 Task: Utilize Redfin to search for luxury apartments in Dallas.
Action: Mouse moved to (332, 224)
Screenshot: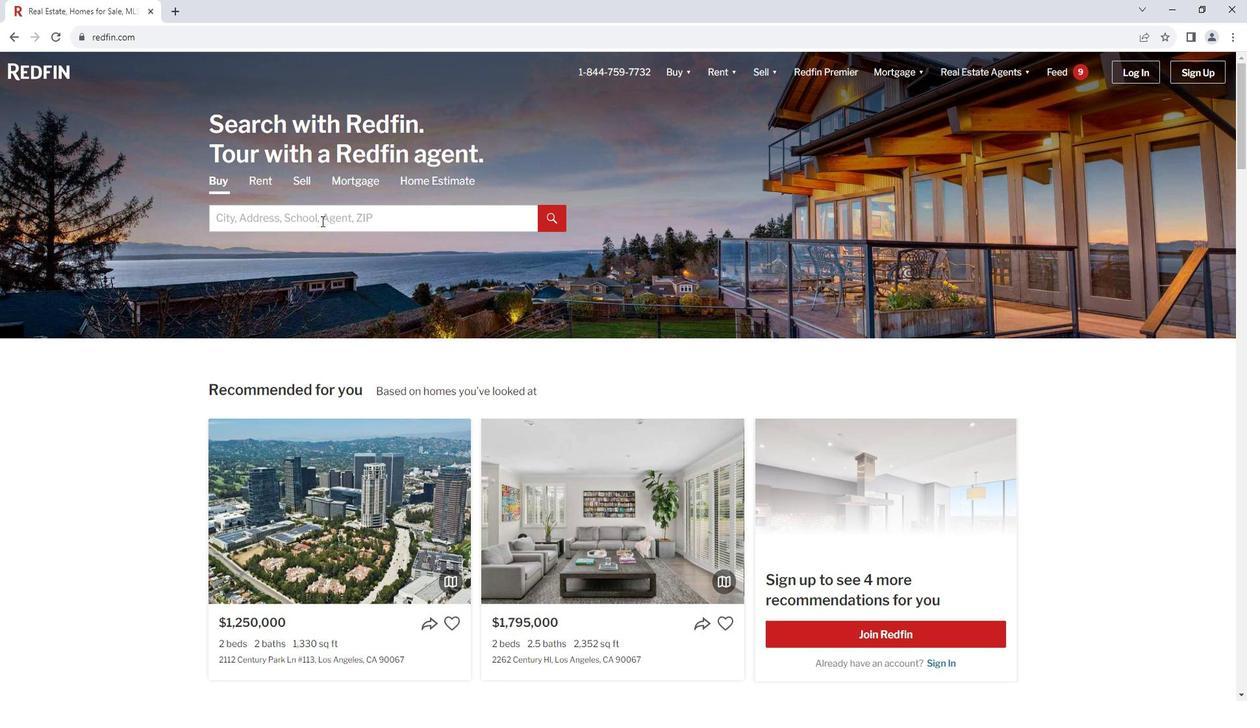 
Action: Mouse pressed left at (332, 224)
Screenshot: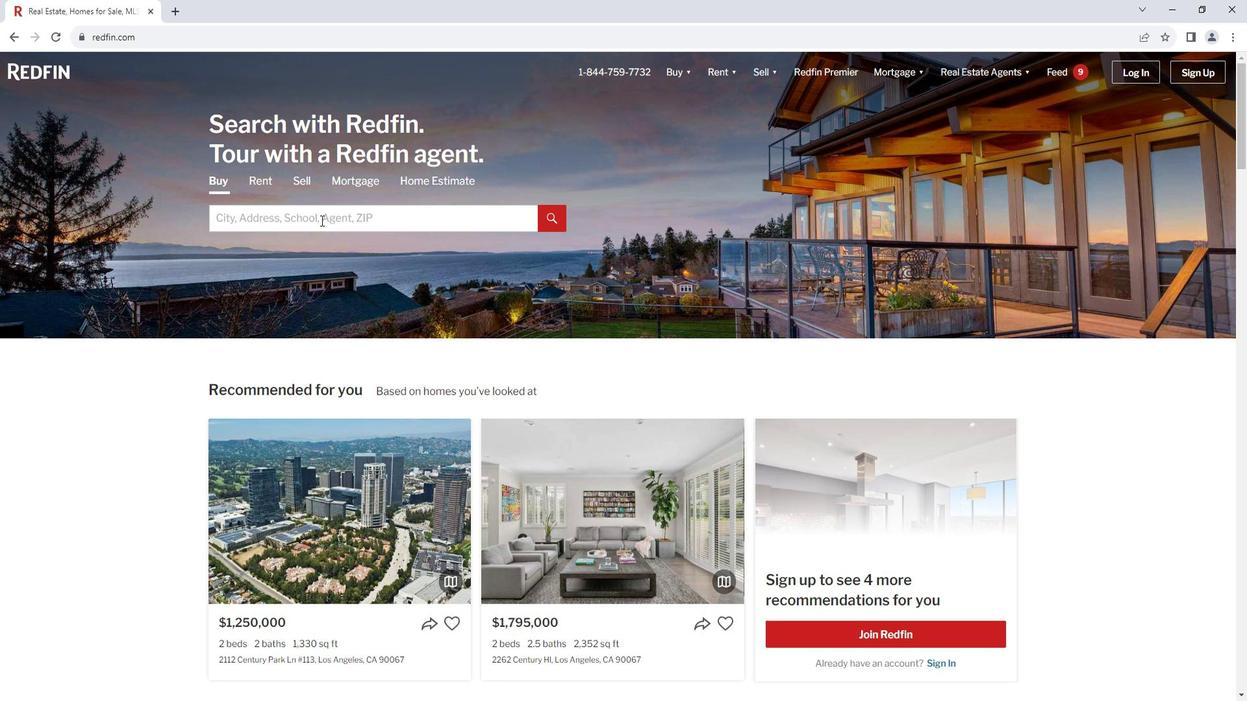 
Action: Key pressed <Key.shift><Key.shift><Key.shift>Dall
Screenshot: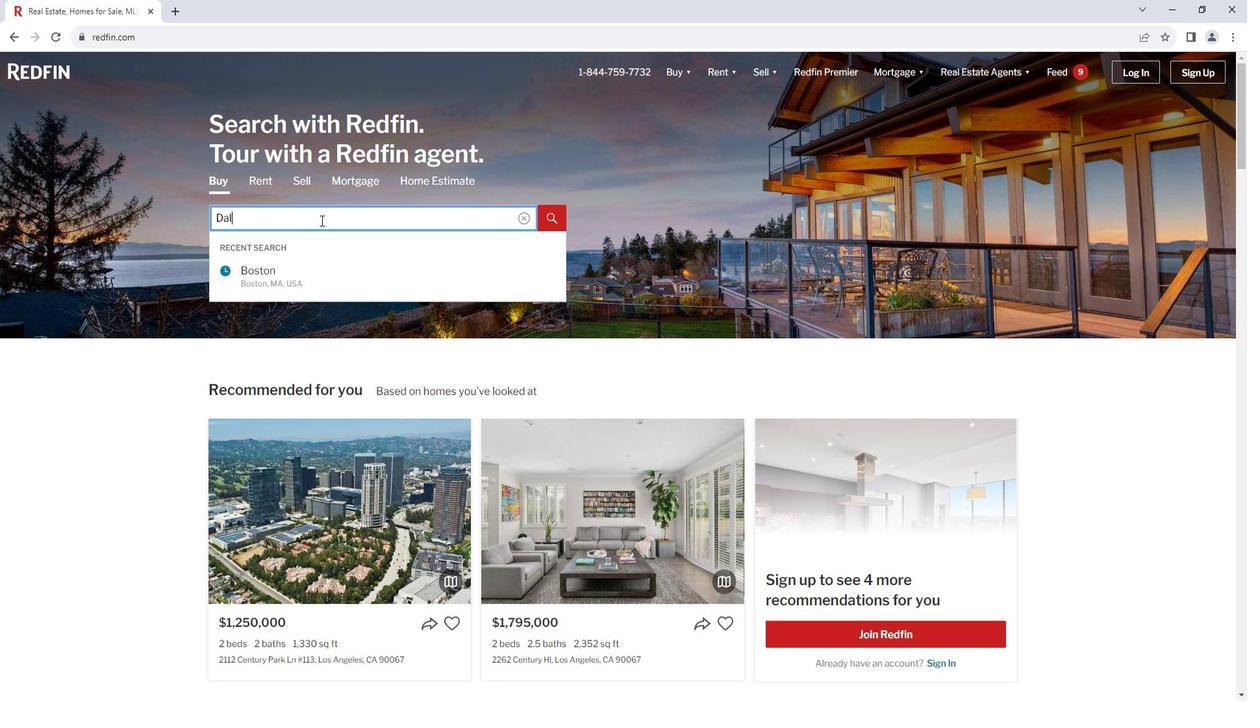 
Action: Mouse moved to (252, 279)
Screenshot: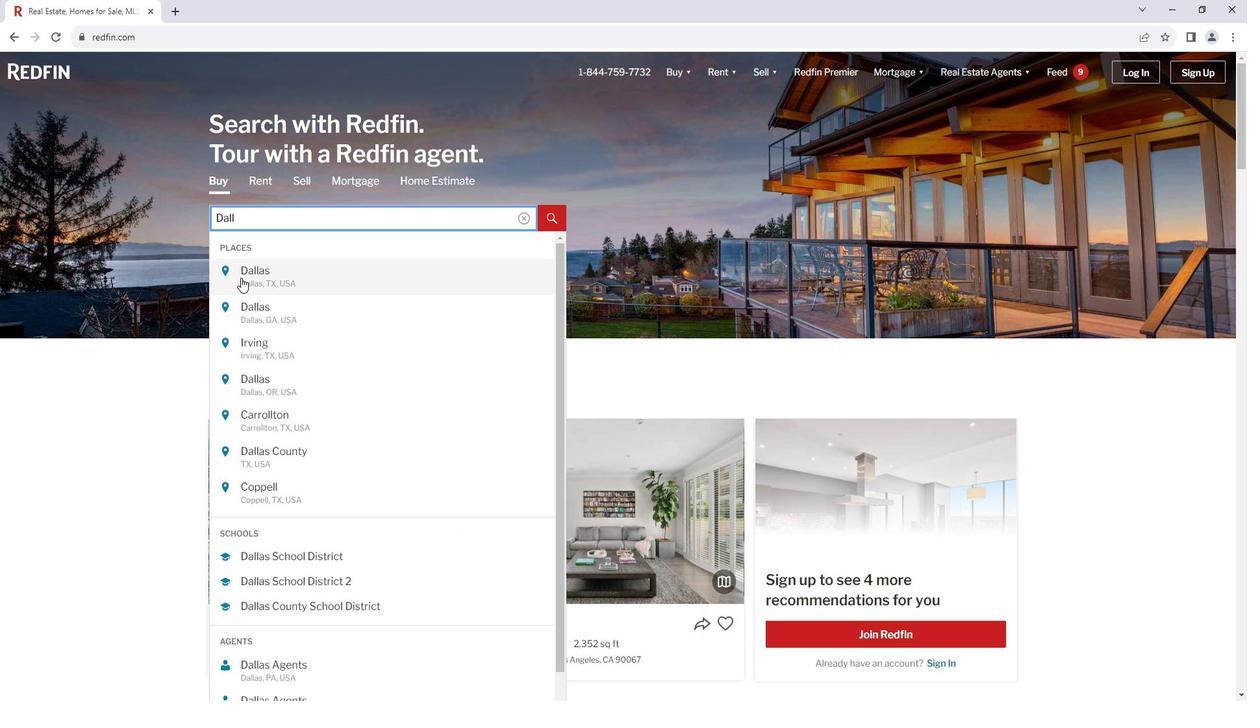 
Action: Mouse pressed left at (252, 279)
Screenshot: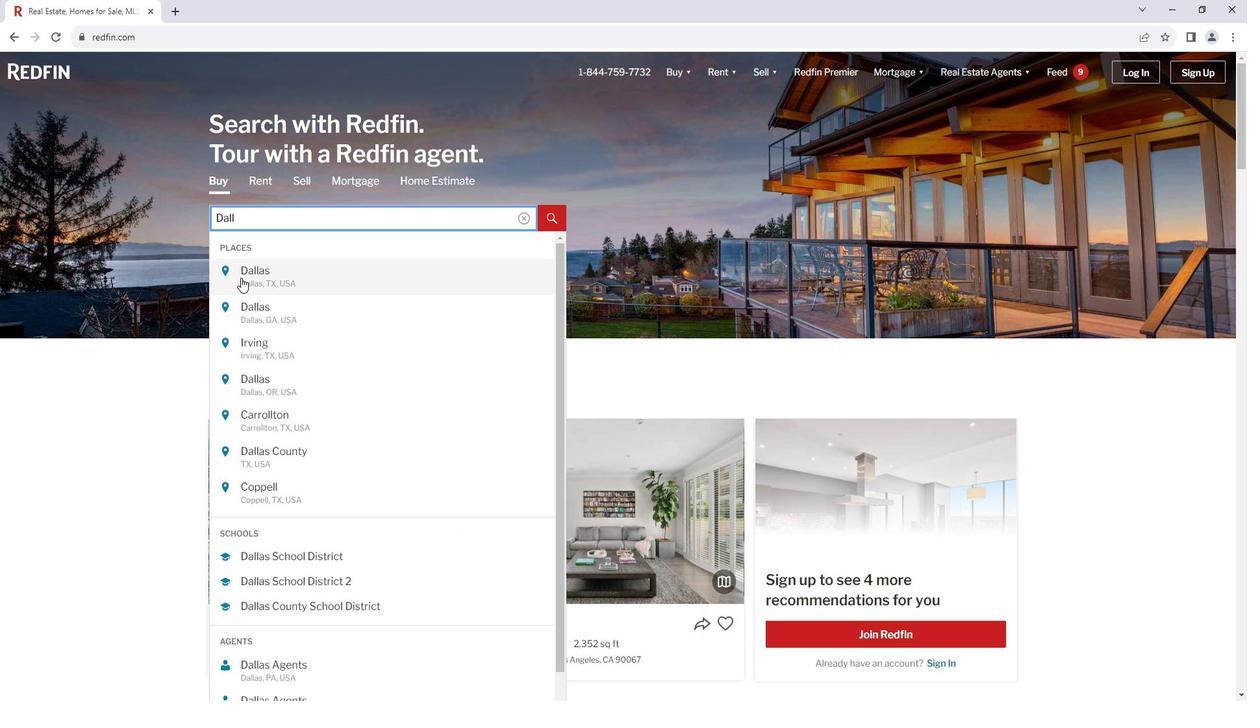 
Action: Mouse moved to (1117, 167)
Screenshot: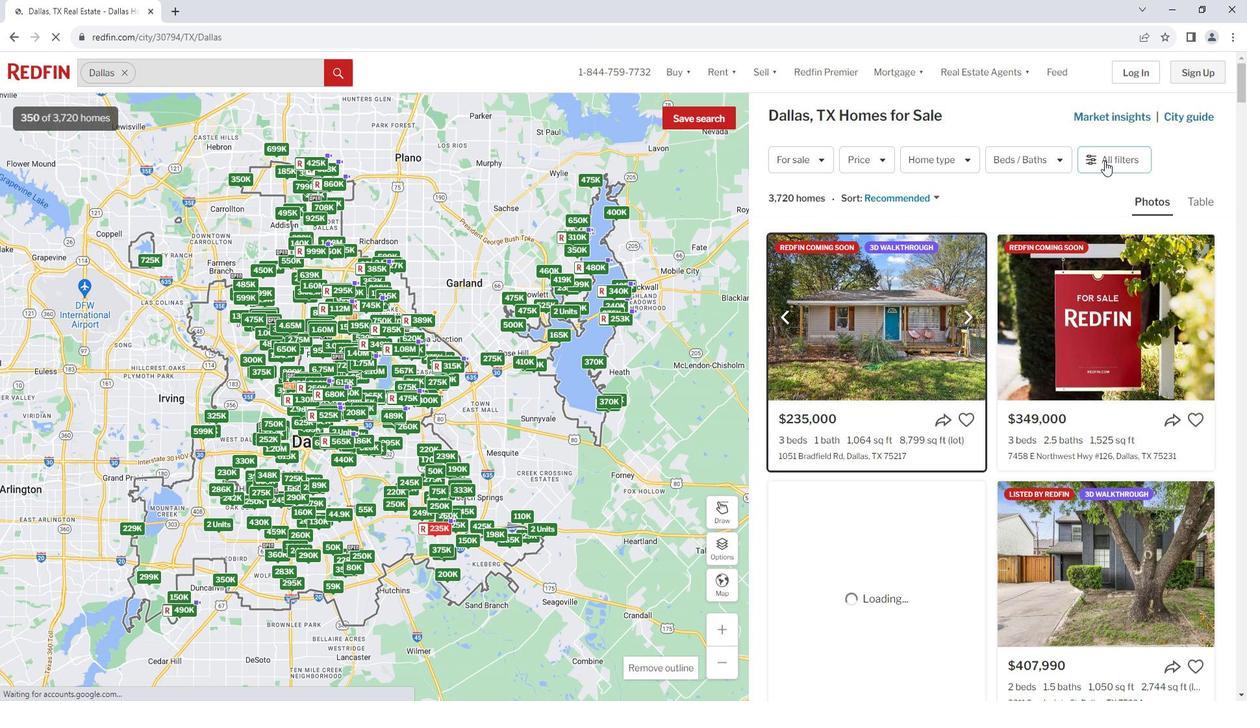 
Action: Mouse pressed left at (1117, 167)
Screenshot: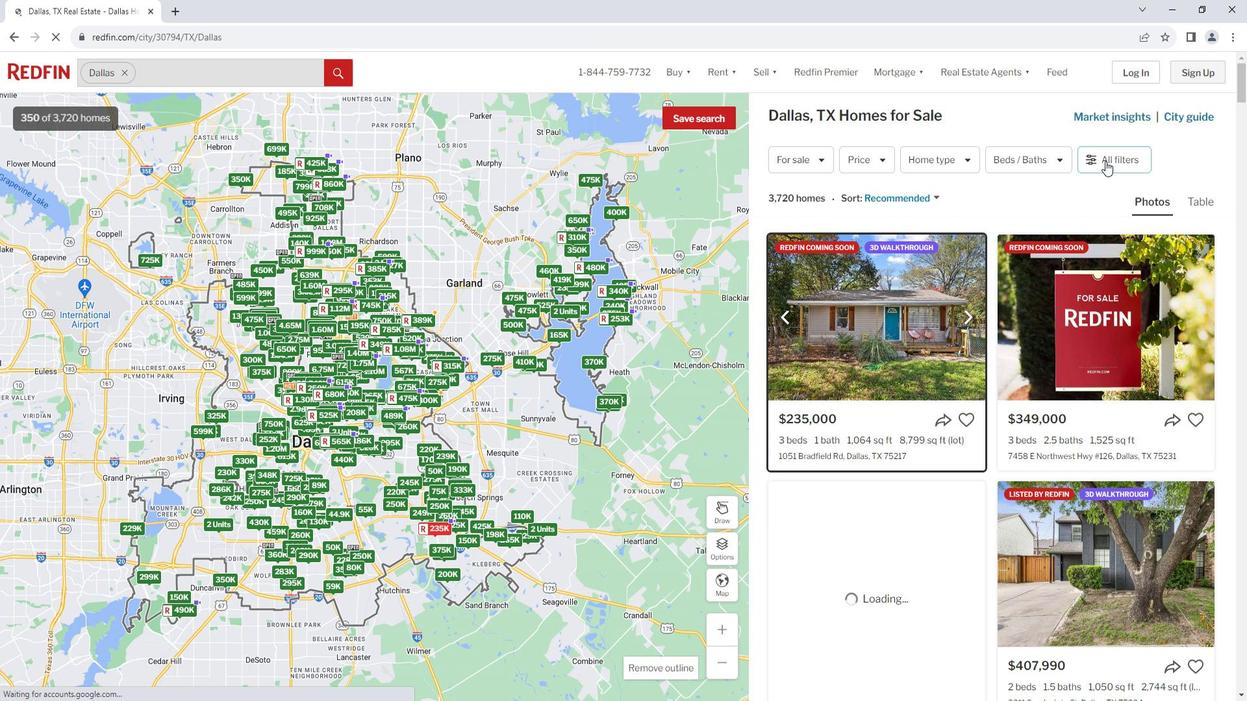 
Action: Mouse moved to (1118, 167)
Screenshot: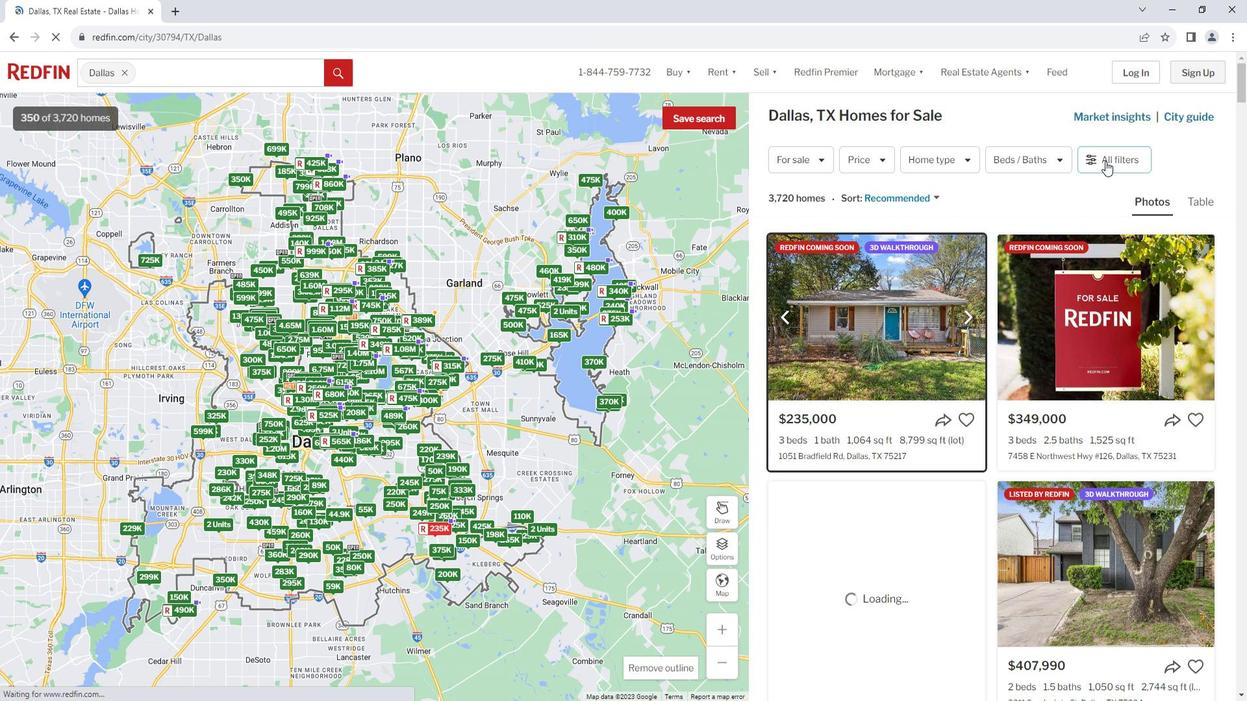 
Action: Mouse pressed left at (1118, 167)
Screenshot: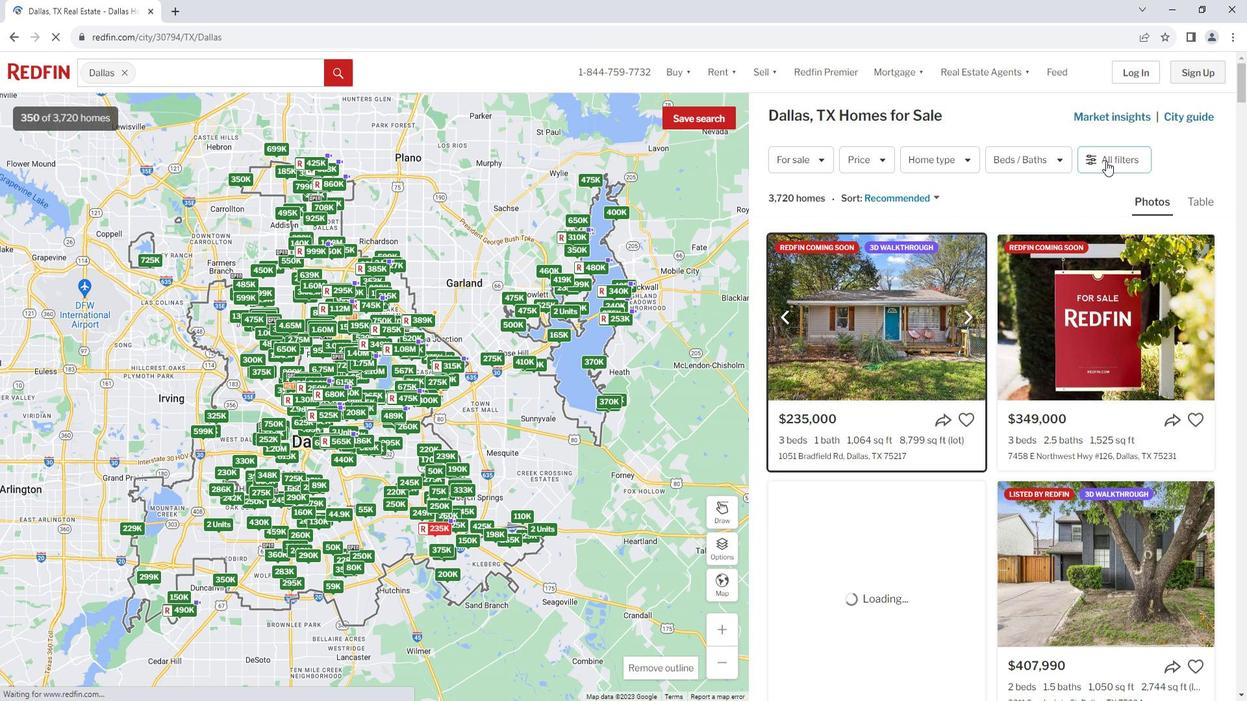 
Action: Mouse moved to (1119, 165)
Screenshot: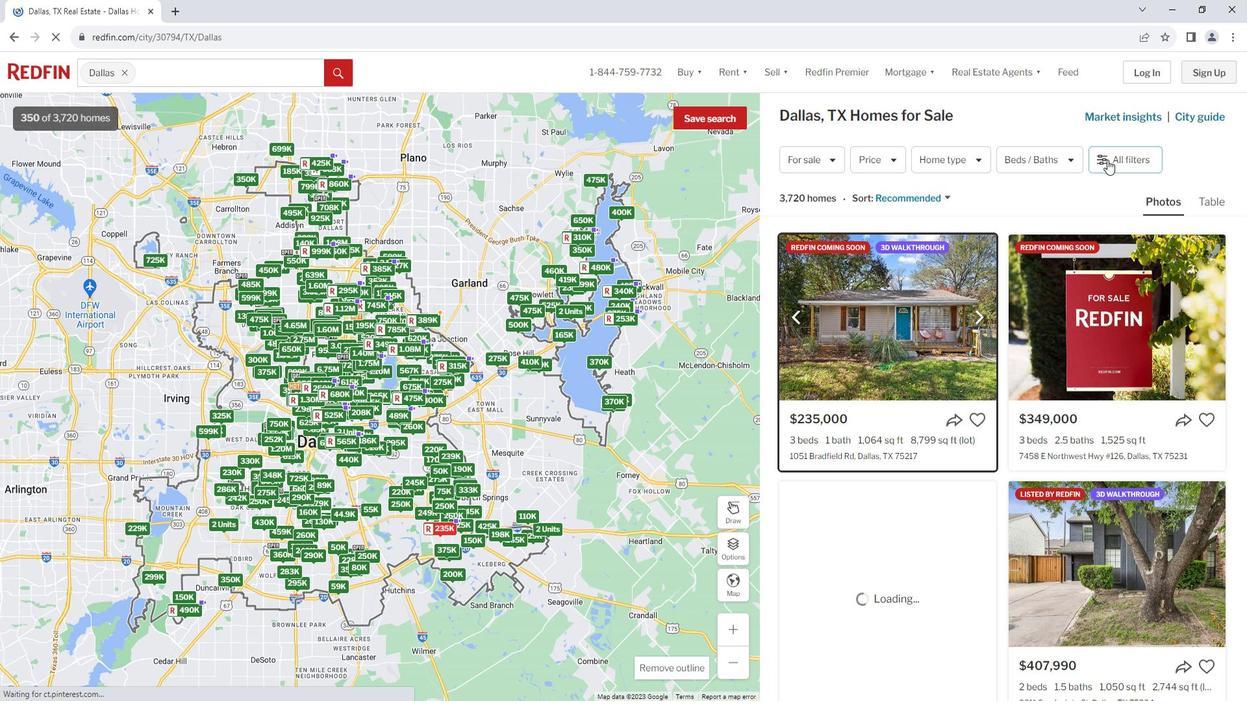 
Action: Mouse pressed left at (1119, 165)
Screenshot: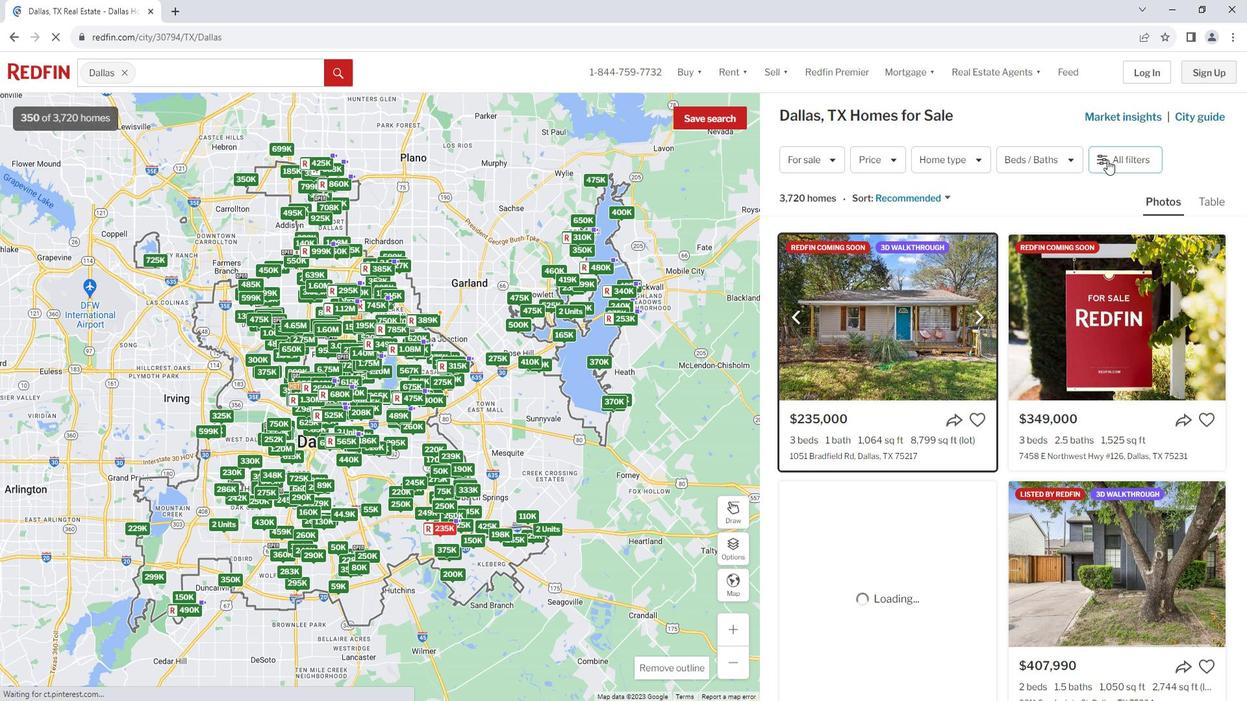 
Action: Mouse moved to (1136, 165)
Screenshot: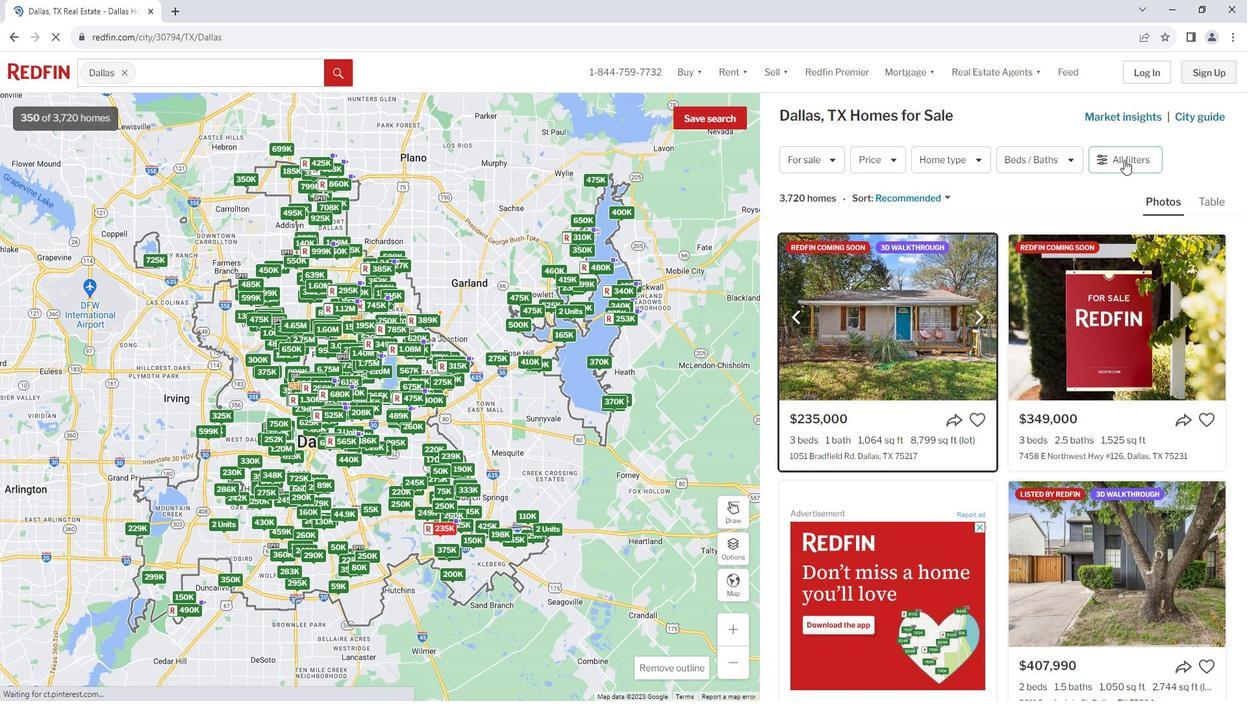 
Action: Mouse pressed left at (1136, 165)
Screenshot: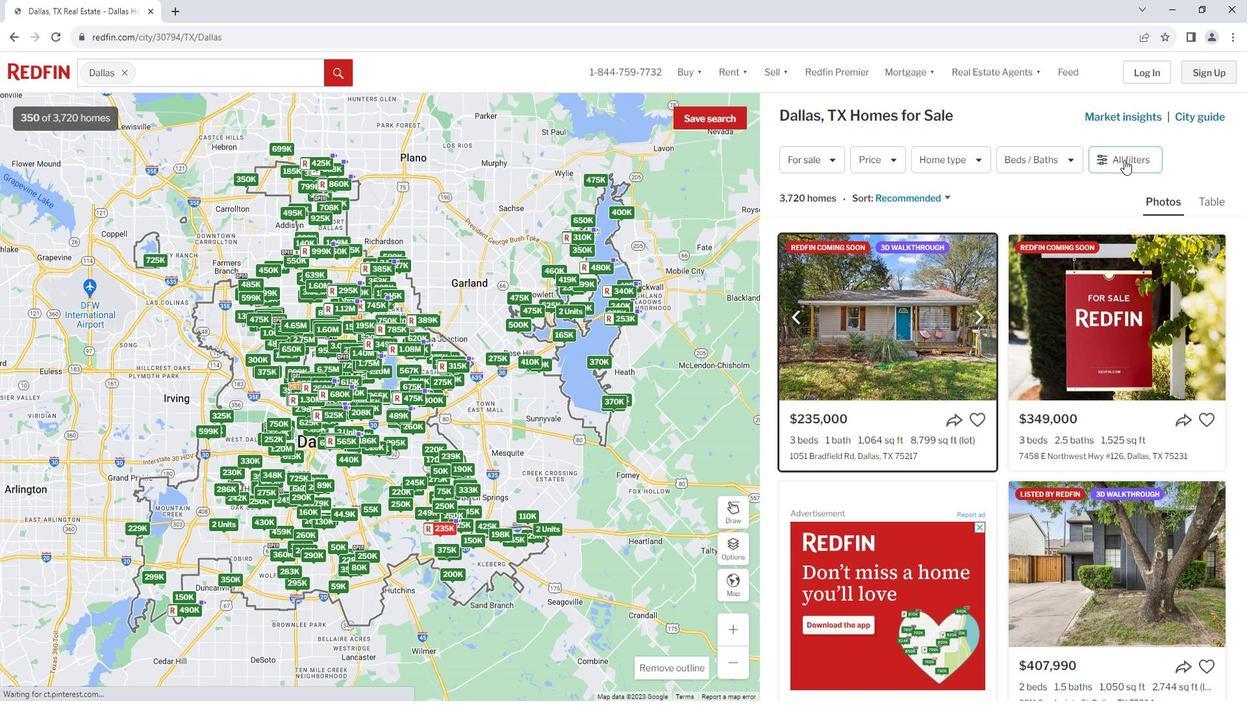 
Action: Mouse moved to (991, 377)
Screenshot: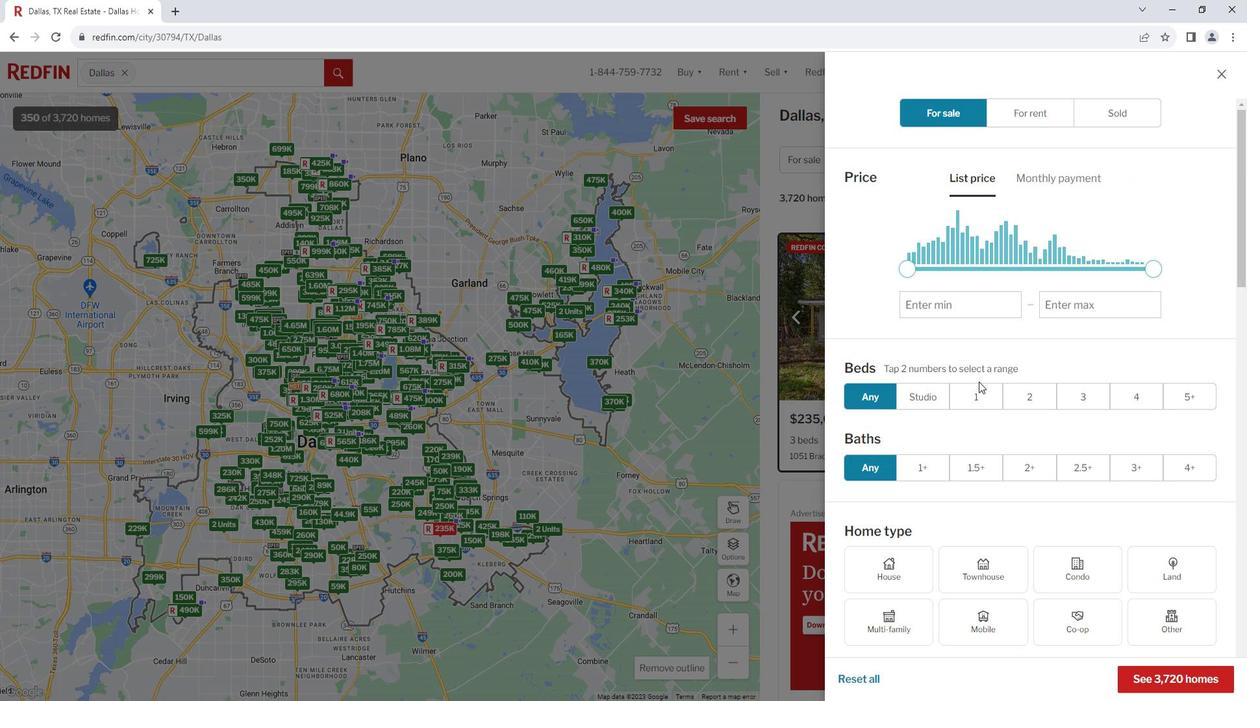 
Action: Mouse scrolled (991, 376) with delta (0, 0)
Screenshot: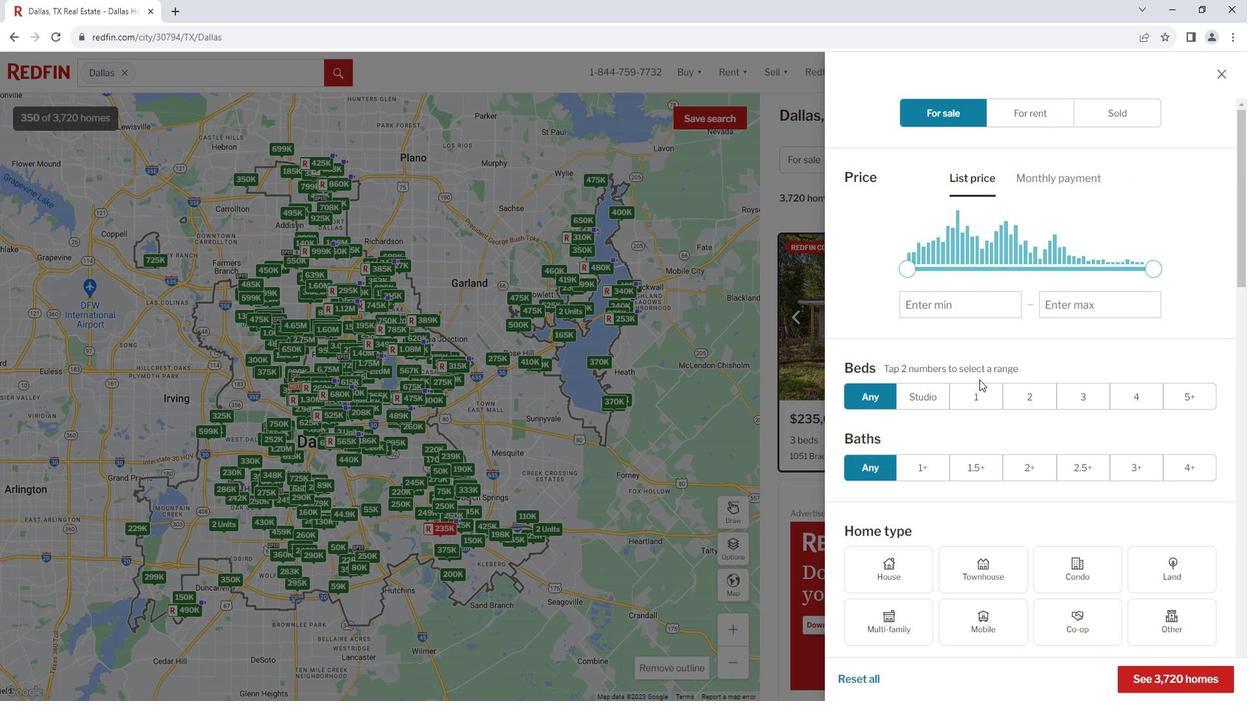
Action: Mouse moved to (991, 377)
Screenshot: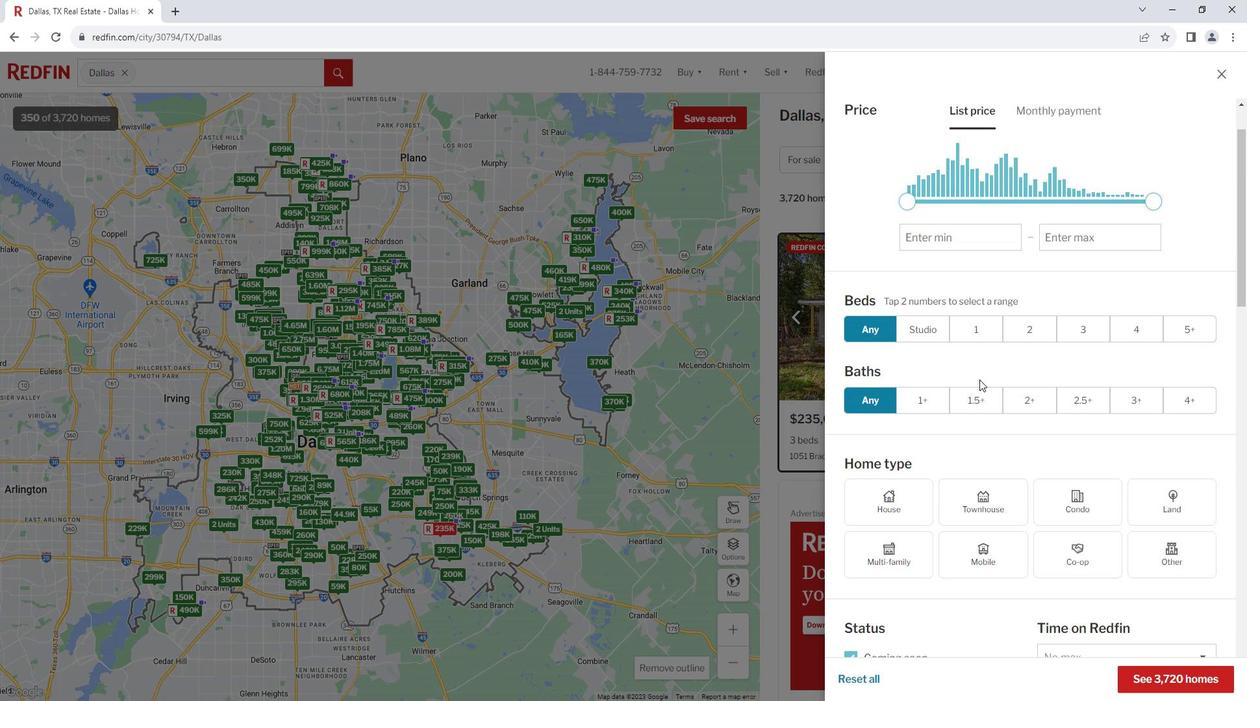 
Action: Mouse scrolled (991, 376) with delta (0, 0)
Screenshot: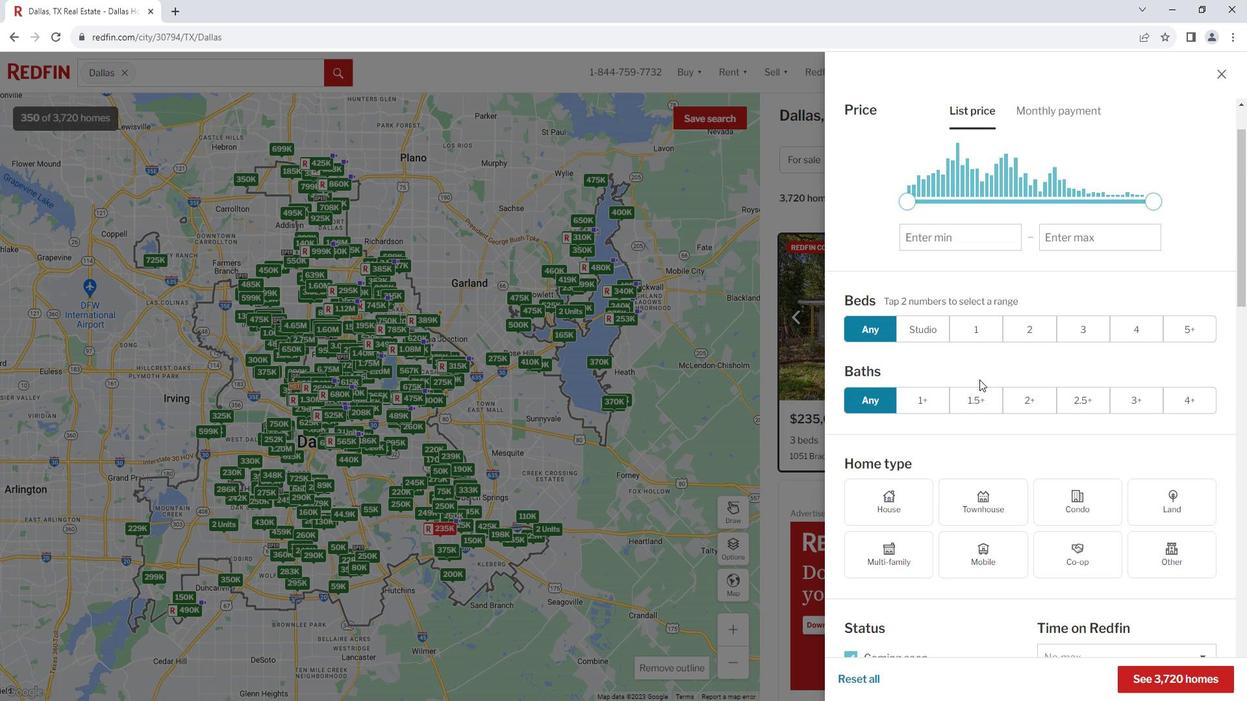 
Action: Mouse moved to (991, 377)
Screenshot: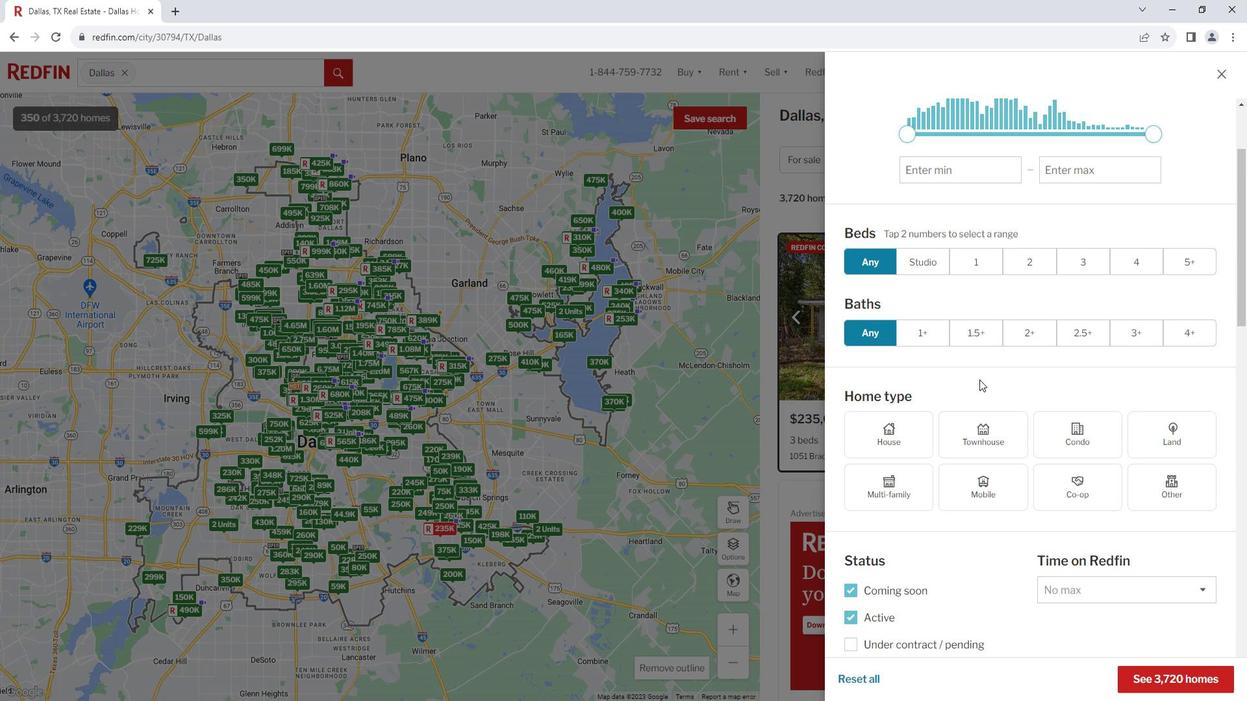 
Action: Mouse scrolled (991, 376) with delta (0, 0)
Screenshot: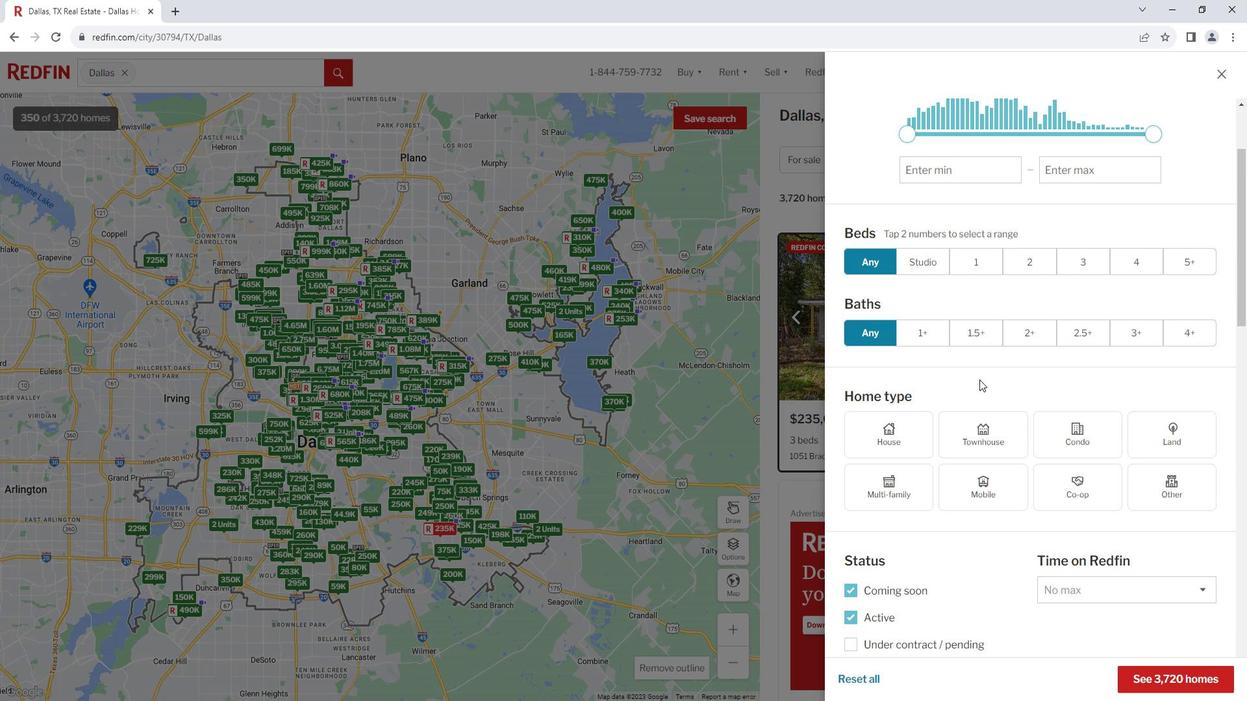 
Action: Mouse scrolled (991, 376) with delta (0, 0)
Screenshot: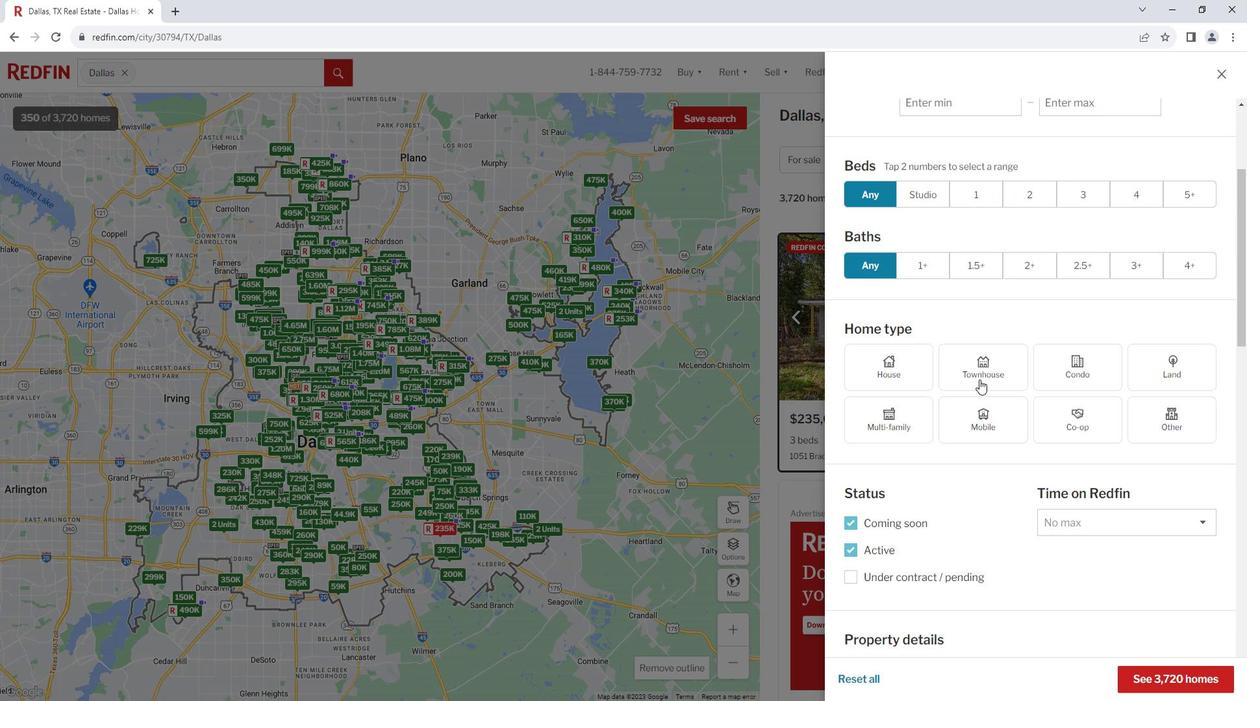 
Action: Mouse scrolled (991, 376) with delta (0, 0)
Screenshot: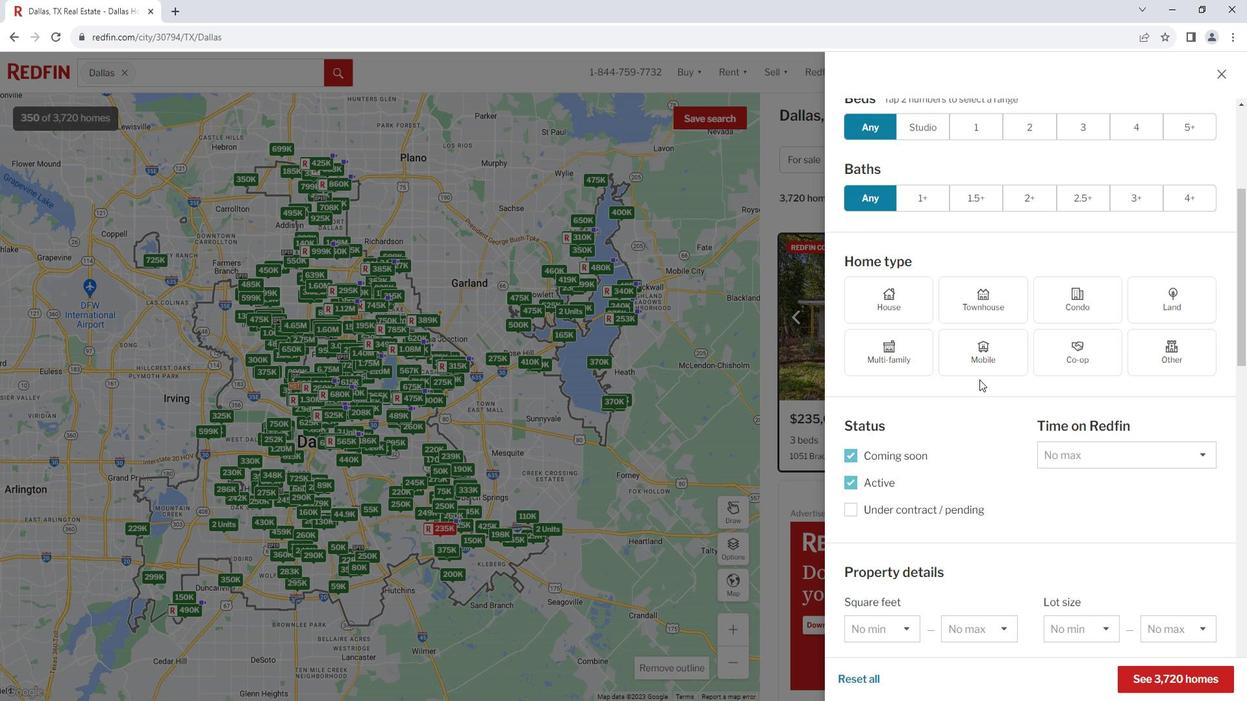 
Action: Mouse scrolled (991, 376) with delta (0, 0)
Screenshot: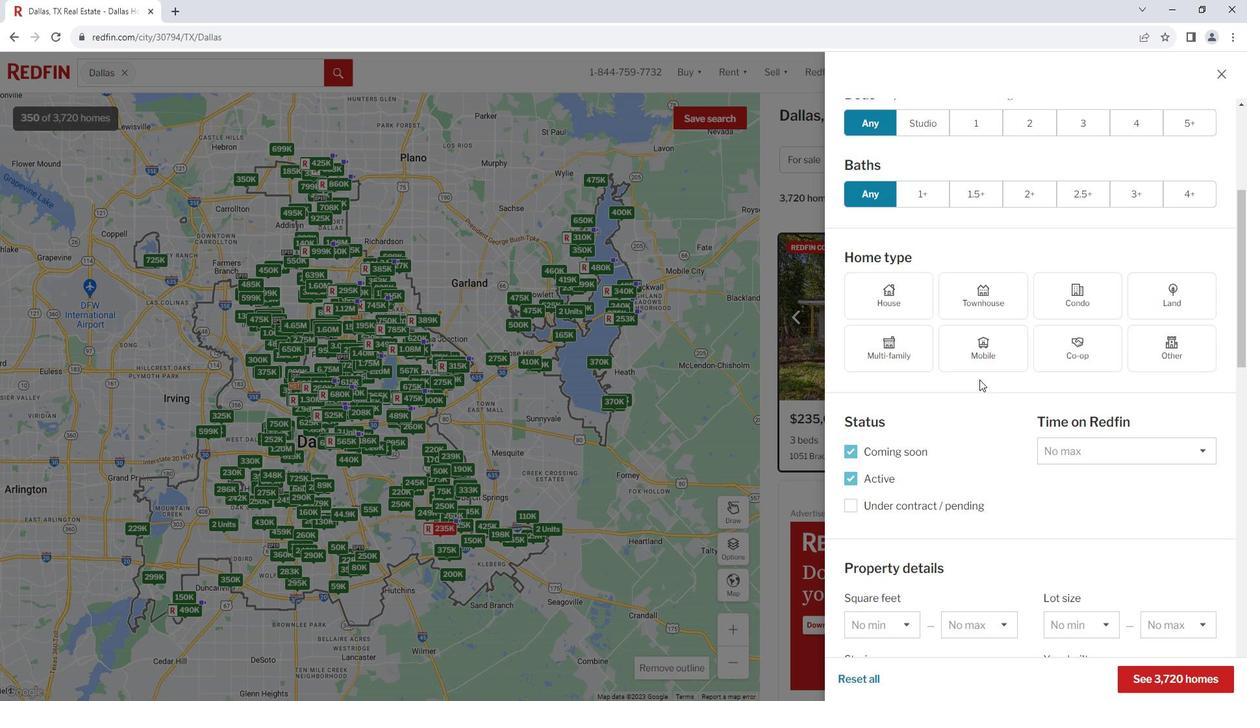 
Action: Mouse moved to (991, 374)
Screenshot: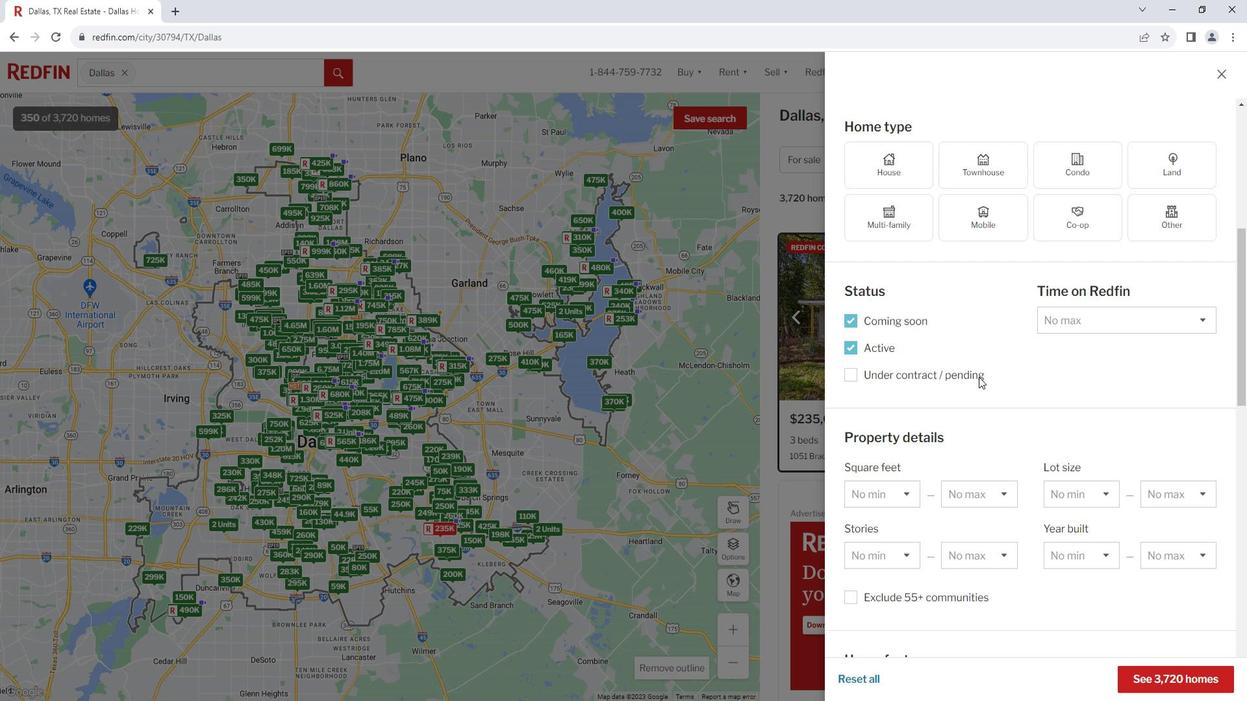 
Action: Mouse scrolled (991, 374) with delta (0, 0)
Screenshot: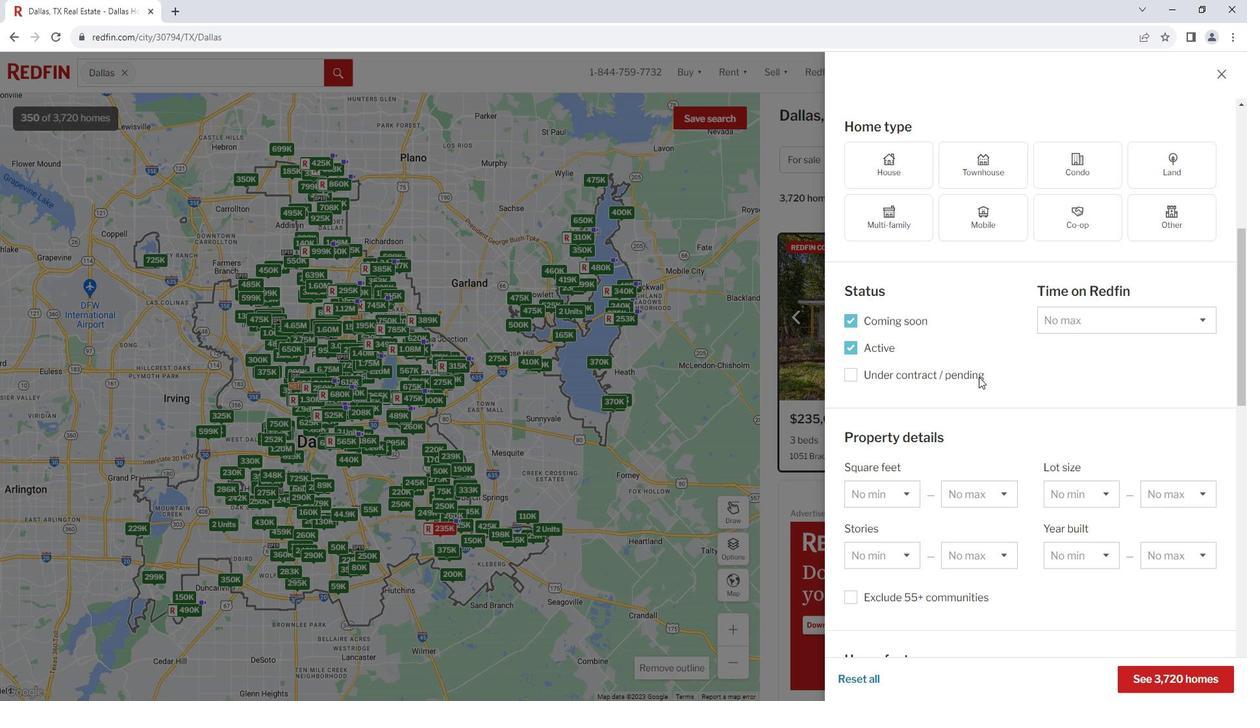 
Action: Mouse scrolled (991, 374) with delta (0, 0)
Screenshot: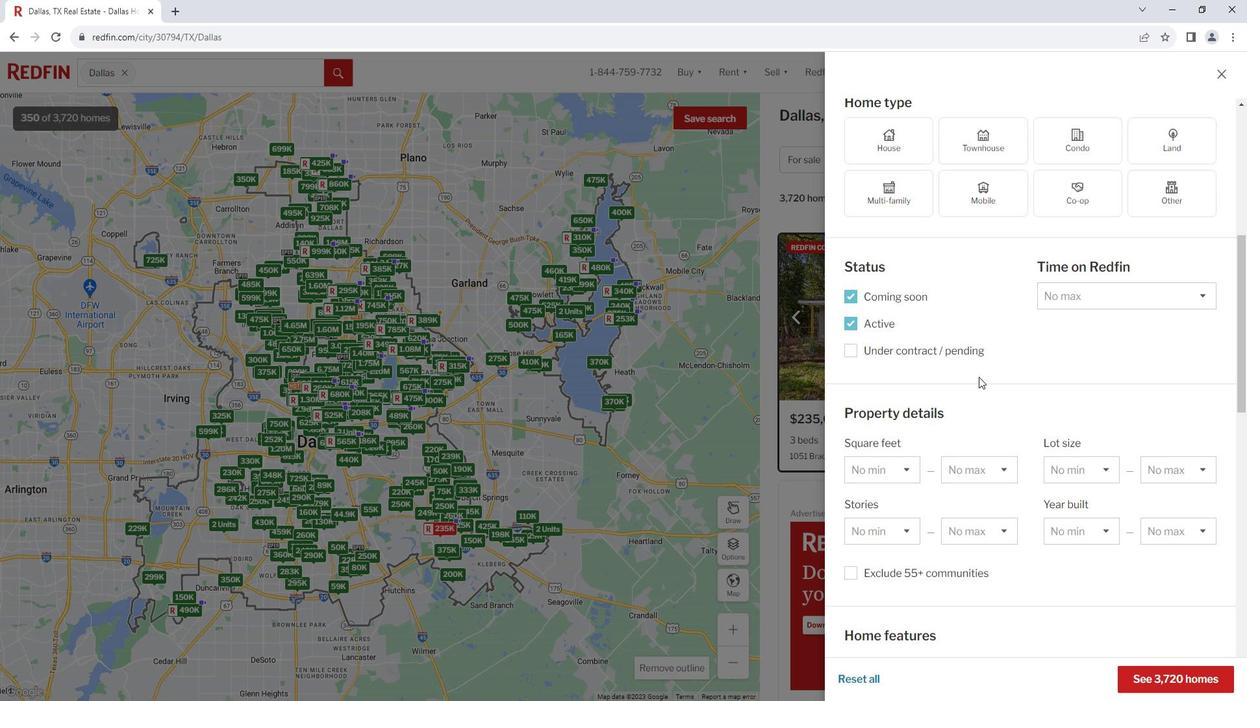 
Action: Mouse moved to (992, 373)
Screenshot: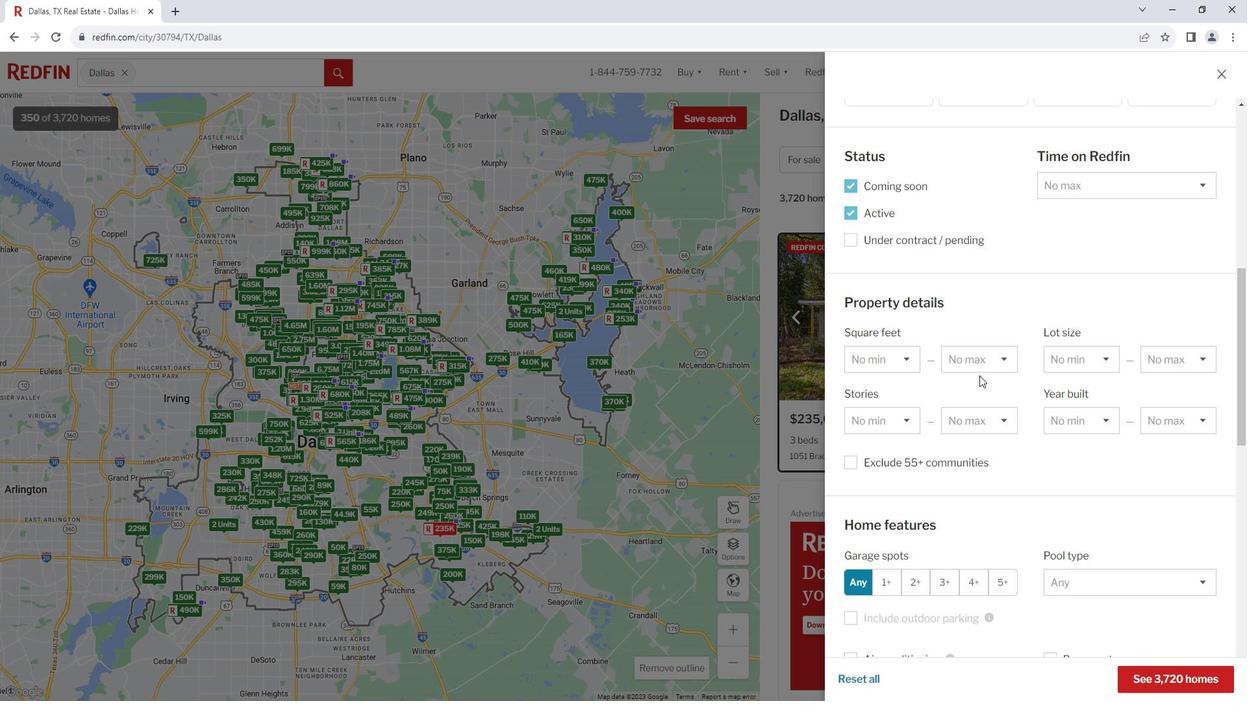 
Action: Mouse scrolled (992, 373) with delta (0, 0)
Screenshot: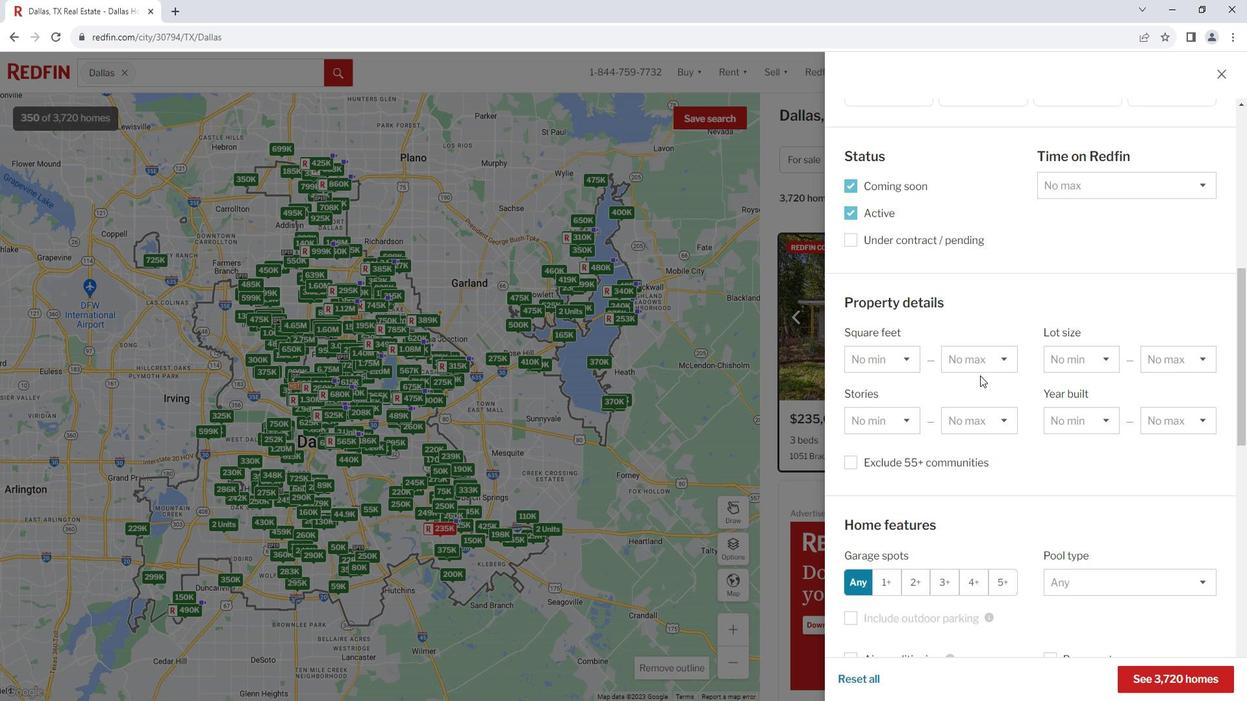 
Action: Mouse scrolled (992, 373) with delta (0, 0)
Screenshot: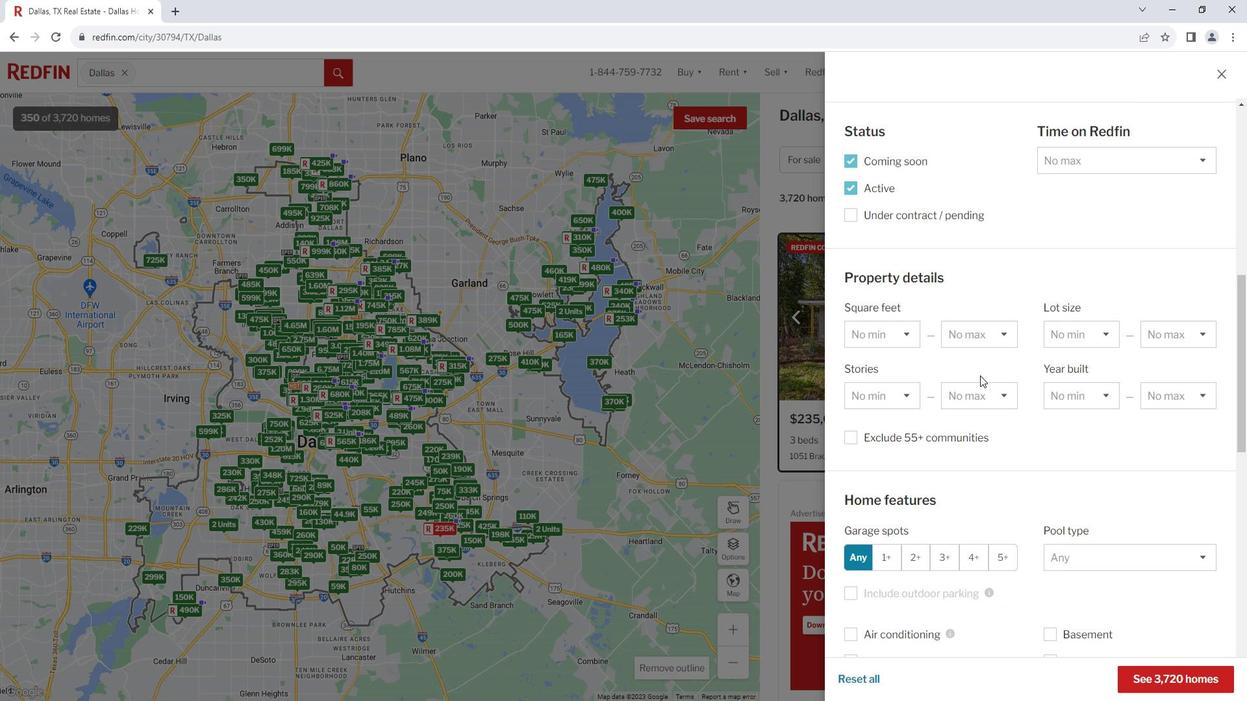 
Action: Mouse moved to (996, 372)
Screenshot: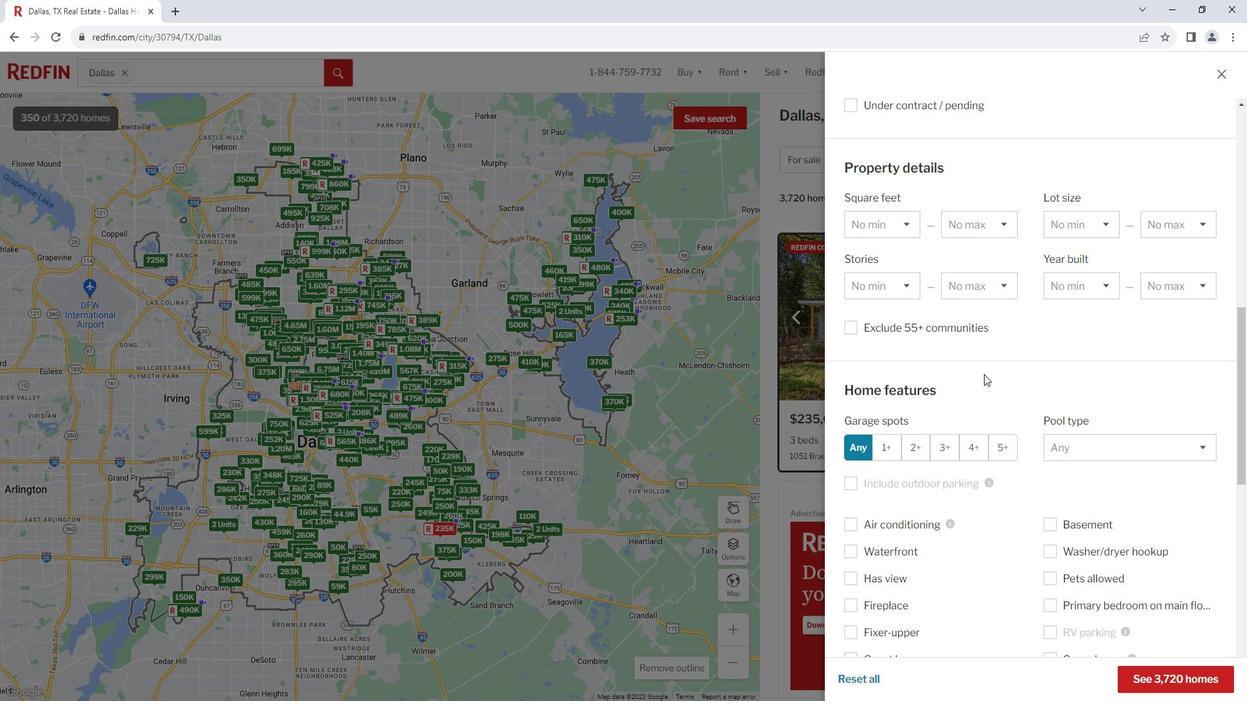 
Action: Mouse scrolled (996, 371) with delta (0, 0)
Screenshot: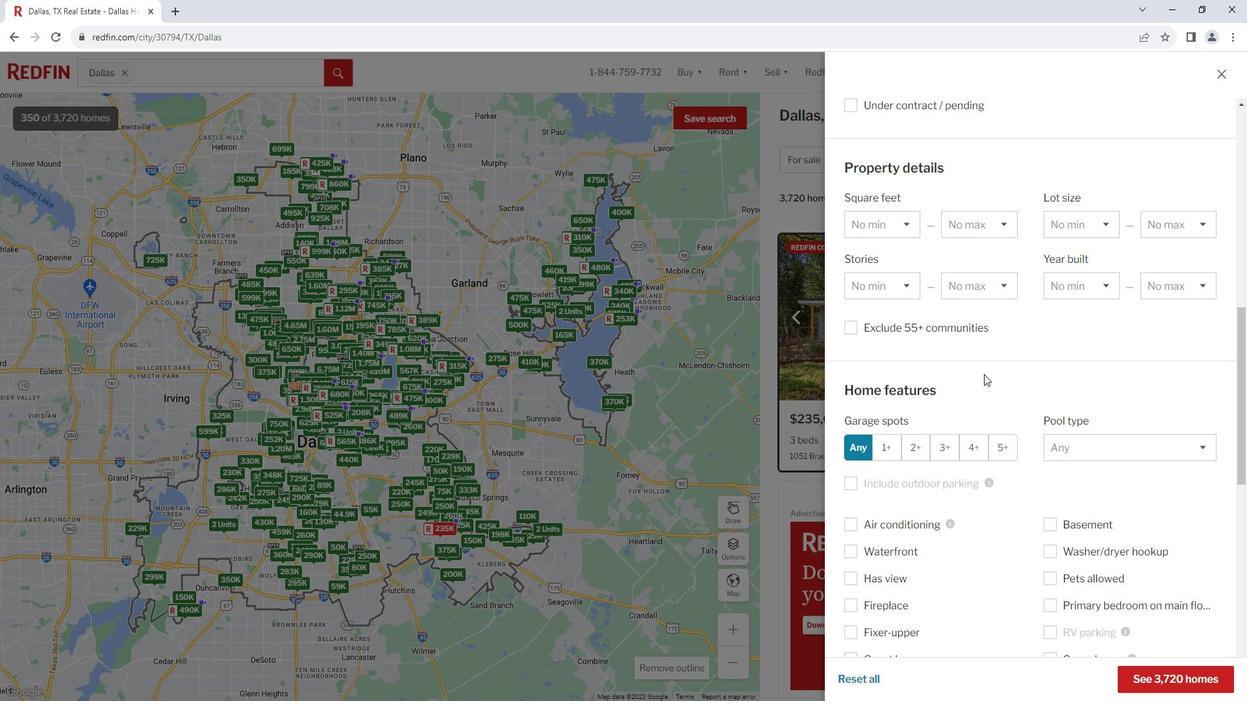 
Action: Mouse scrolled (996, 371) with delta (0, 0)
Screenshot: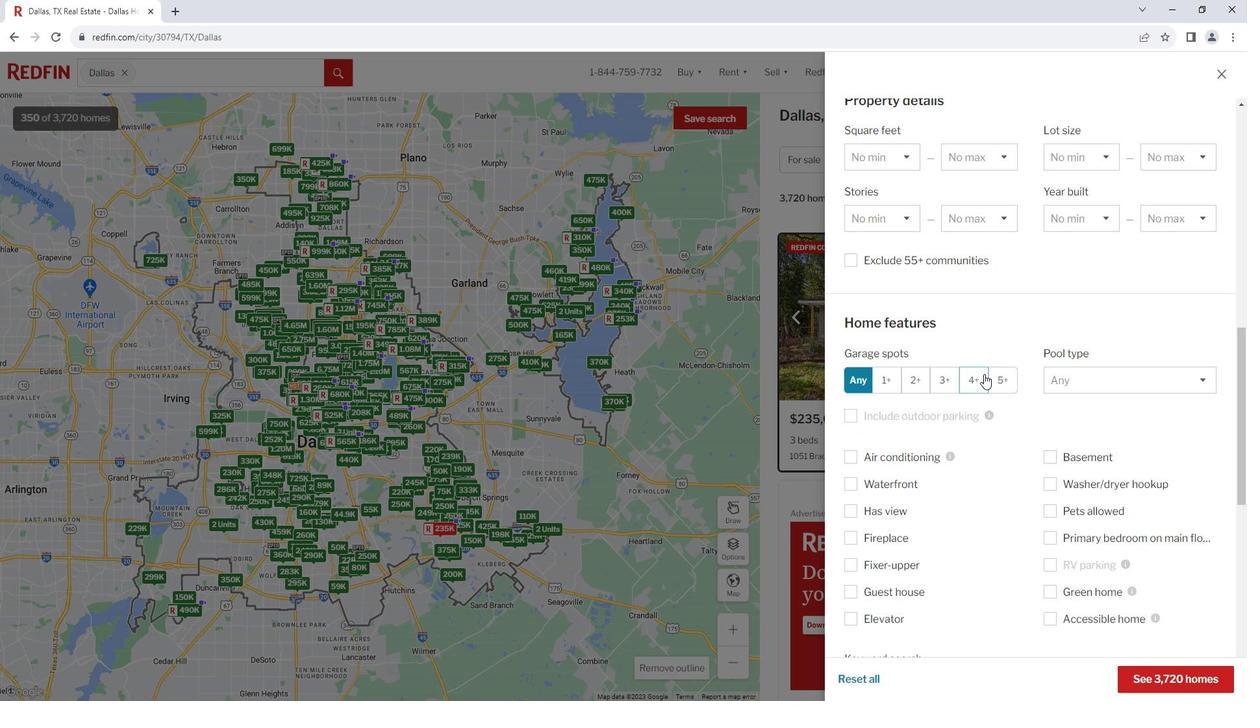 
Action: Mouse scrolled (996, 371) with delta (0, 0)
Screenshot: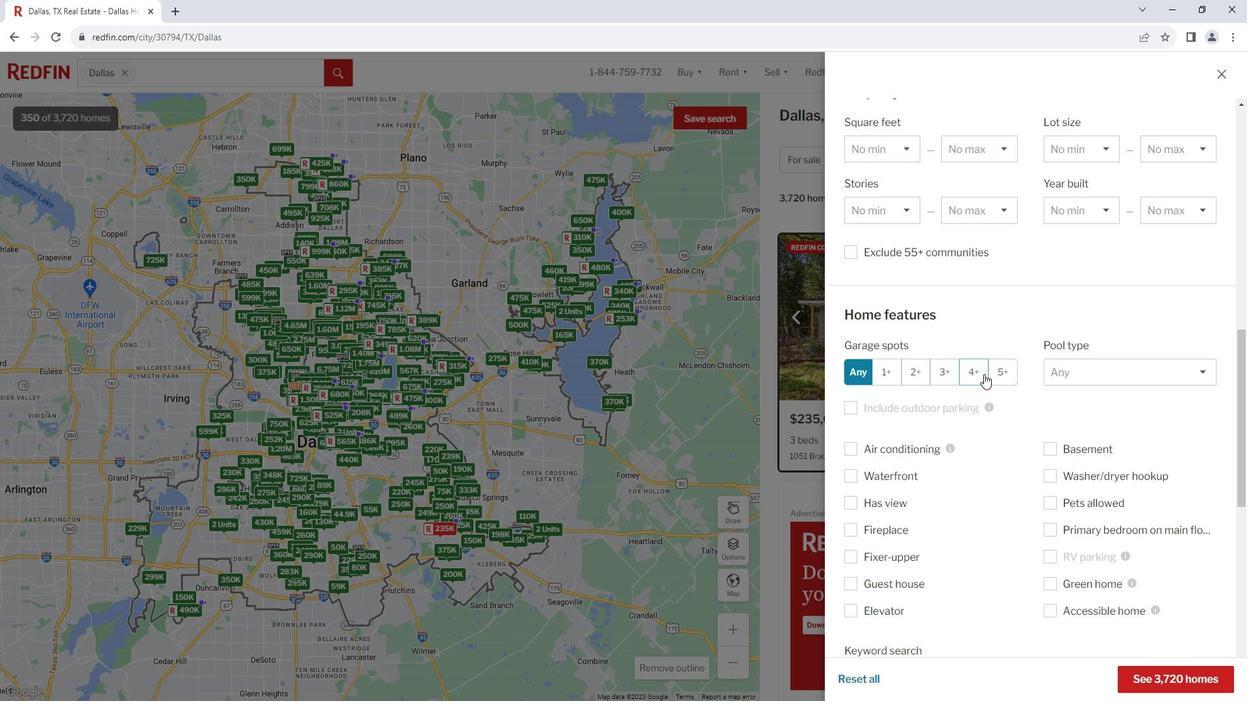 
Action: Mouse scrolled (996, 371) with delta (0, 0)
Screenshot: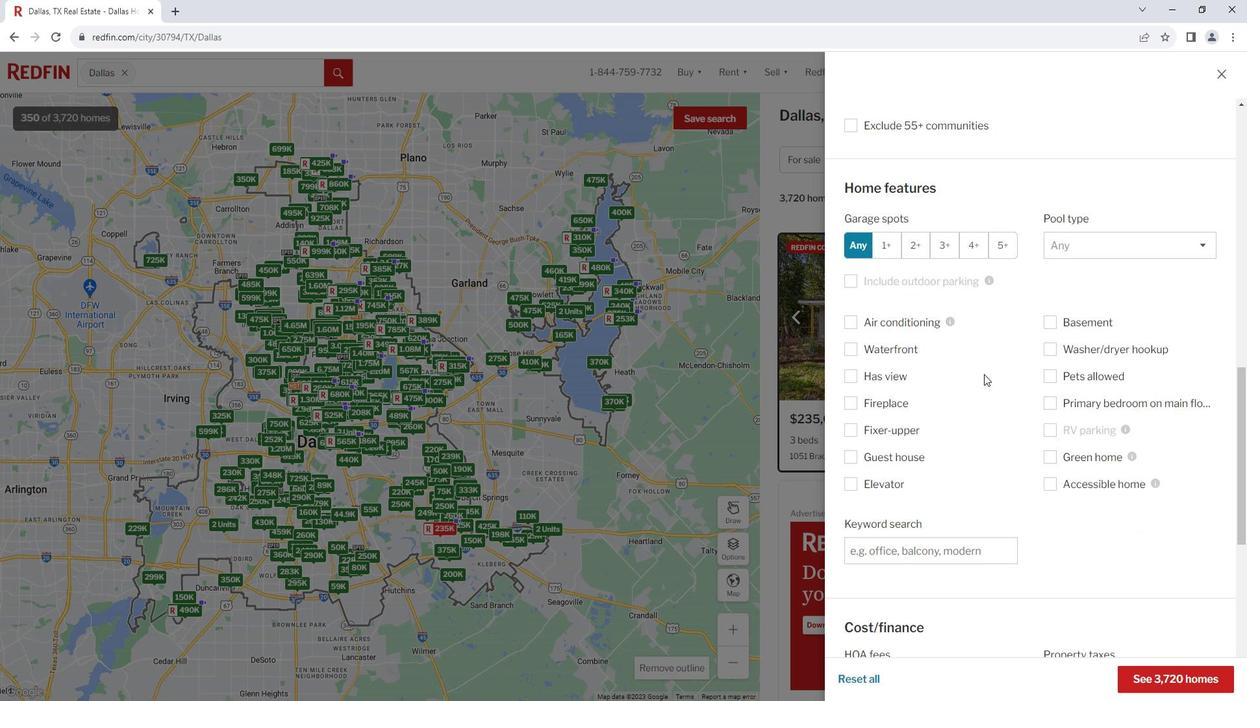 
Action: Mouse scrolled (996, 371) with delta (0, 0)
Screenshot: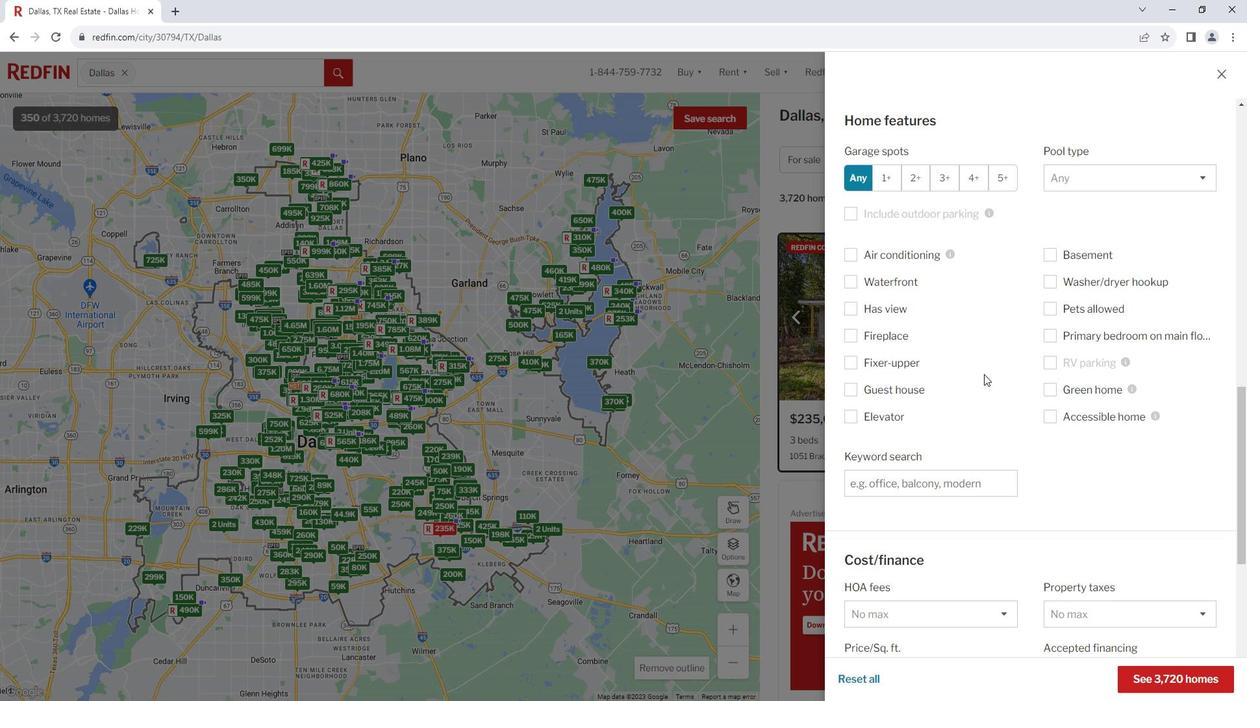 
Action: Mouse moved to (917, 417)
Screenshot: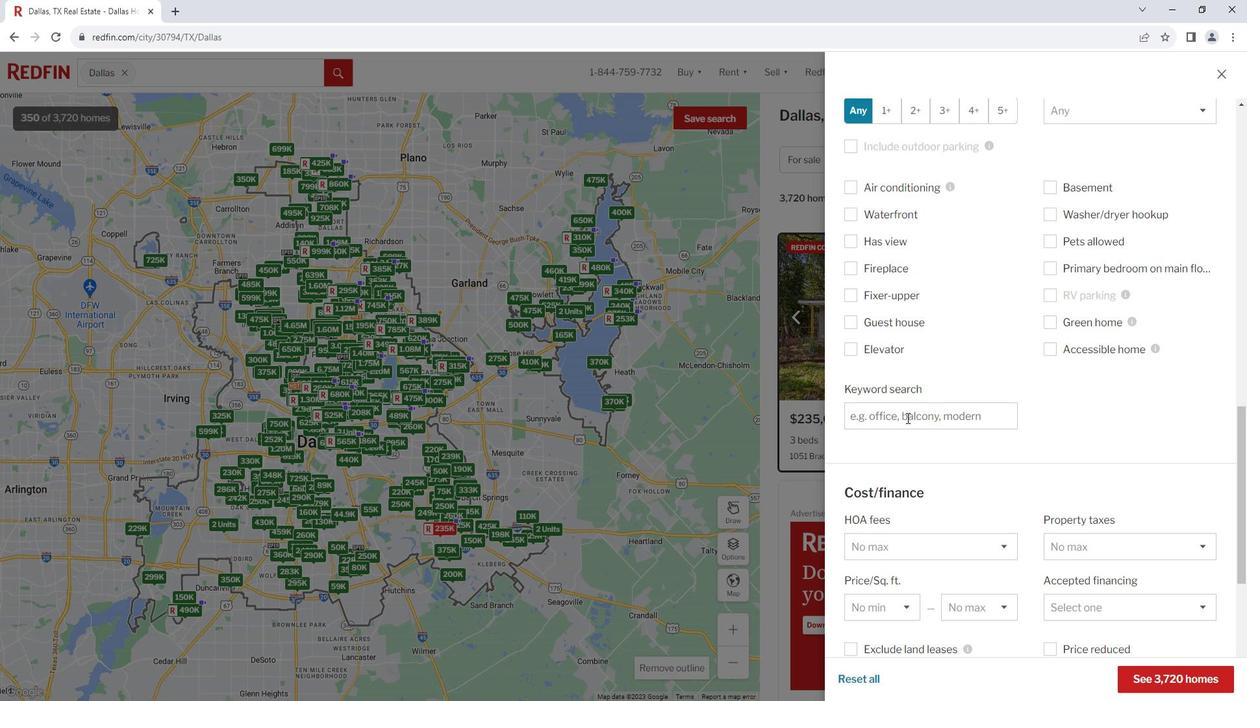 
Action: Mouse pressed left at (917, 417)
Screenshot: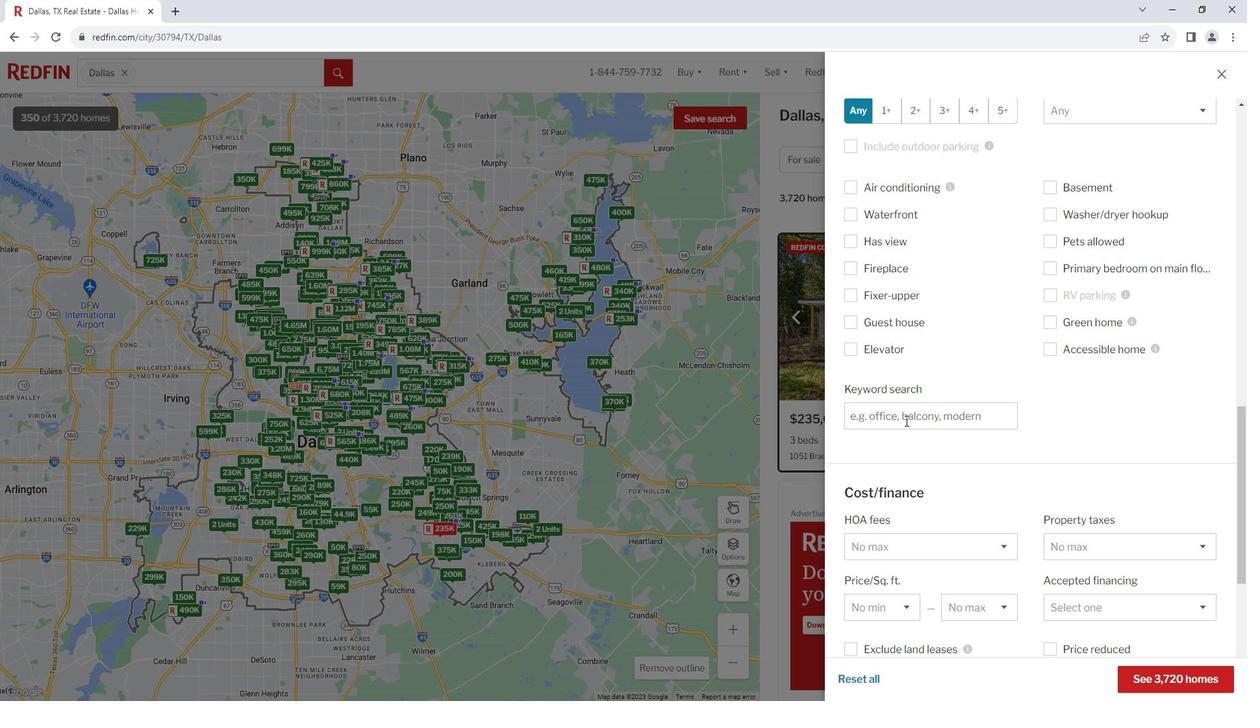 
Action: Key pressed luxury<Key.space>apartment
Screenshot: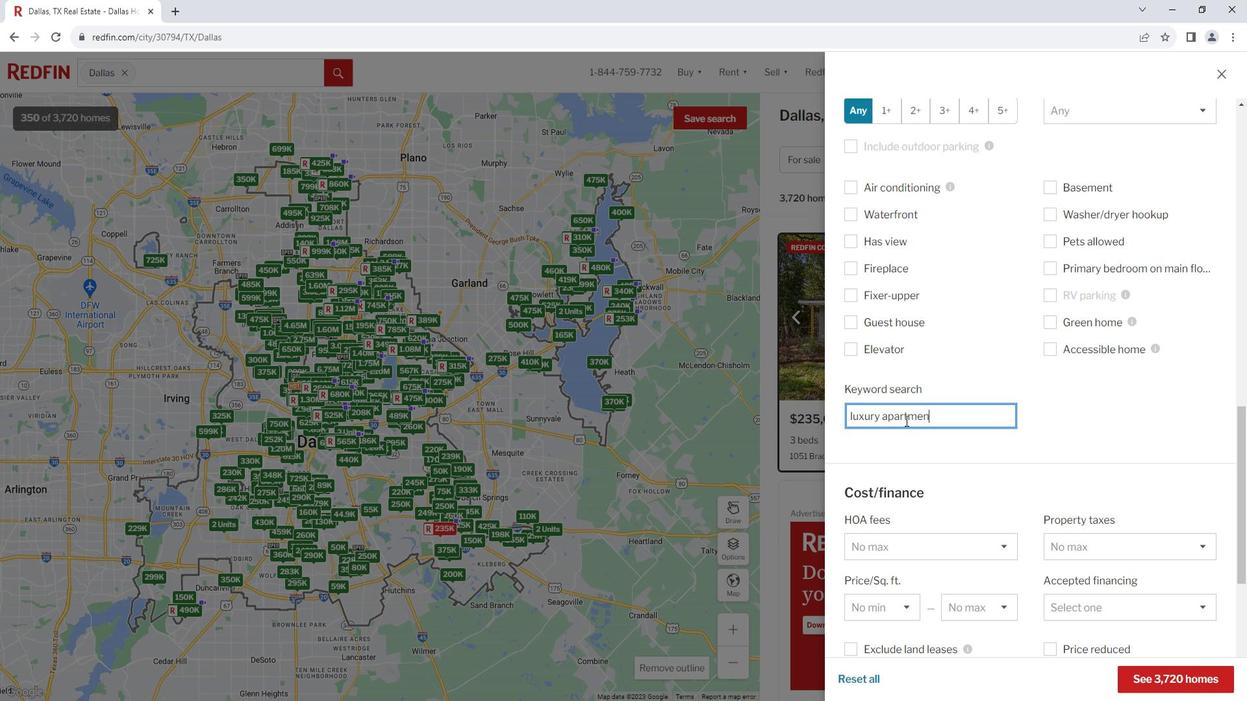 
Action: Mouse moved to (1028, 485)
Screenshot: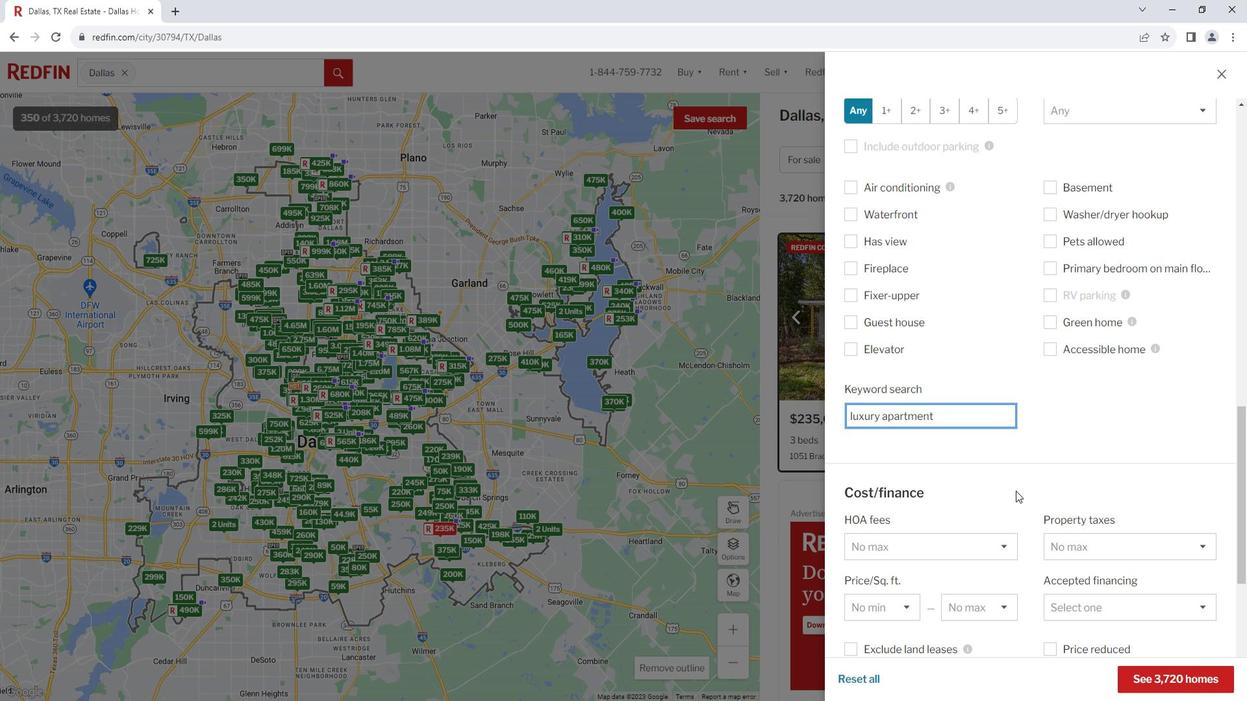 
Action: Mouse scrolled (1028, 484) with delta (0, 0)
Screenshot: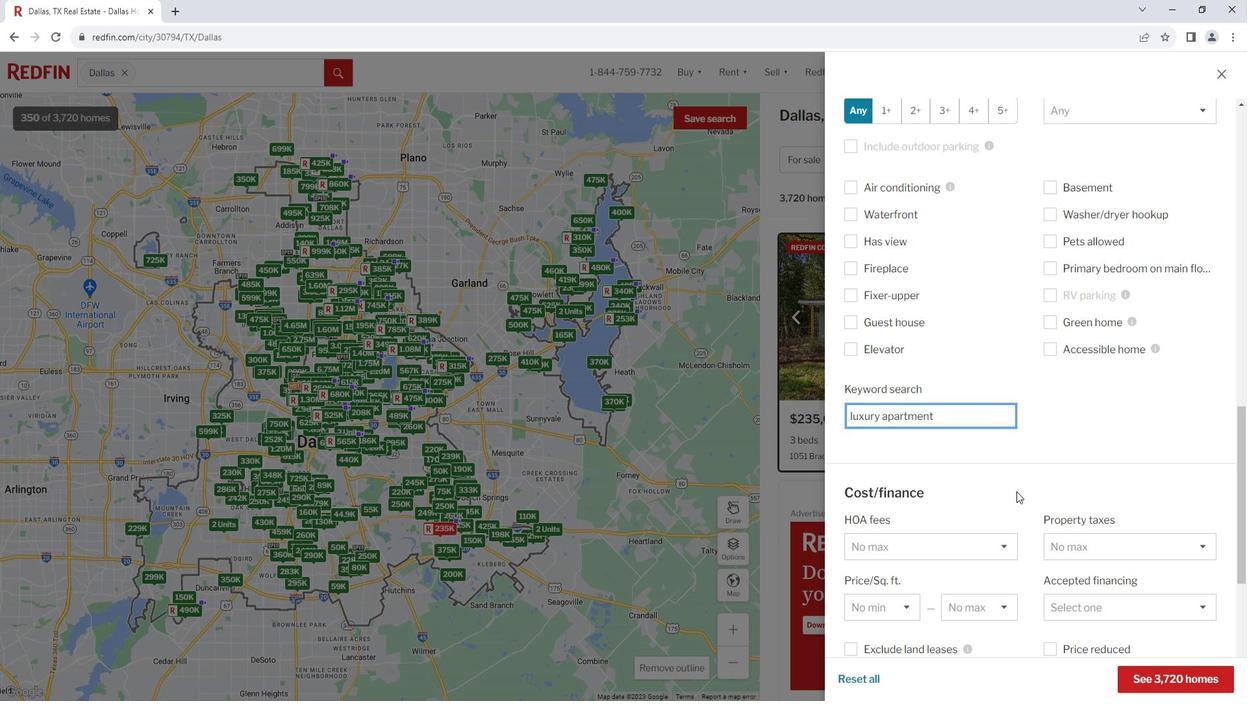 
Action: Mouse moved to (1178, 663)
Screenshot: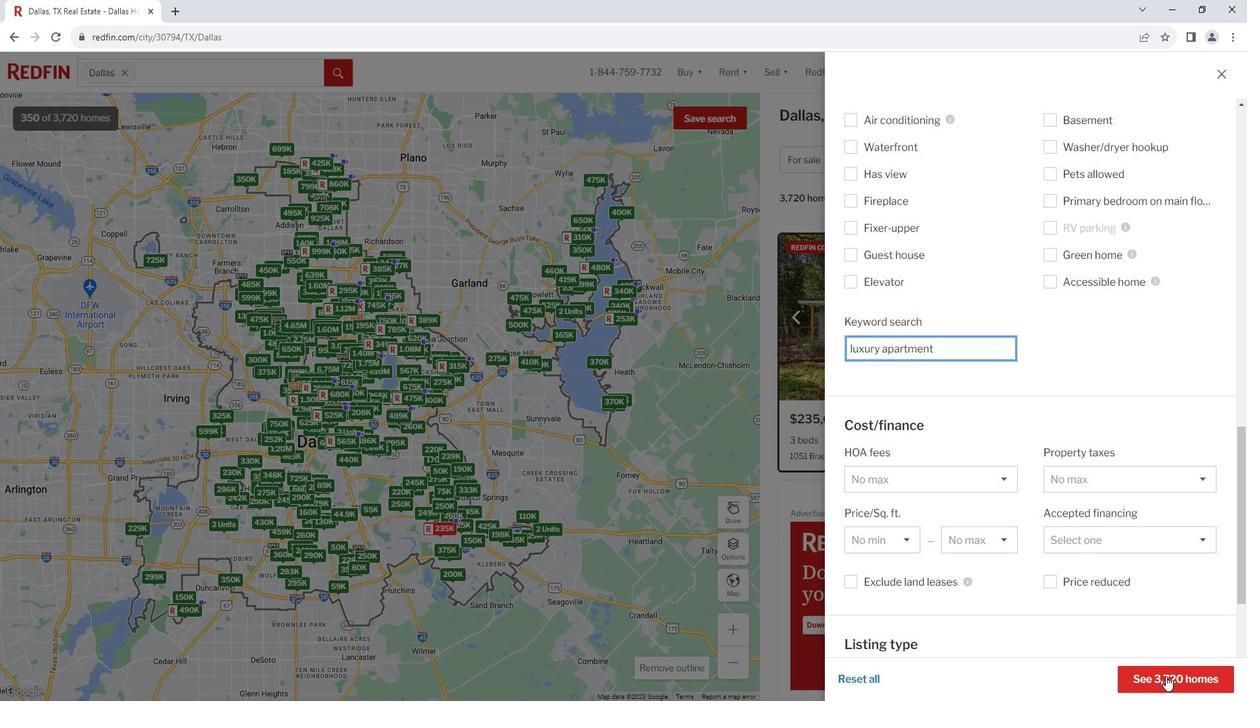 
Action: Mouse pressed left at (1178, 663)
Screenshot: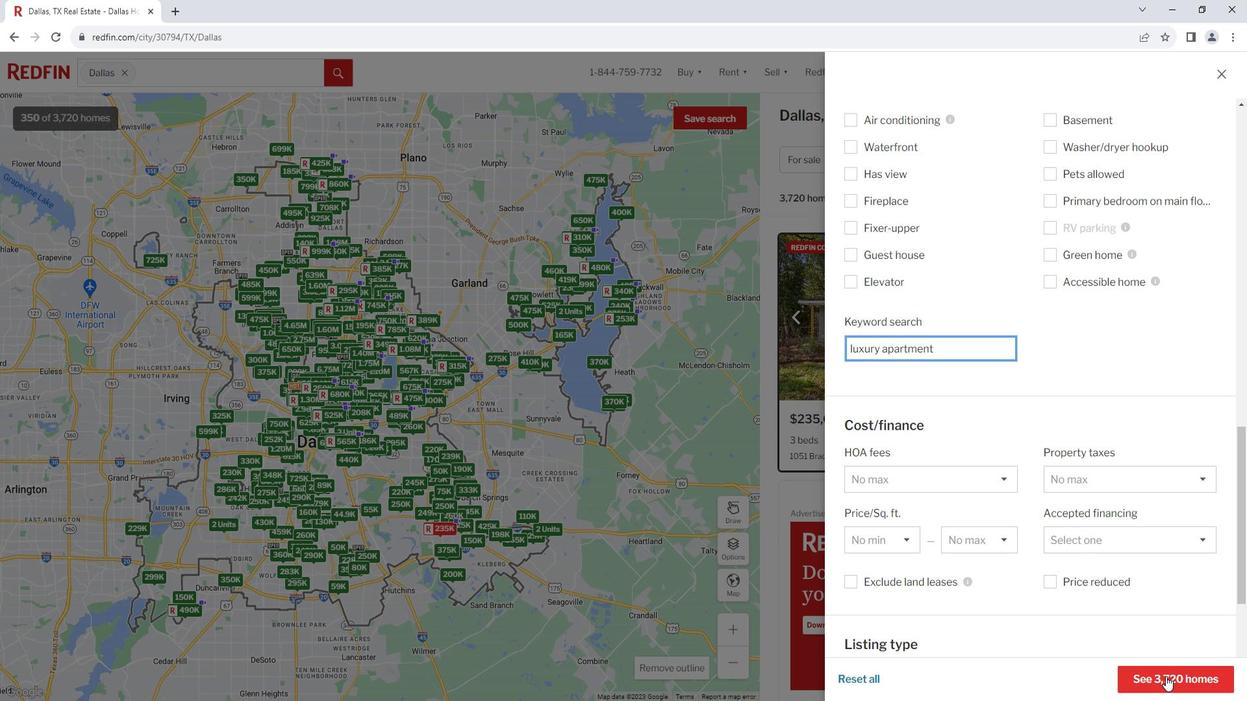 
Action: Mouse moved to (1093, 429)
Screenshot: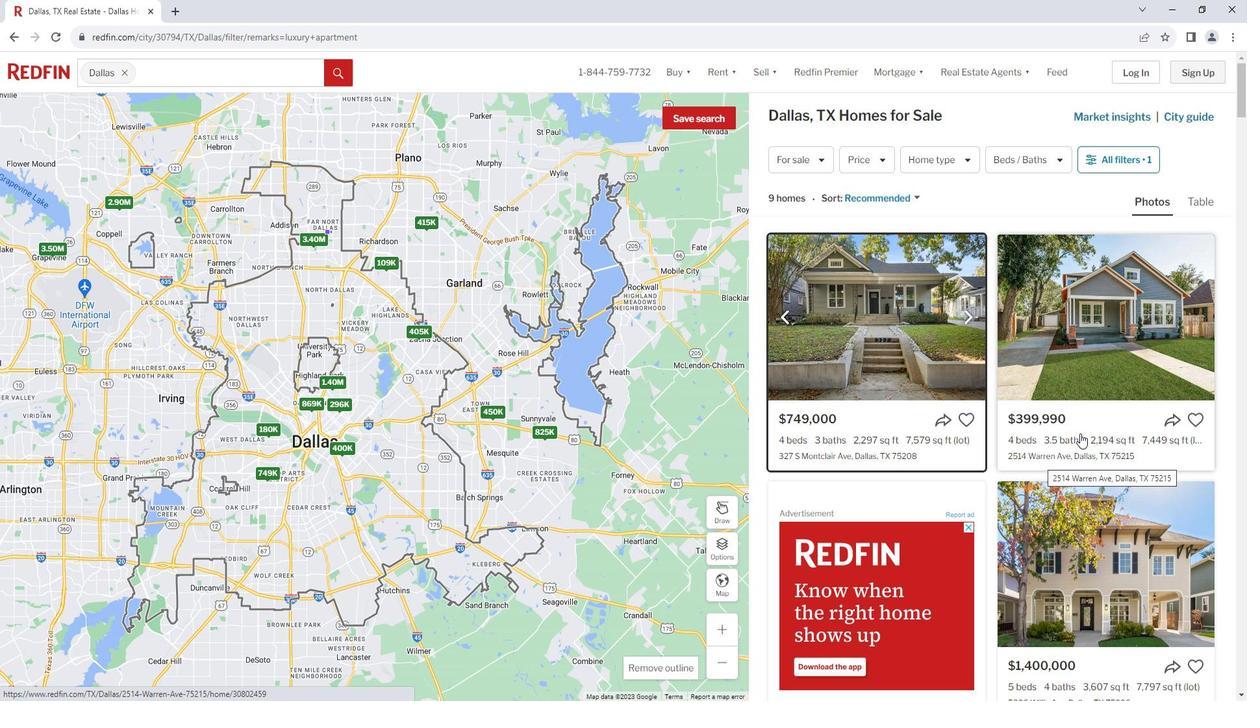 
Action: Mouse scrolled (1093, 428) with delta (0, 0)
Screenshot: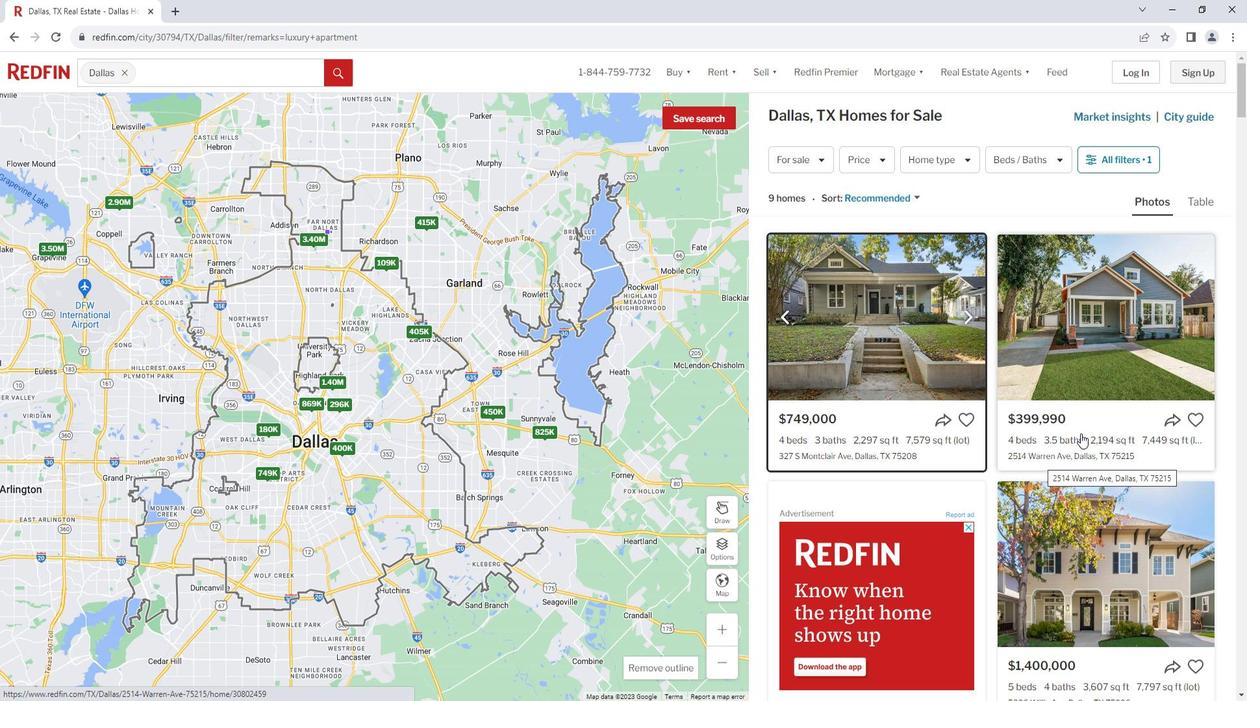 
Action: Mouse moved to (1134, 532)
Screenshot: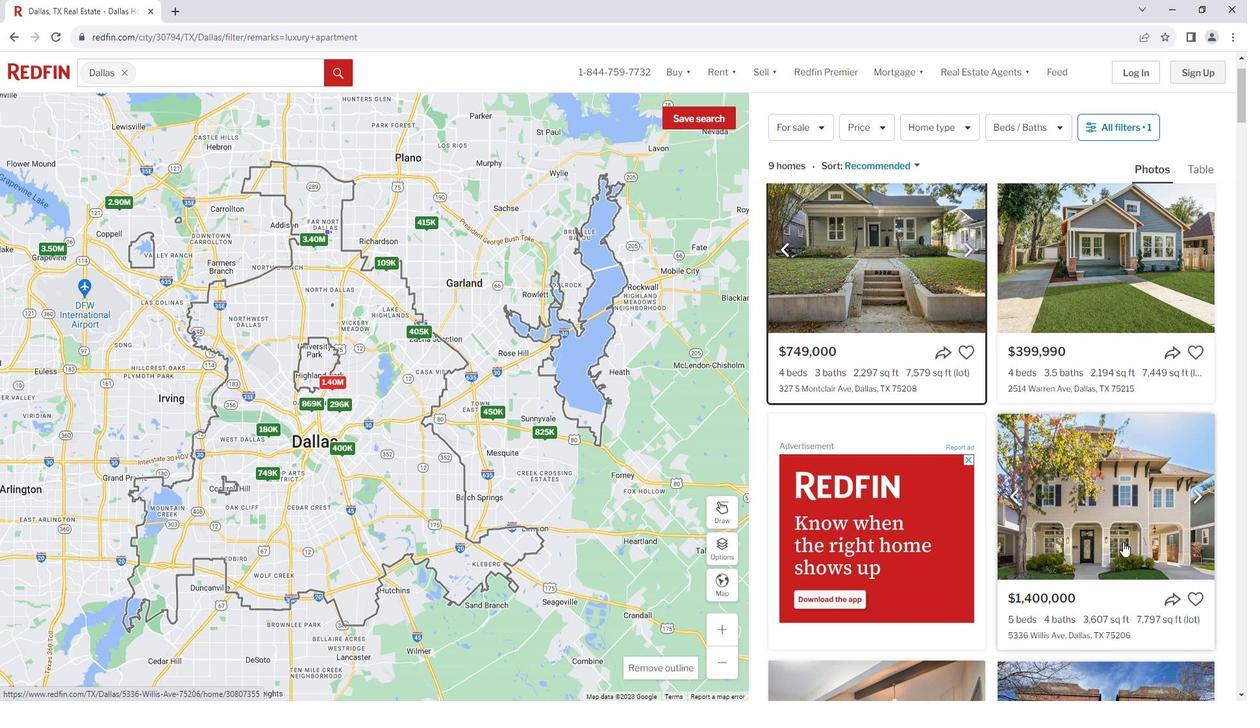 
Action: Mouse pressed left at (1134, 532)
Screenshot: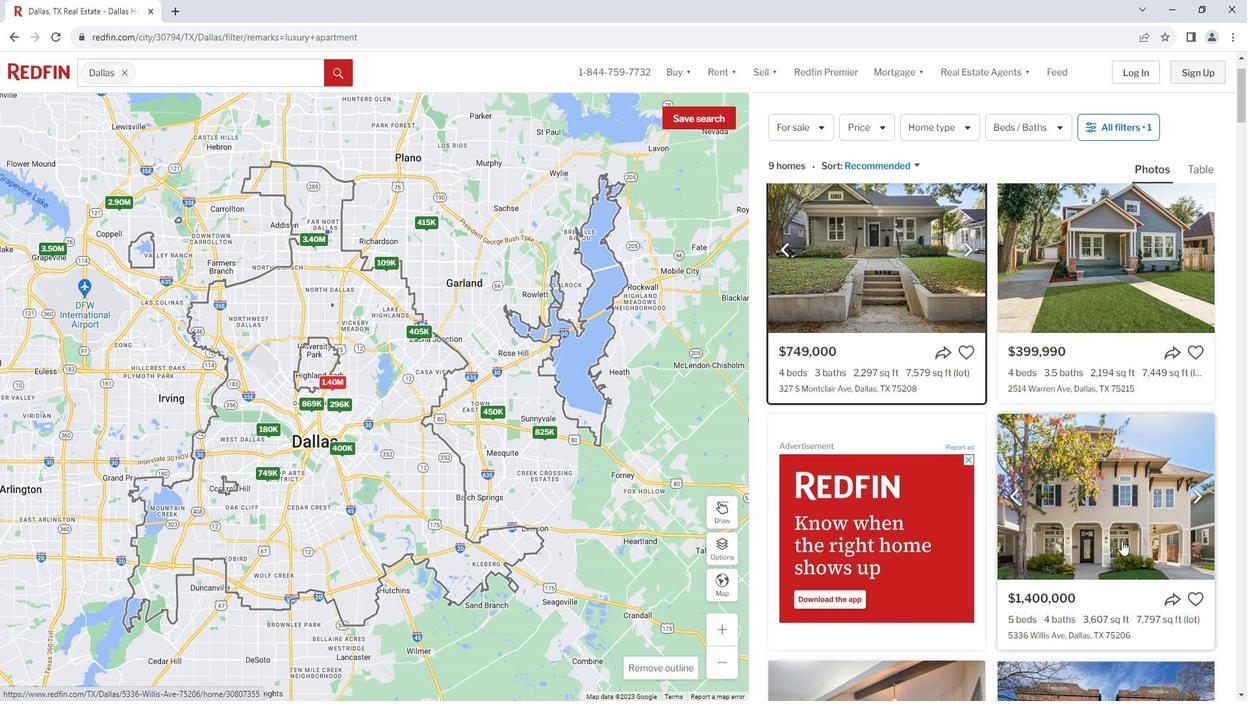 
Action: Mouse moved to (938, 423)
Screenshot: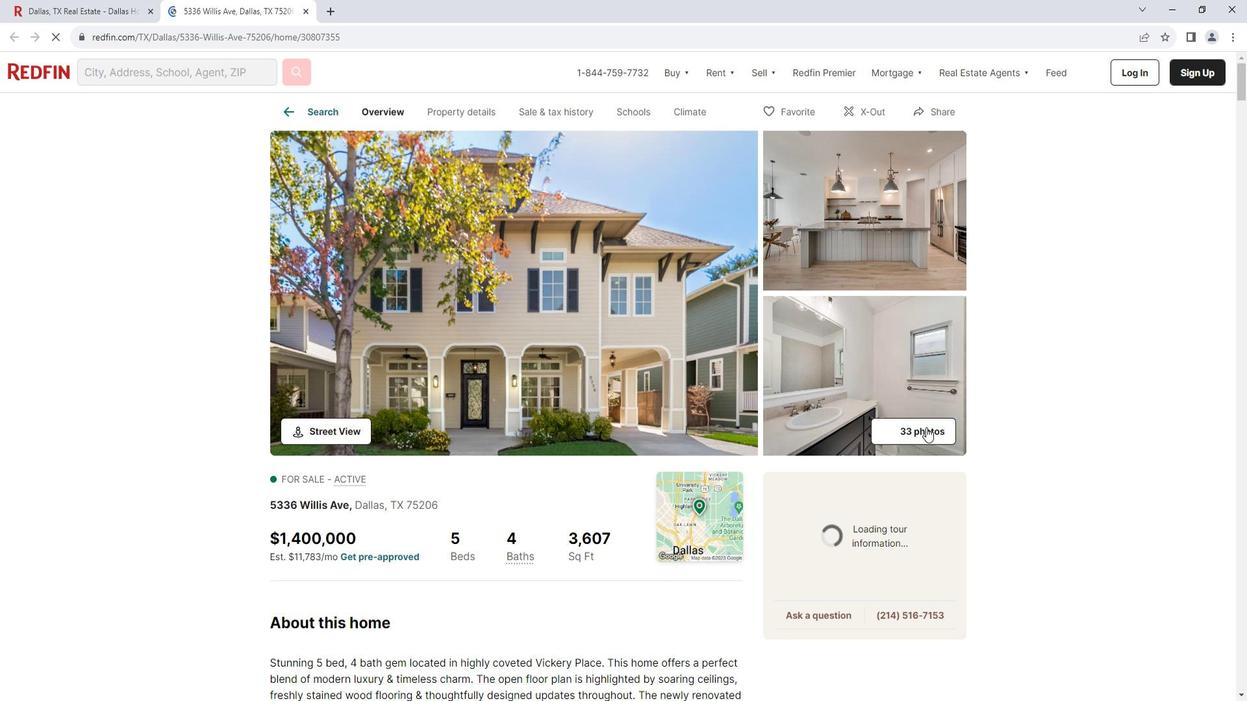 
Action: Mouse pressed left at (938, 423)
Screenshot: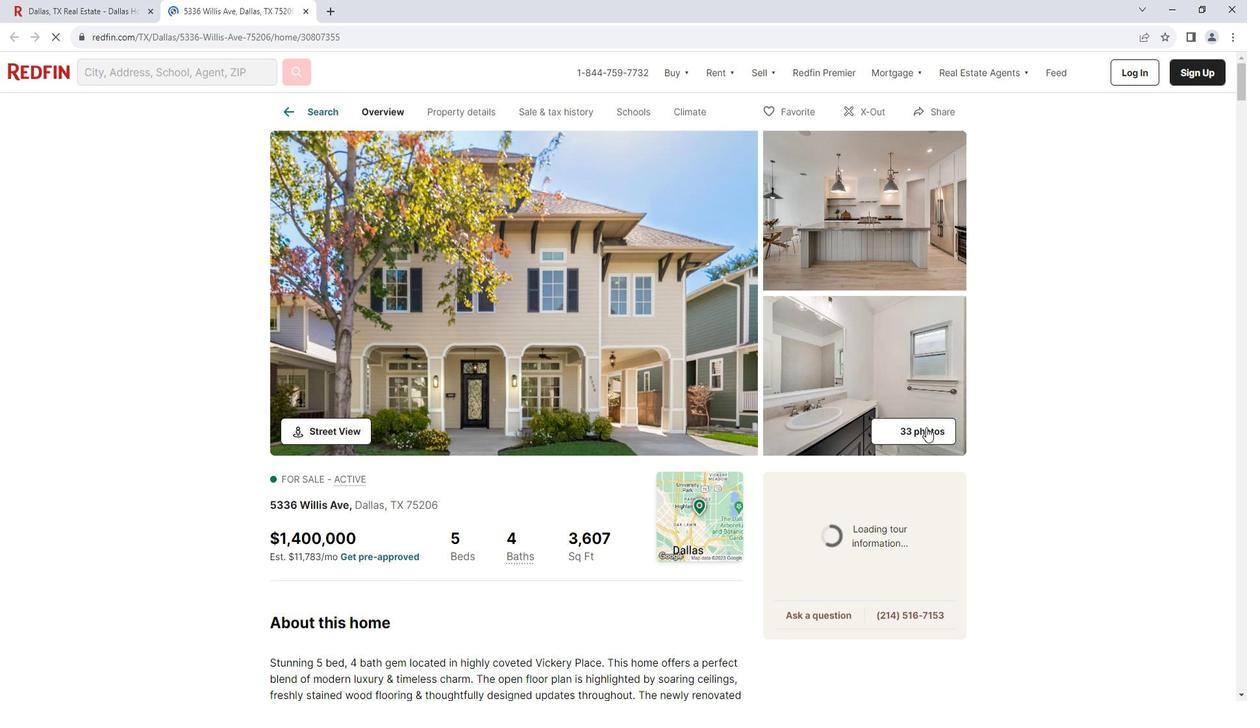 
Action: Mouse moved to (1176, 376)
Screenshot: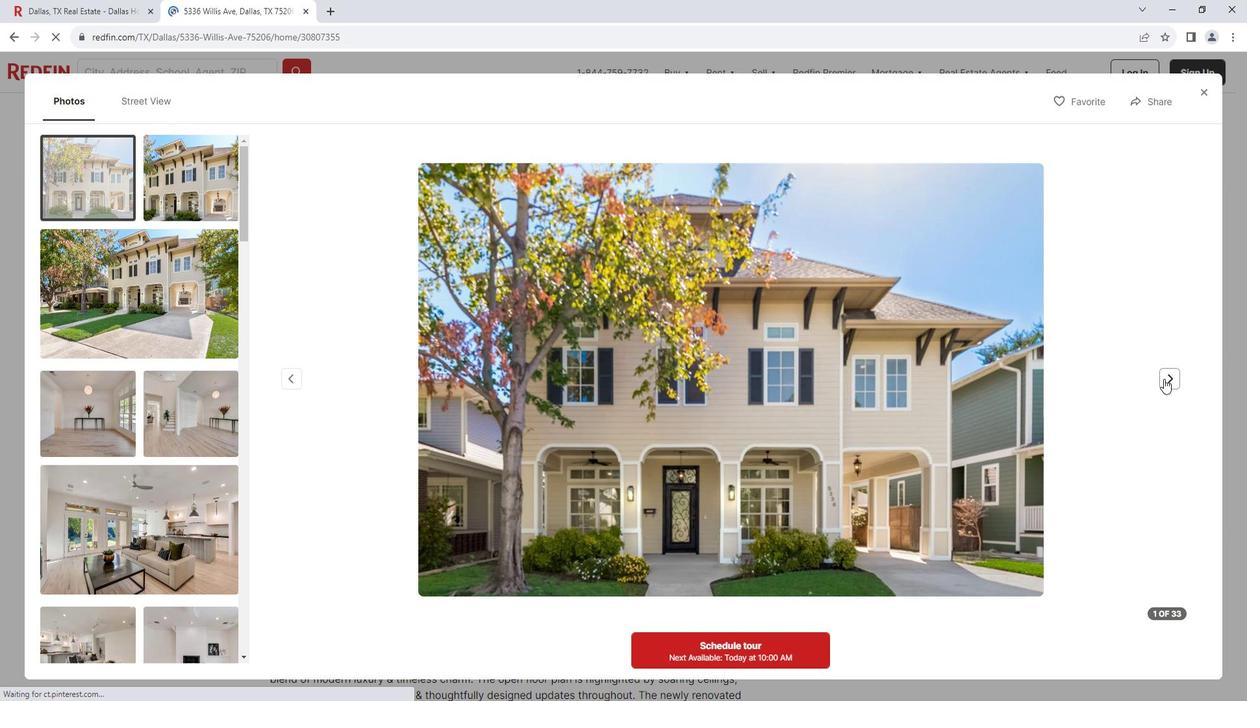 
Action: Mouse pressed left at (1176, 376)
Screenshot: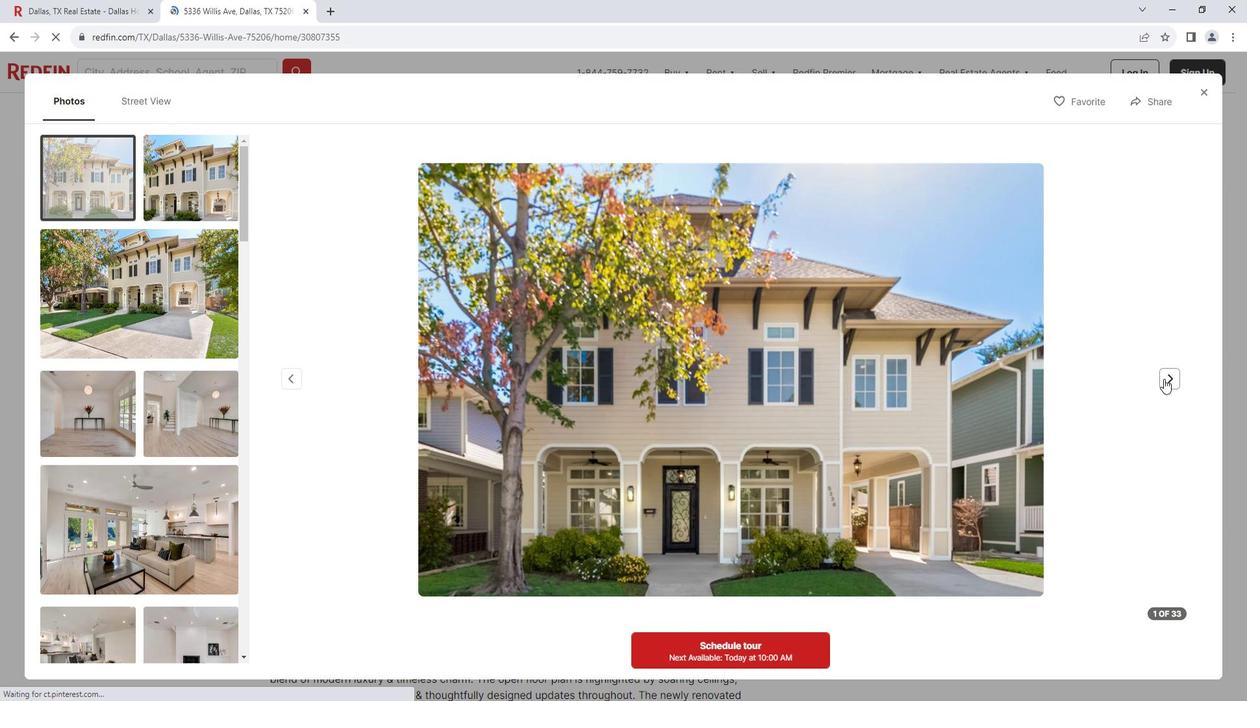 
Action: Mouse pressed left at (1176, 376)
Screenshot: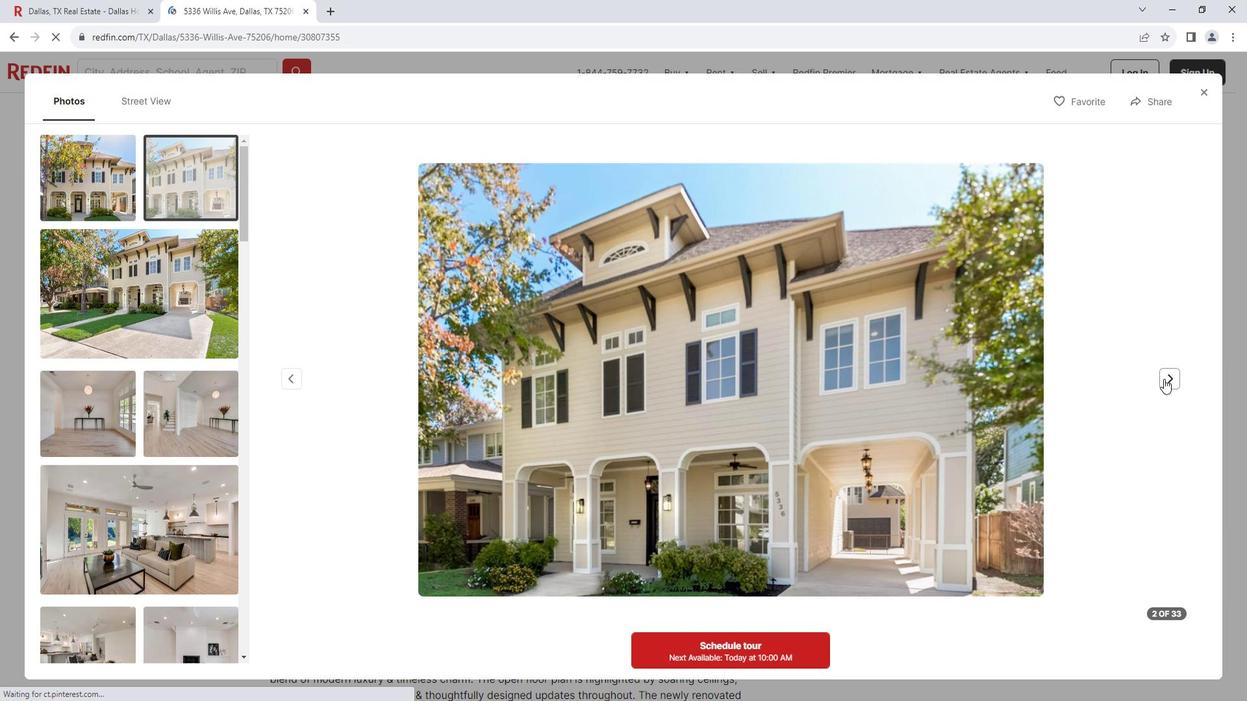 
Action: Mouse pressed left at (1176, 376)
Screenshot: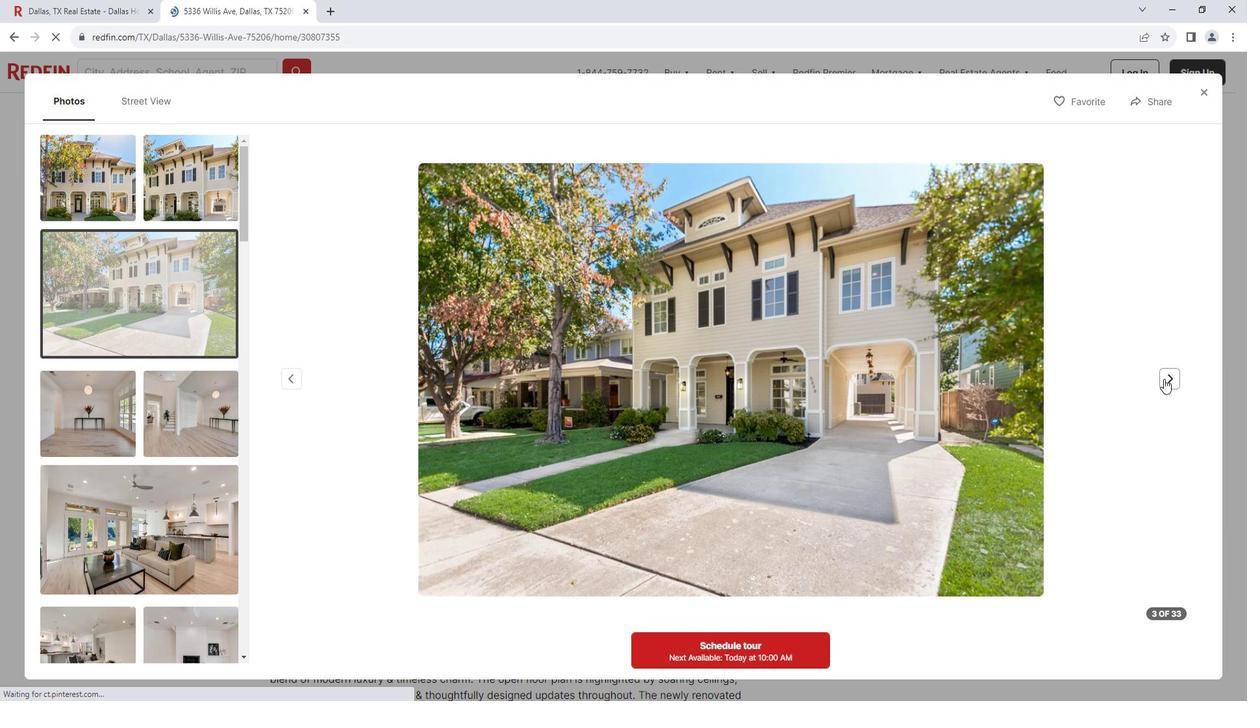 
Action: Mouse pressed left at (1176, 376)
Screenshot: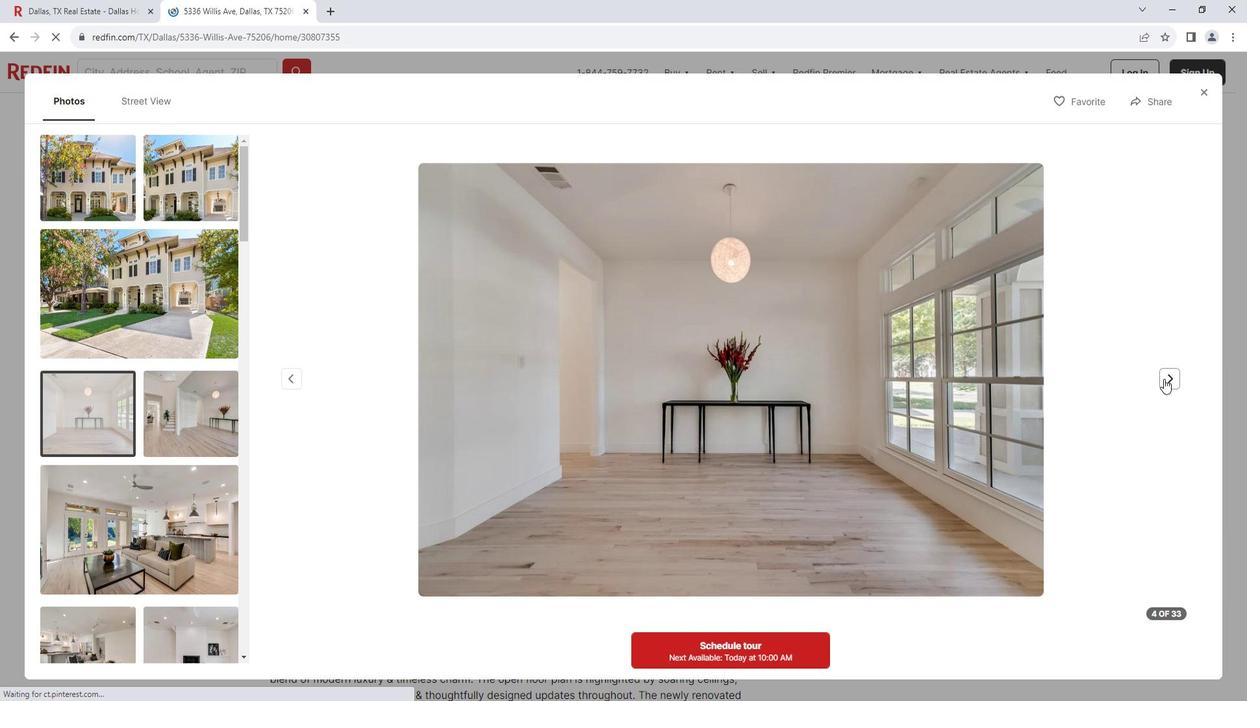 
Action: Mouse pressed left at (1176, 376)
Screenshot: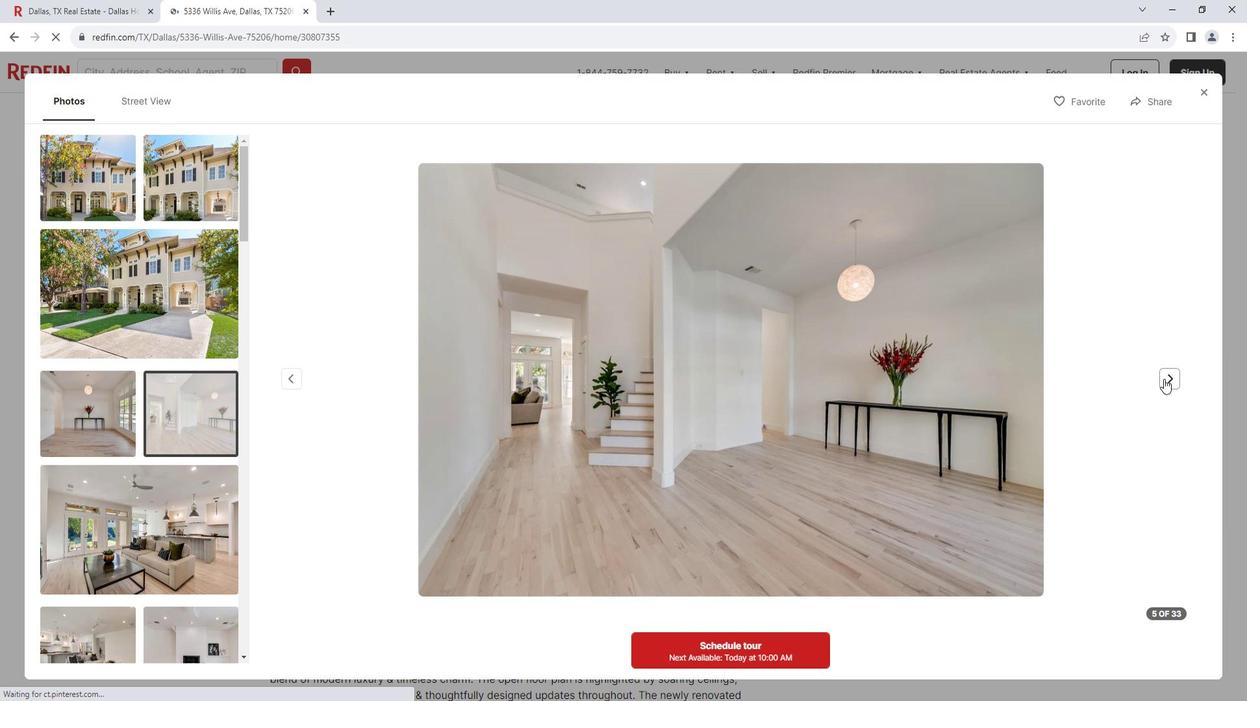 
Action: Mouse pressed left at (1176, 376)
Screenshot: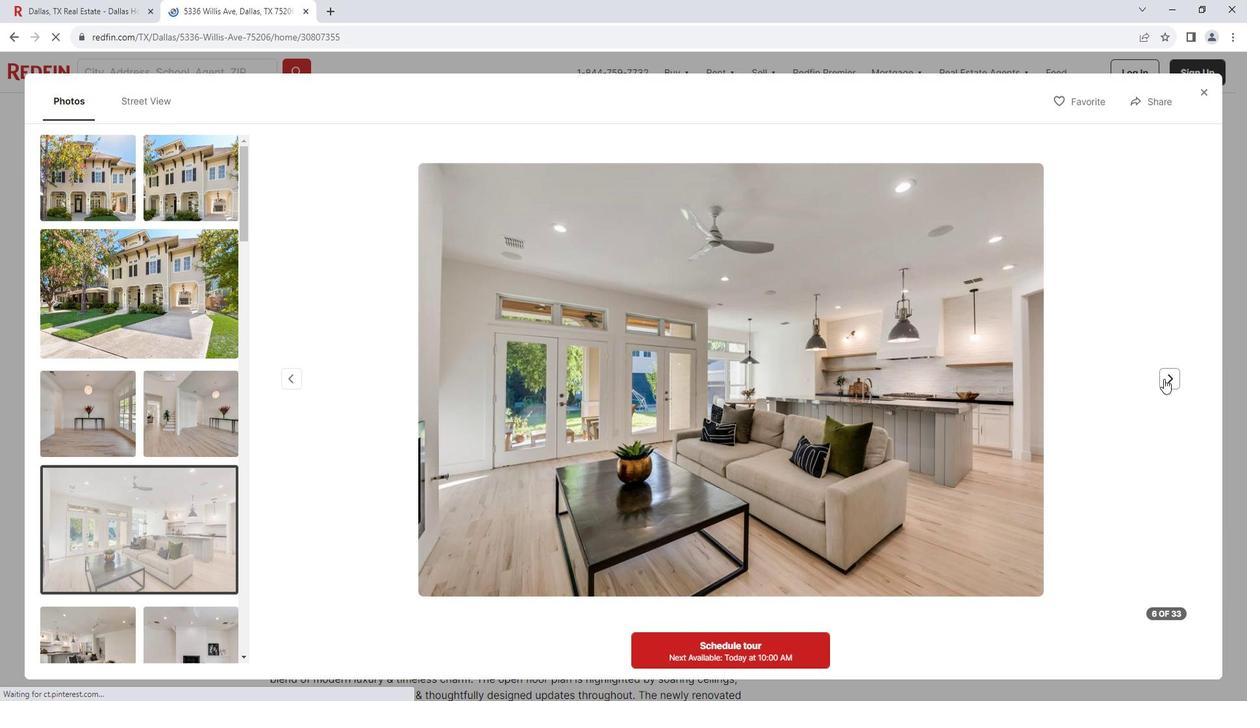 
Action: Mouse moved to (1212, 98)
Screenshot: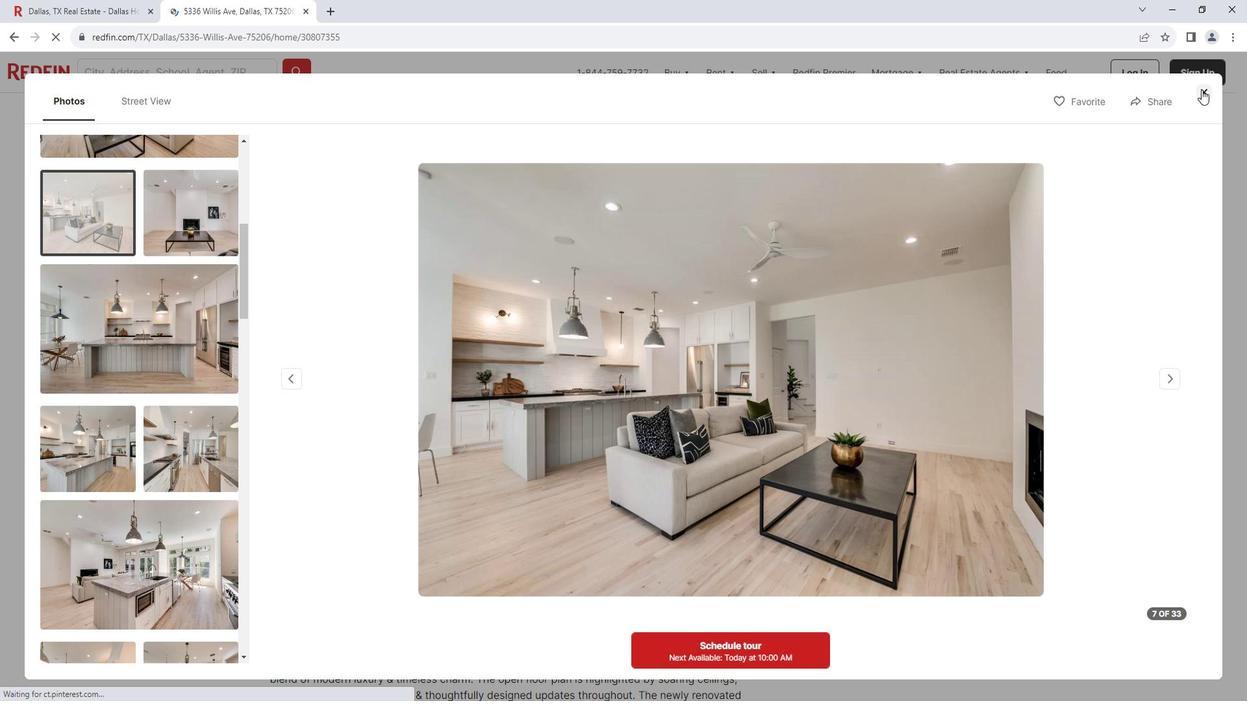 
Action: Mouse pressed left at (1212, 98)
Screenshot: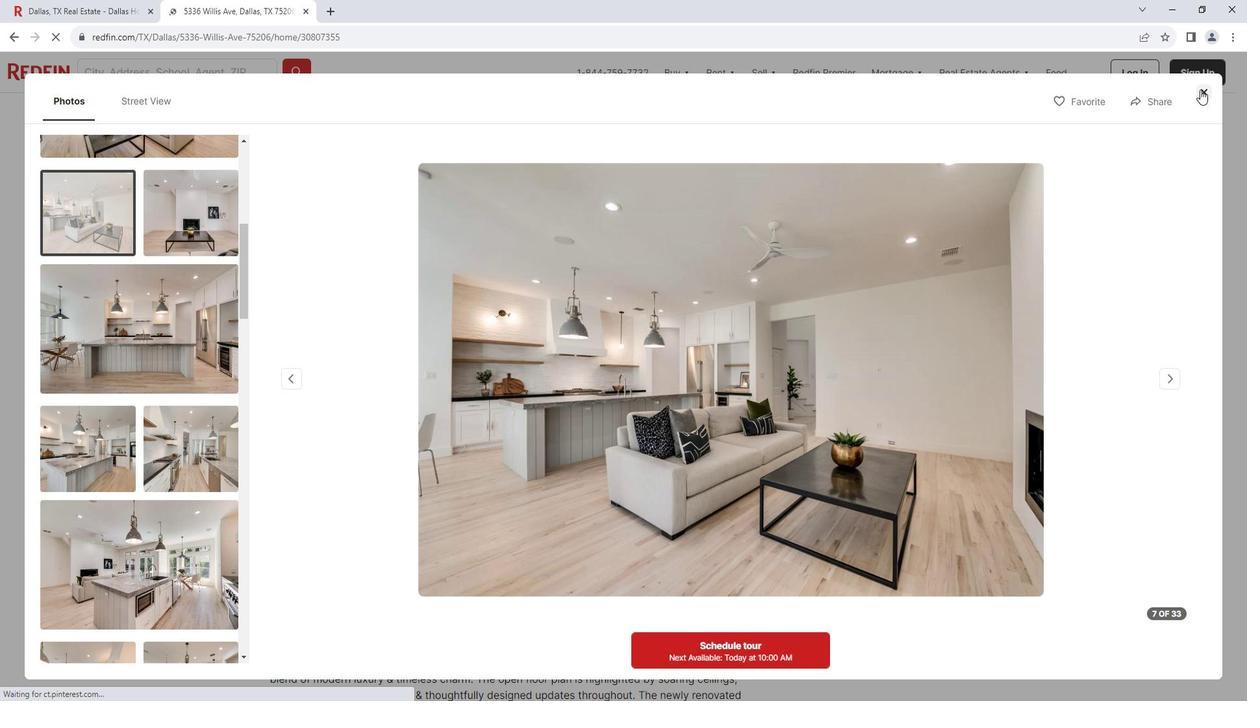 
Action: Mouse moved to (675, 423)
Screenshot: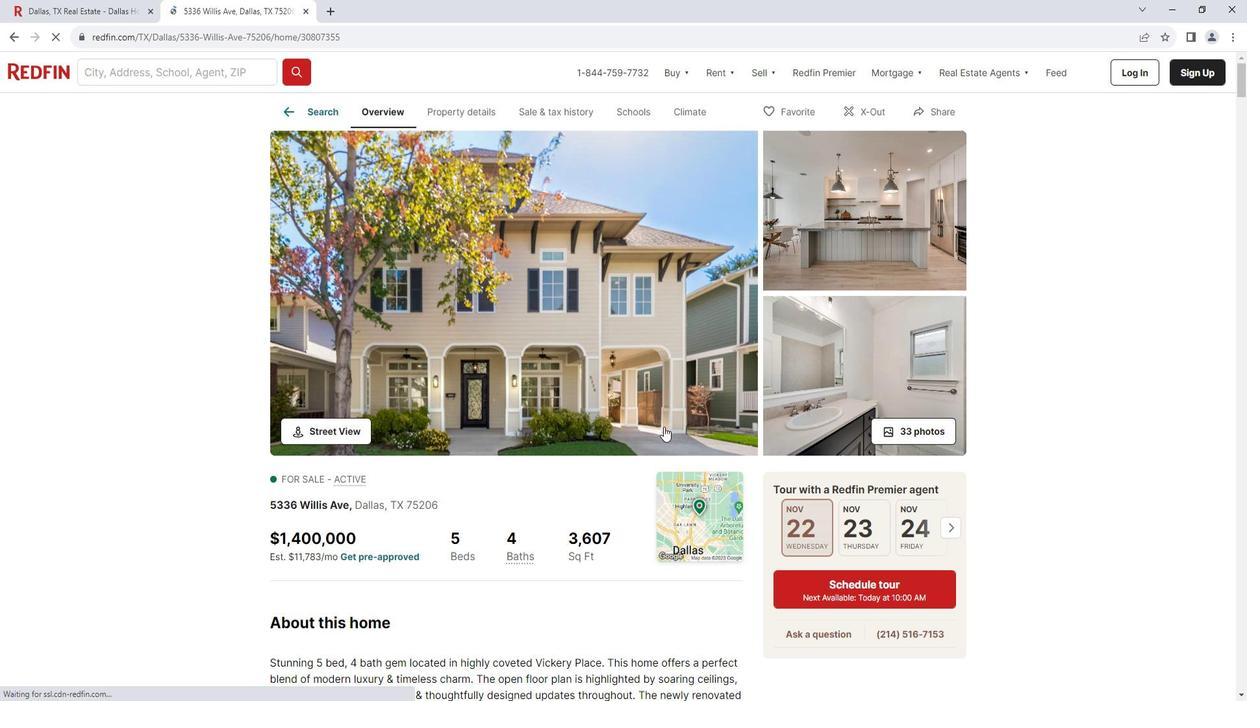
Action: Mouse scrolled (675, 422) with delta (0, 0)
Screenshot: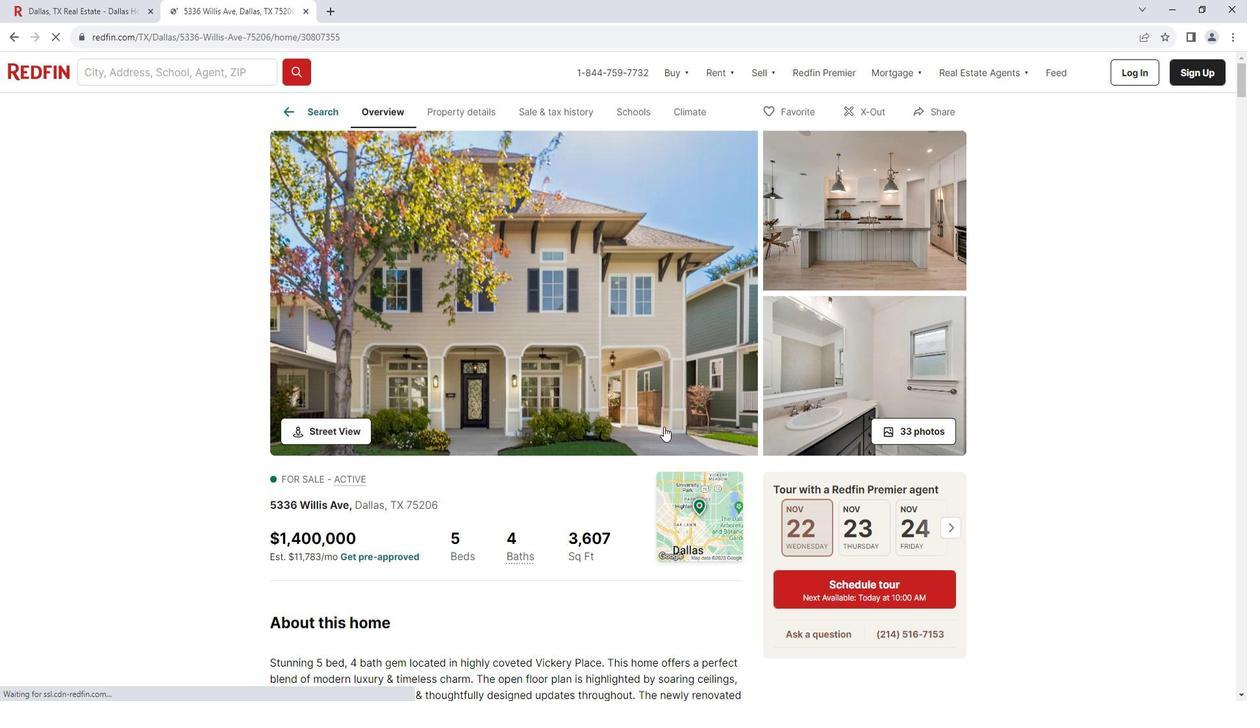 
Action: Mouse scrolled (675, 422) with delta (0, 0)
Screenshot: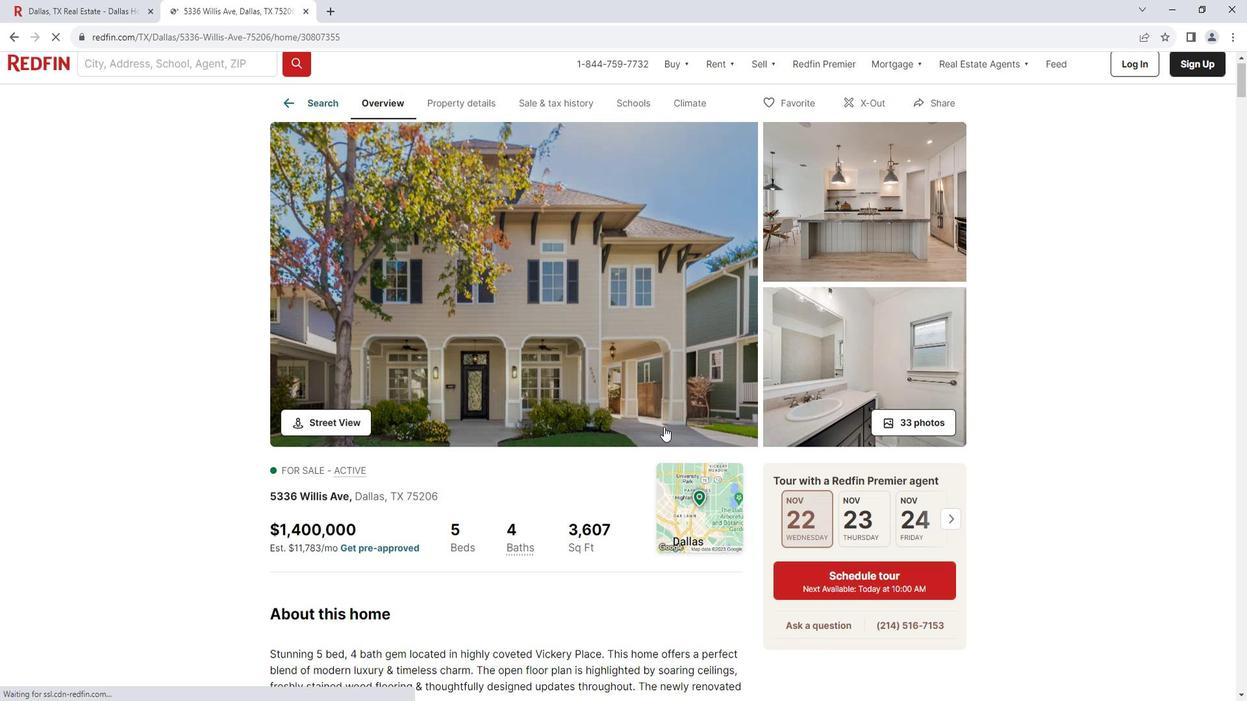
Action: Mouse moved to (309, 575)
Screenshot: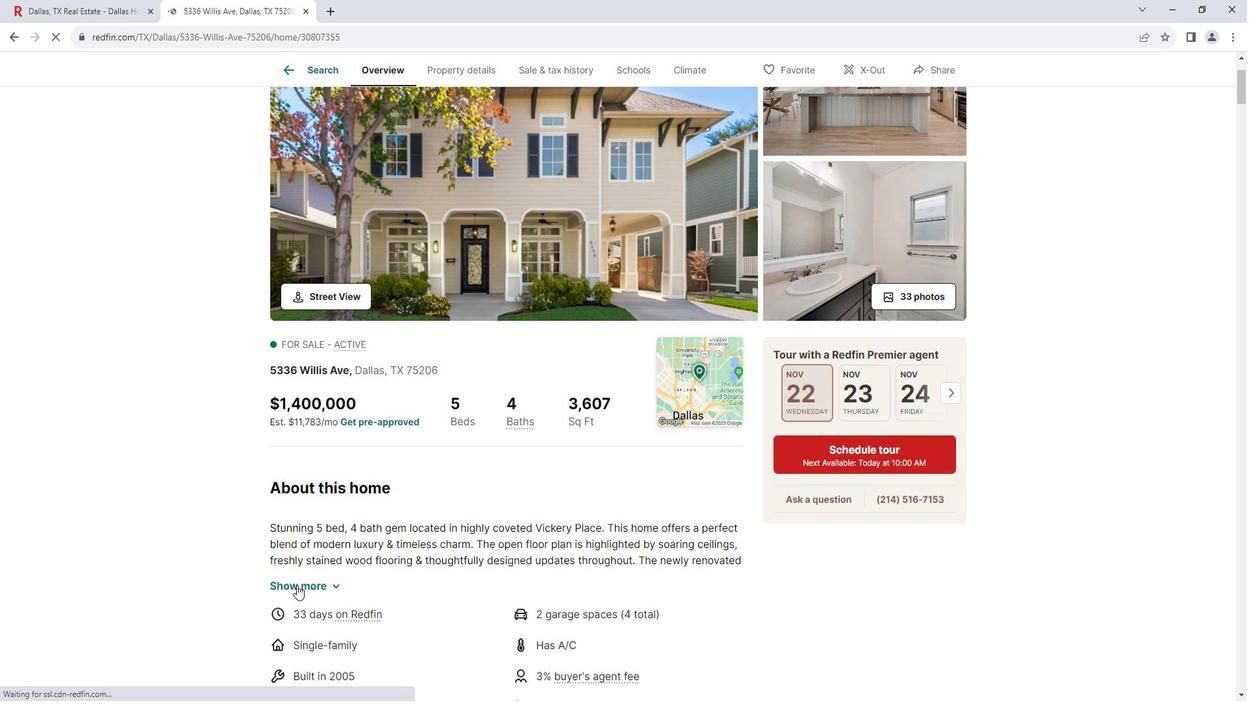 
Action: Mouse pressed left at (309, 575)
Screenshot: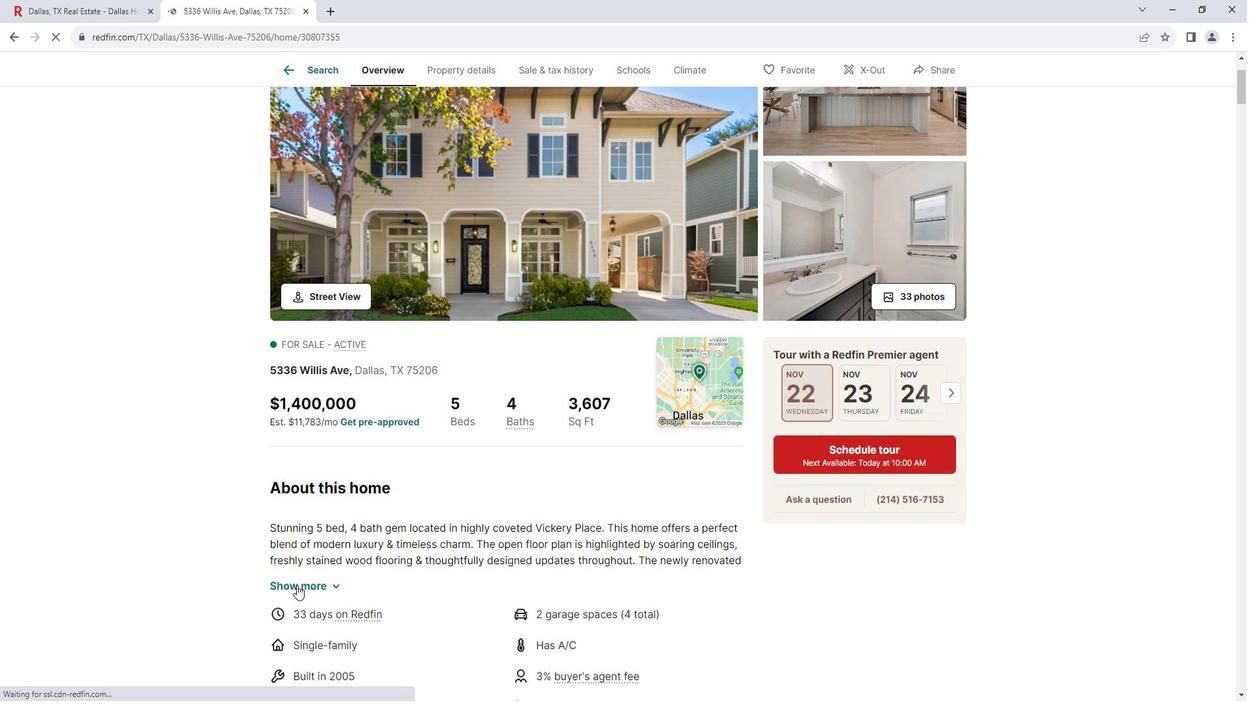 
Action: Mouse moved to (378, 534)
Screenshot: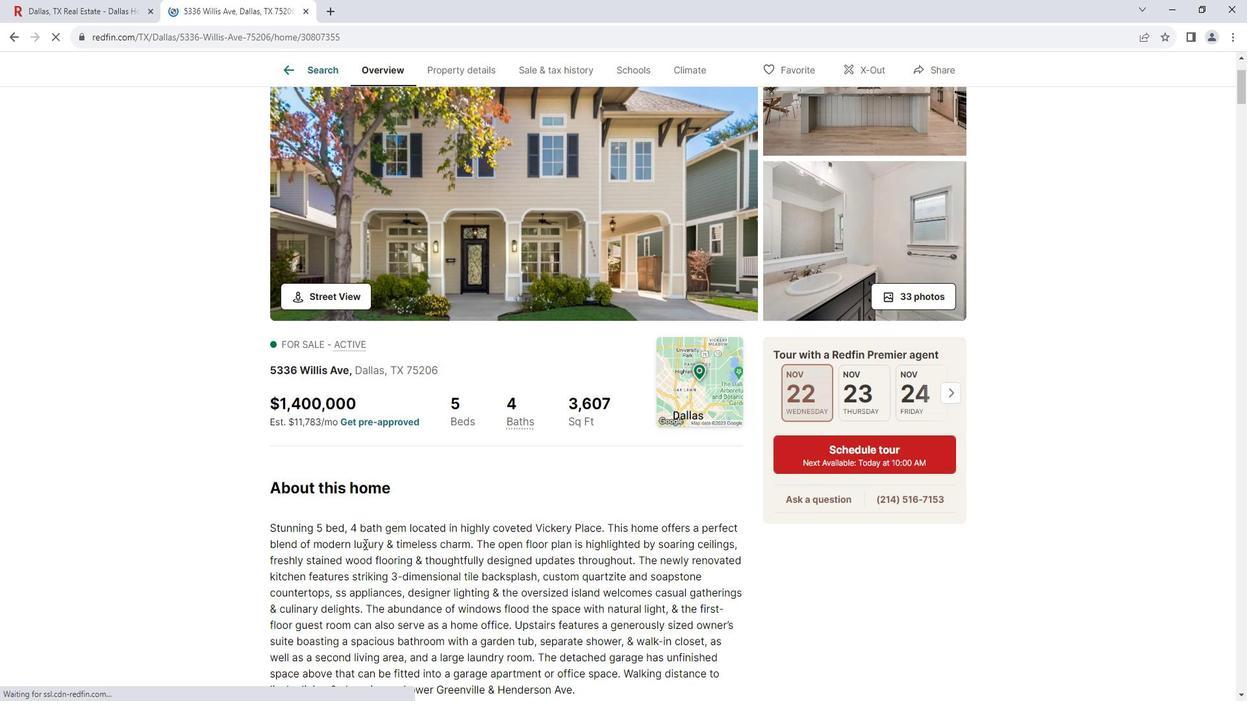 
Action: Mouse scrolled (378, 533) with delta (0, 0)
Screenshot: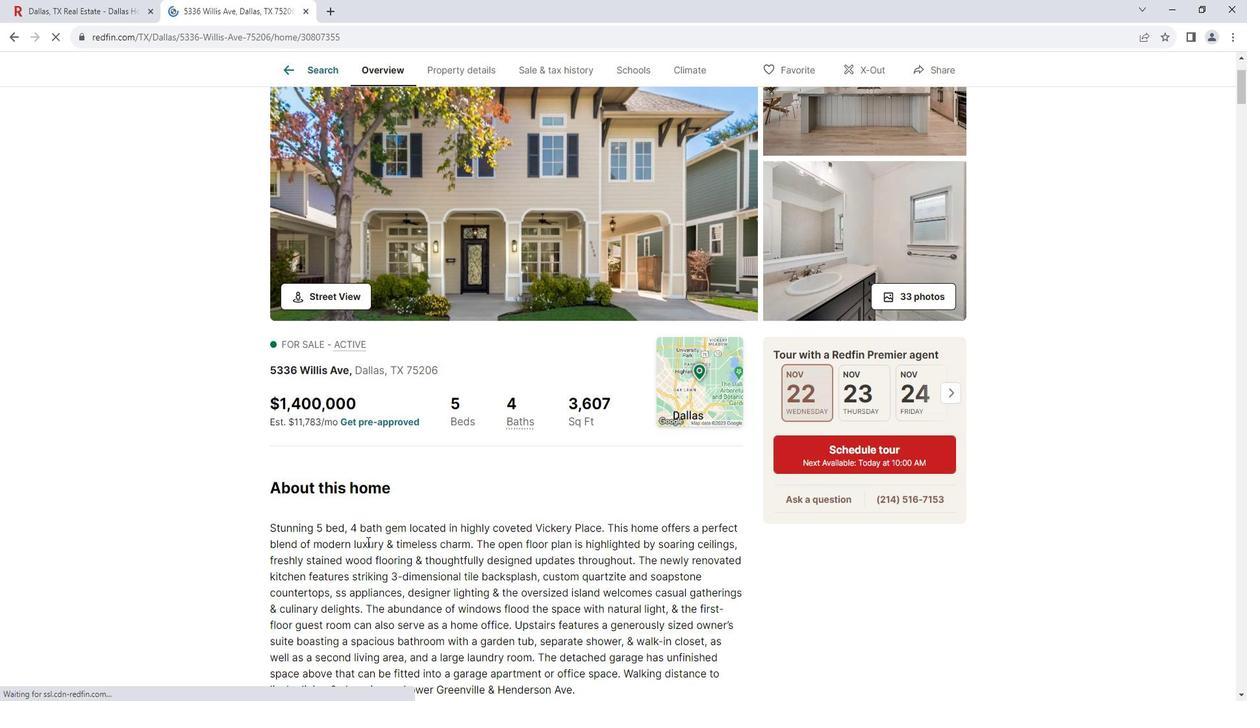 
Action: Mouse scrolled (378, 533) with delta (0, 0)
Screenshot: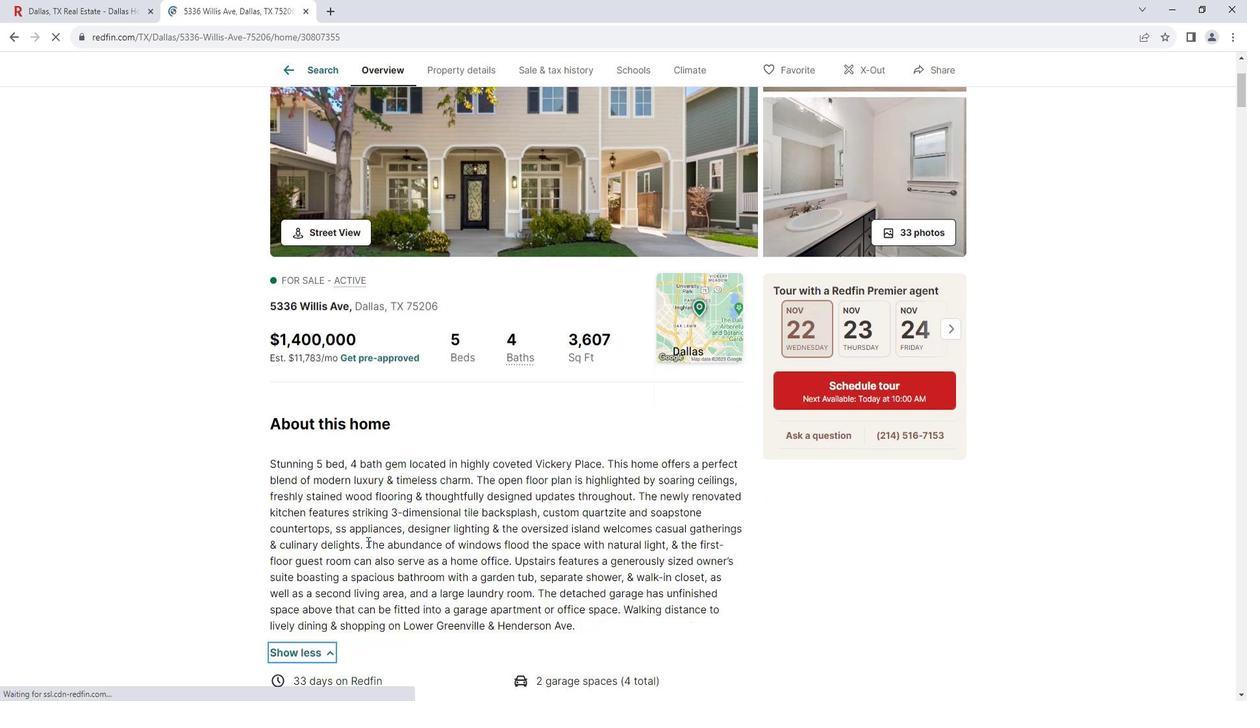 
Action: Mouse scrolled (378, 533) with delta (0, 0)
Screenshot: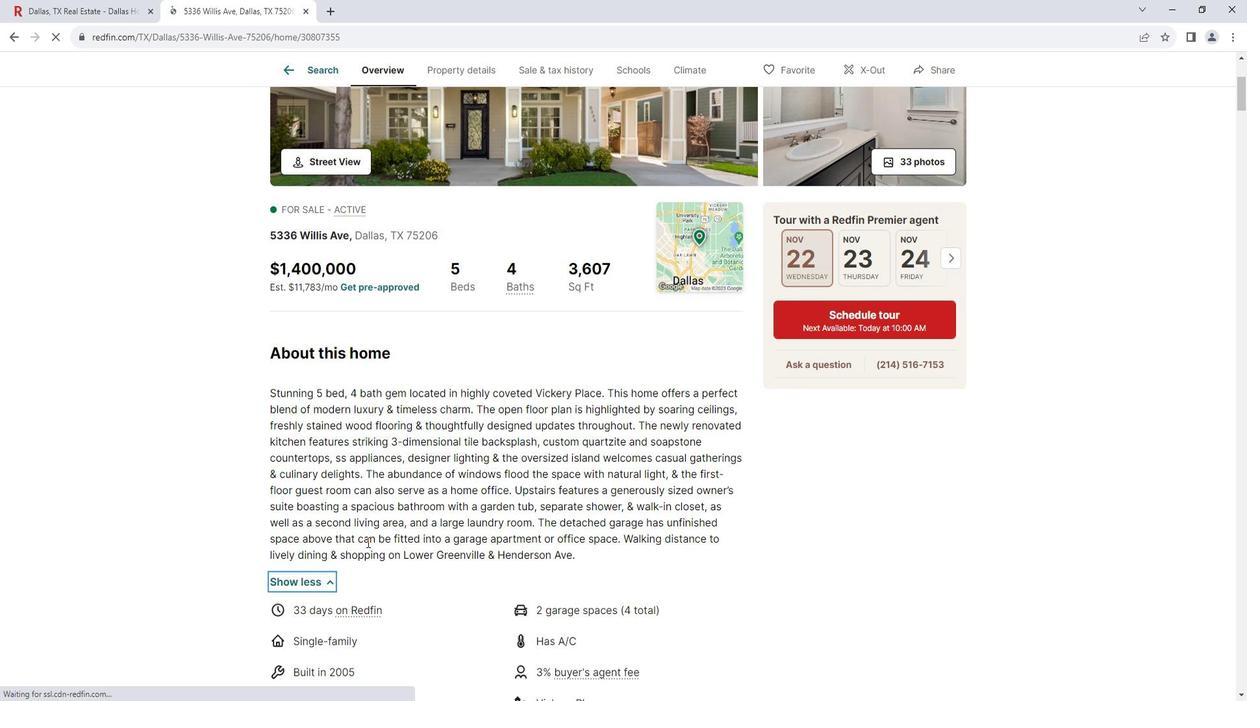 
Action: Mouse scrolled (378, 533) with delta (0, 0)
Screenshot: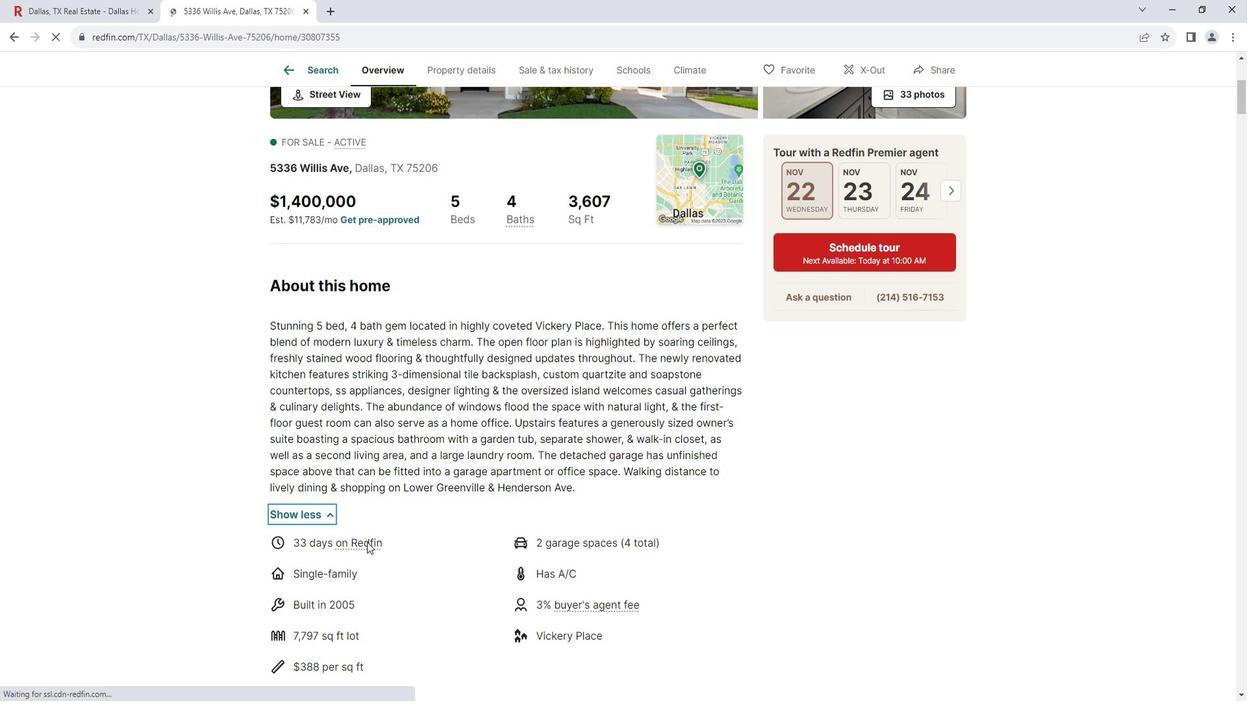 
Action: Mouse scrolled (378, 533) with delta (0, 0)
Screenshot: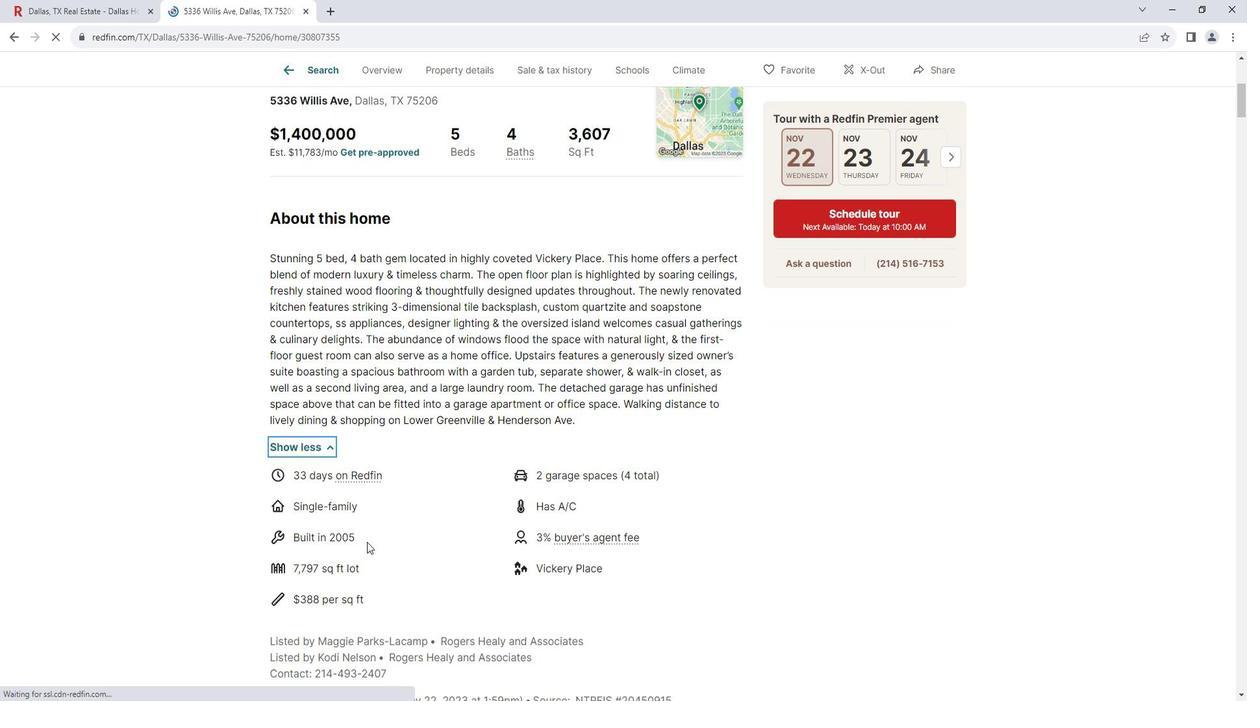 
Action: Mouse scrolled (378, 533) with delta (0, 0)
Screenshot: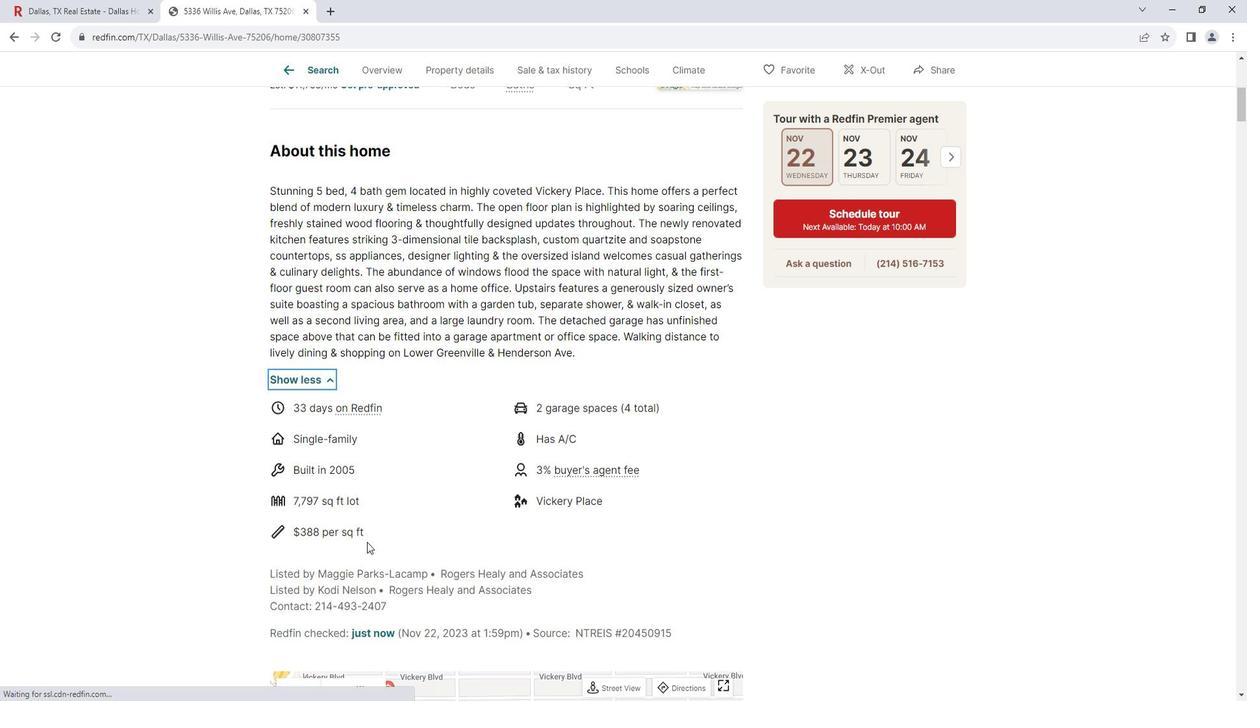 
Action: Mouse scrolled (378, 533) with delta (0, 0)
Screenshot: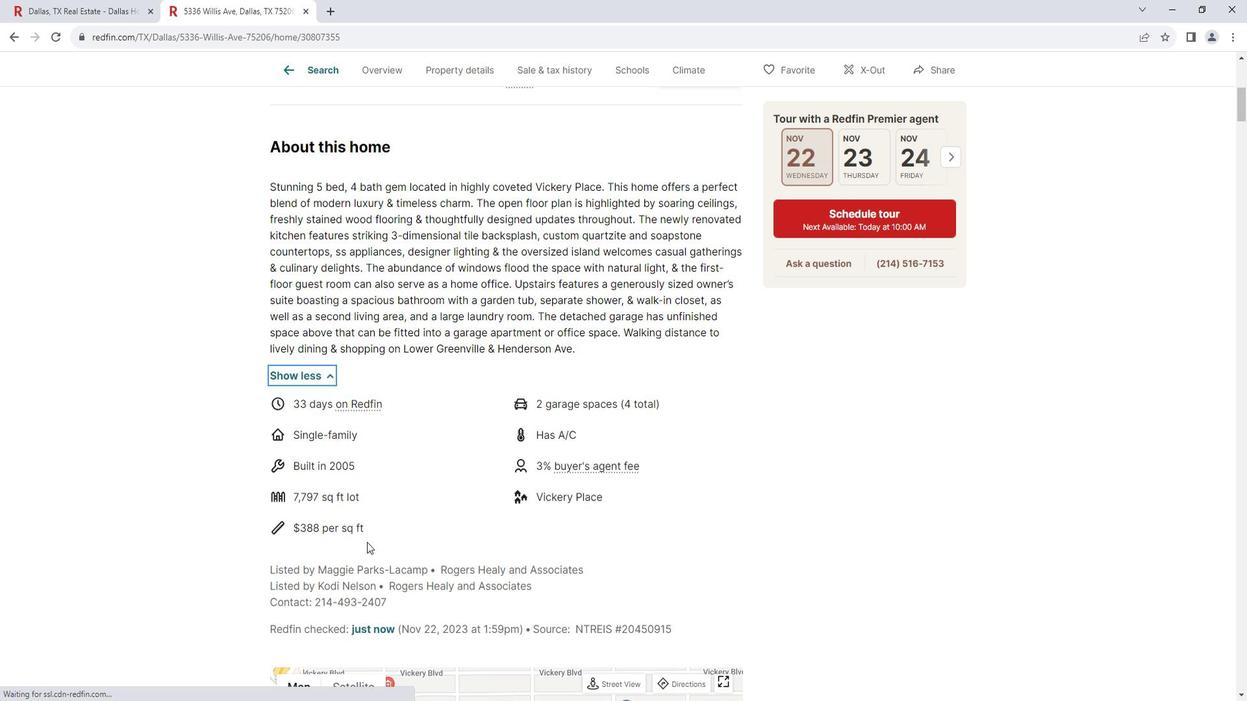 
Action: Mouse scrolled (378, 533) with delta (0, 0)
Screenshot: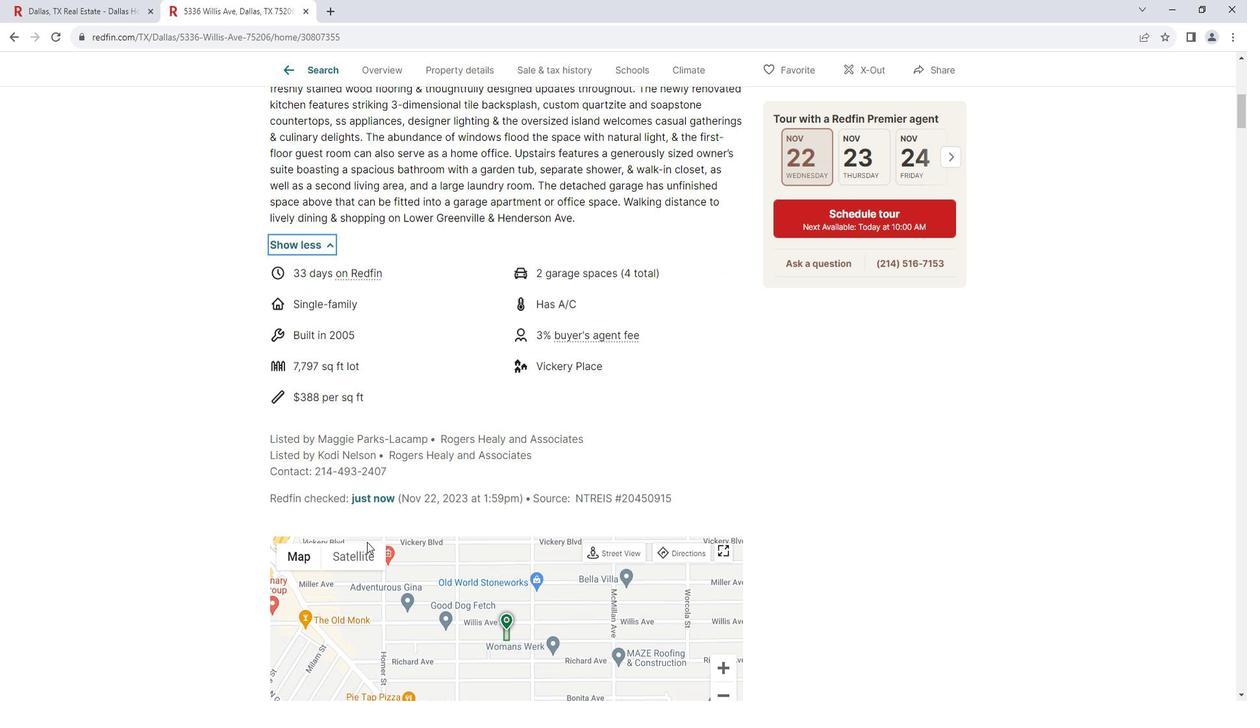 
Action: Mouse scrolled (378, 533) with delta (0, 0)
Screenshot: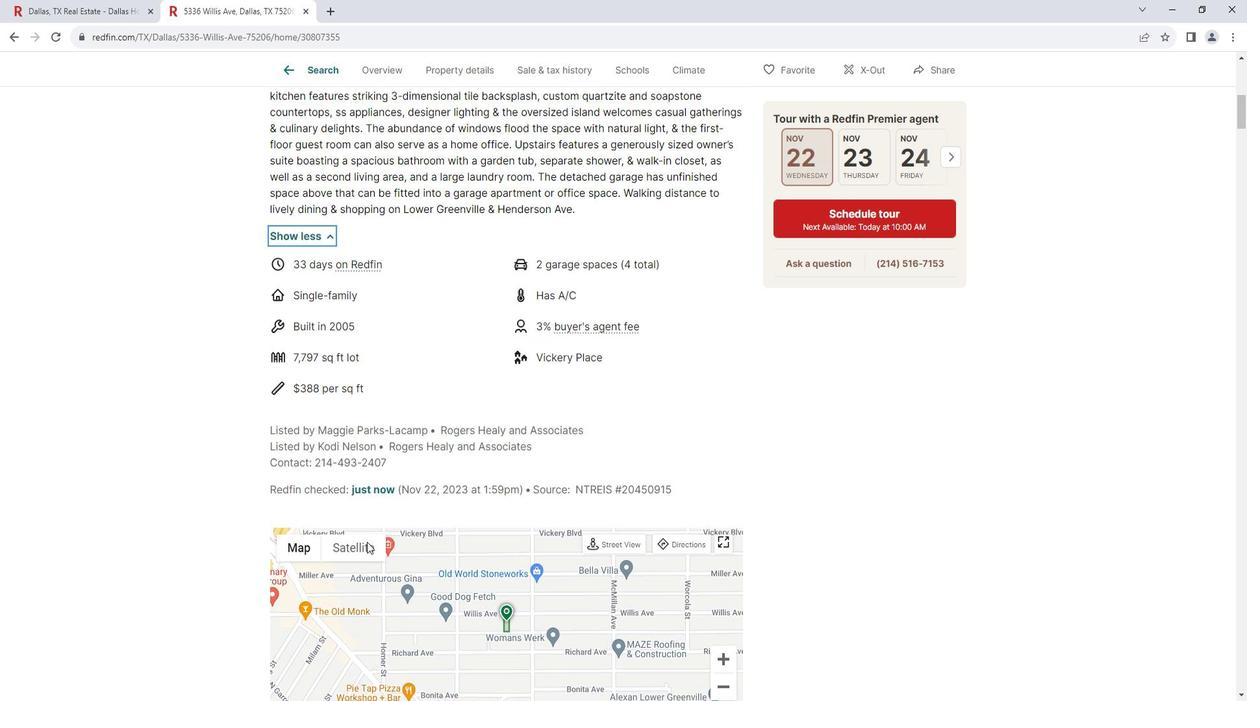 
Action: Mouse scrolled (378, 533) with delta (0, 0)
Screenshot: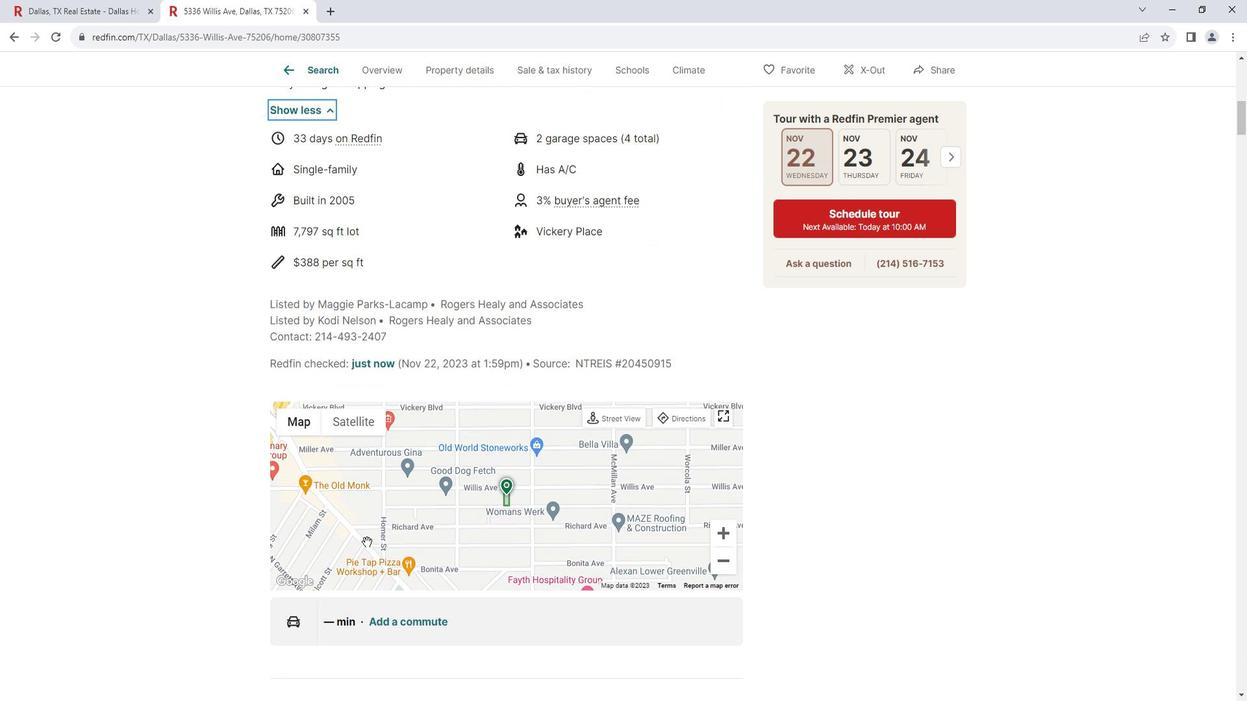 
Action: Mouse scrolled (378, 533) with delta (0, 0)
Screenshot: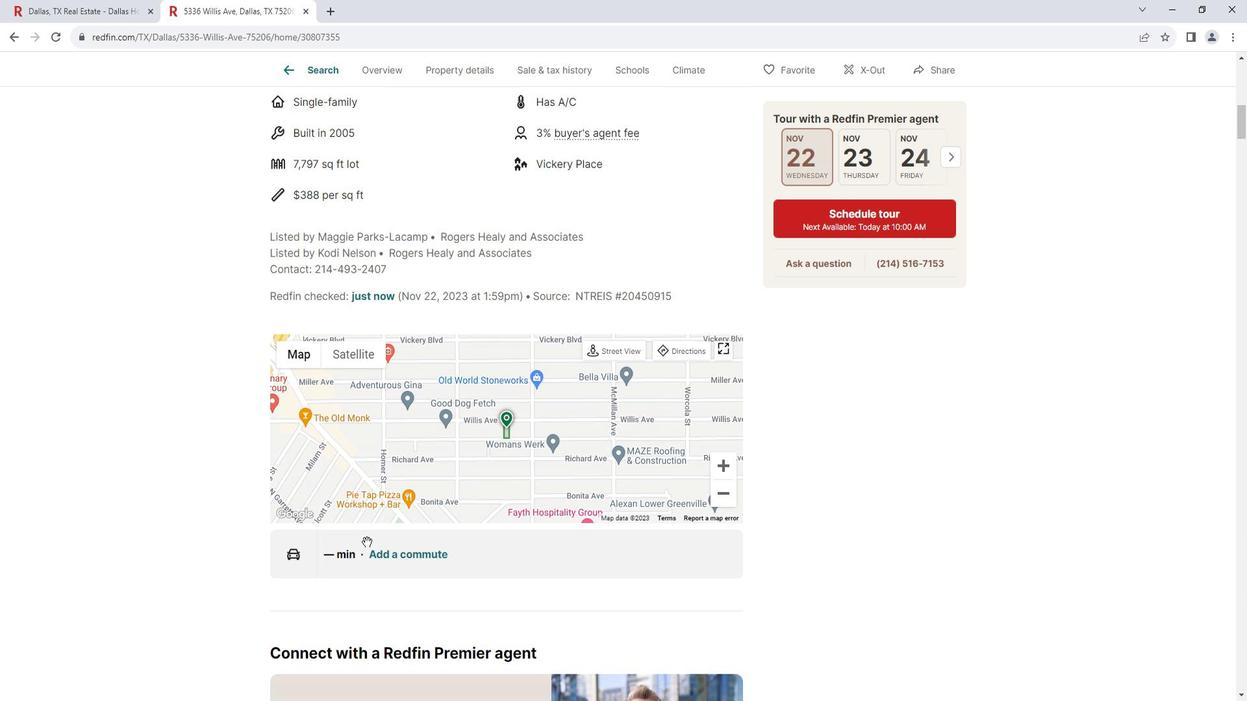 
Action: Mouse scrolled (378, 533) with delta (0, 0)
Screenshot: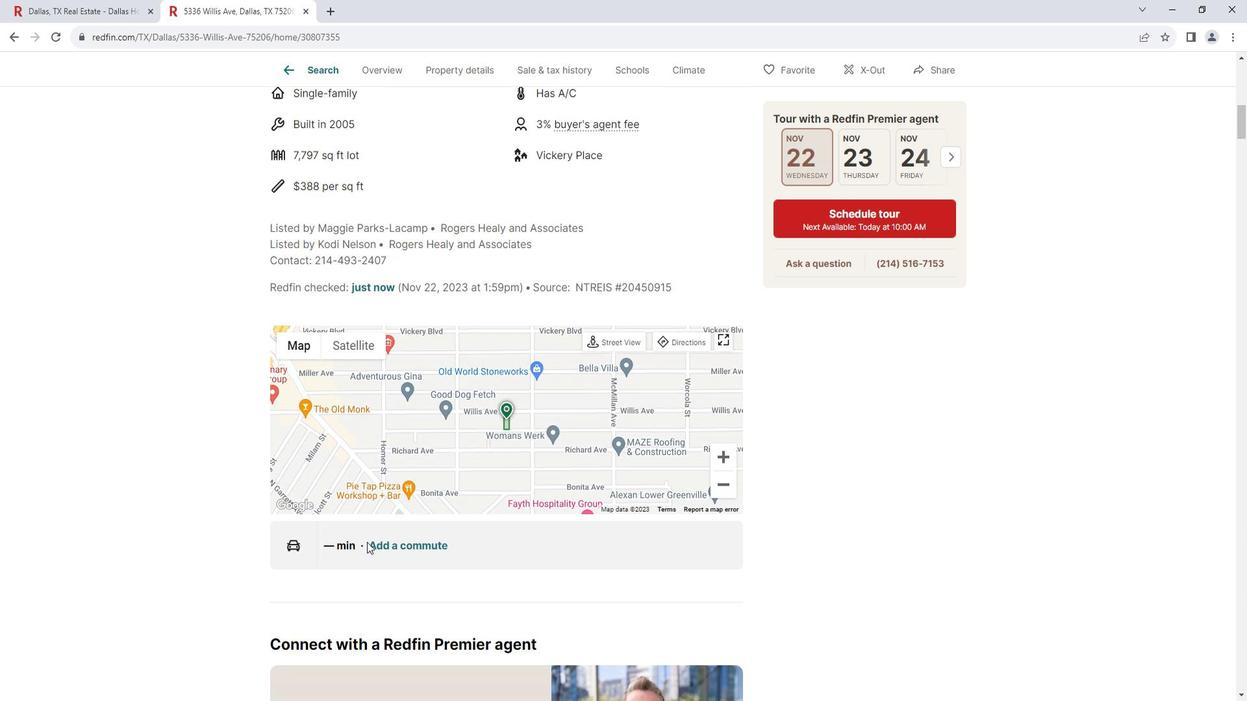 
Action: Mouse scrolled (378, 533) with delta (0, 0)
Screenshot: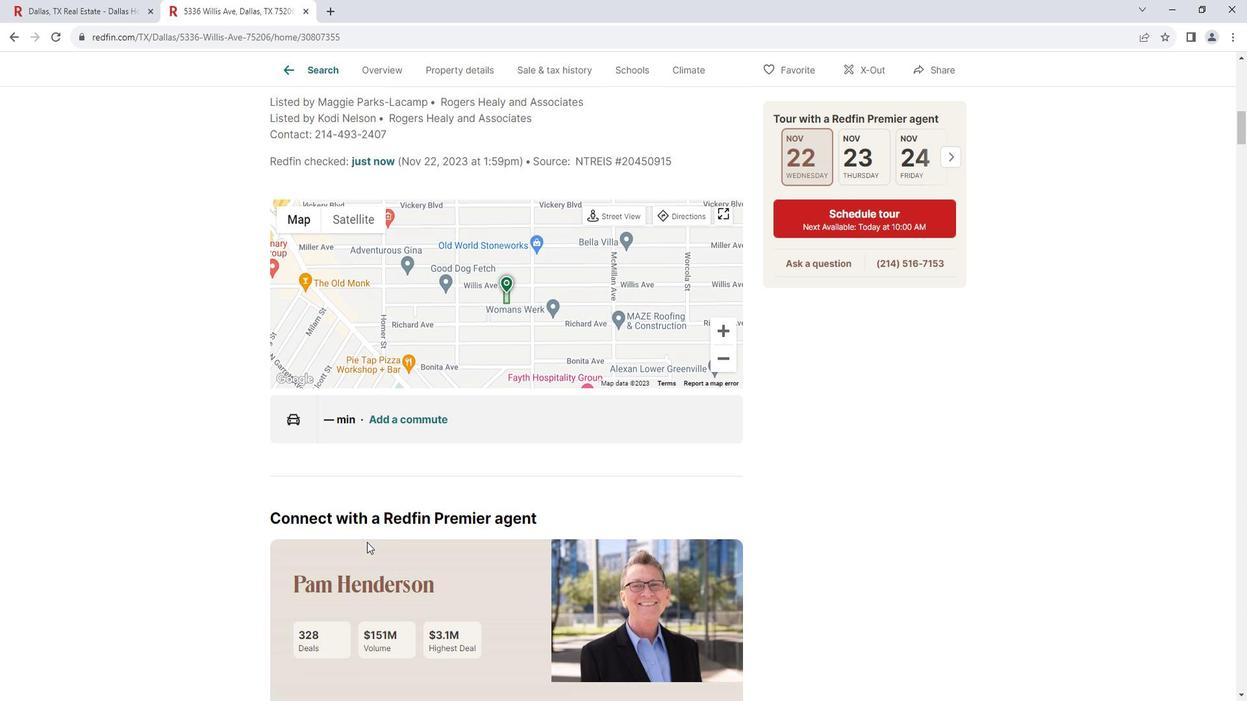
Action: Mouse scrolled (378, 533) with delta (0, 0)
Screenshot: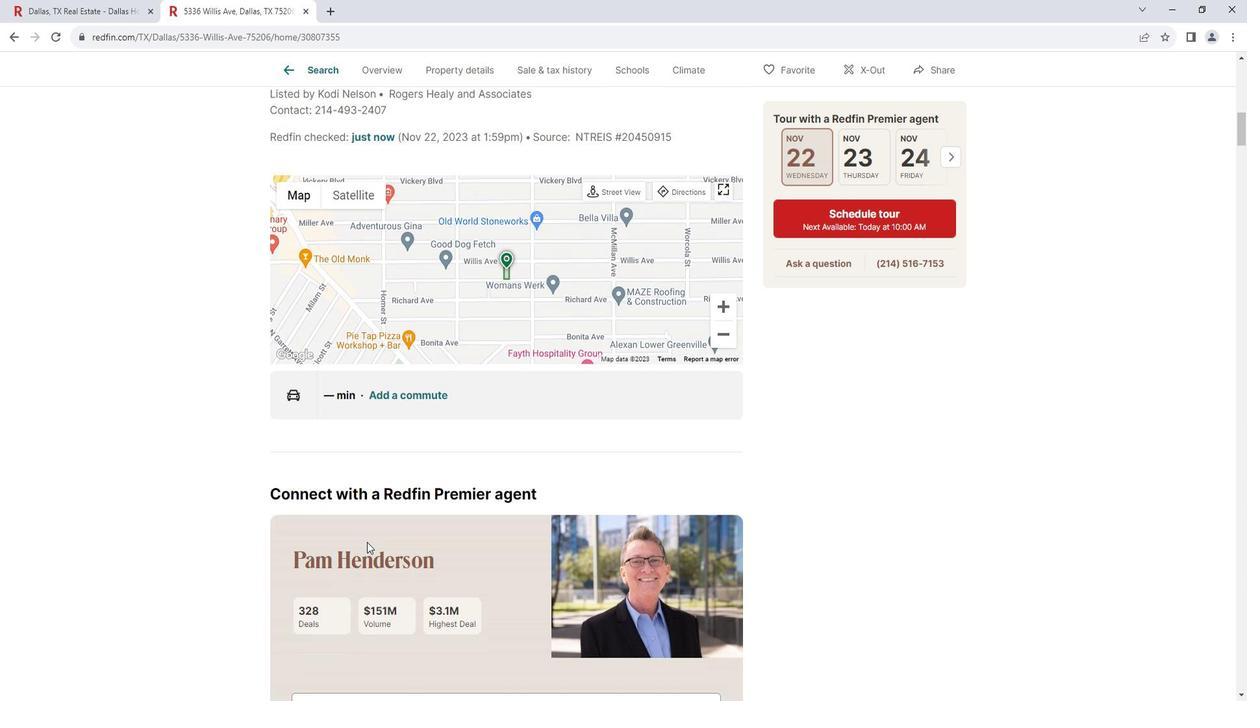 
Action: Mouse scrolled (378, 533) with delta (0, 0)
Screenshot: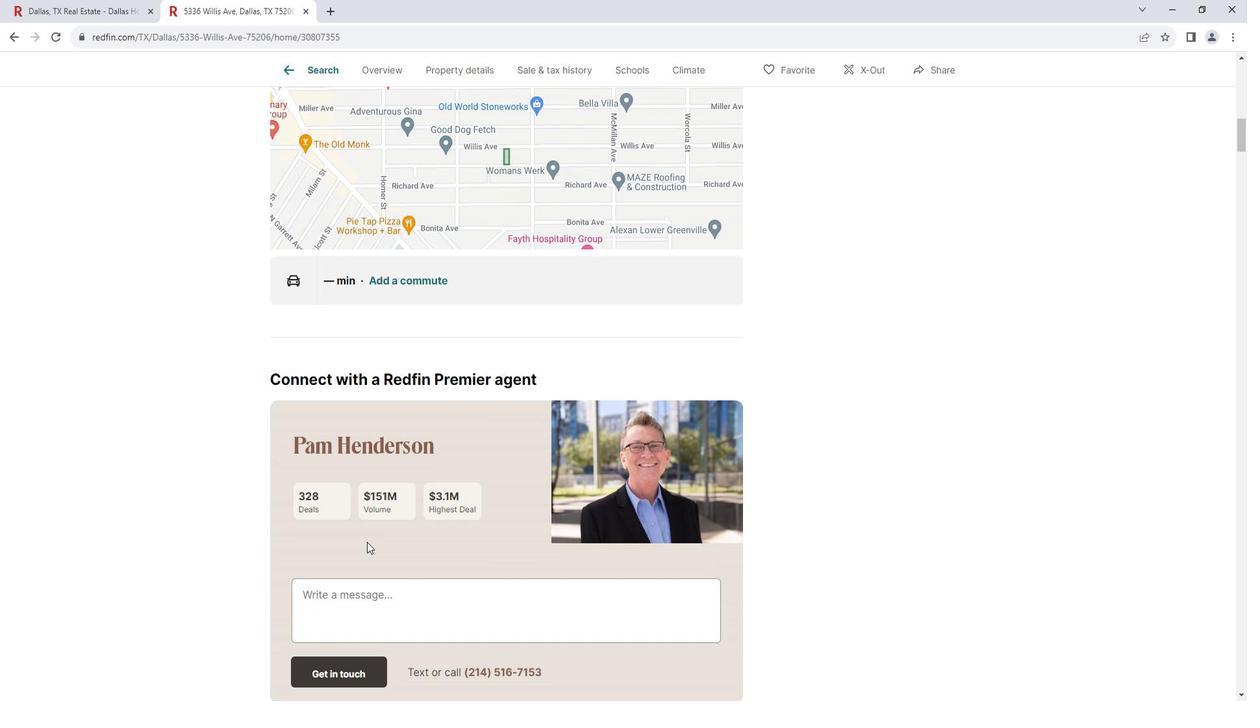 
Action: Mouse scrolled (378, 533) with delta (0, 0)
Screenshot: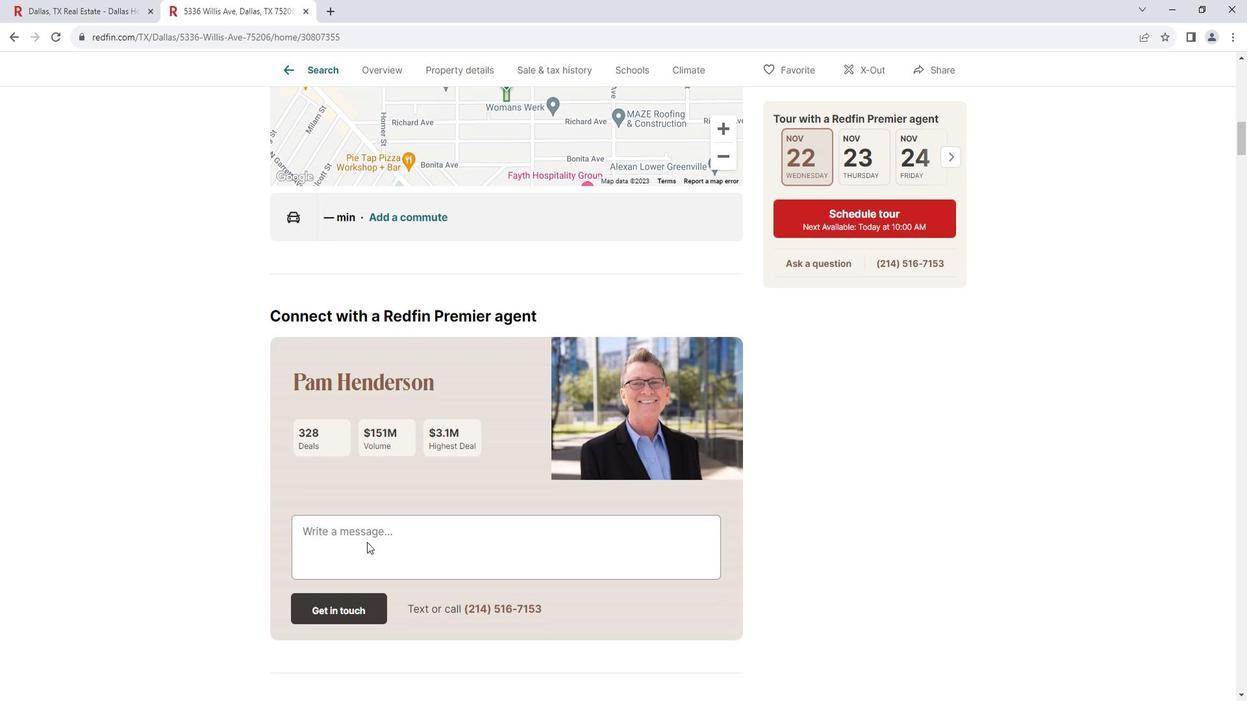 
Action: Mouse scrolled (378, 533) with delta (0, 0)
Screenshot: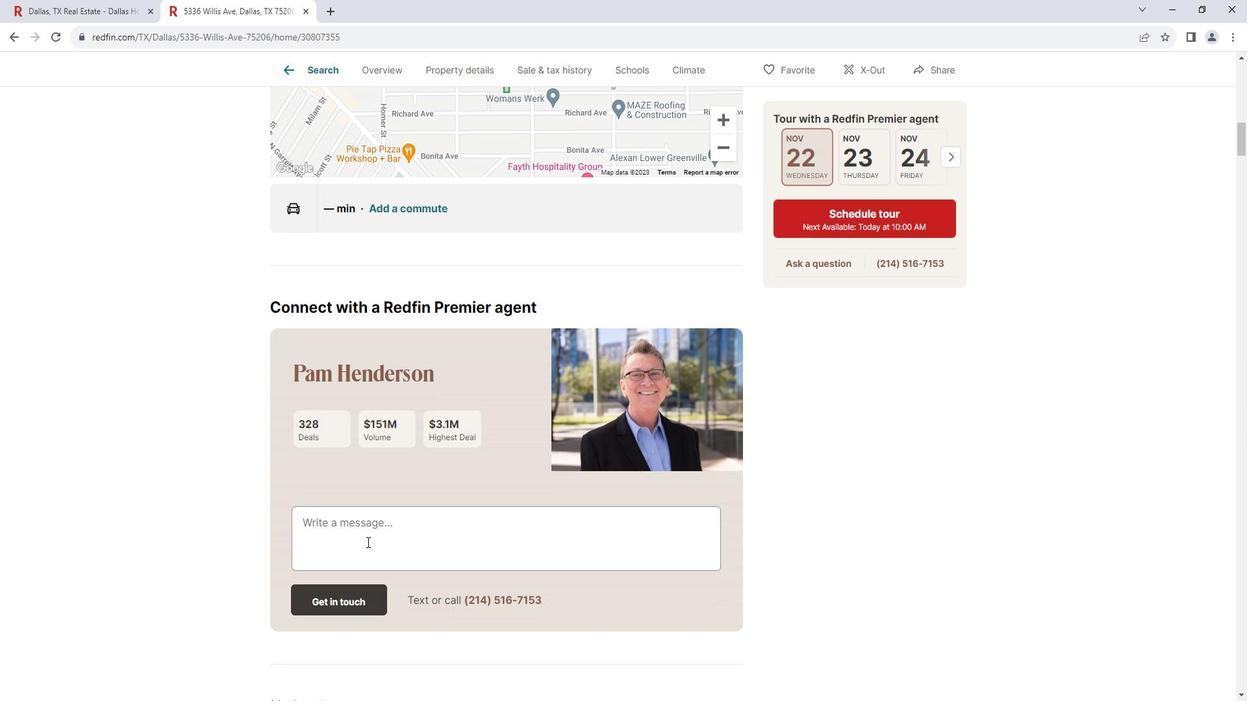 
Action: Mouse moved to (379, 533)
Screenshot: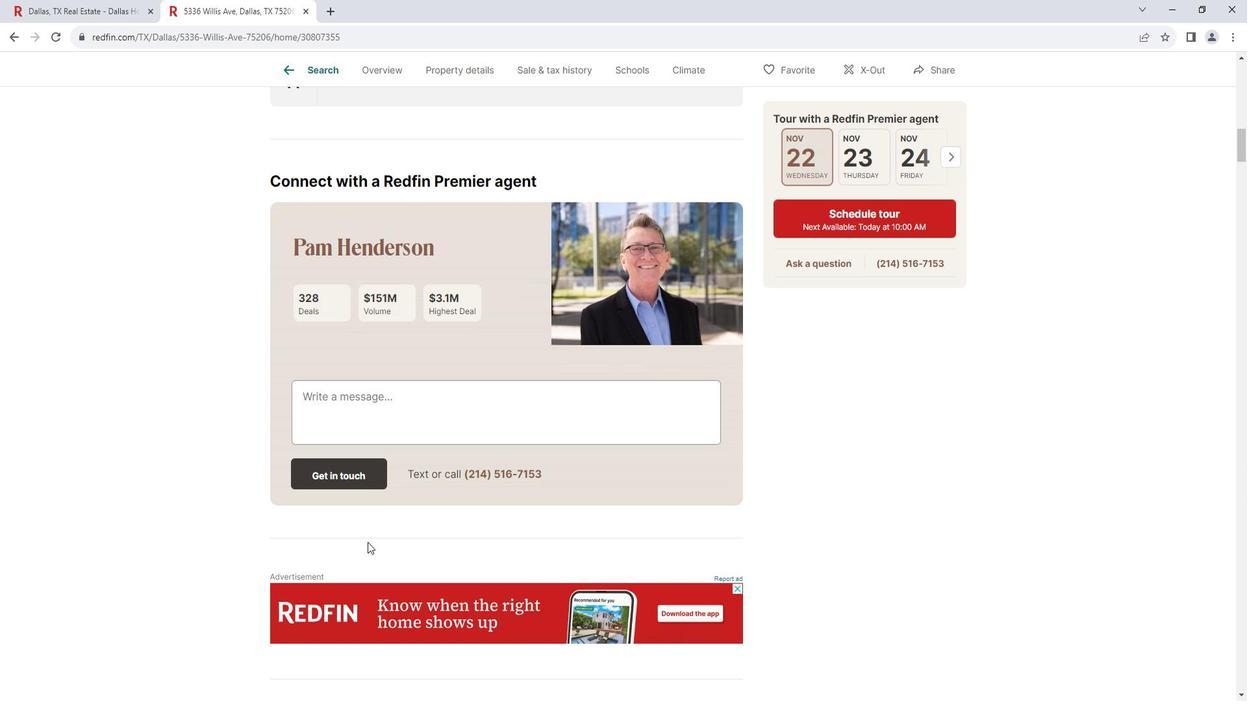 
Action: Mouse scrolled (379, 532) with delta (0, 0)
Screenshot: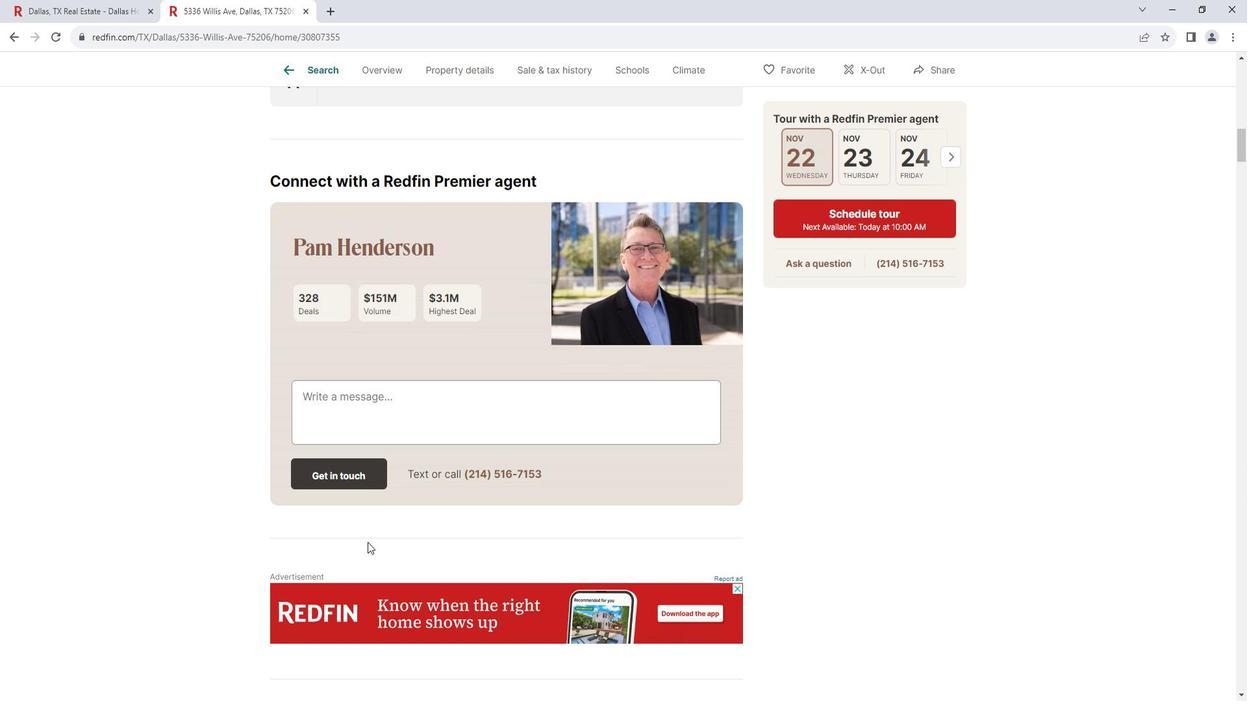 
Action: Mouse scrolled (379, 532) with delta (0, 0)
Screenshot: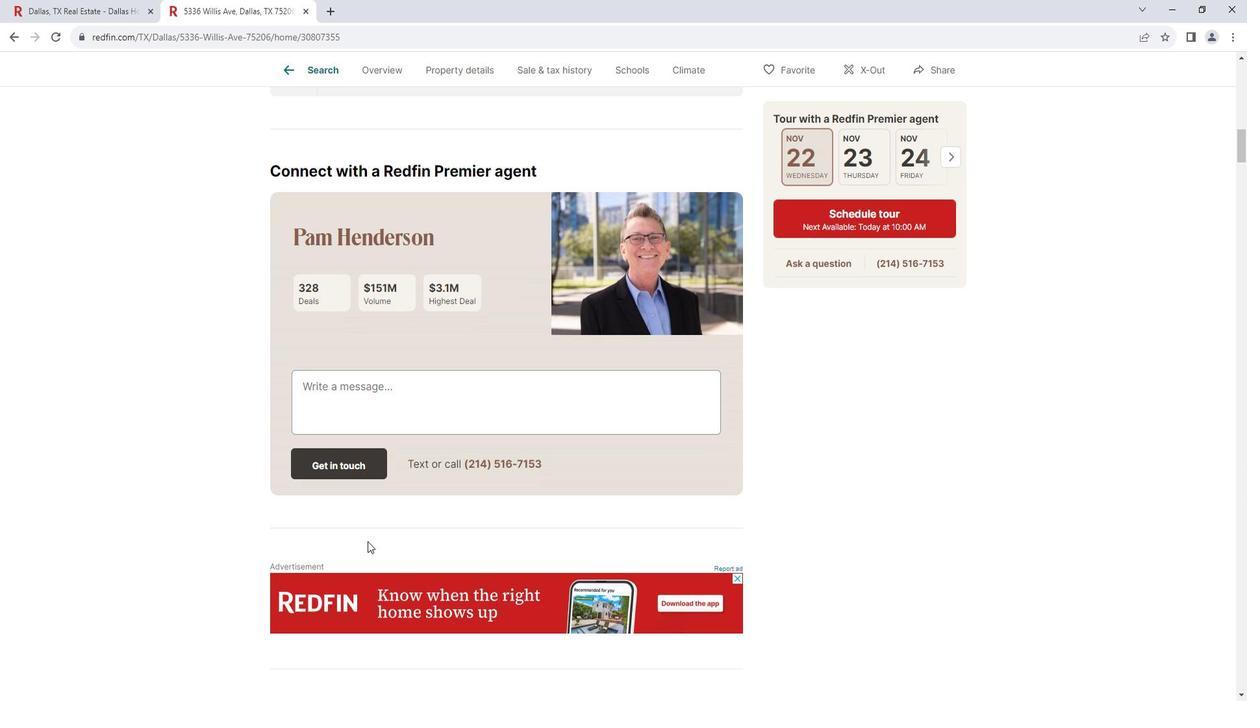 
Action: Mouse scrolled (379, 532) with delta (0, 0)
Screenshot: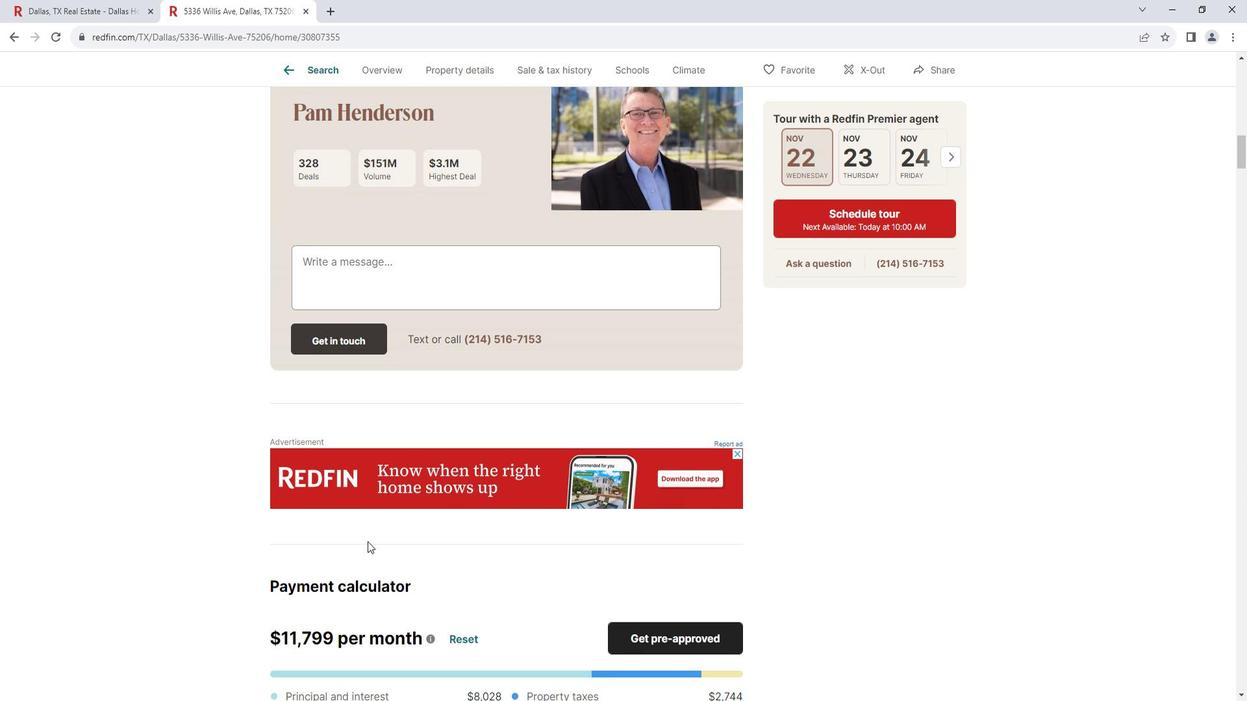
Action: Mouse scrolled (379, 532) with delta (0, 0)
Screenshot: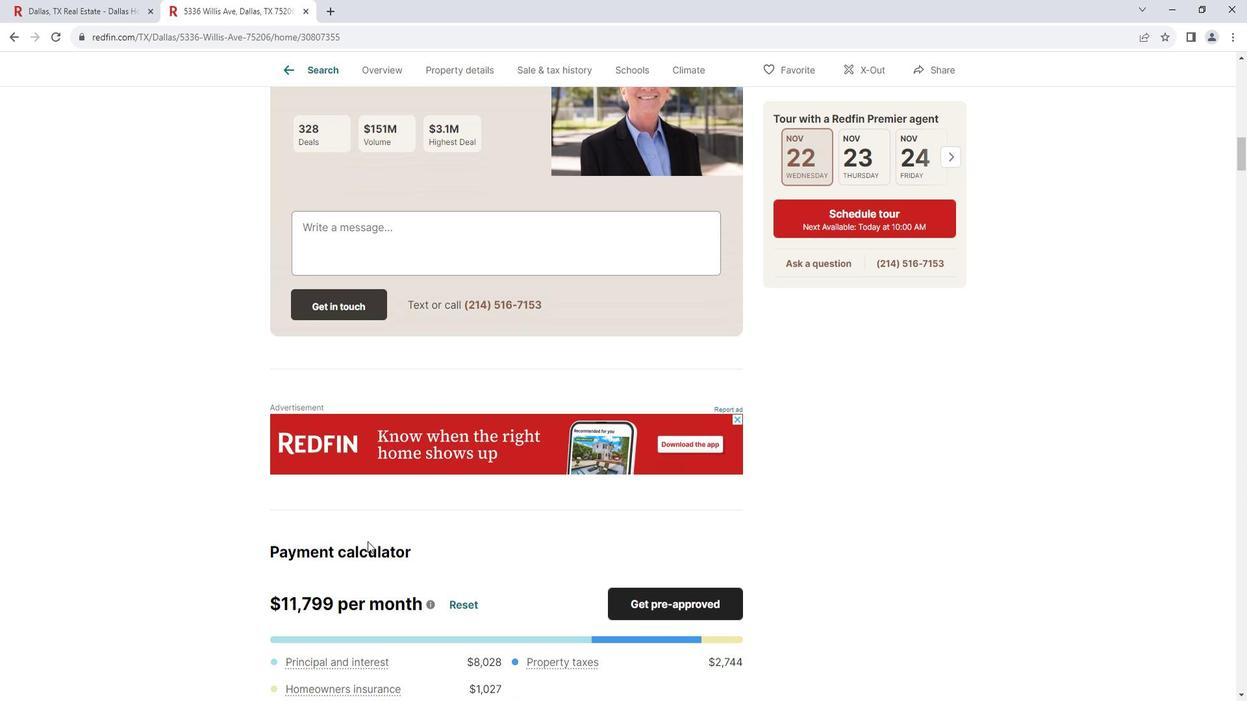
Action: Mouse scrolled (379, 532) with delta (0, 0)
Screenshot: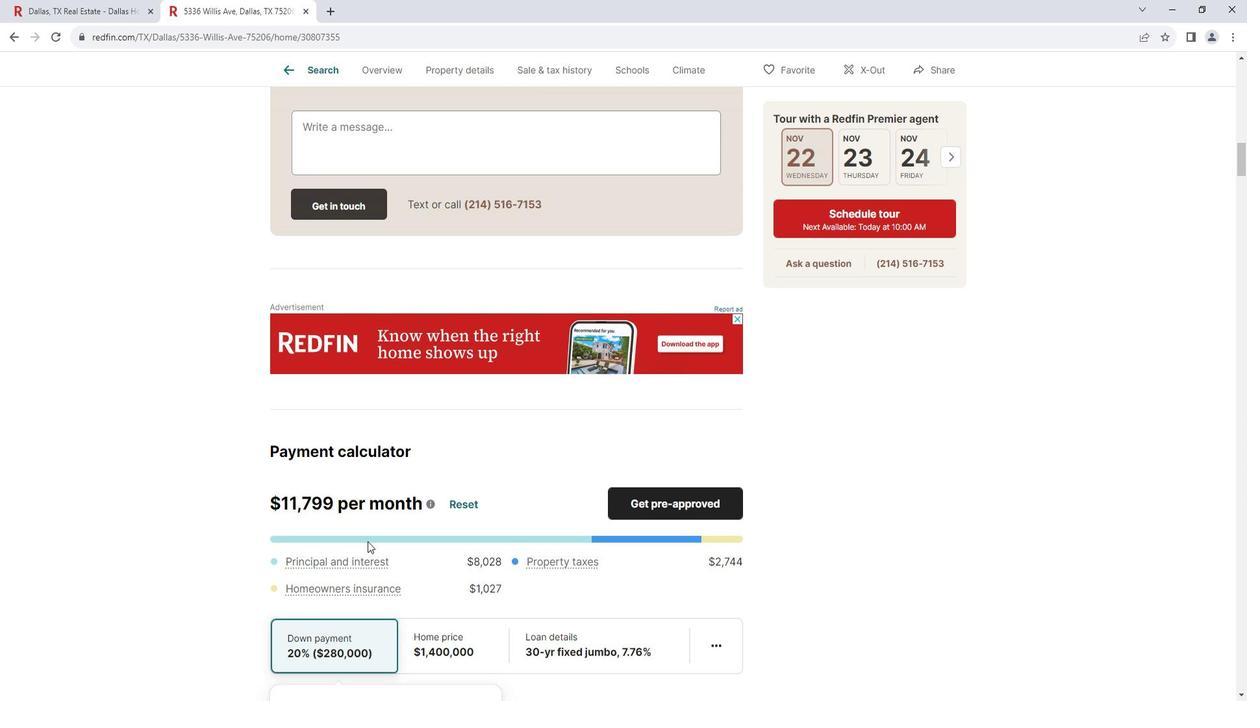 
Action: Mouse scrolled (379, 532) with delta (0, 0)
Screenshot: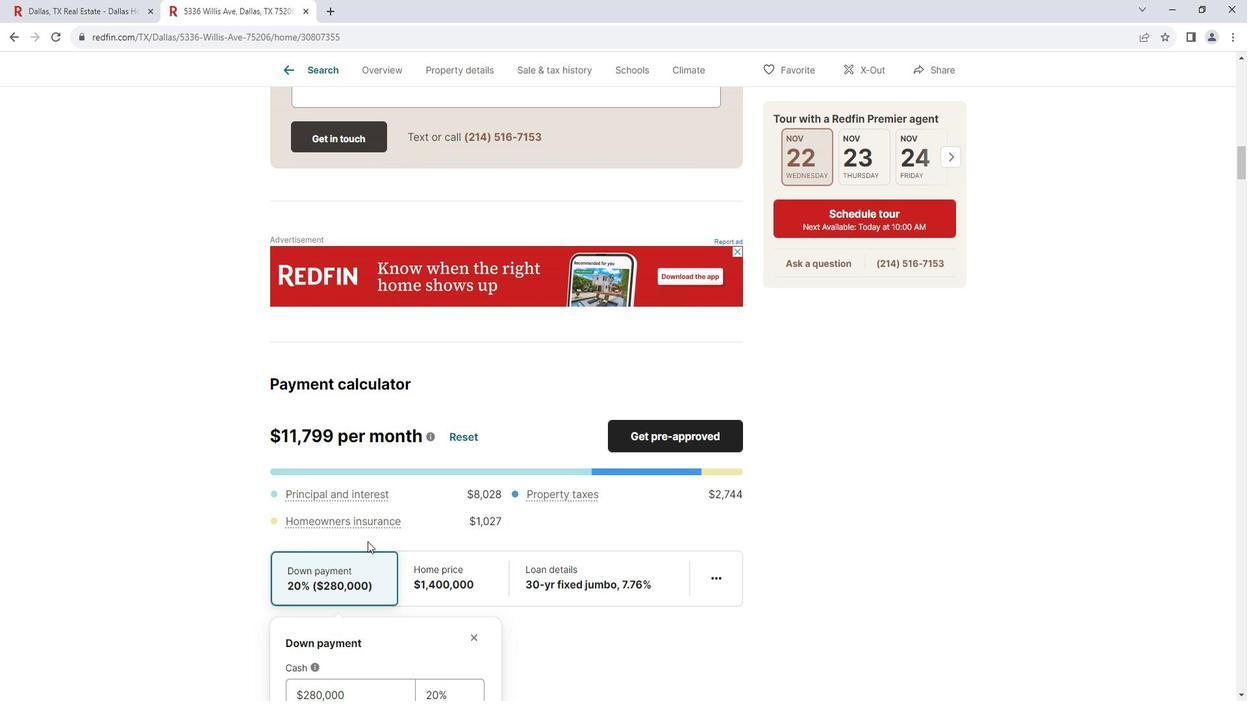 
Action: Mouse scrolled (379, 532) with delta (0, 0)
Screenshot: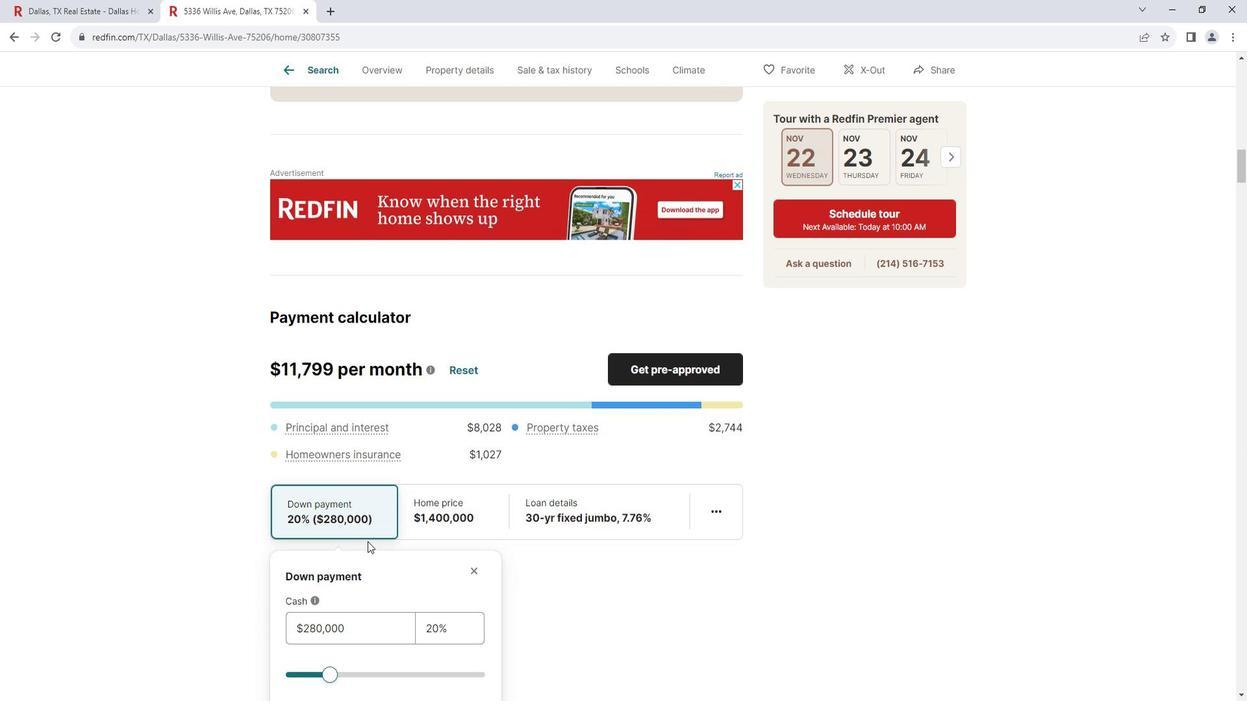 
Action: Mouse moved to (380, 532)
Screenshot: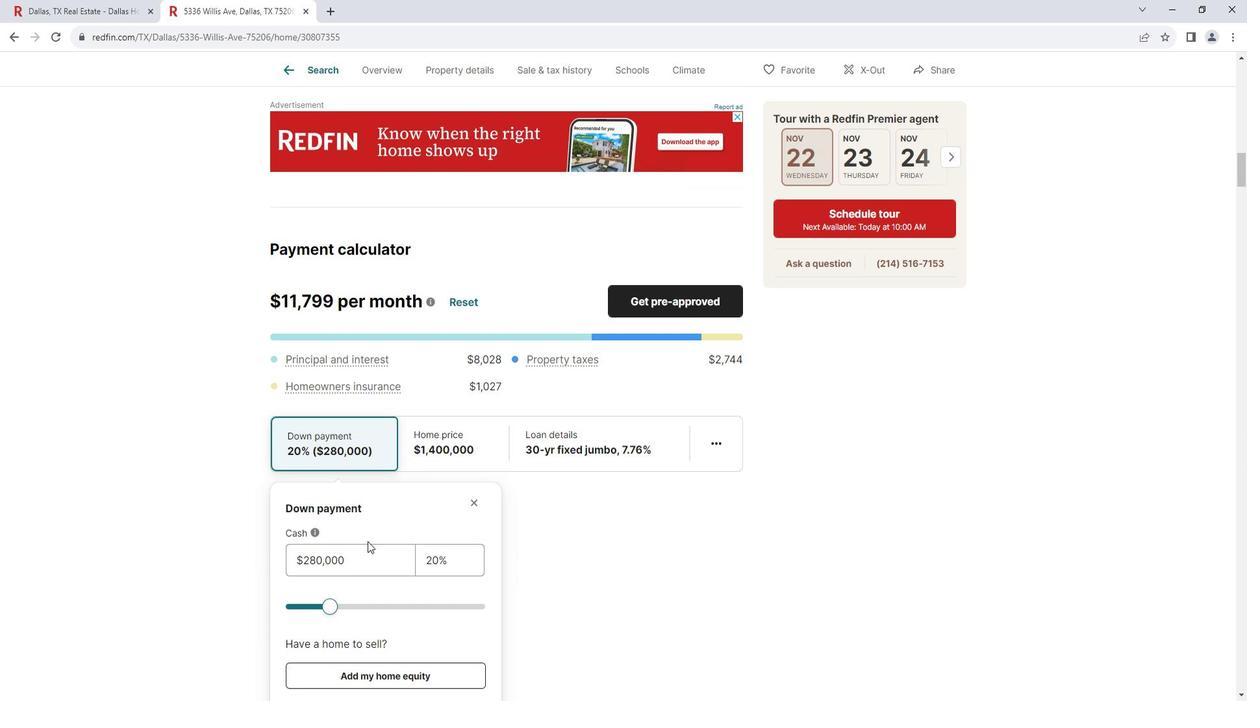 
Action: Mouse scrolled (380, 532) with delta (0, 0)
Screenshot: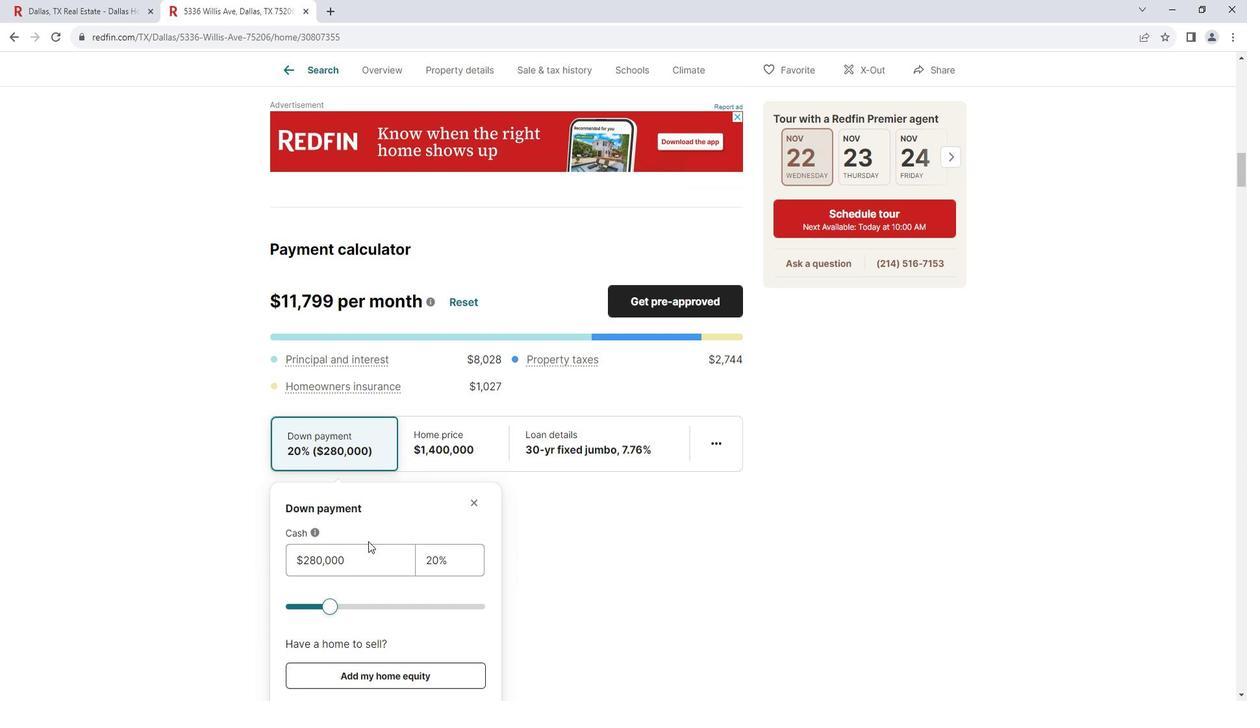 
Action: Mouse scrolled (380, 532) with delta (0, 0)
Screenshot: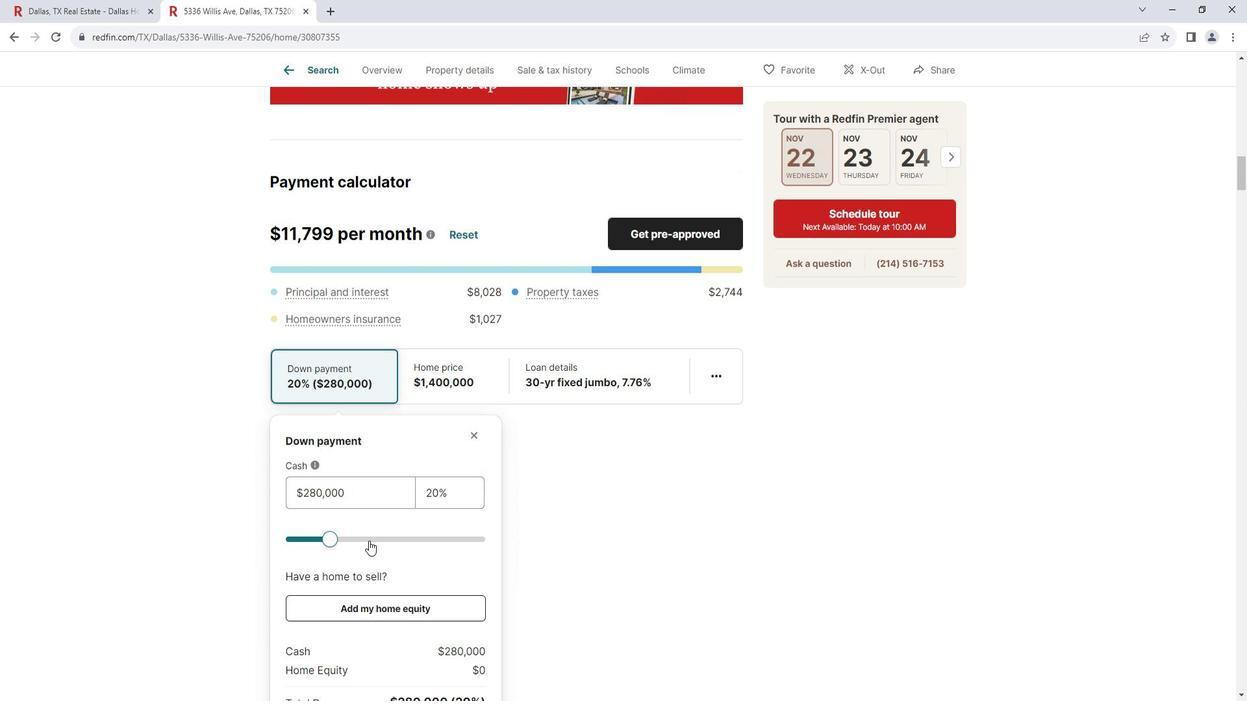 
Action: Mouse scrolled (380, 532) with delta (0, 0)
Screenshot: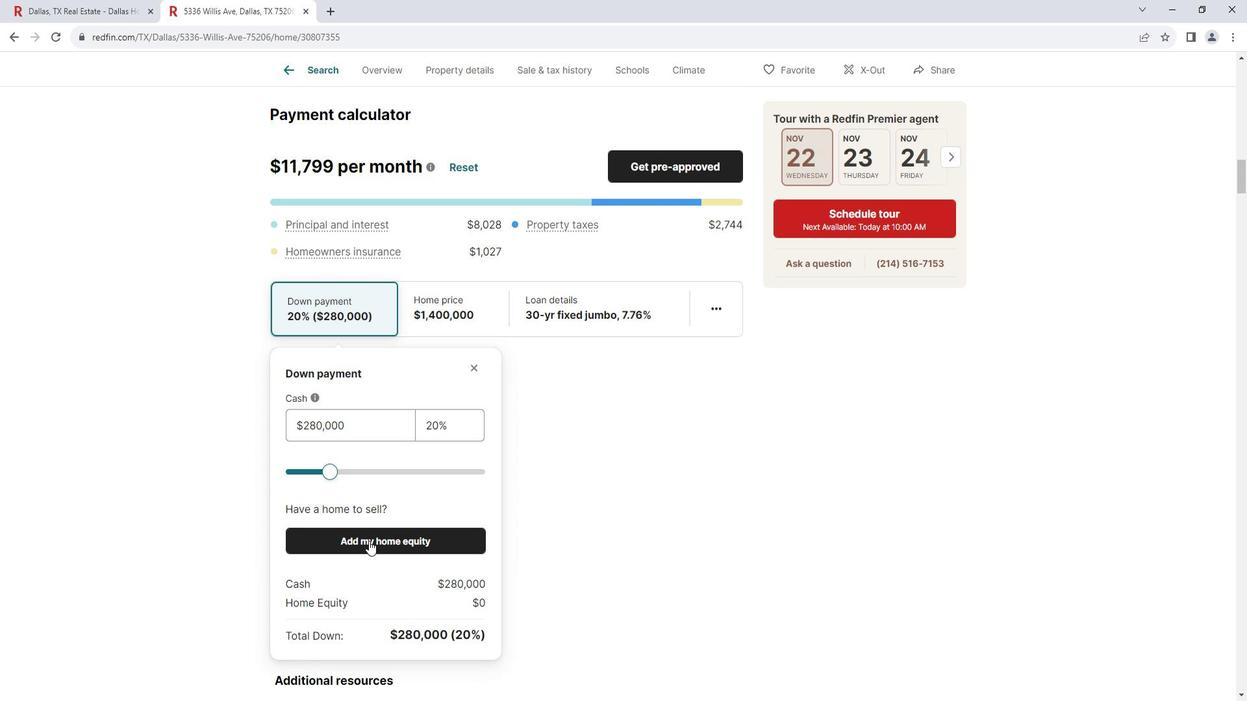 
Action: Mouse moved to (714, 259)
Screenshot: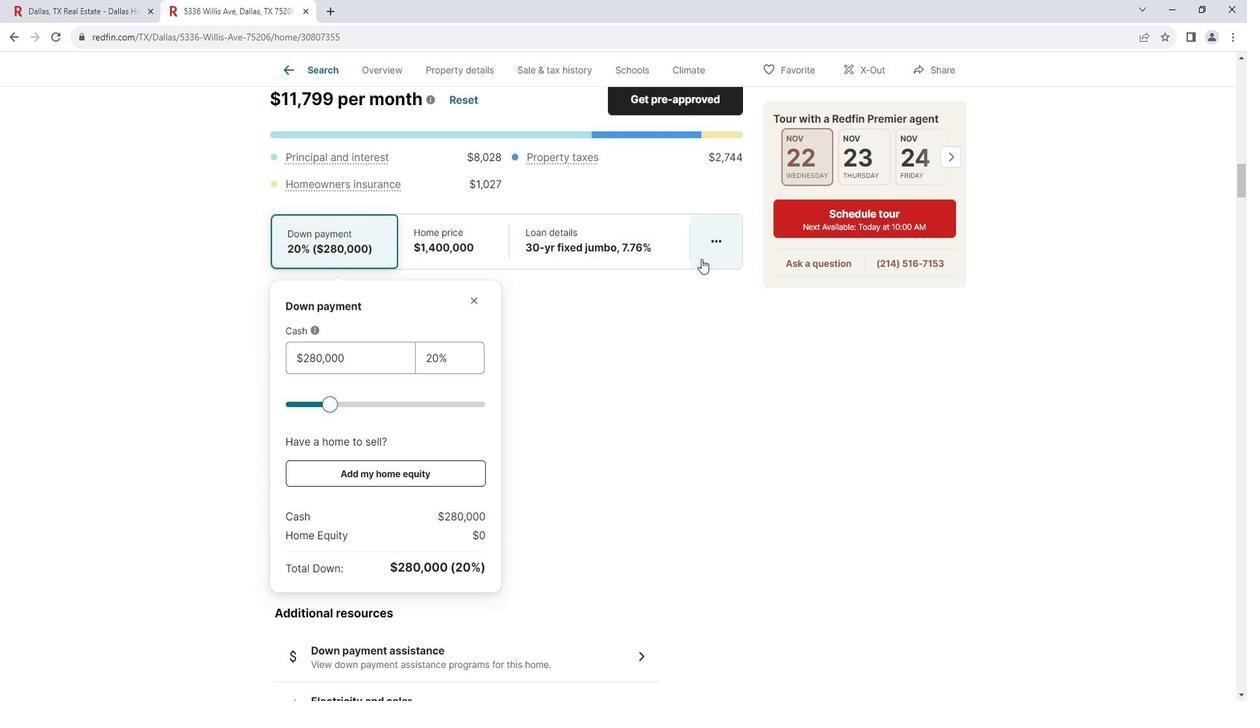 
Action: Mouse pressed left at (714, 259)
Screenshot: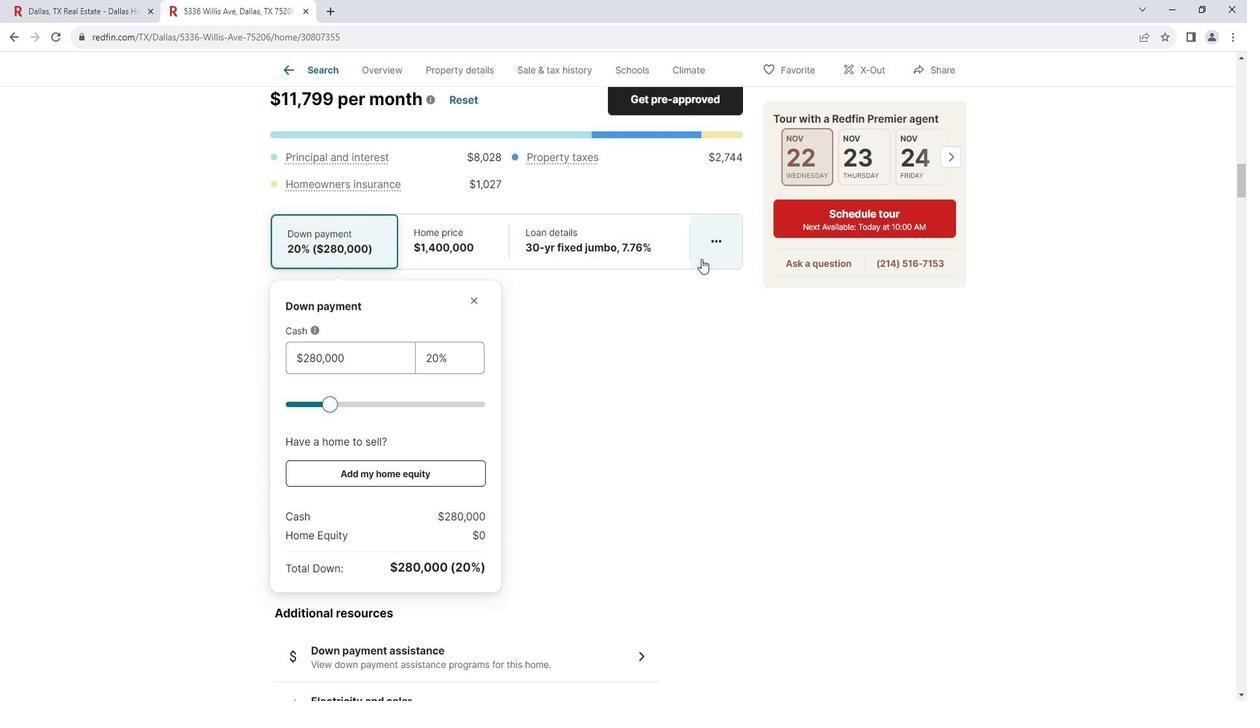 
Action: Mouse moved to (651, 362)
Screenshot: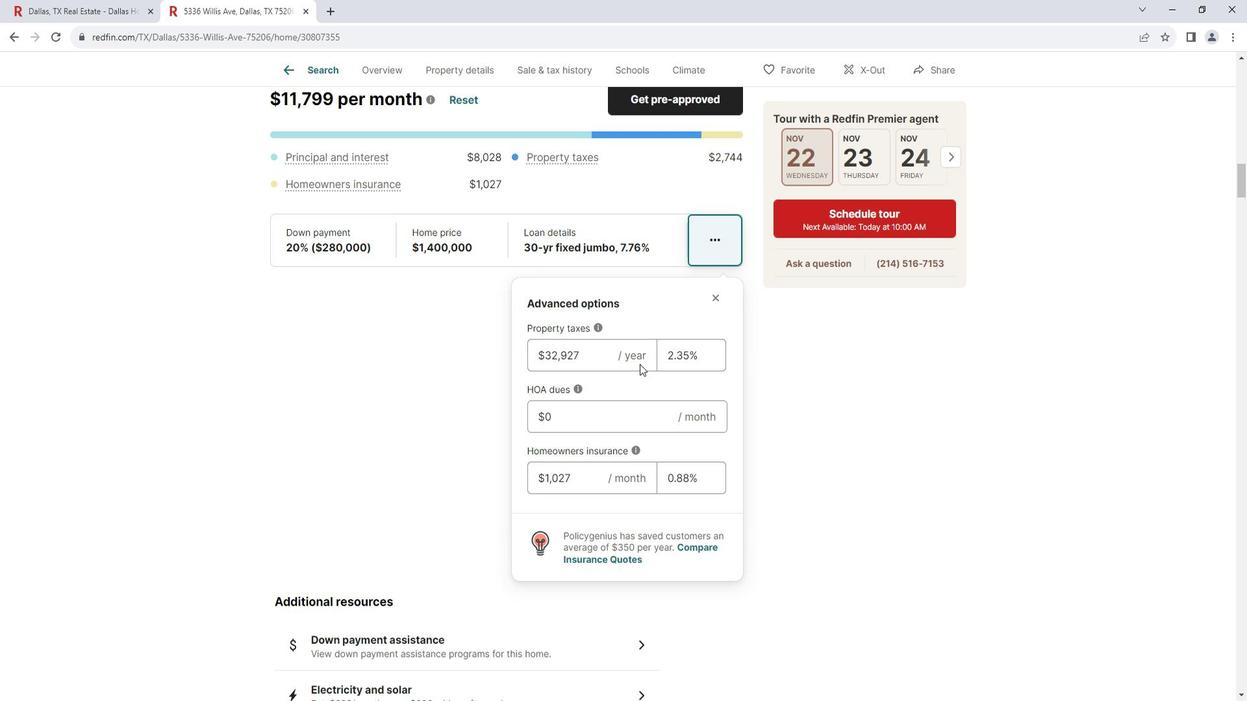 
Action: Mouse scrolled (651, 361) with delta (0, 0)
Screenshot: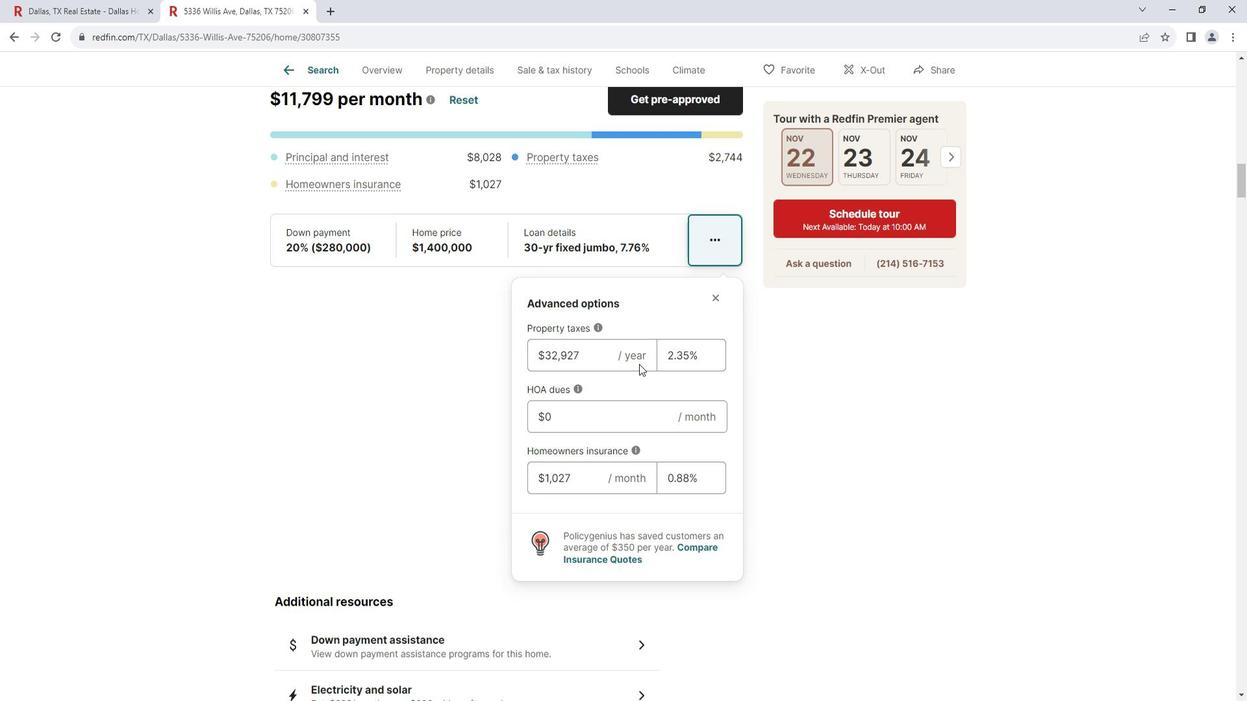 
Action: Mouse scrolled (651, 361) with delta (0, 0)
Screenshot: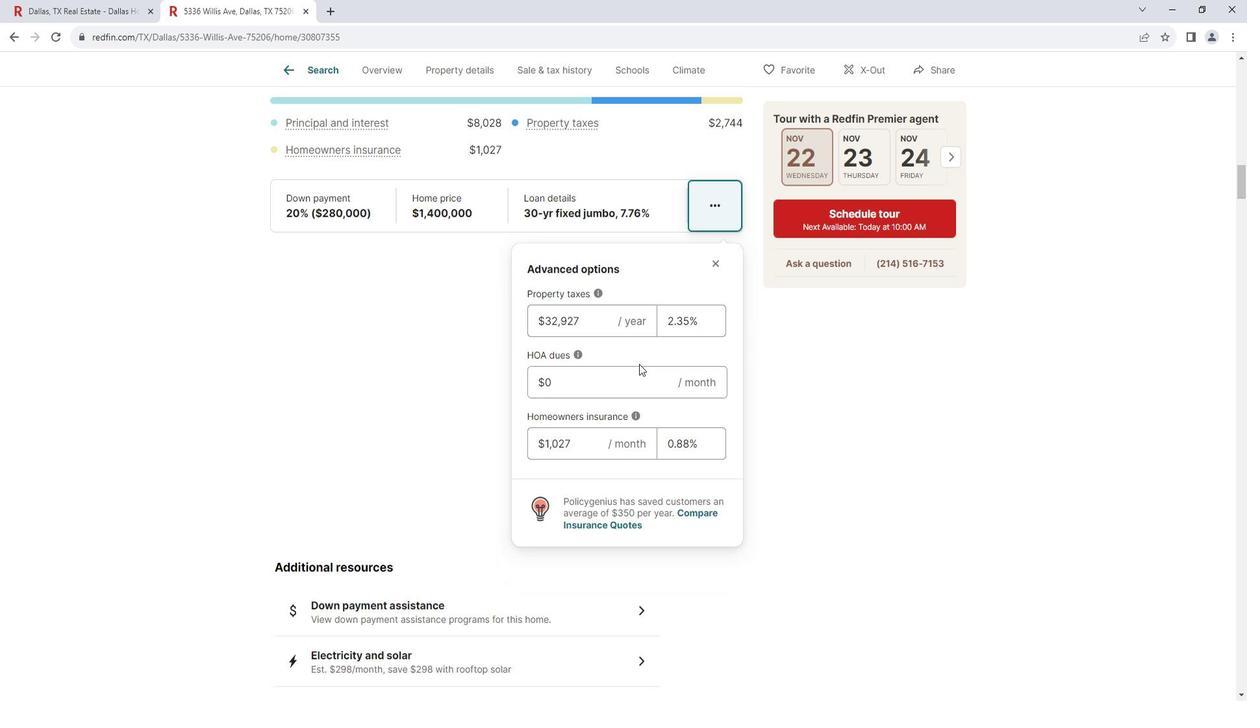 
Action: Mouse scrolled (651, 361) with delta (0, 0)
Screenshot: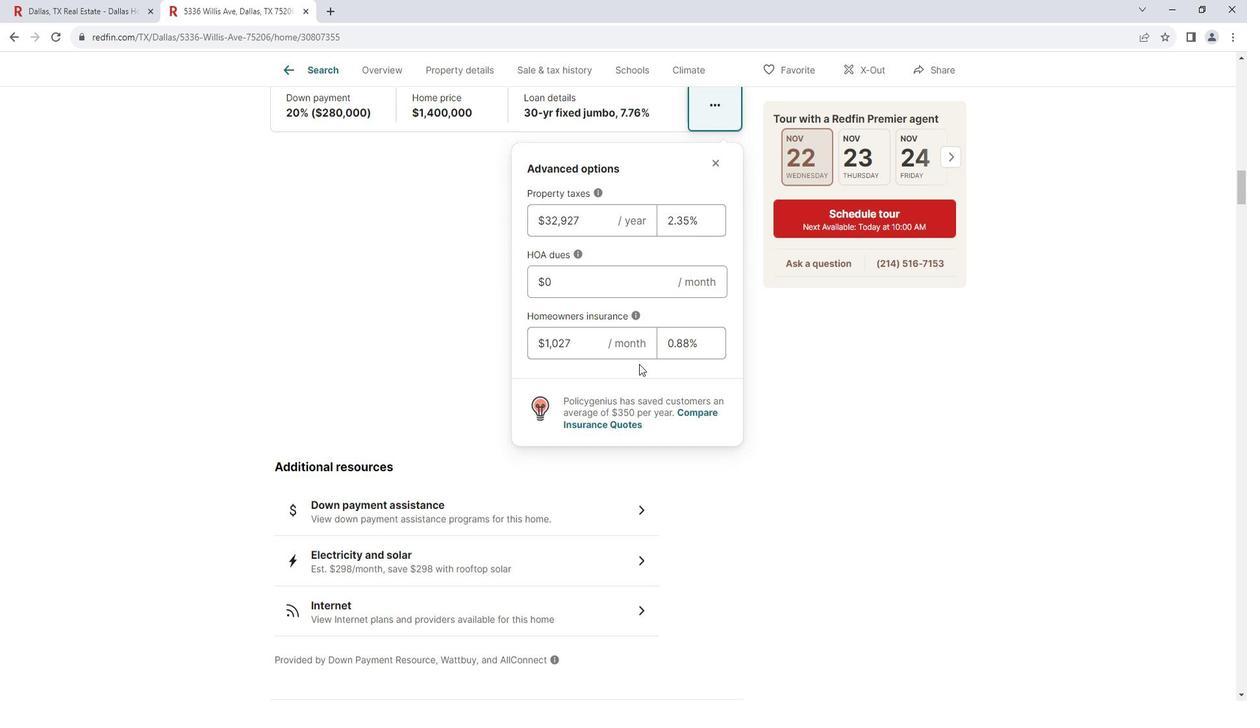 
Action: Mouse moved to (644, 433)
Screenshot: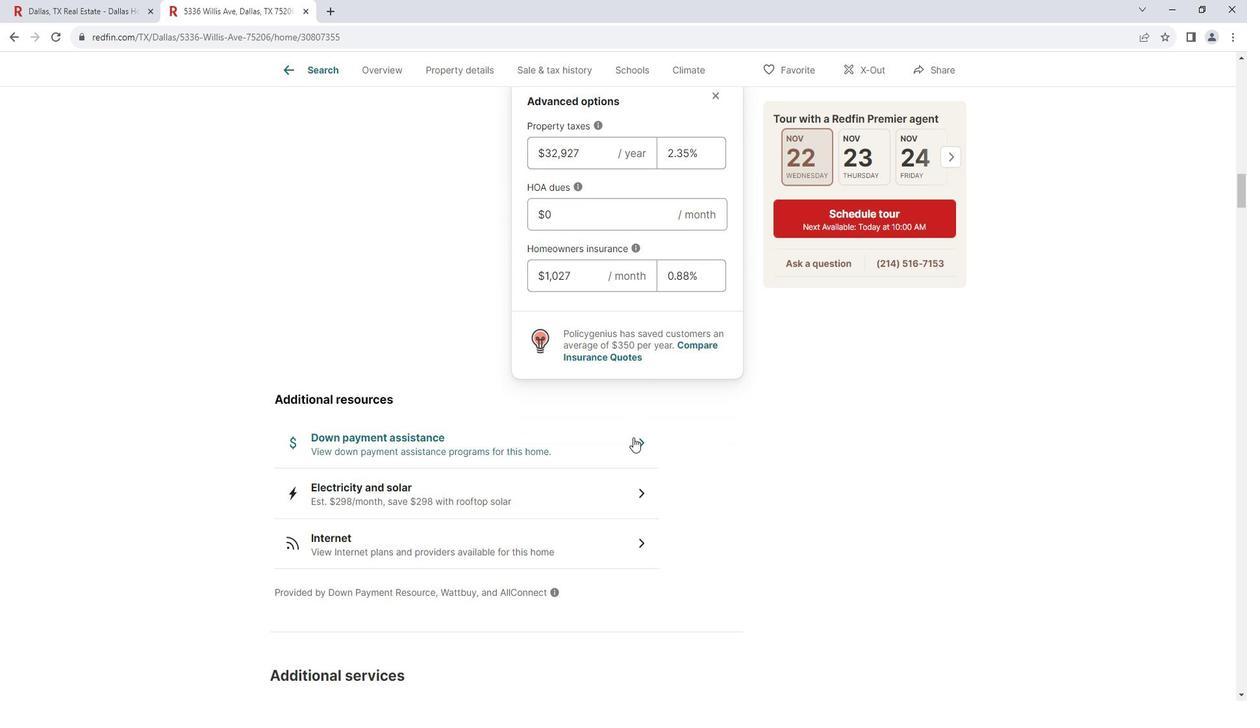 
Action: Mouse scrolled (644, 432) with delta (0, 0)
Screenshot: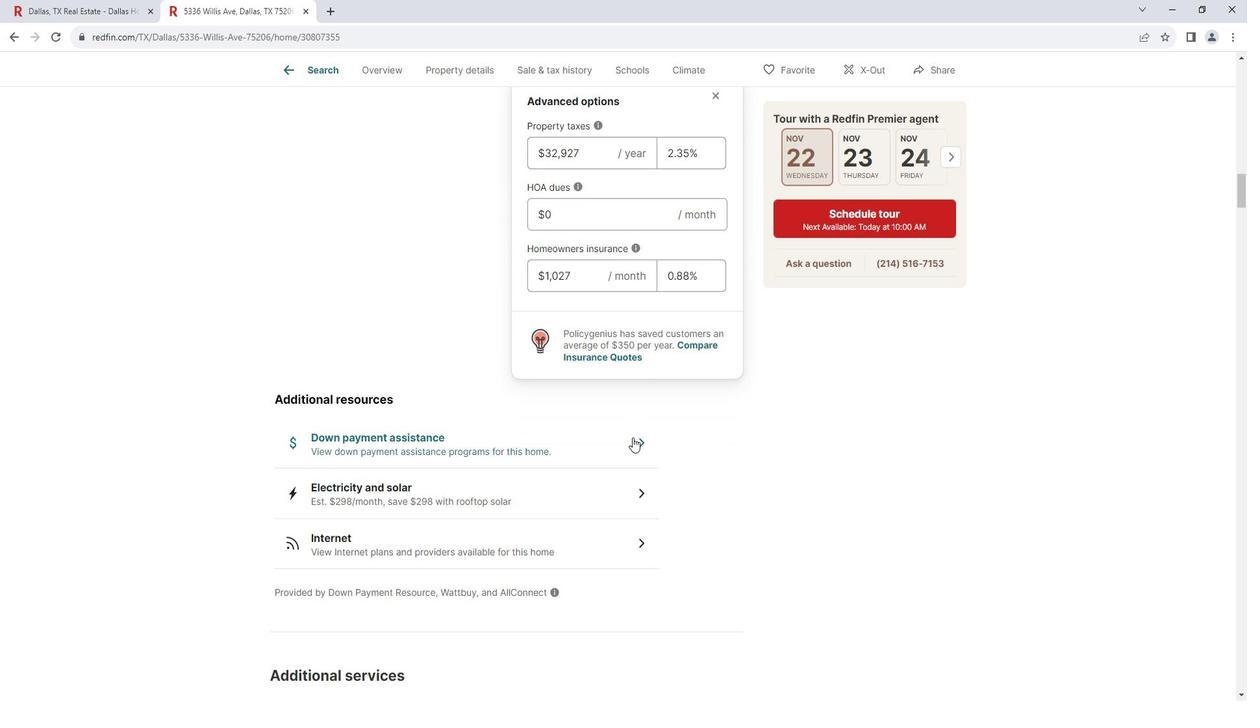 
Action: Mouse scrolled (644, 432) with delta (0, 0)
Screenshot: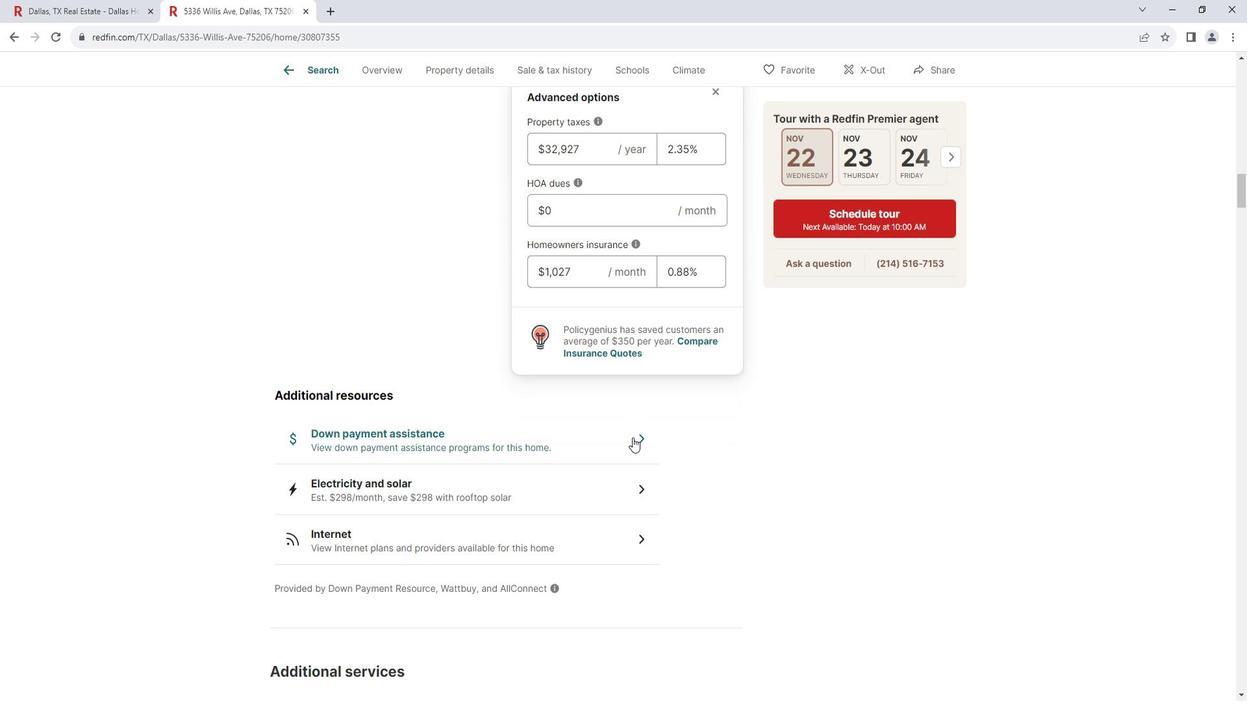 
Action: Mouse moved to (645, 311)
Screenshot: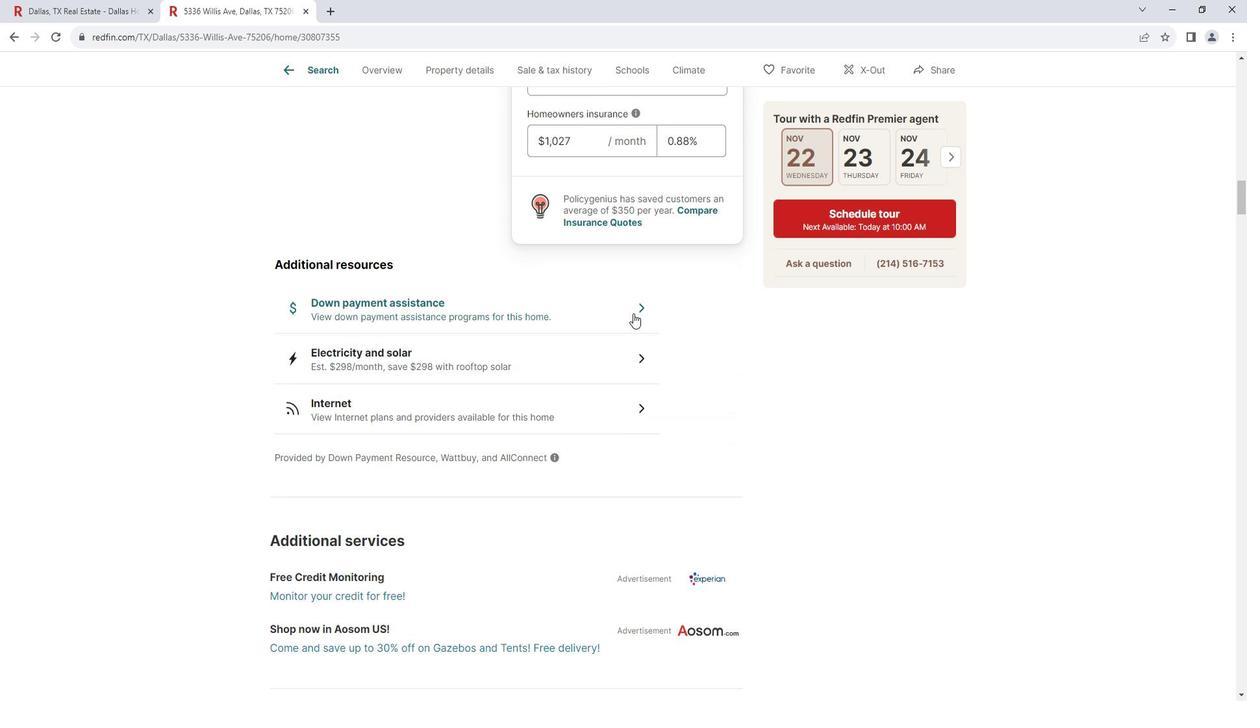 
Action: Mouse pressed left at (645, 311)
Screenshot: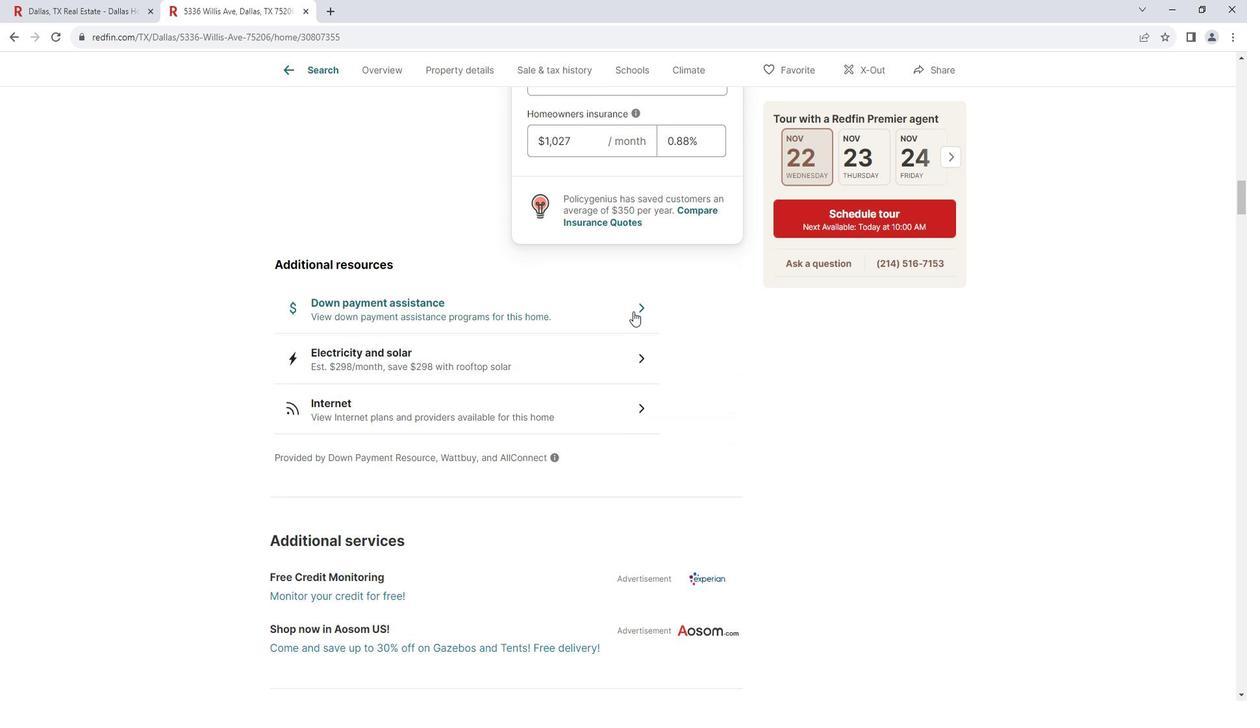 
Action: Mouse moved to (856, 268)
Screenshot: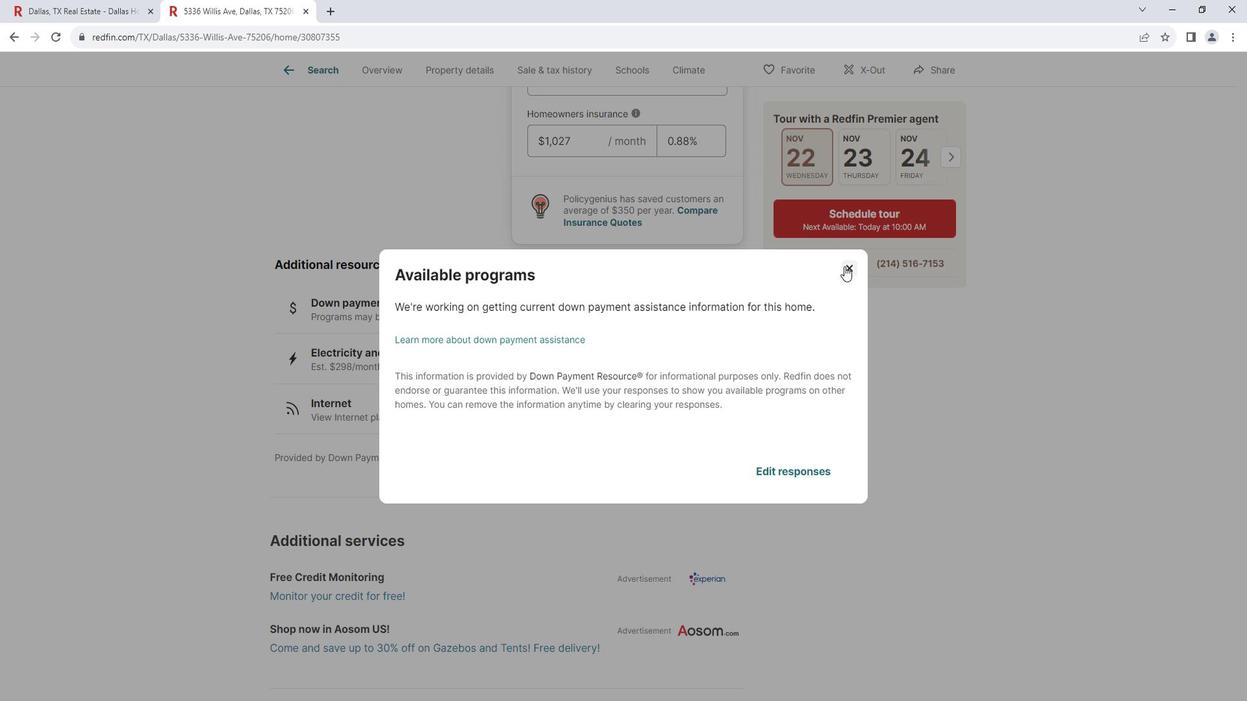 
Action: Mouse pressed left at (856, 268)
Screenshot: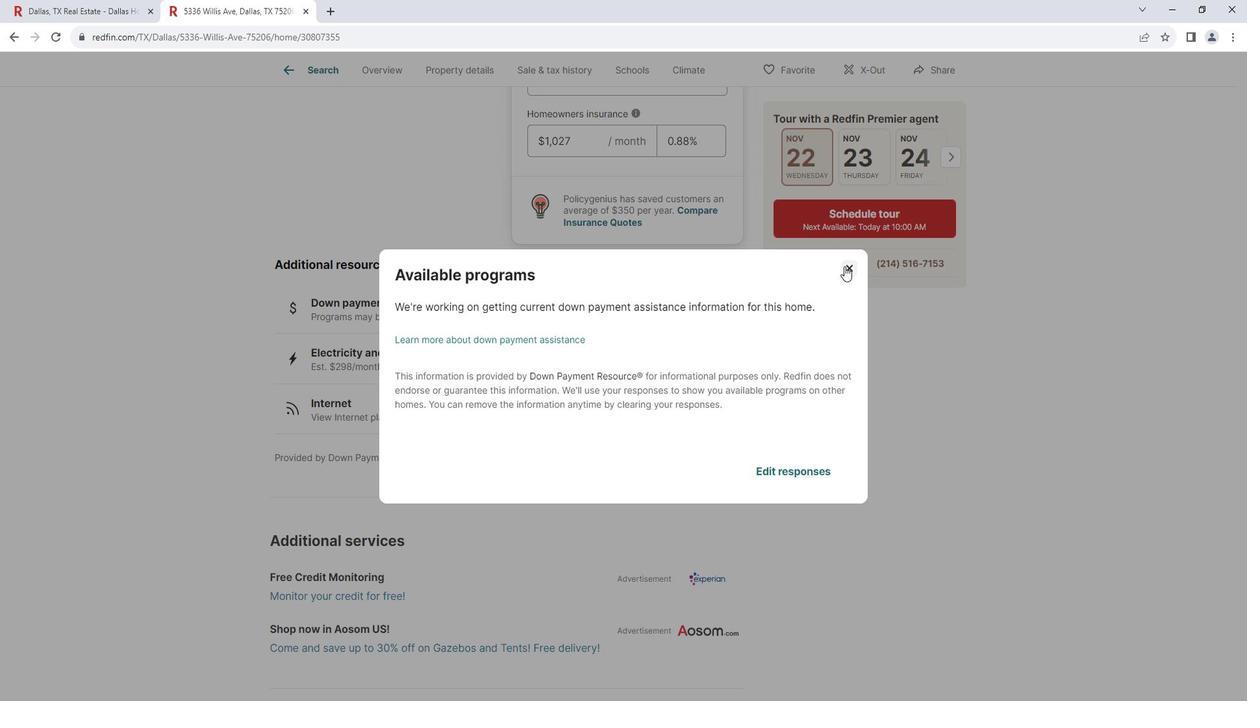 
Action: Mouse moved to (485, 365)
Screenshot: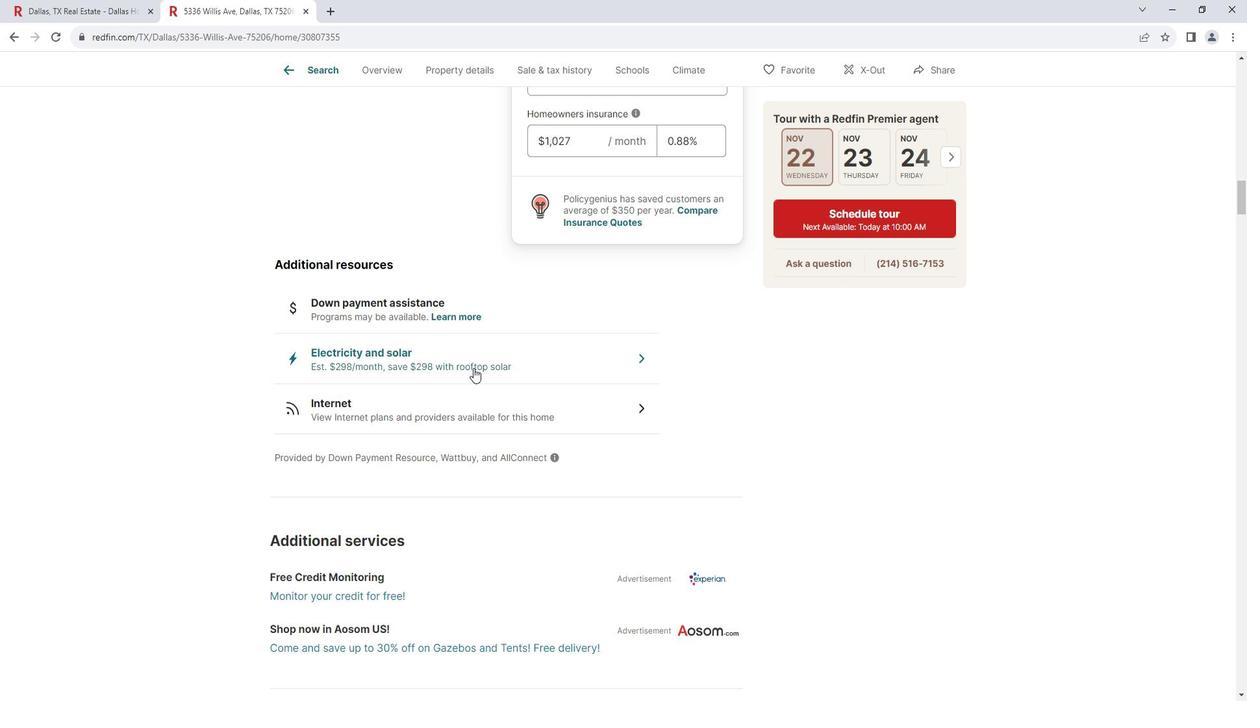 
Action: Mouse pressed left at (485, 365)
Screenshot: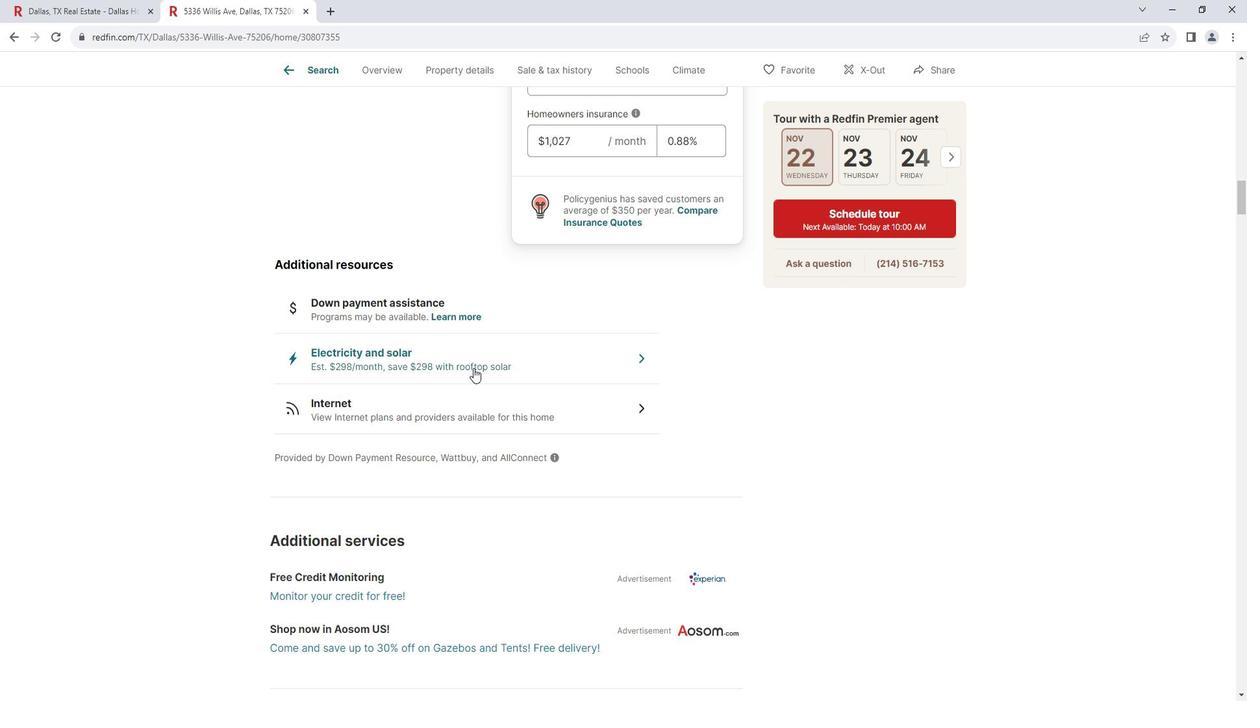 
Action: Mouse moved to (545, 367)
Screenshot: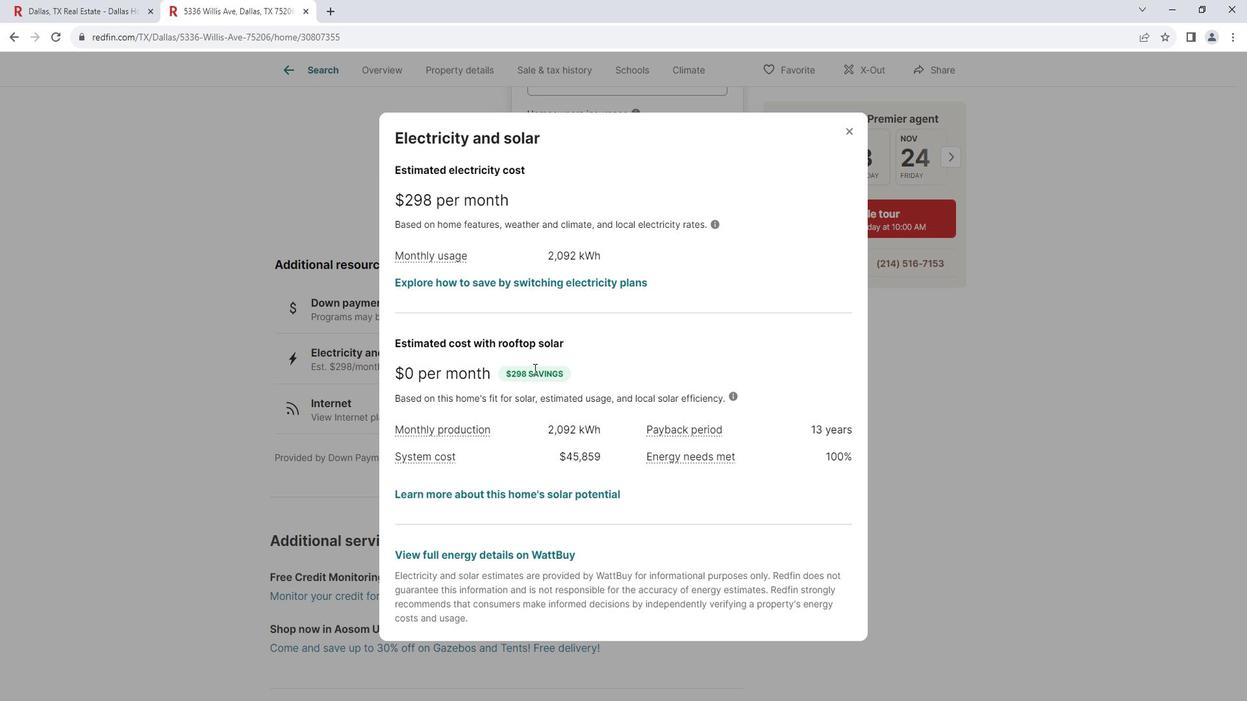 
Action: Mouse scrolled (545, 366) with delta (0, 0)
Screenshot: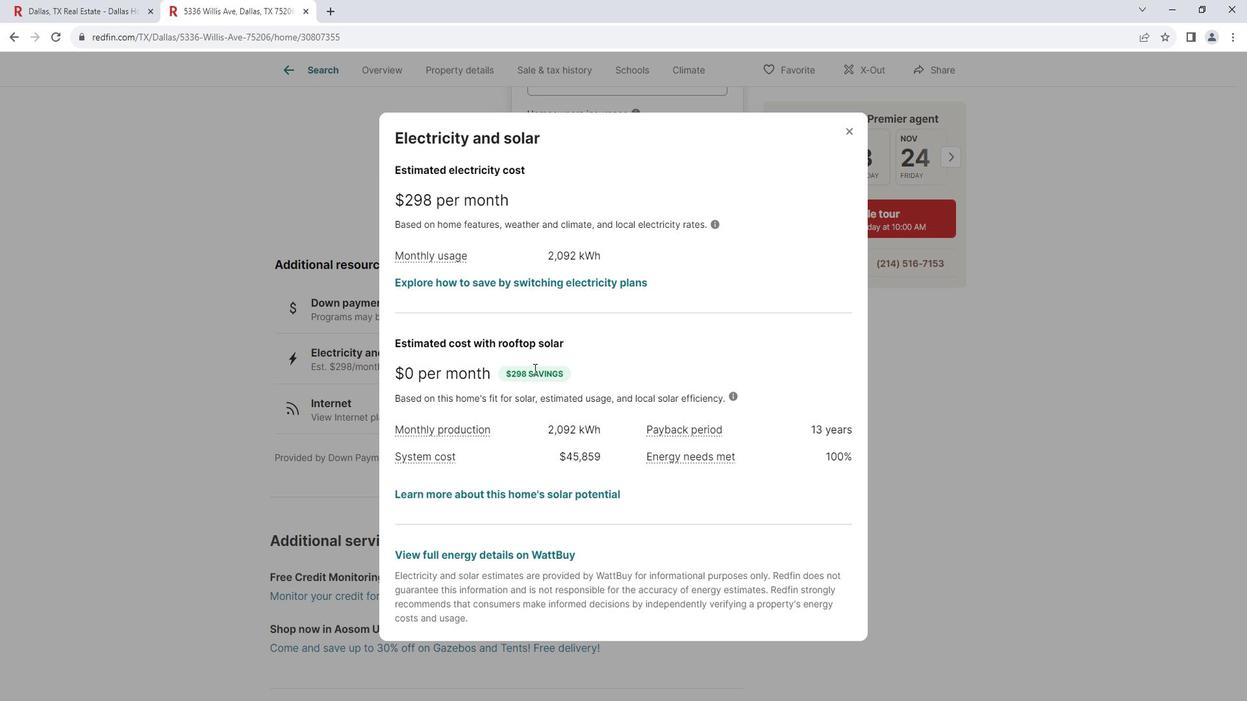 
Action: Mouse moved to (546, 368)
Screenshot: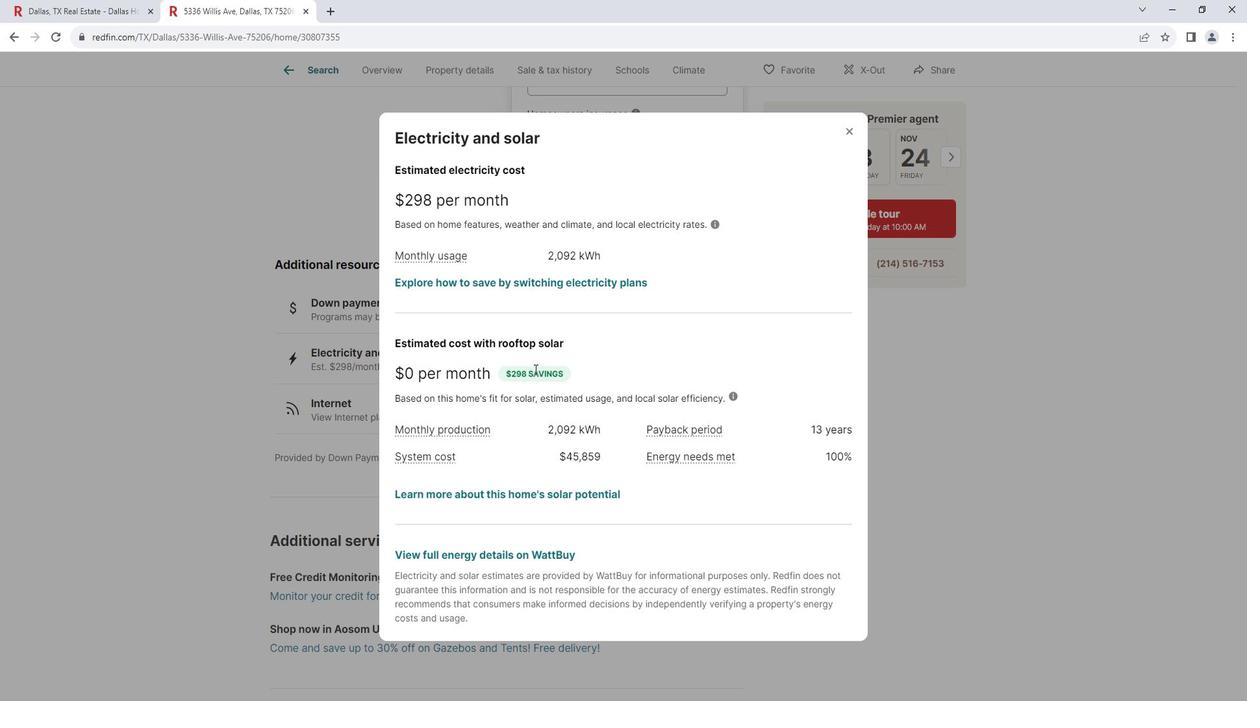 
Action: Mouse scrolled (546, 367) with delta (0, 0)
Screenshot: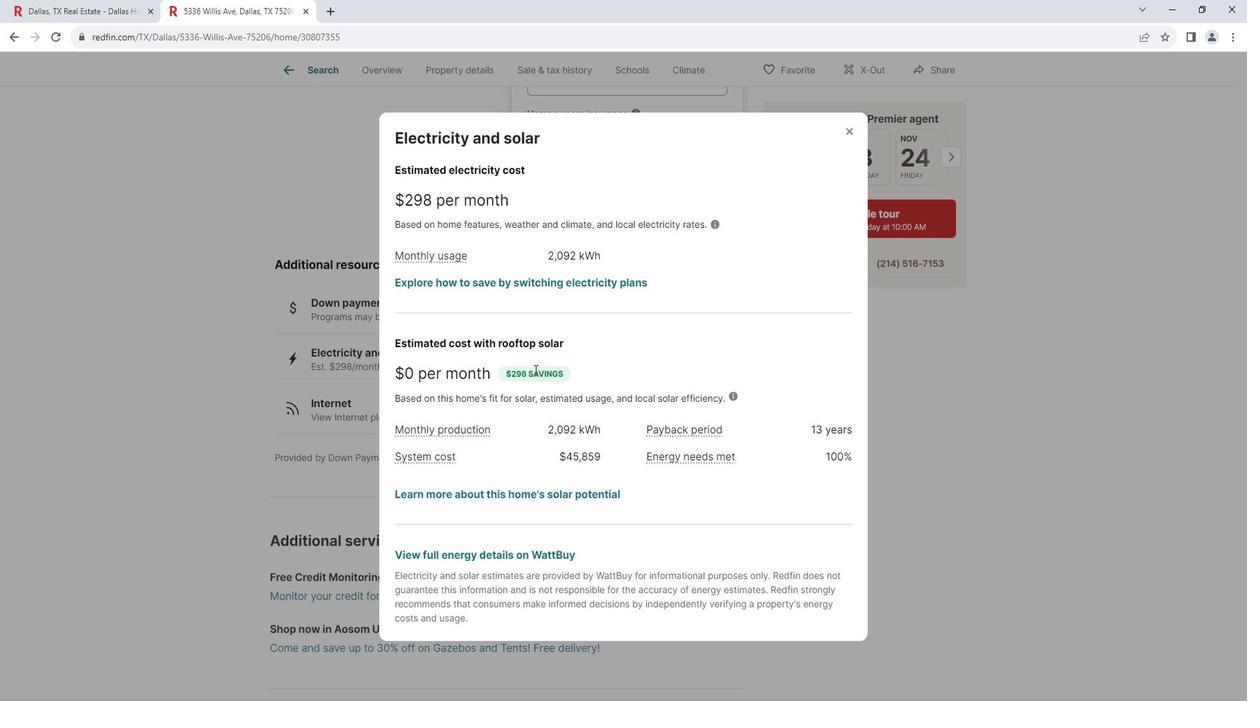 
Action: Mouse moved to (546, 369)
Screenshot: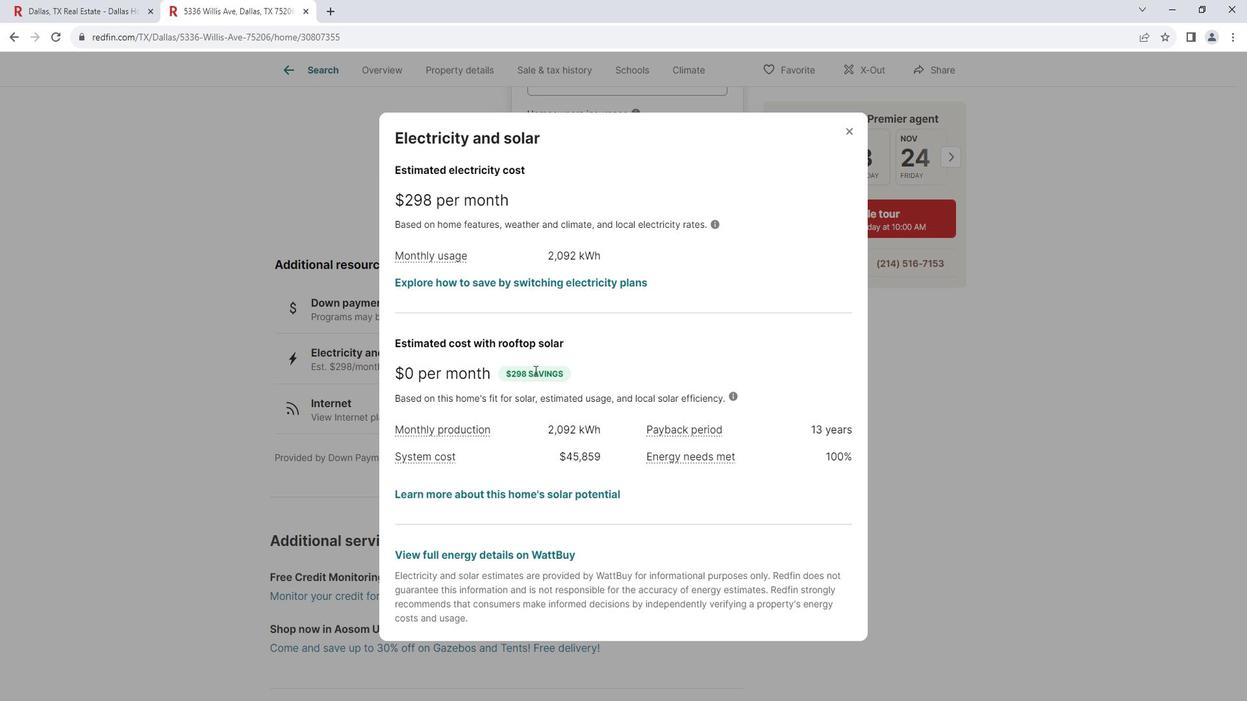 
Action: Mouse scrolled (546, 368) with delta (0, 0)
Screenshot: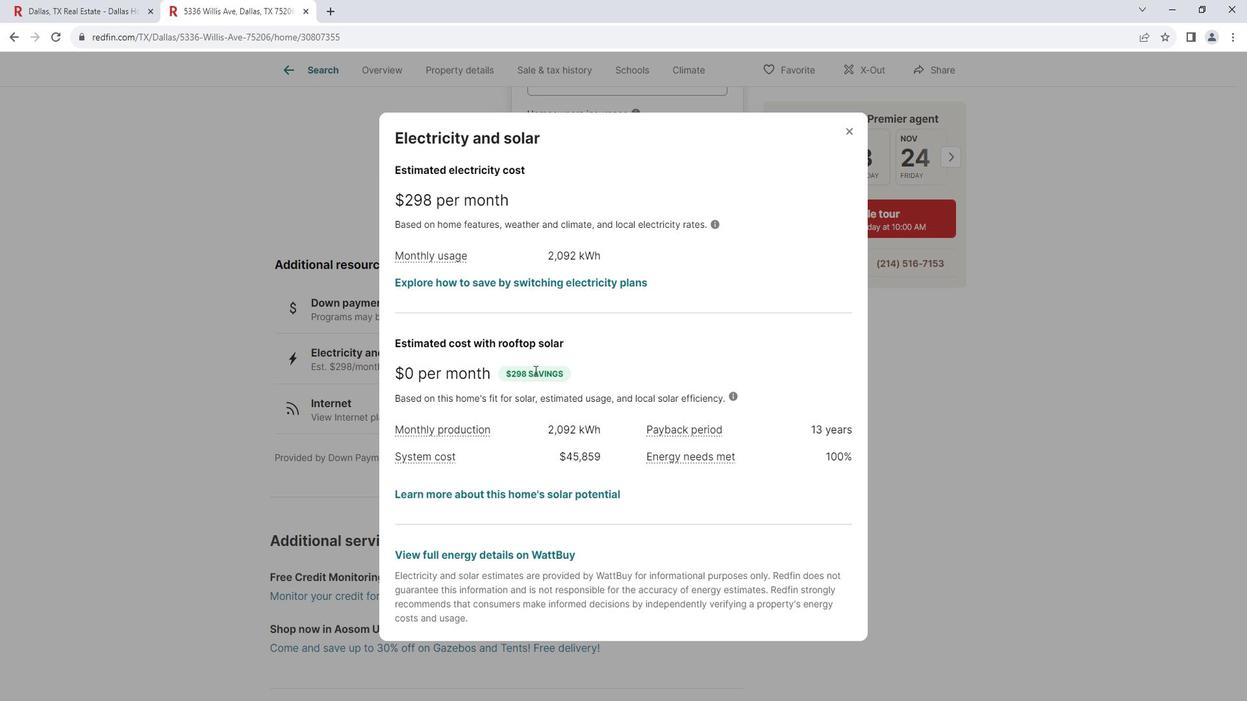 
Action: Mouse moved to (866, 135)
Screenshot: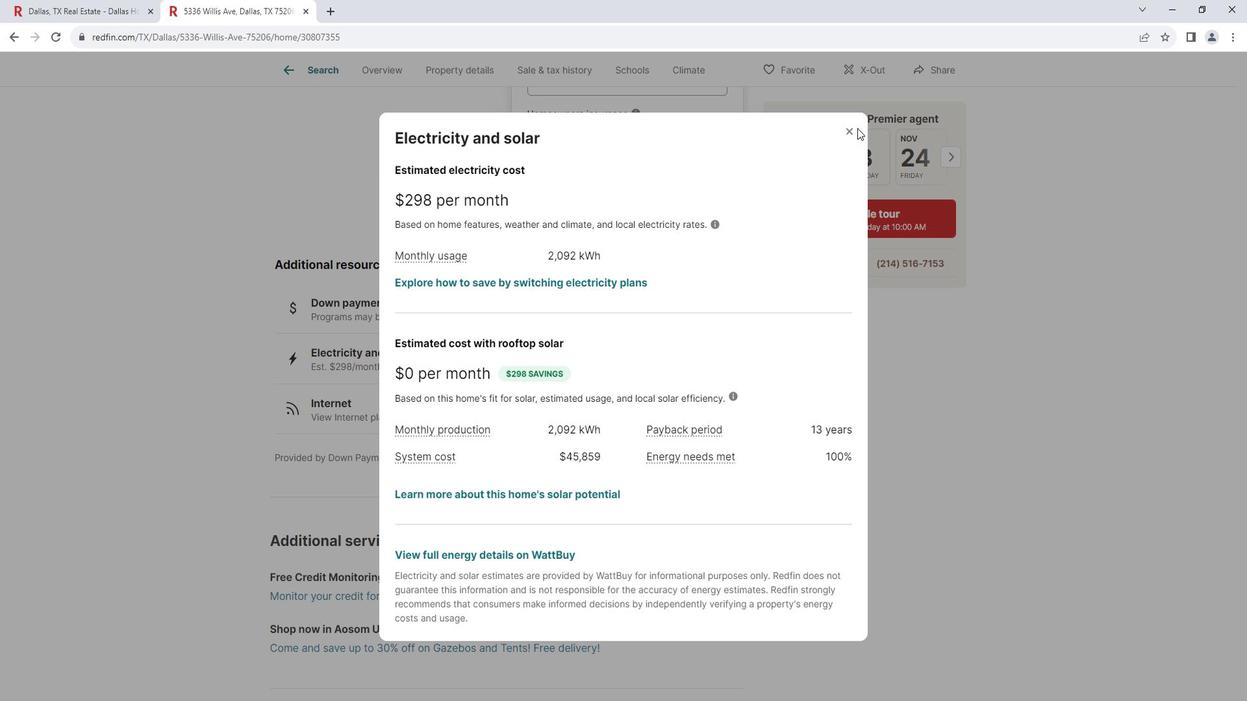 
Action: Mouse pressed left at (866, 135)
Screenshot: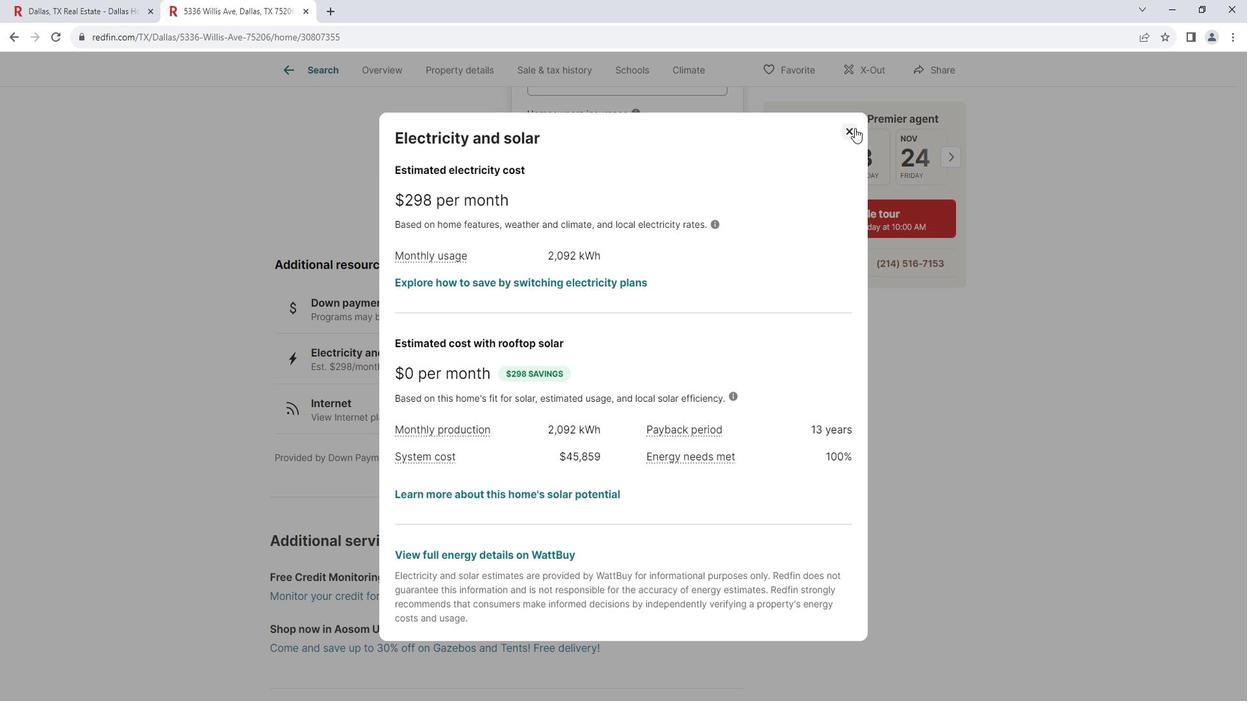 
Action: Mouse moved to (477, 409)
Screenshot: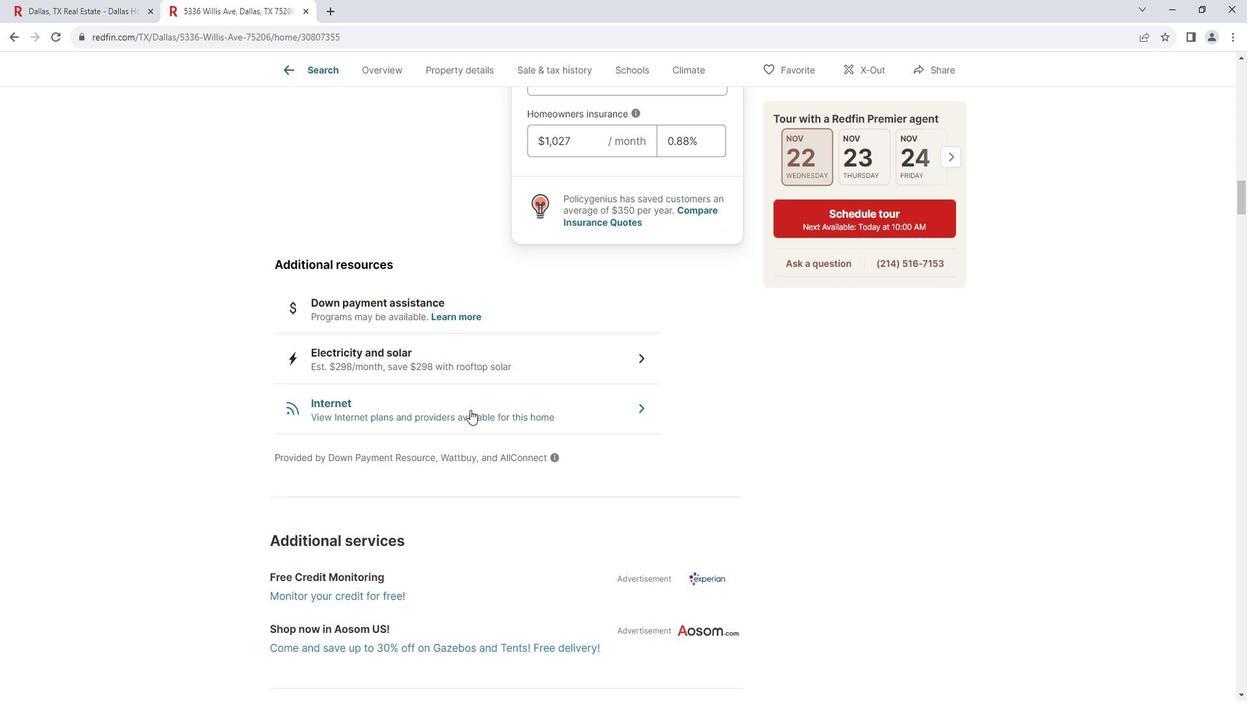 
Action: Mouse scrolled (477, 408) with delta (0, 0)
Screenshot: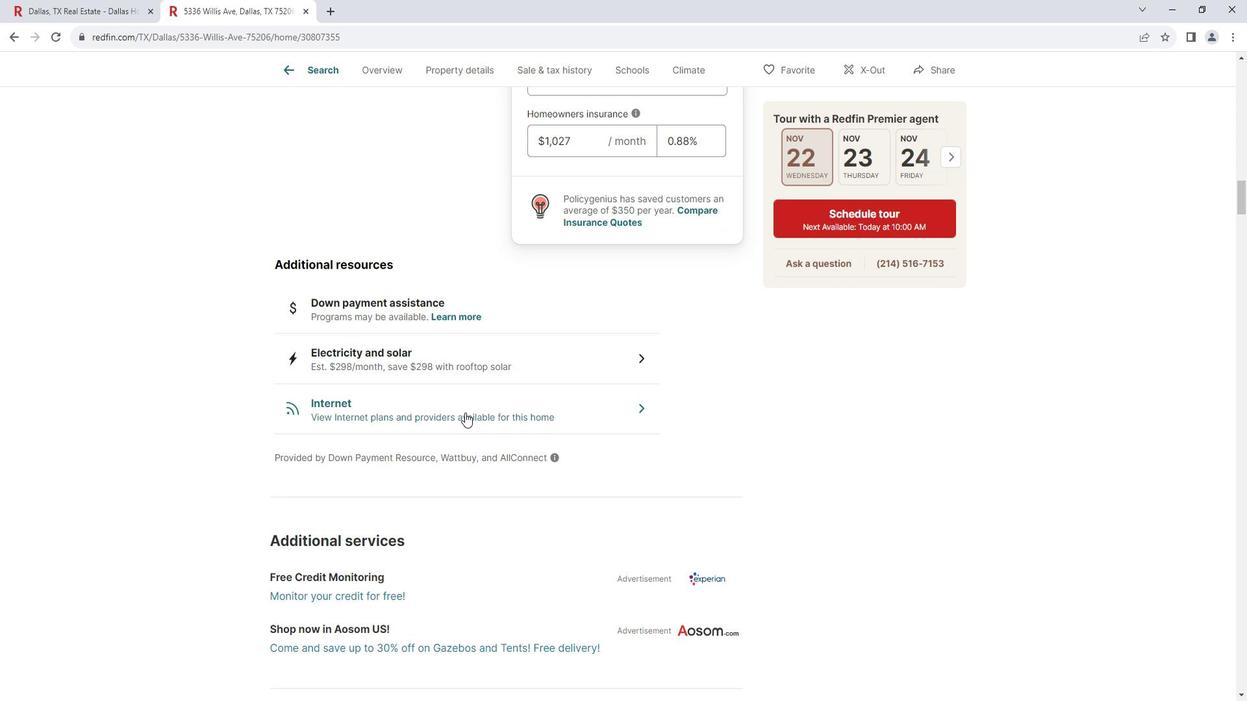
Action: Mouse scrolled (477, 408) with delta (0, 0)
Screenshot: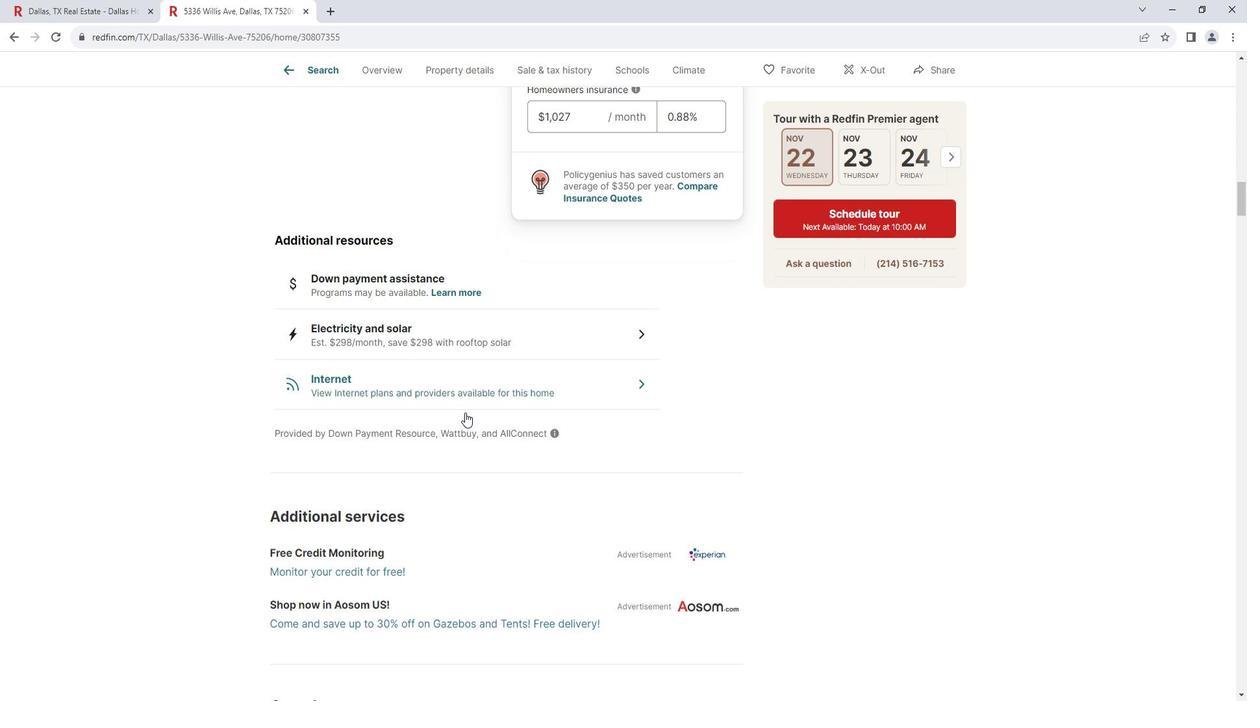 
Action: Mouse scrolled (477, 408) with delta (0, 0)
Screenshot: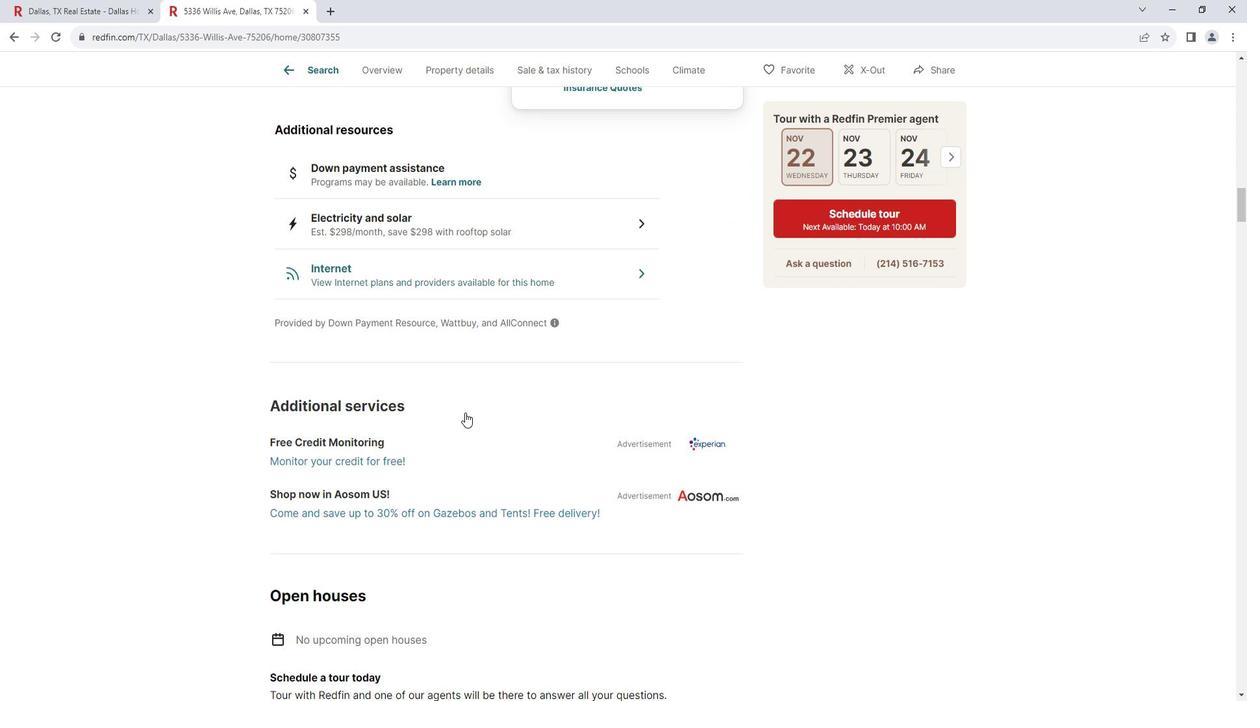 
Action: Mouse scrolled (477, 408) with delta (0, 0)
Screenshot: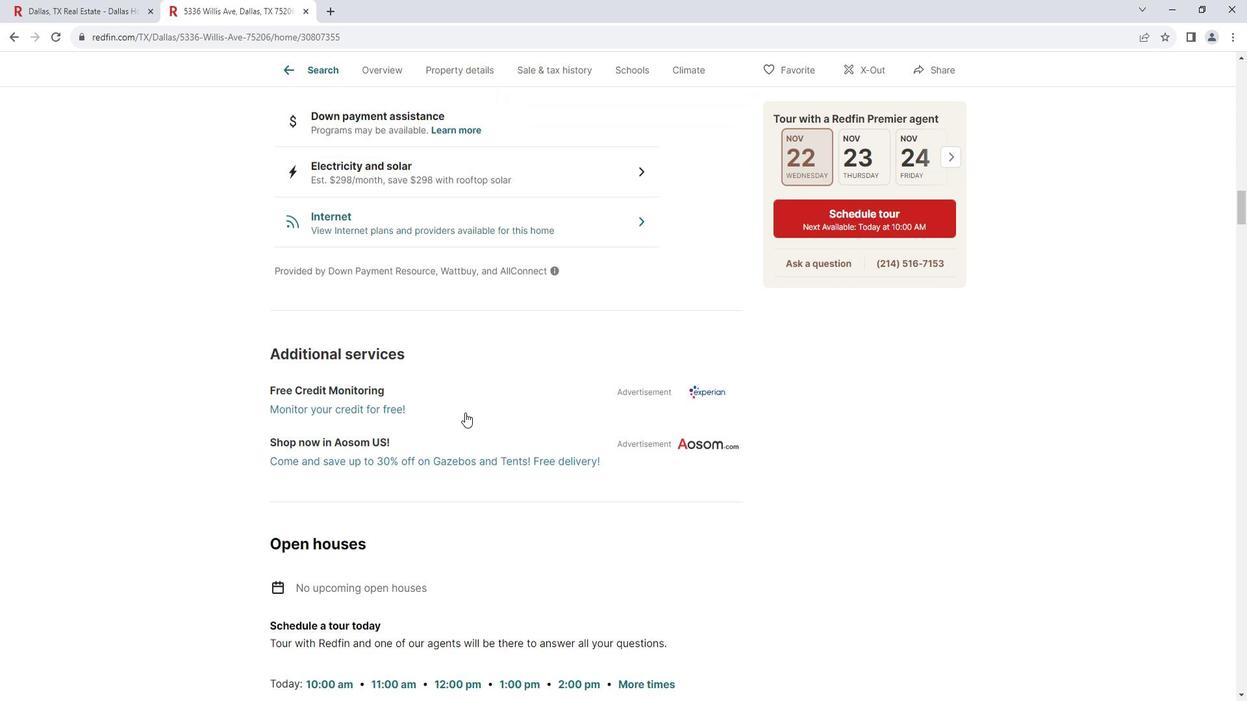 
Action: Mouse scrolled (477, 408) with delta (0, 0)
Screenshot: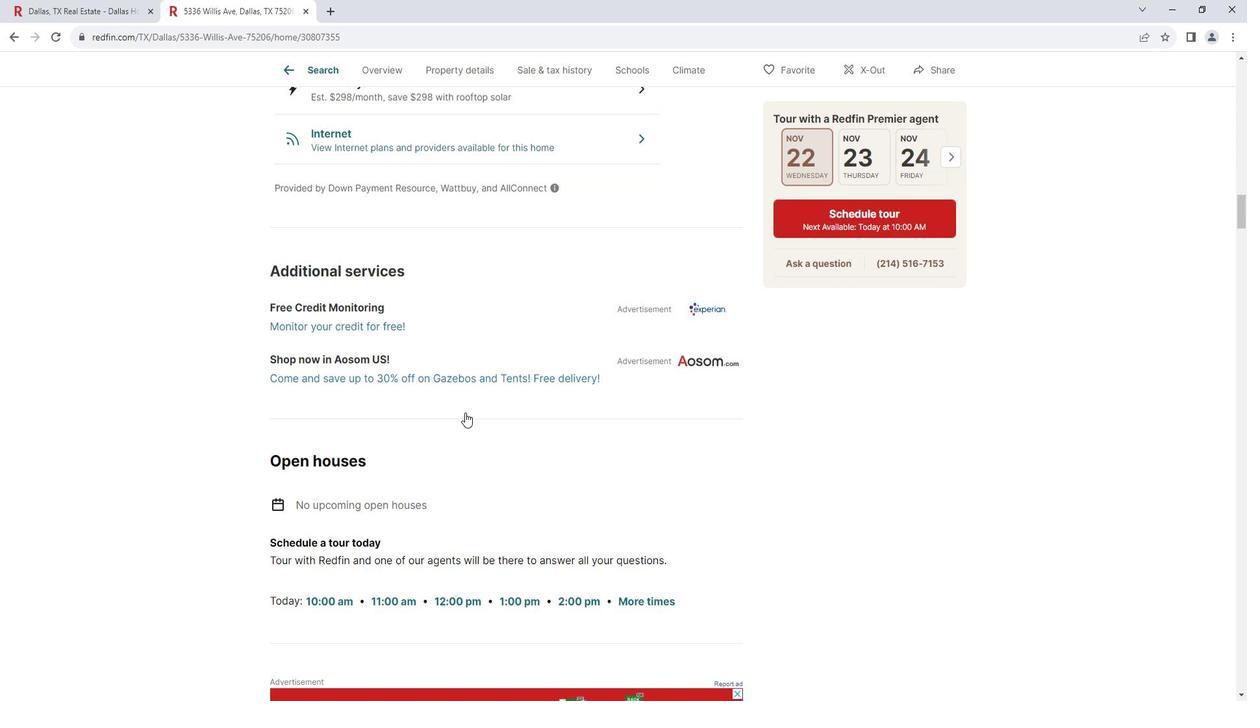 
Action: Mouse scrolled (477, 408) with delta (0, 0)
Screenshot: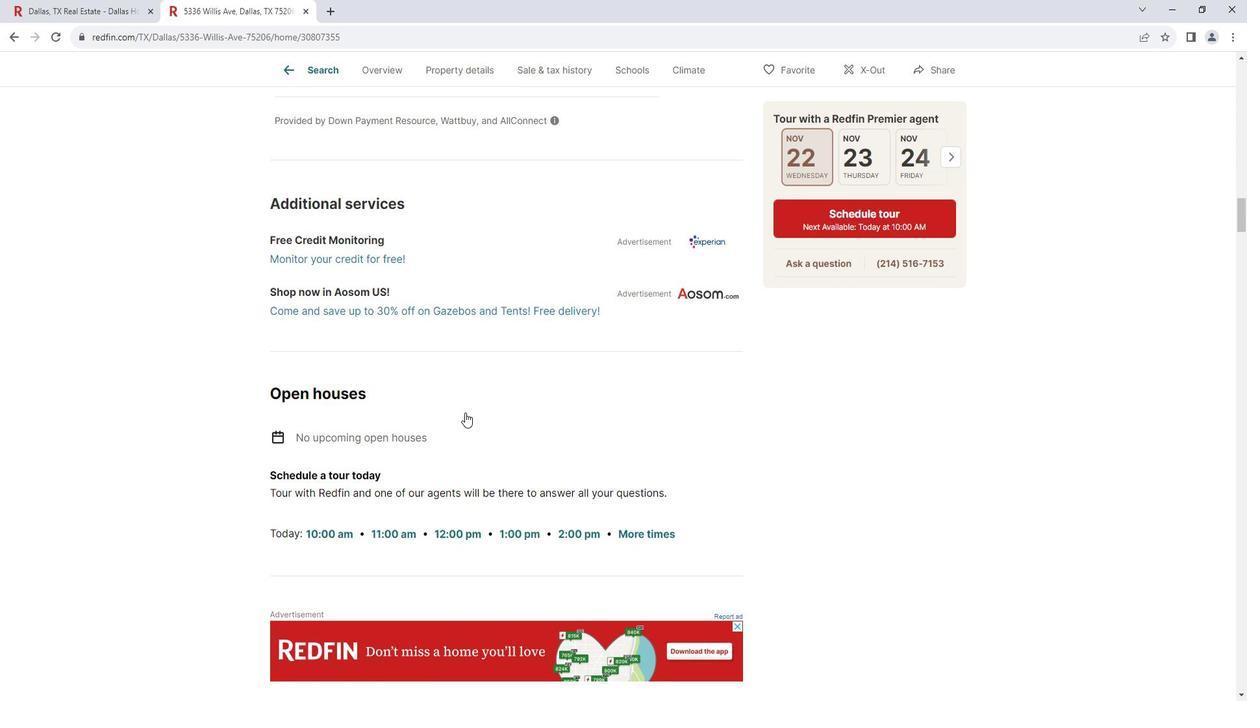 
Action: Mouse scrolled (477, 408) with delta (0, 0)
Screenshot: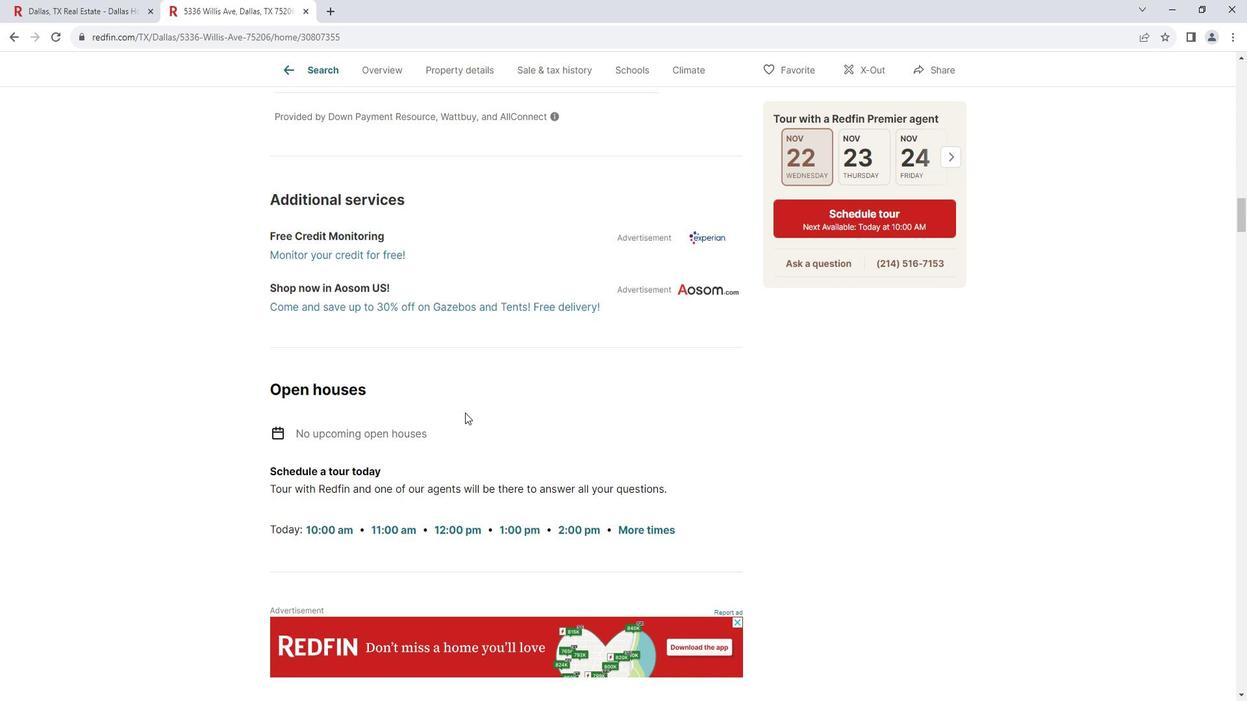 
Action: Mouse moved to (477, 409)
Screenshot: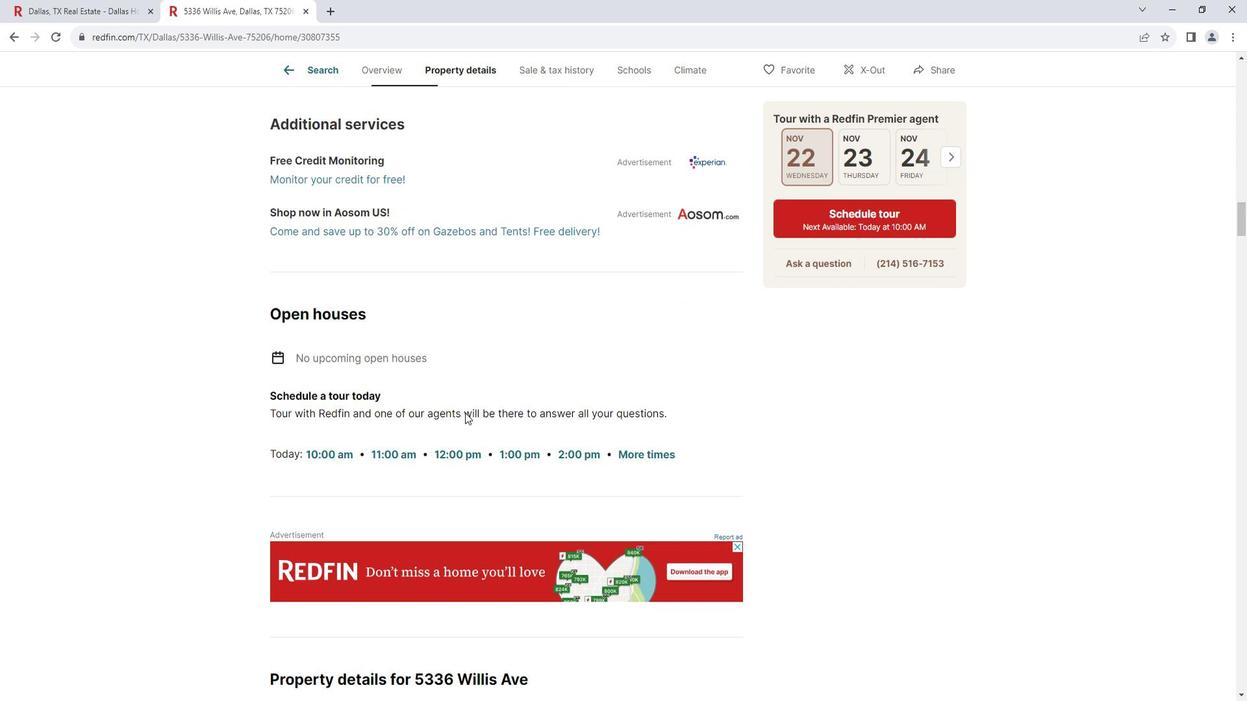 
Action: Mouse scrolled (477, 408) with delta (0, 0)
Screenshot: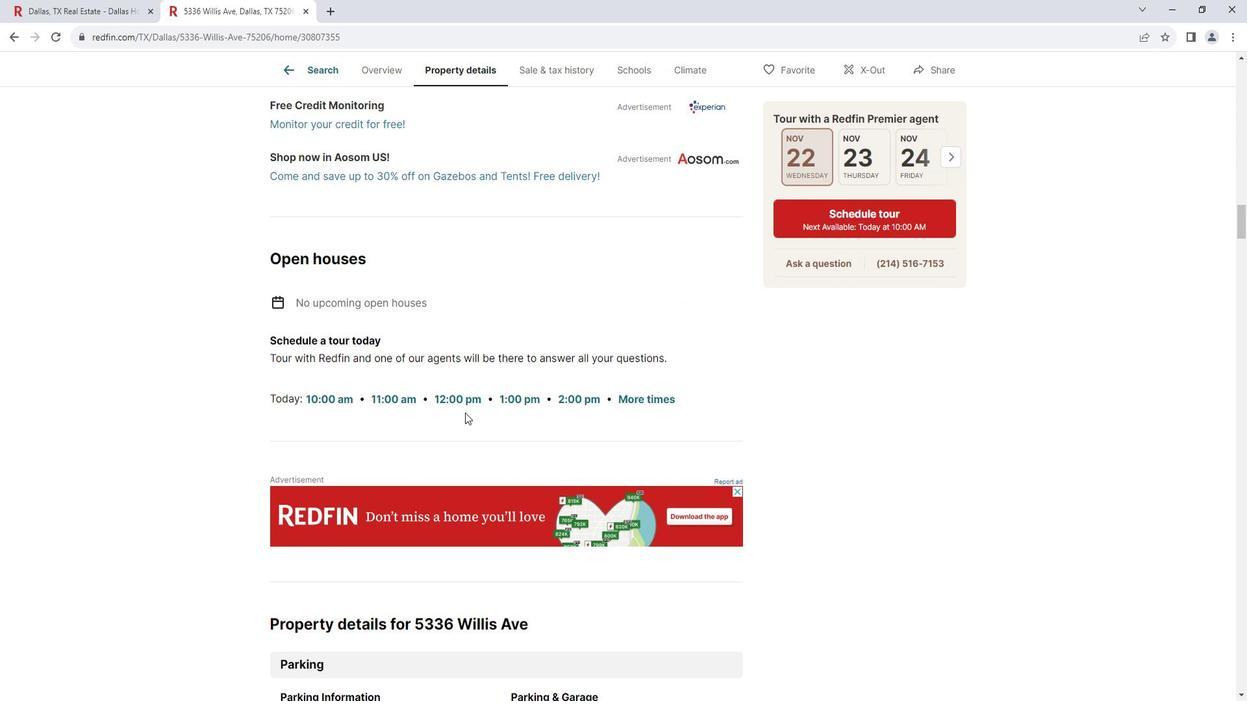 
Action: Mouse scrolled (477, 408) with delta (0, 0)
Screenshot: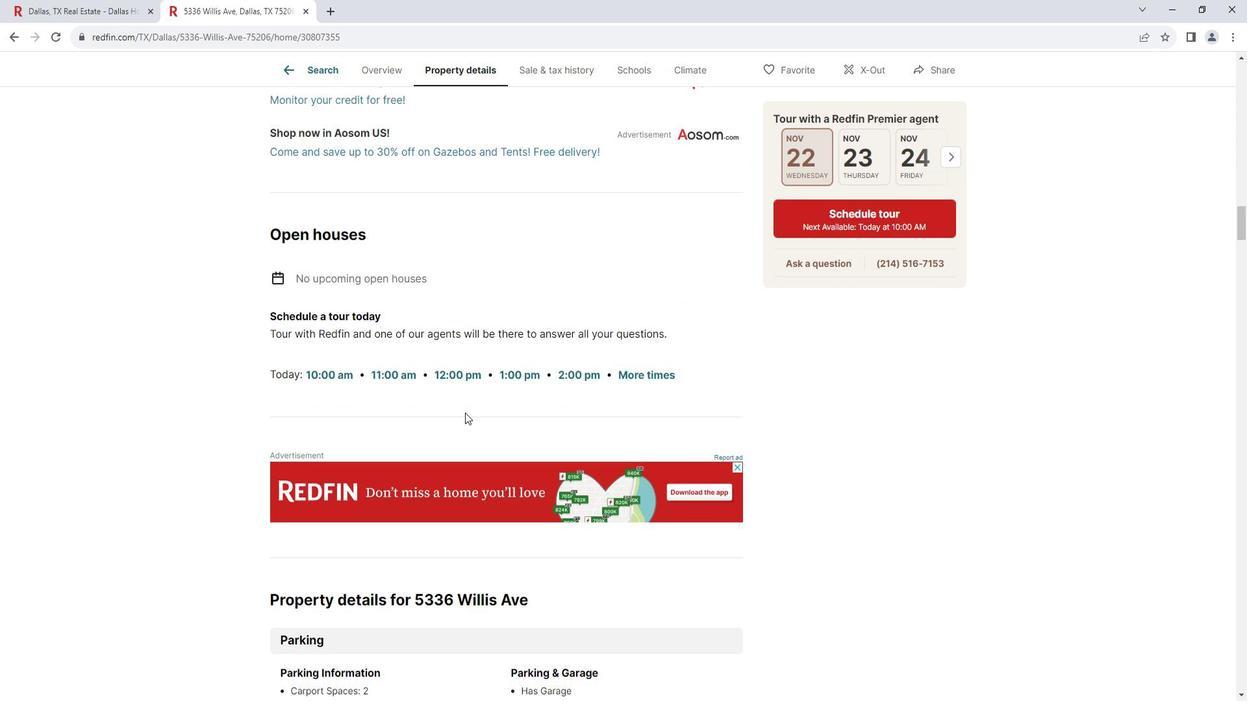 
Action: Mouse scrolled (477, 408) with delta (0, 0)
Screenshot: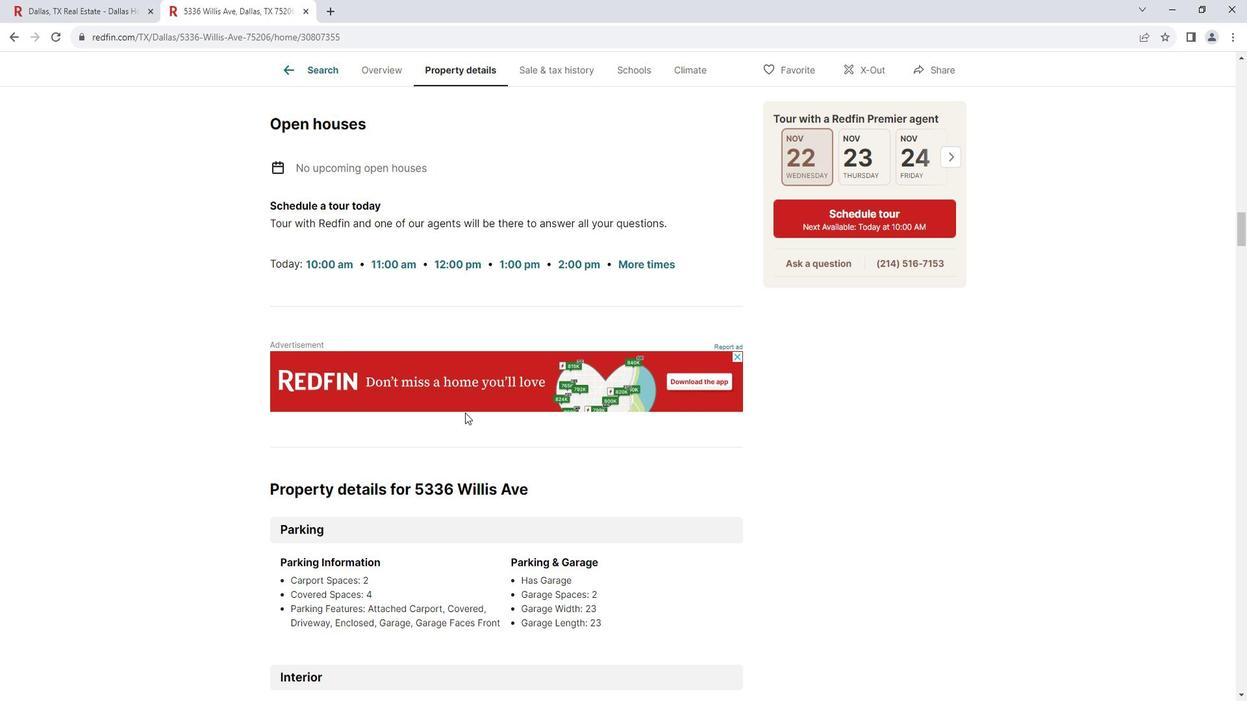 
Action: Mouse scrolled (477, 408) with delta (0, 0)
Screenshot: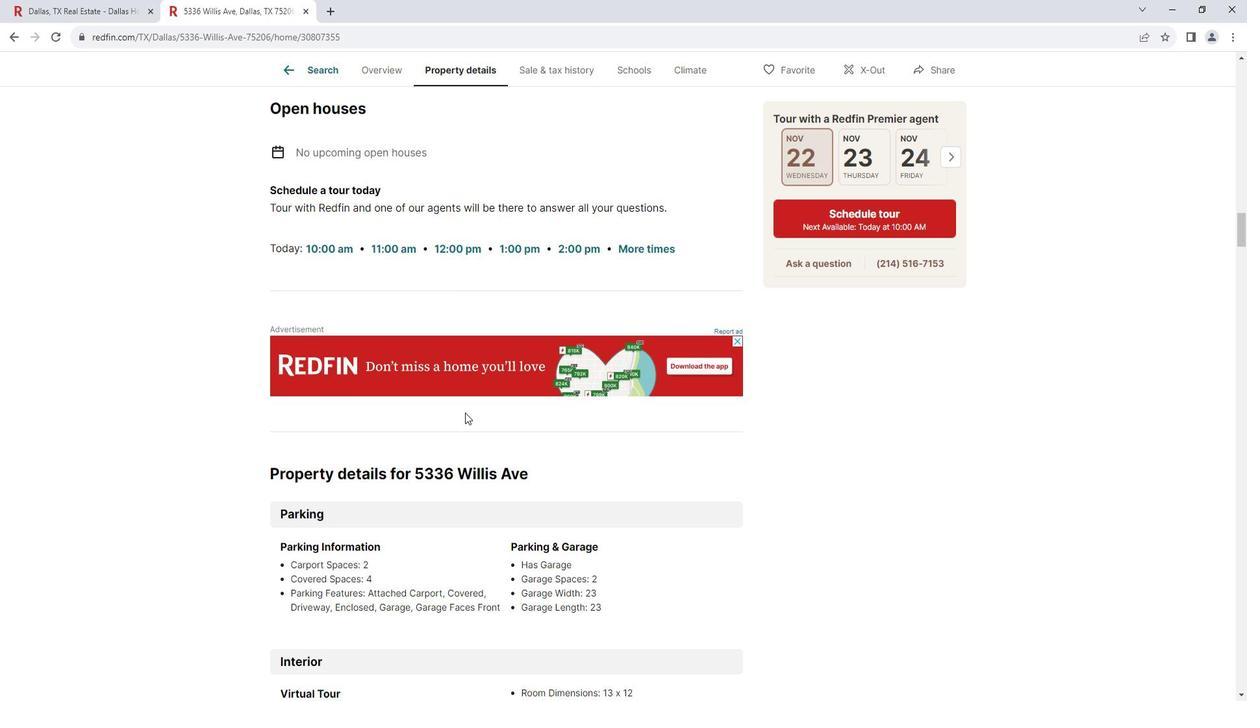
Action: Mouse scrolled (477, 408) with delta (0, 0)
Screenshot: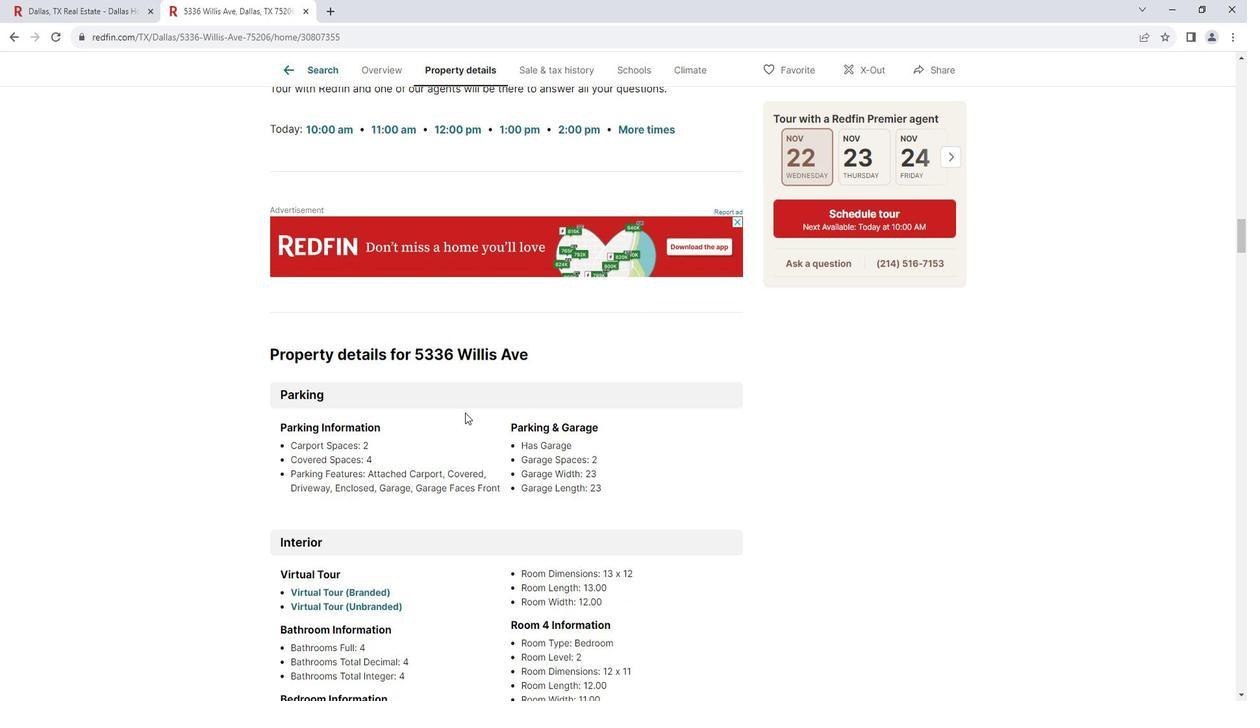 
Action: Mouse scrolled (477, 408) with delta (0, 0)
Screenshot: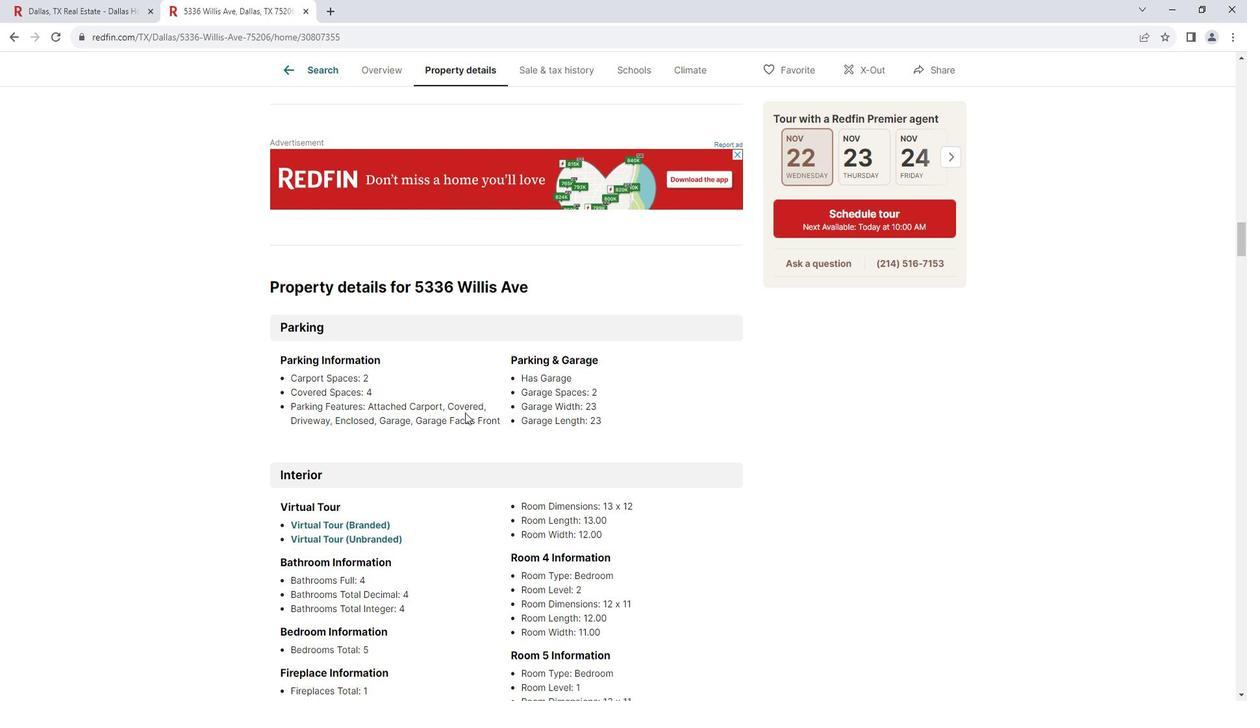 
Action: Mouse scrolled (477, 408) with delta (0, 0)
Screenshot: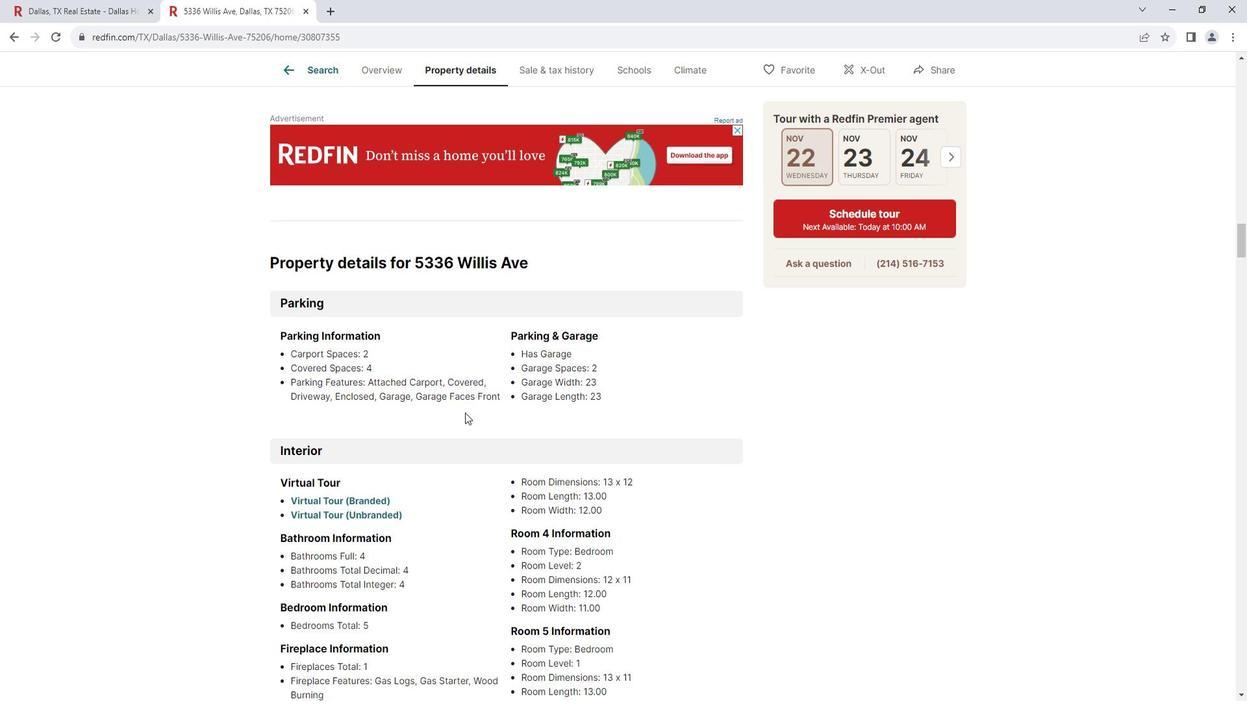 
Action: Mouse scrolled (477, 408) with delta (0, 0)
Screenshot: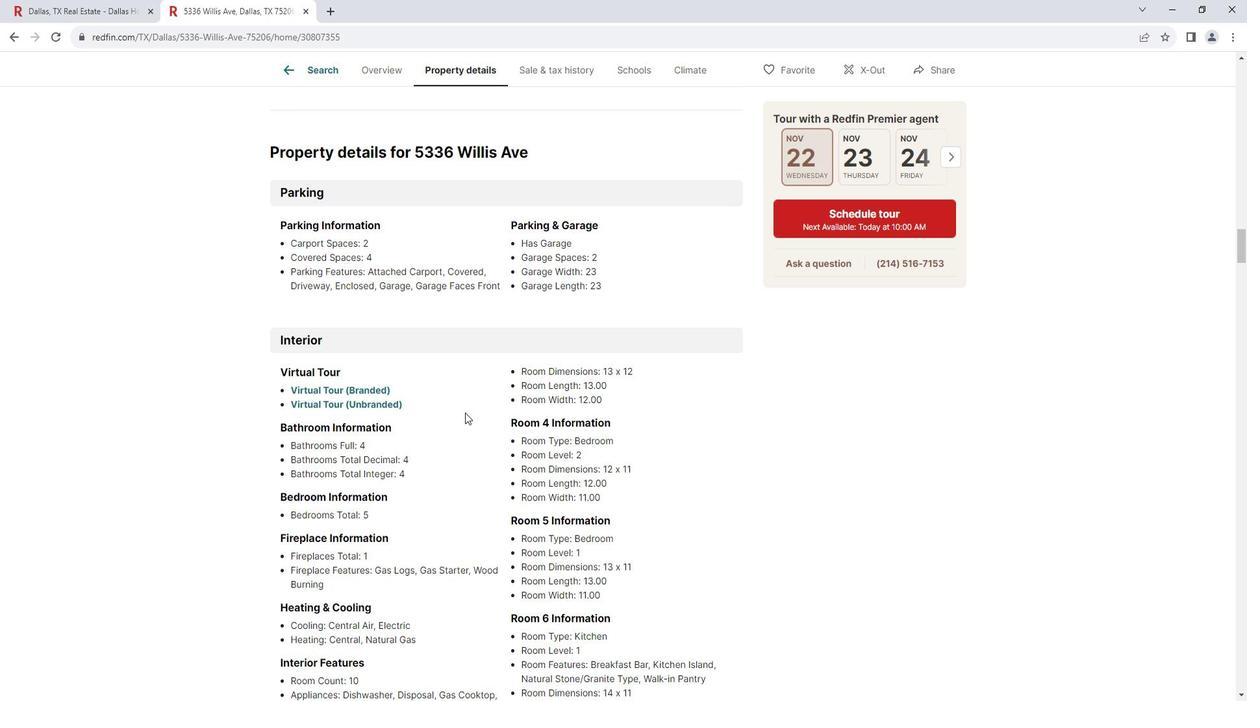 
Action: Mouse scrolled (477, 408) with delta (0, 0)
Screenshot: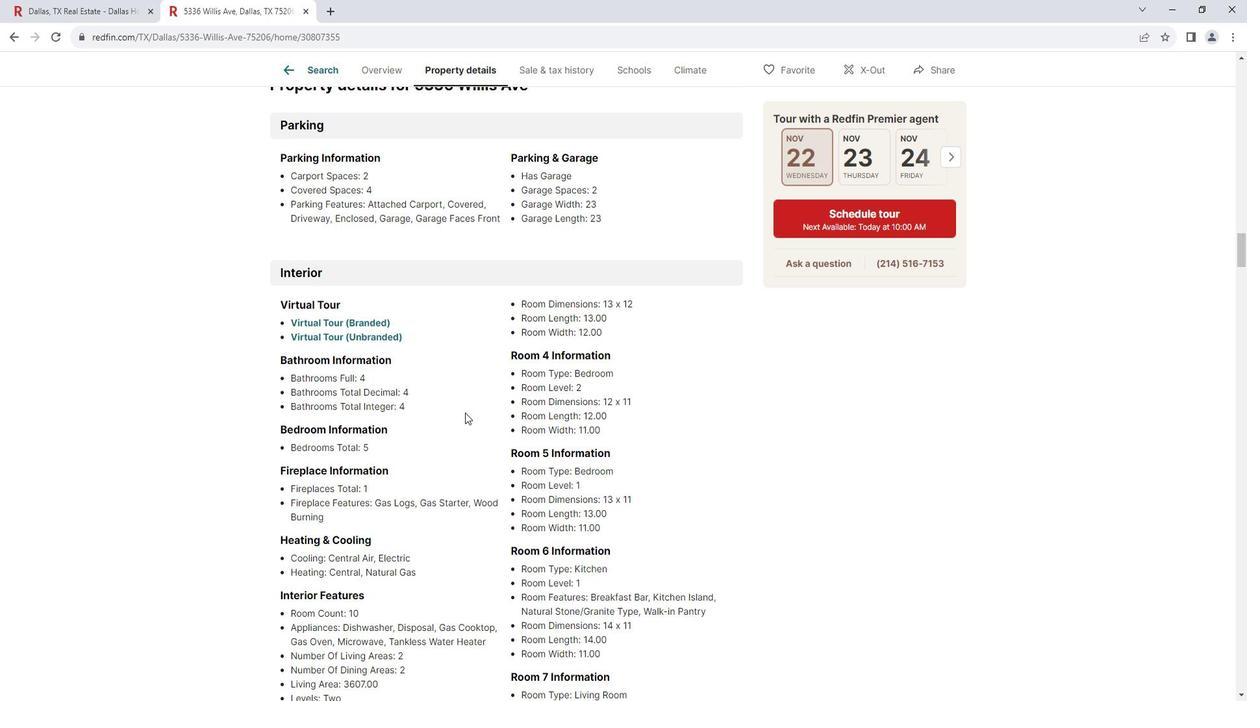 
Action: Mouse scrolled (477, 408) with delta (0, 0)
Screenshot: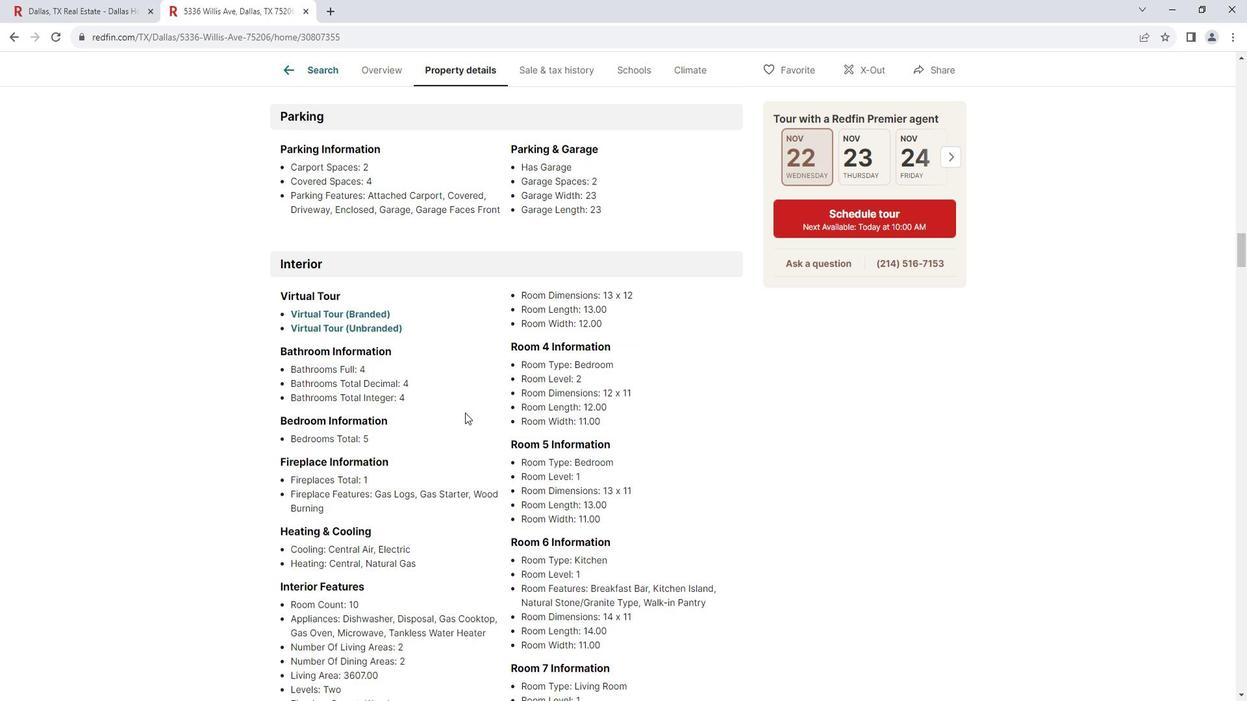 
Action: Mouse moved to (477, 409)
Screenshot: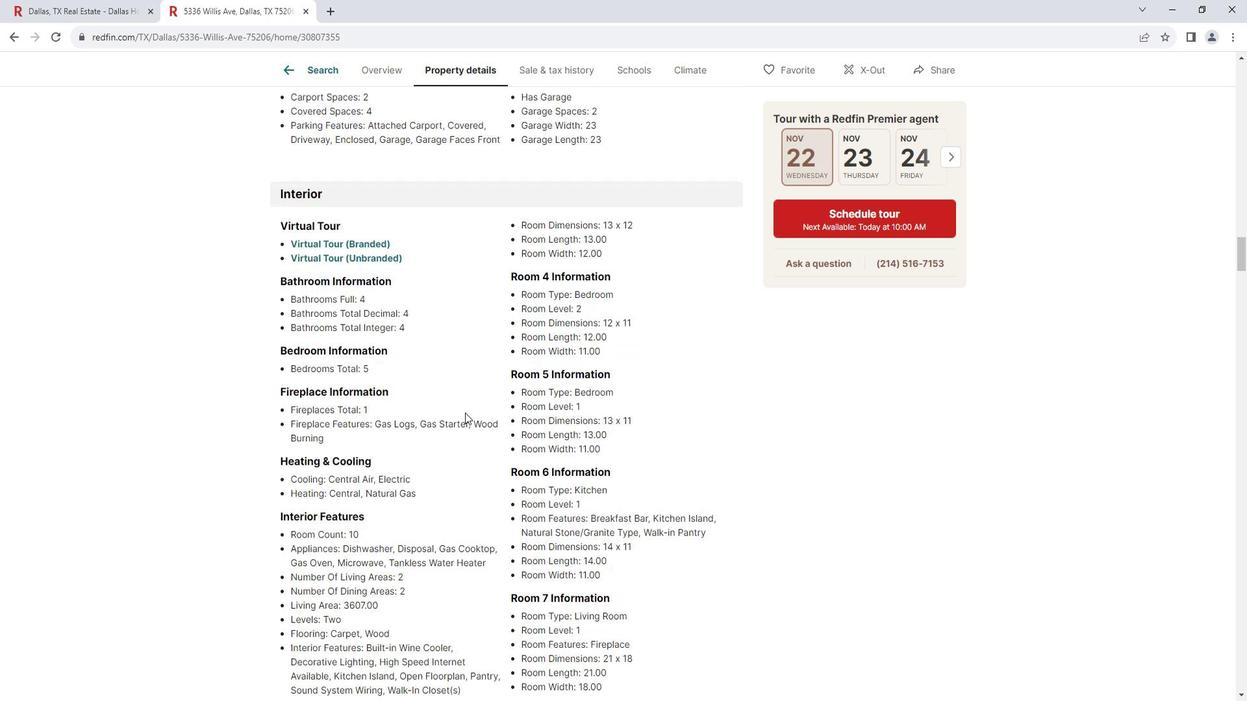 
Action: Mouse scrolled (477, 408) with delta (0, 0)
Screenshot: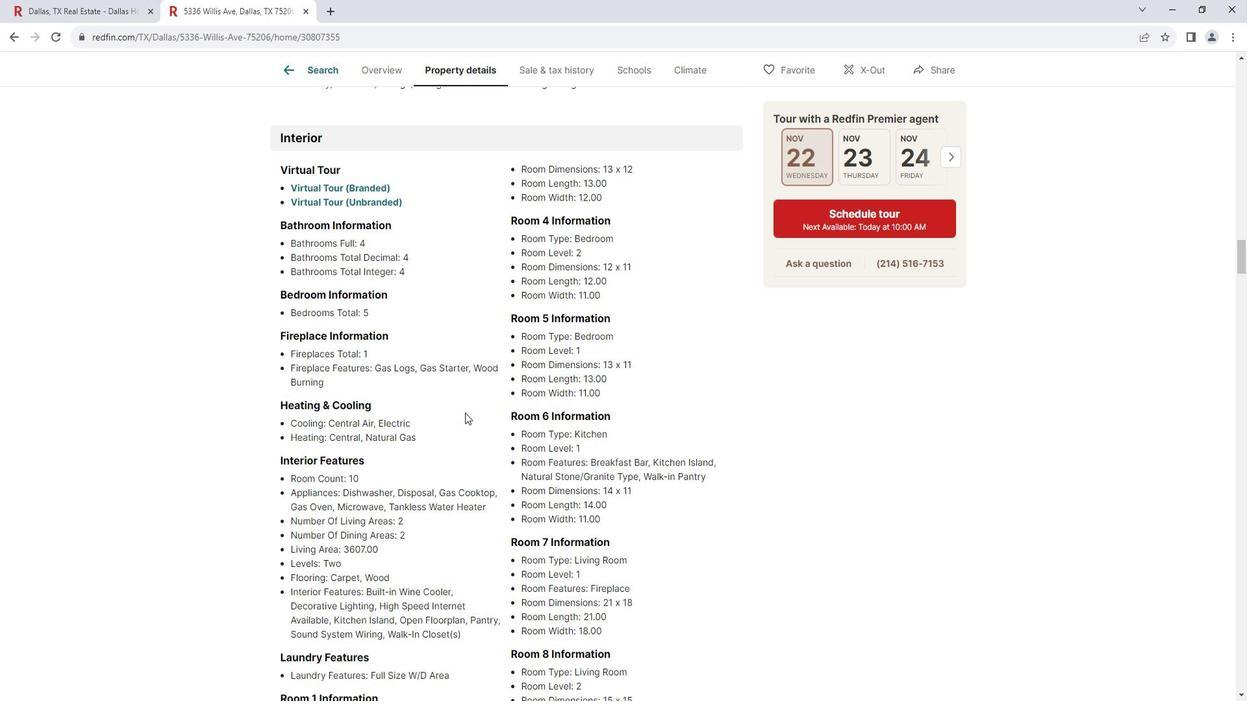 
Action: Mouse scrolled (477, 408) with delta (0, 0)
Screenshot: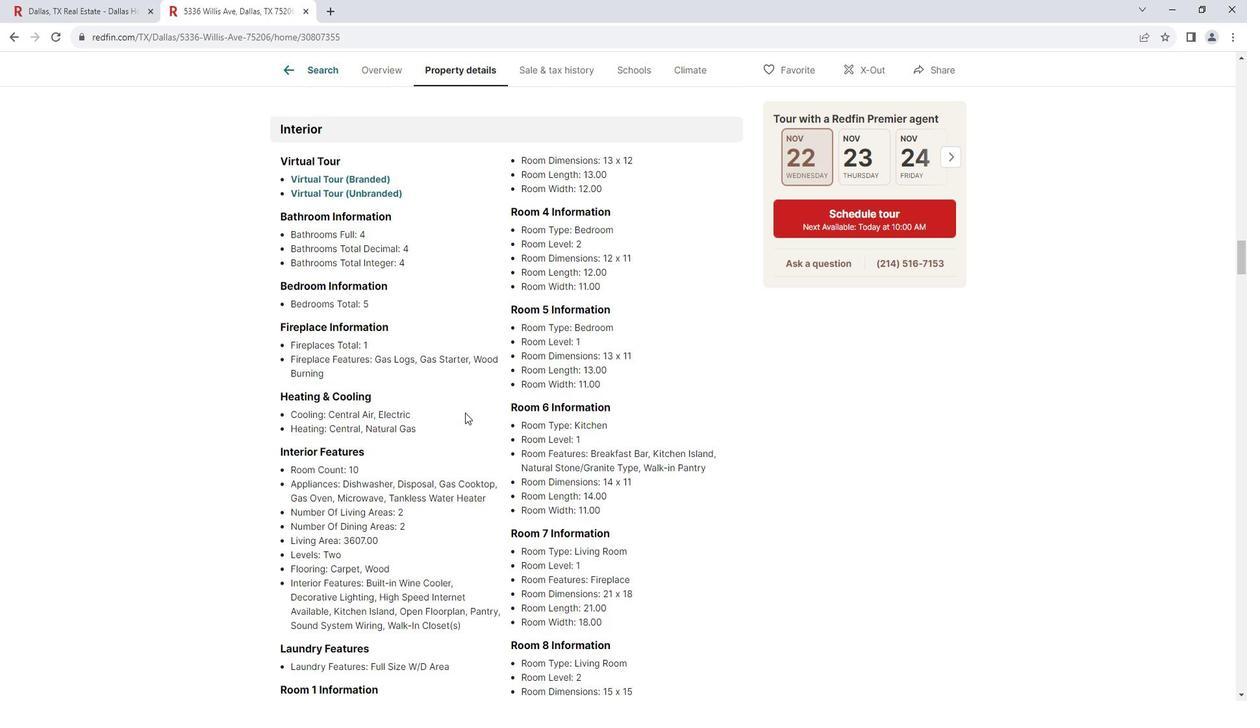 
Action: Mouse scrolled (477, 408) with delta (0, 0)
Screenshot: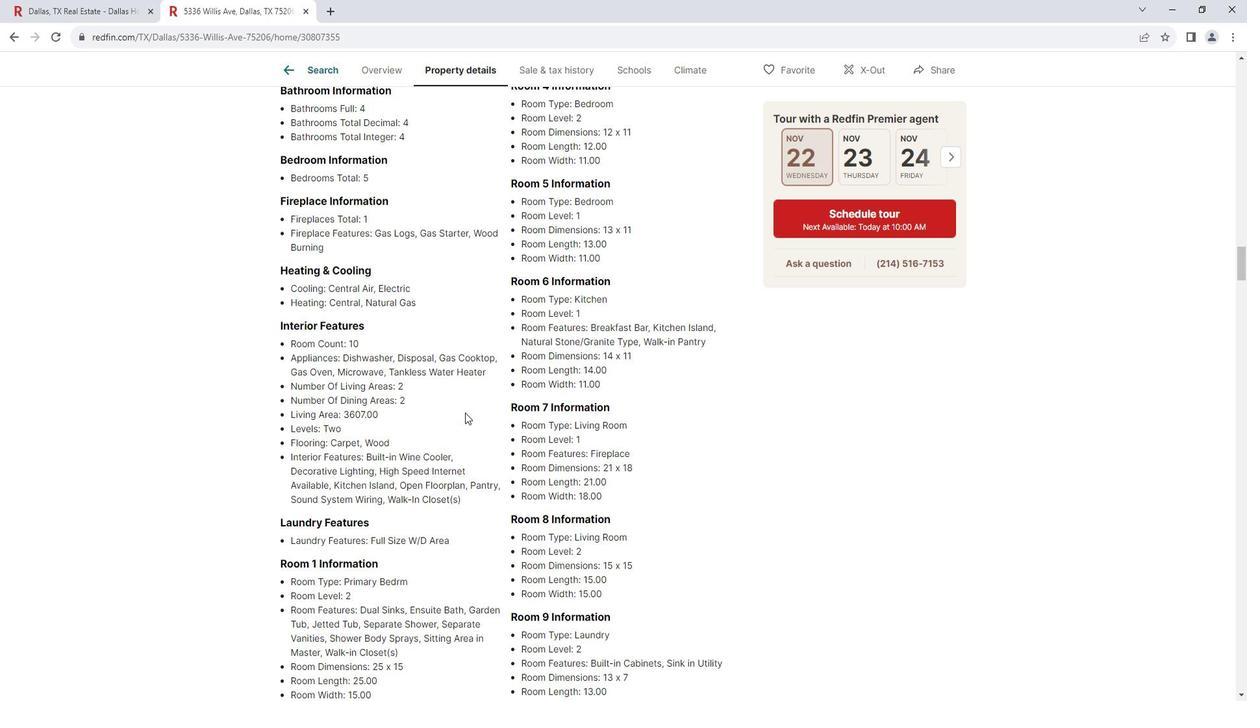 
Action: Mouse scrolled (477, 408) with delta (0, 0)
Screenshot: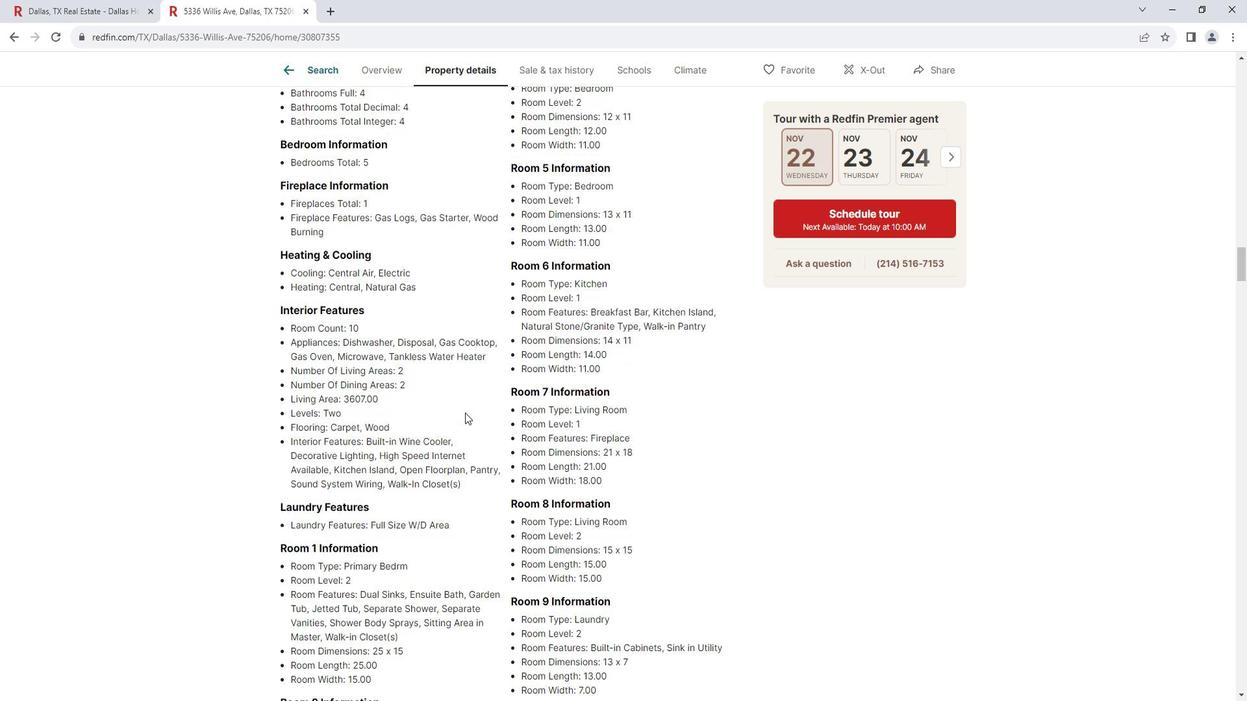 
Action: Mouse scrolled (477, 408) with delta (0, 0)
Screenshot: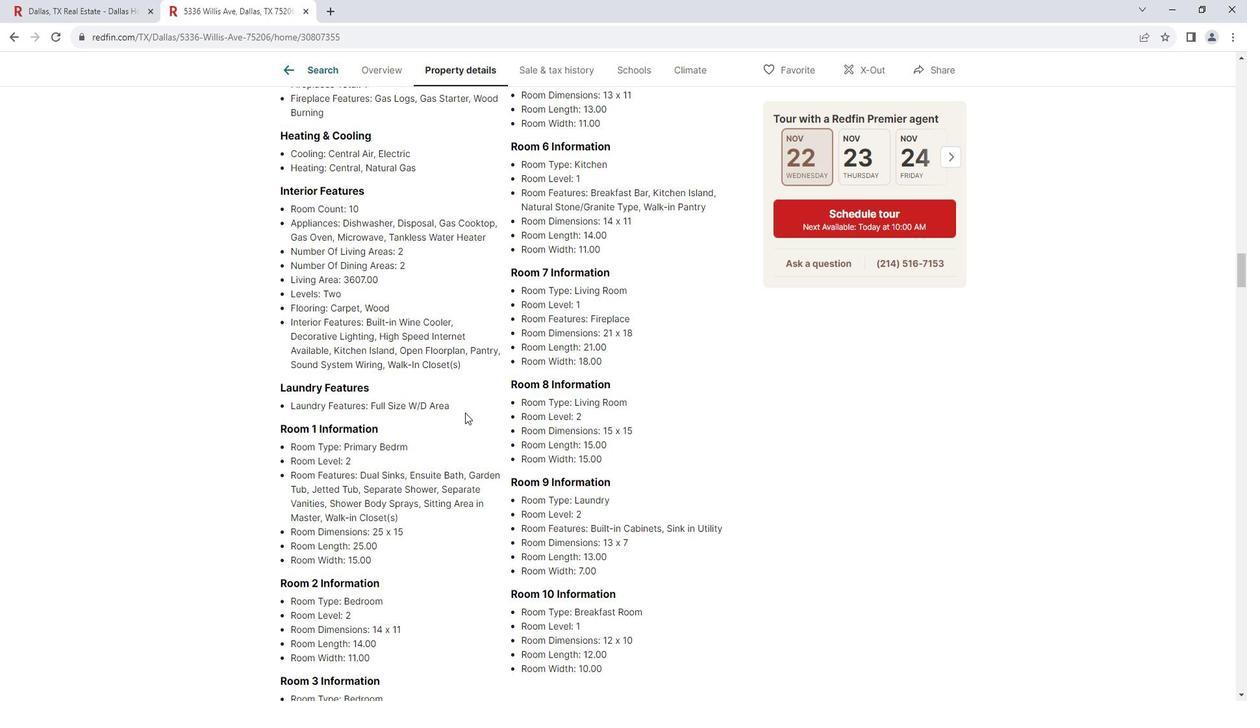 
Action: Mouse scrolled (477, 408) with delta (0, 0)
Screenshot: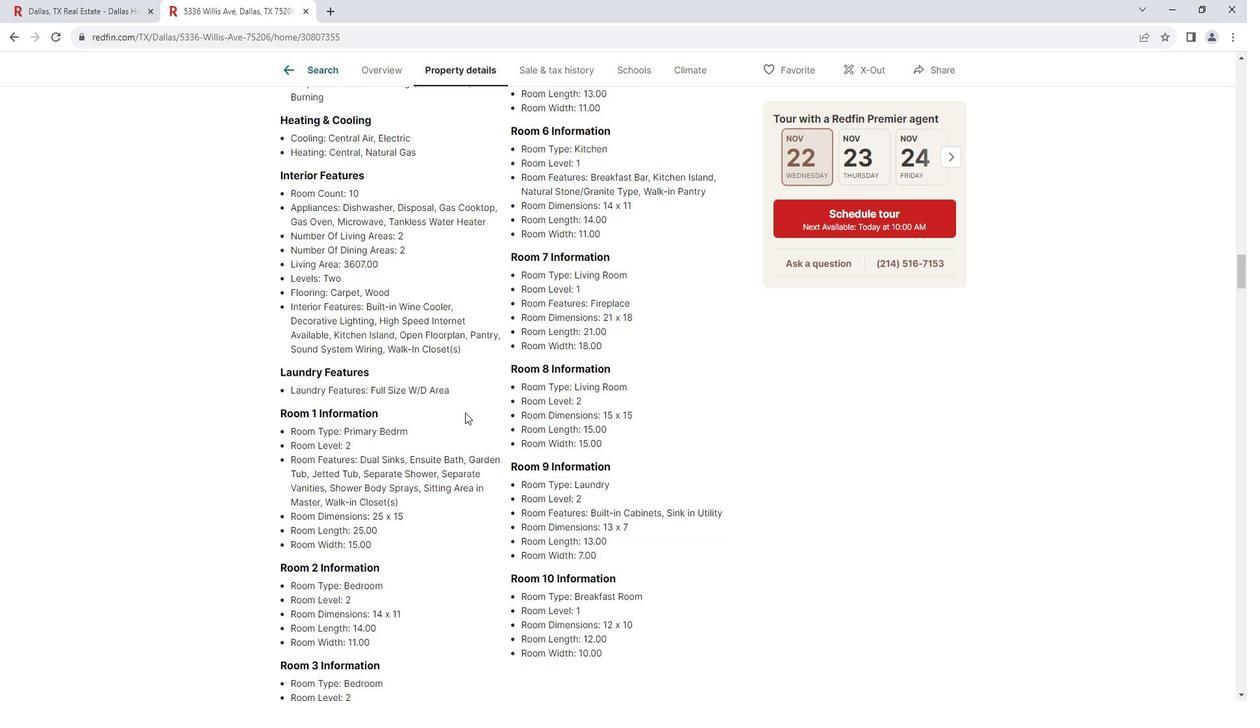 
Action: Mouse scrolled (477, 408) with delta (0, 0)
Screenshot: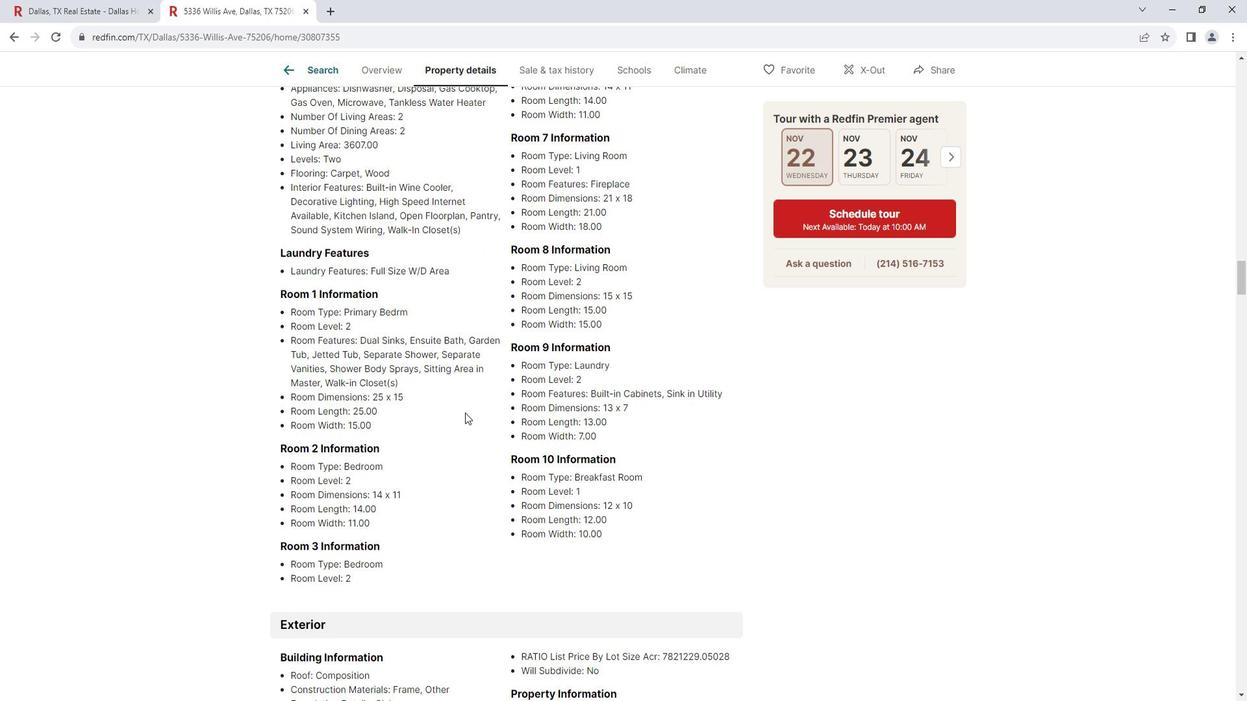 
Action: Mouse scrolled (477, 408) with delta (0, 0)
Screenshot: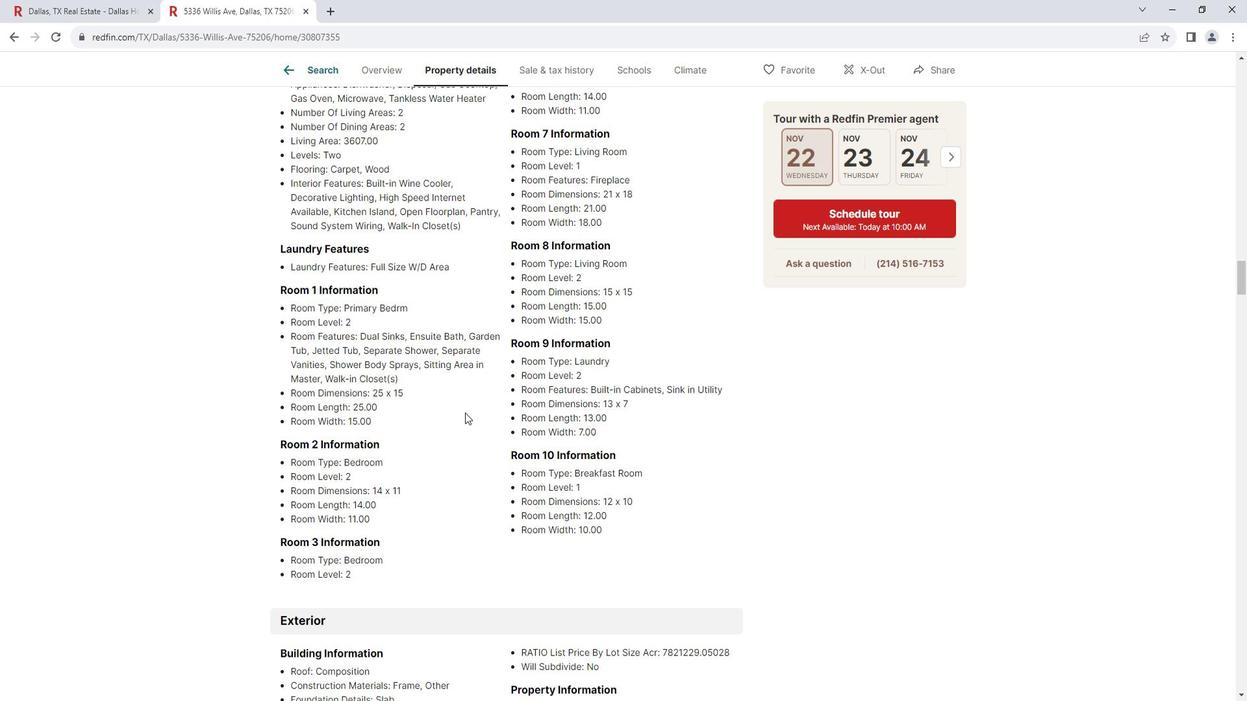
Action: Mouse scrolled (477, 408) with delta (0, 0)
Screenshot: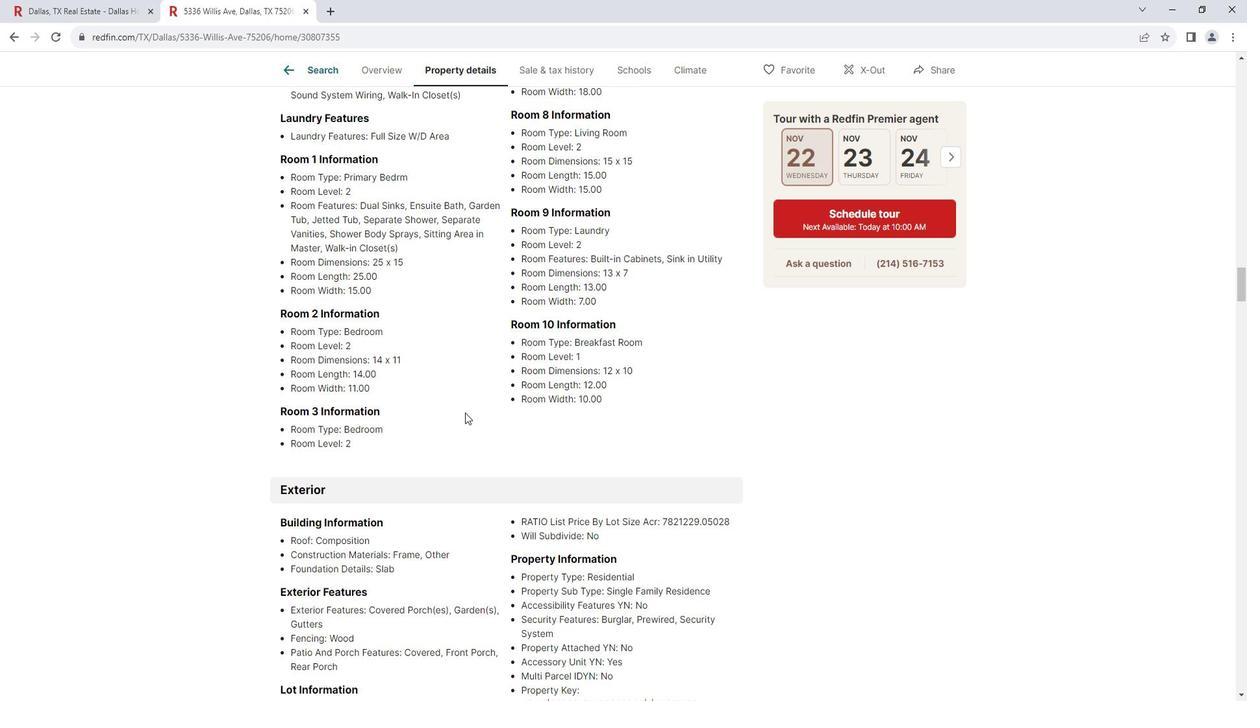 
Action: Mouse scrolled (477, 408) with delta (0, 0)
Screenshot: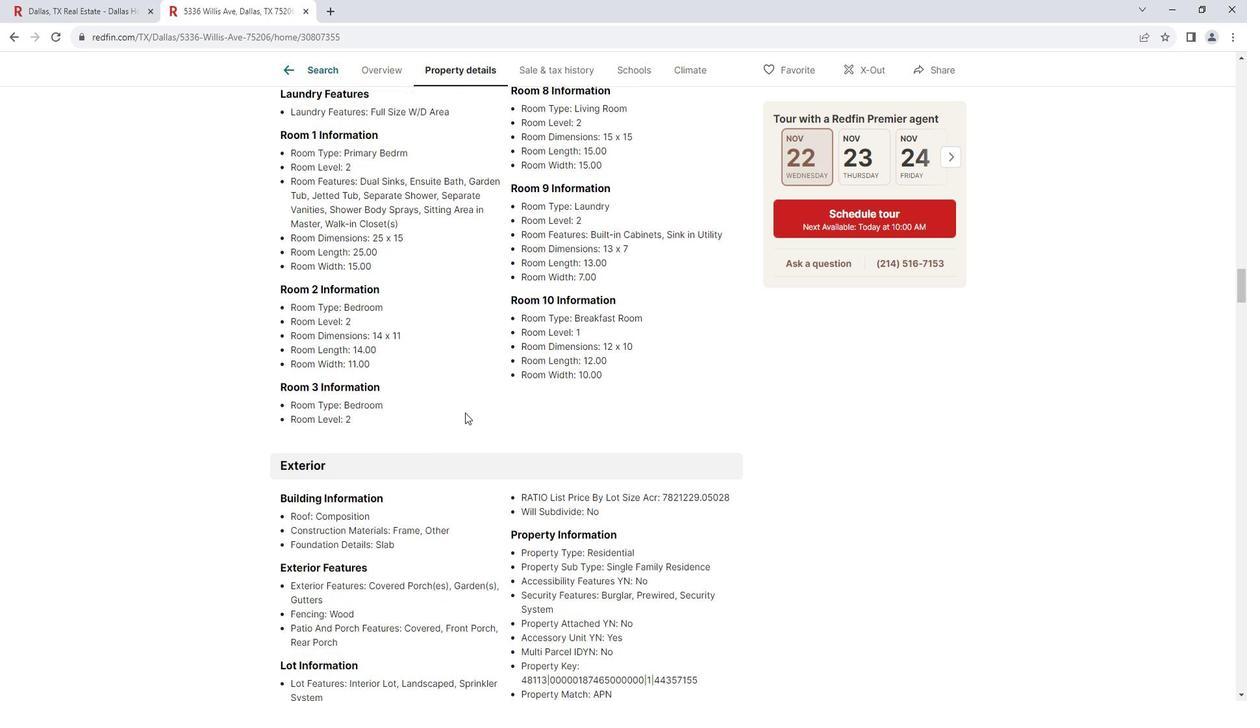 
Action: Mouse scrolled (477, 408) with delta (0, 0)
Screenshot: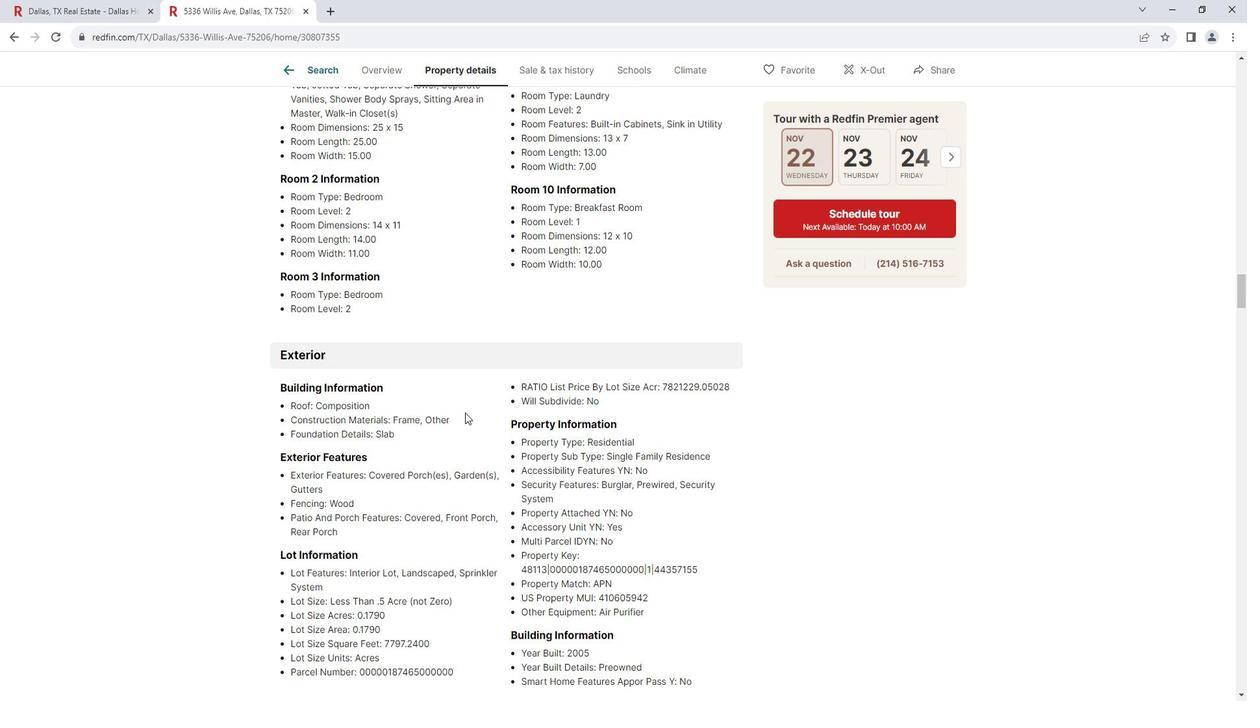 
Action: Mouse scrolled (477, 408) with delta (0, 0)
Screenshot: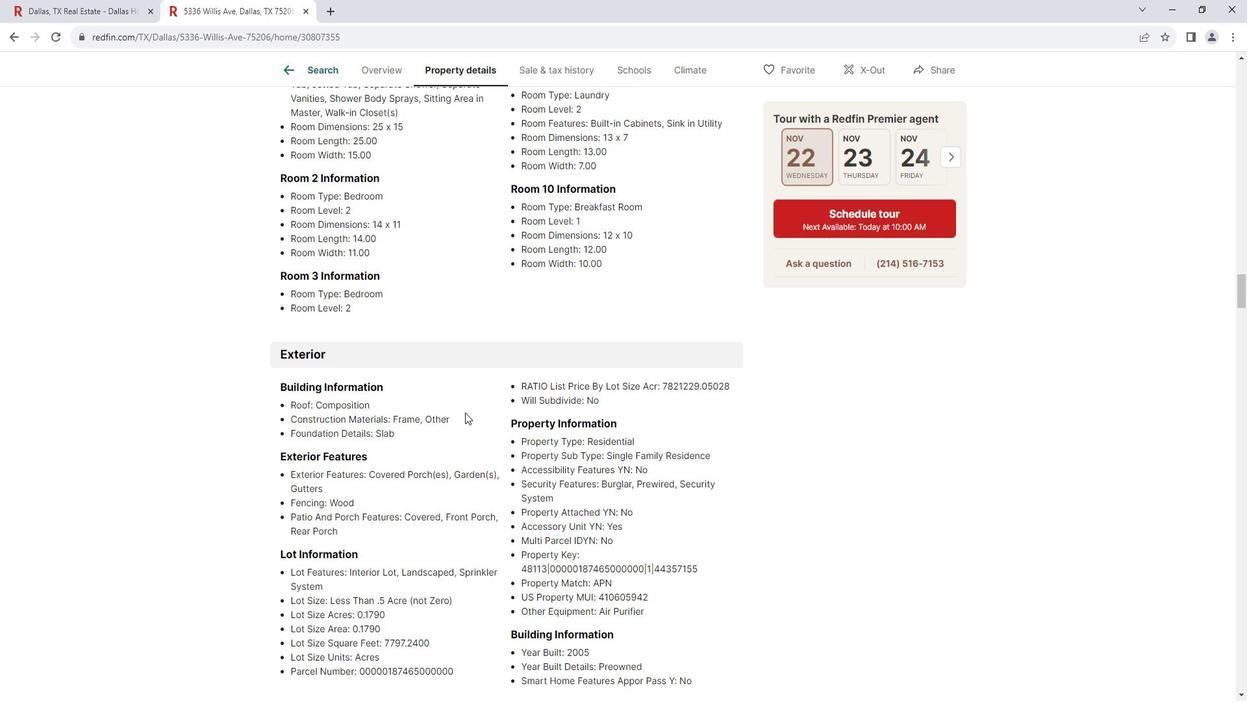 
Action: Mouse scrolled (477, 408) with delta (0, 0)
Screenshot: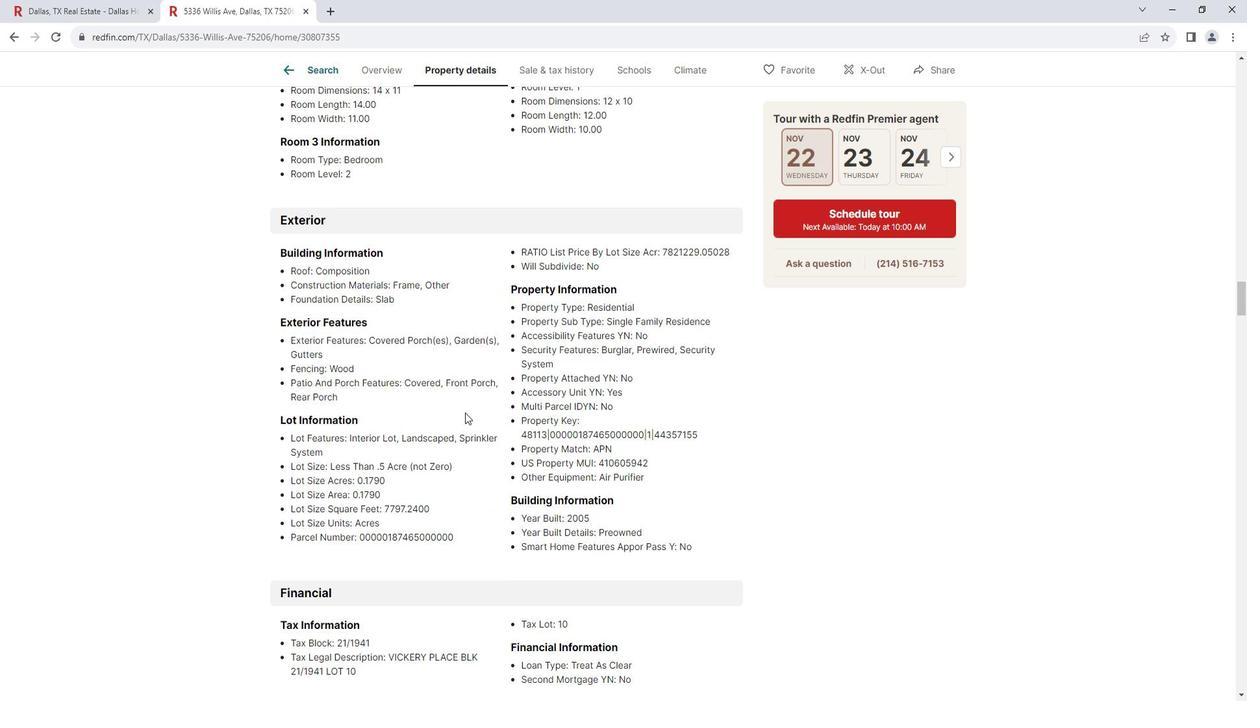 
Action: Mouse scrolled (477, 408) with delta (0, 0)
Screenshot: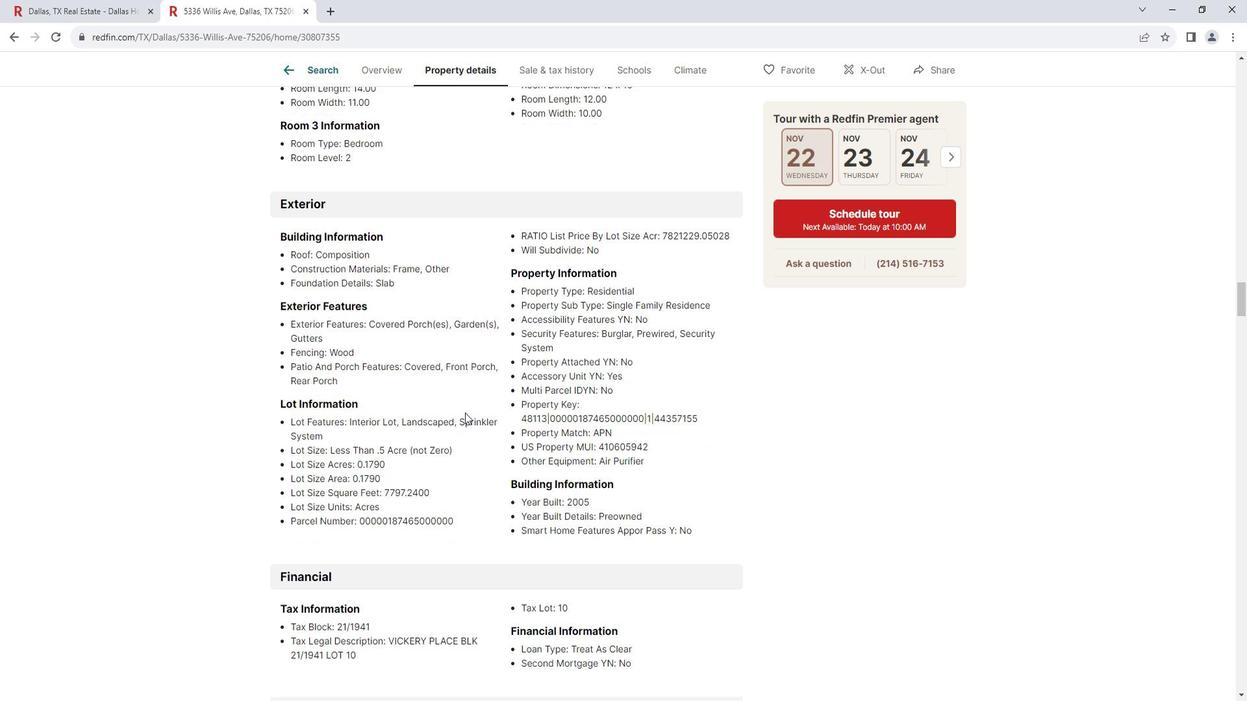 
Action: Mouse scrolled (477, 408) with delta (0, 0)
Screenshot: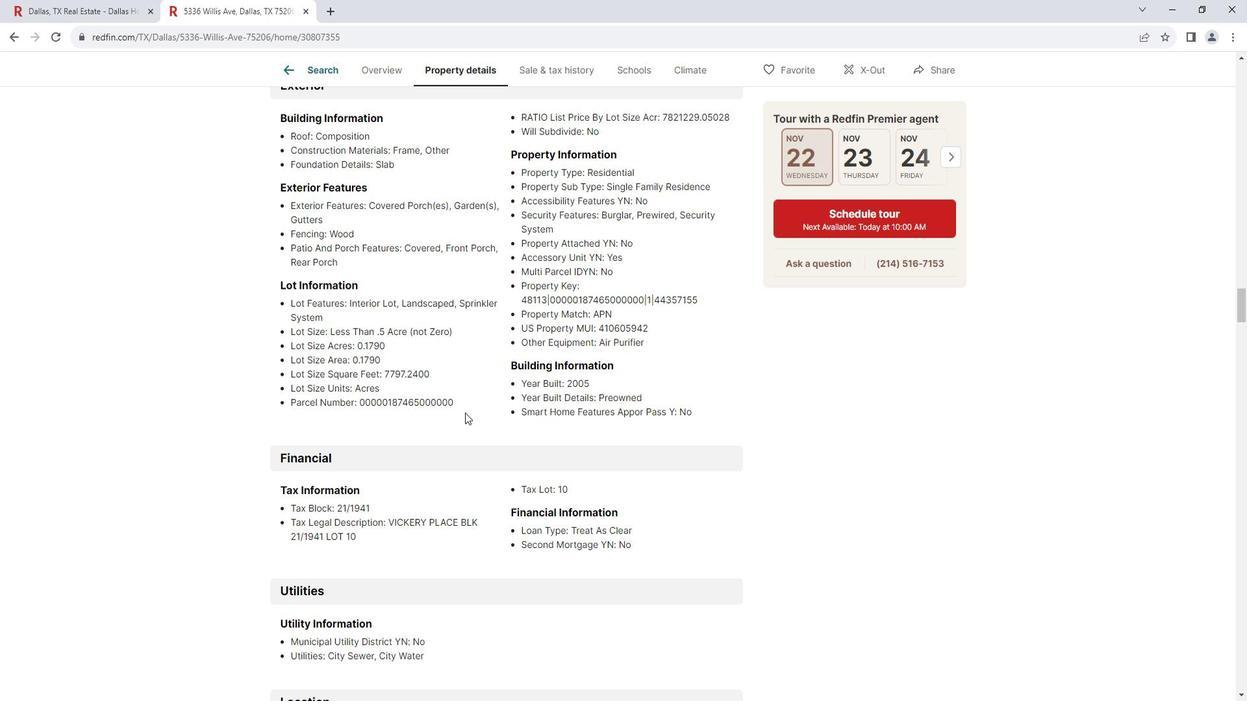 
Action: Mouse scrolled (477, 408) with delta (0, 0)
Screenshot: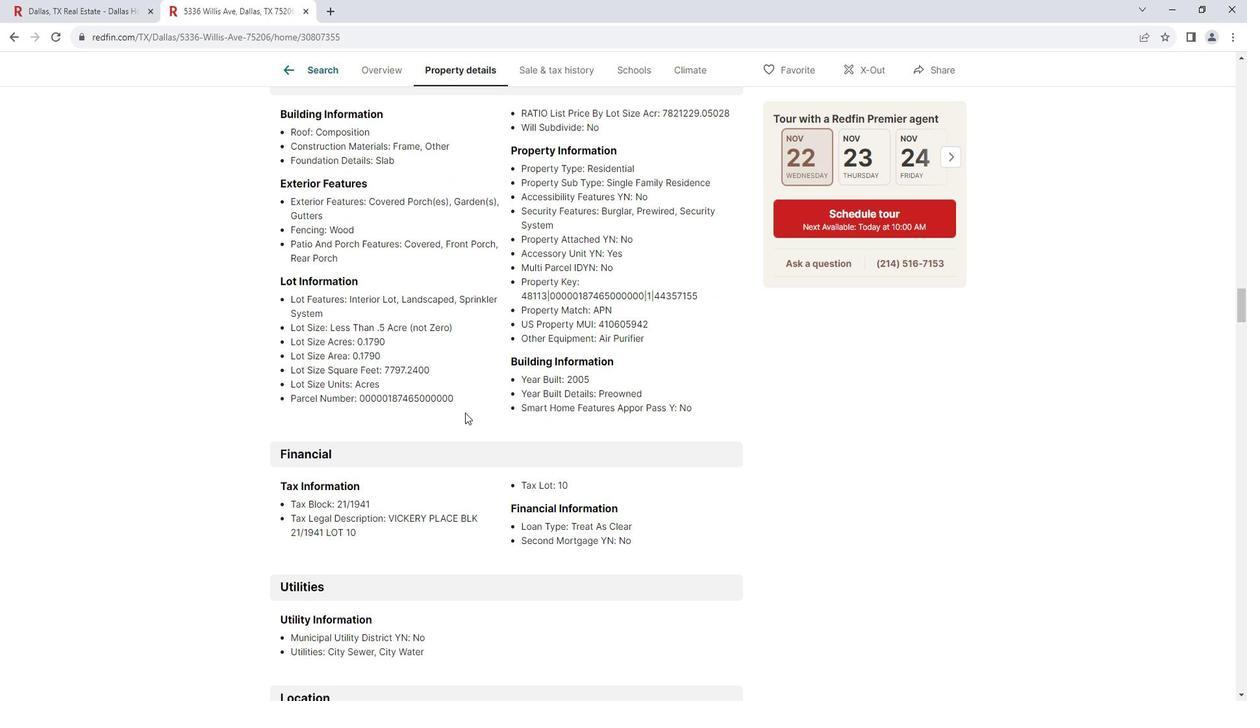 
Action: Mouse scrolled (477, 408) with delta (0, 0)
Screenshot: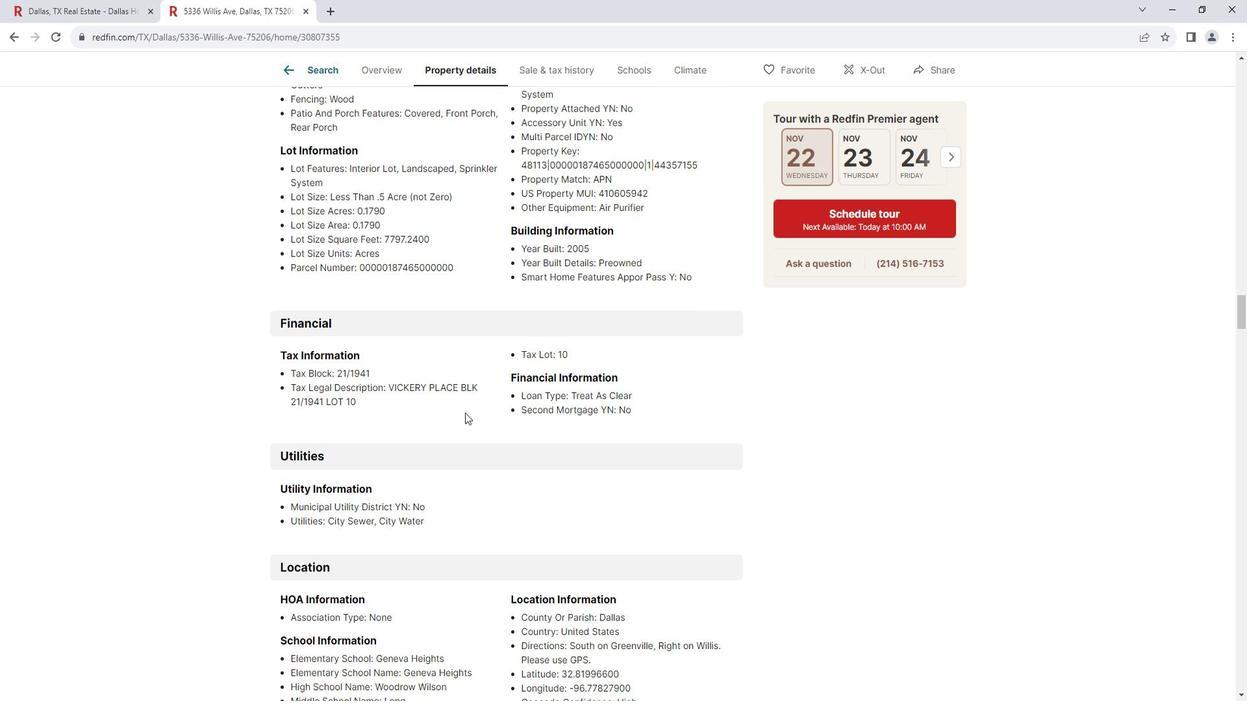 
Action: Mouse scrolled (477, 408) with delta (0, 0)
Screenshot: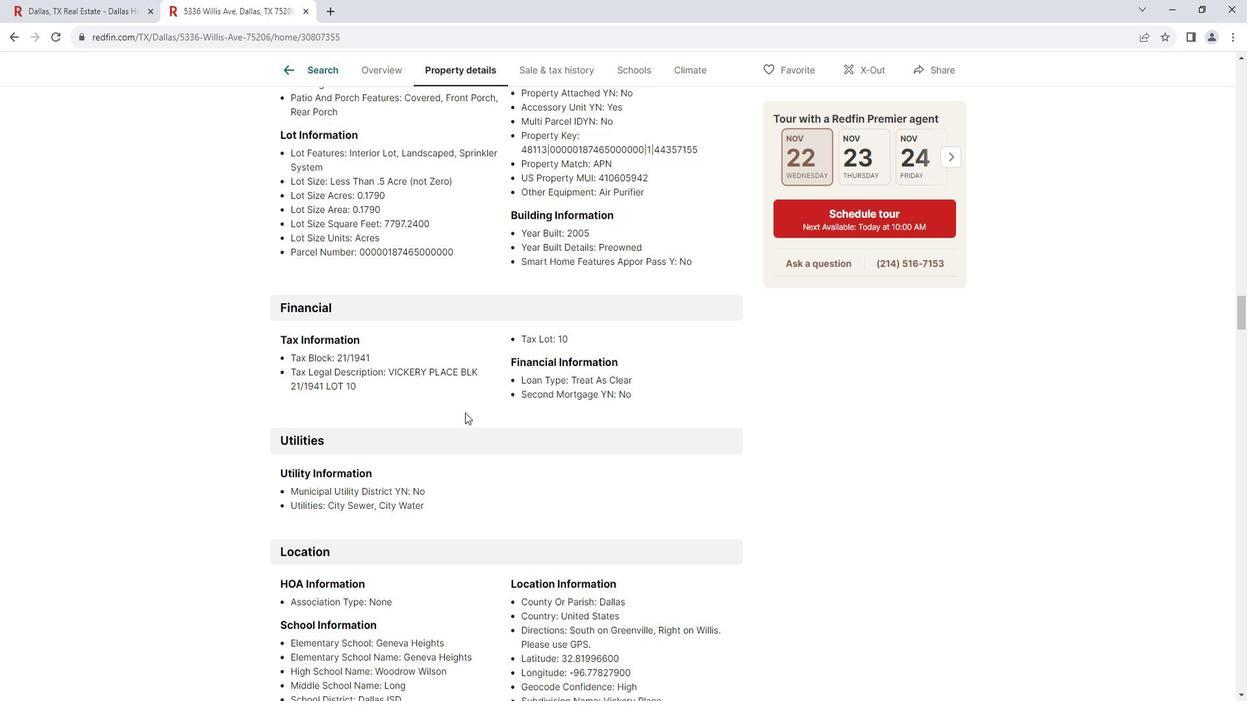 
Action: Mouse scrolled (477, 408) with delta (0, 0)
Screenshot: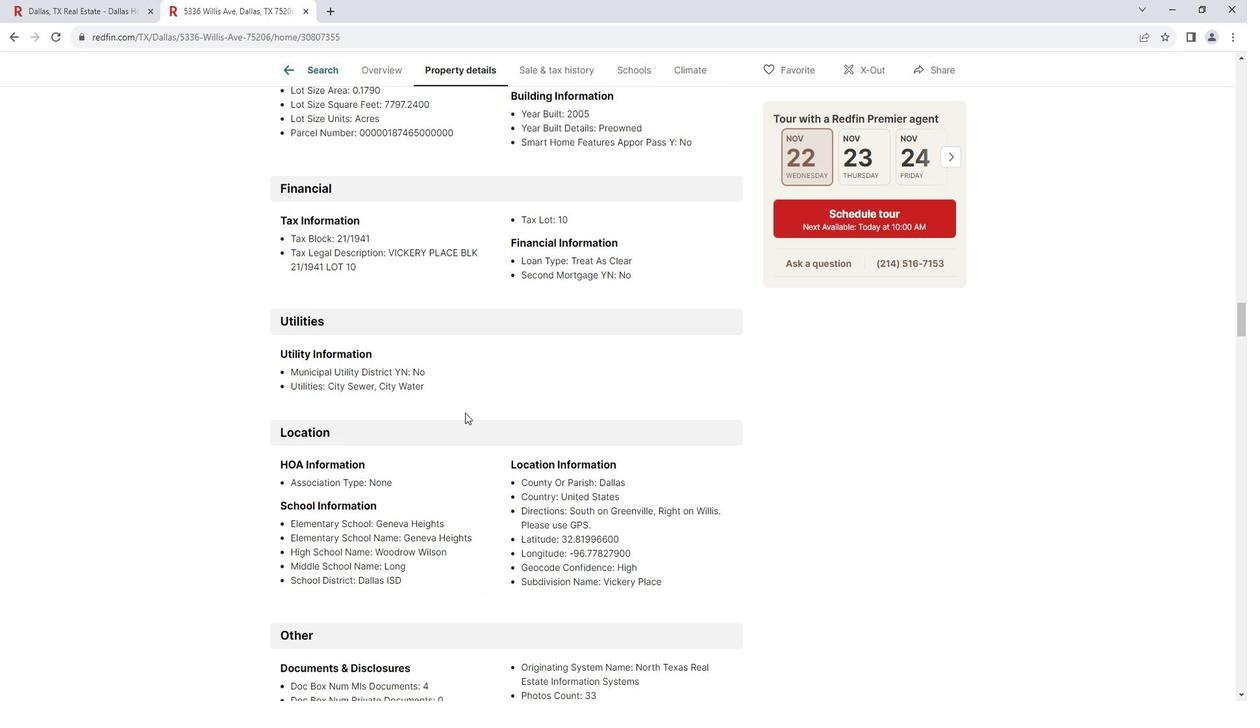 
Action: Mouse scrolled (477, 408) with delta (0, 0)
Screenshot: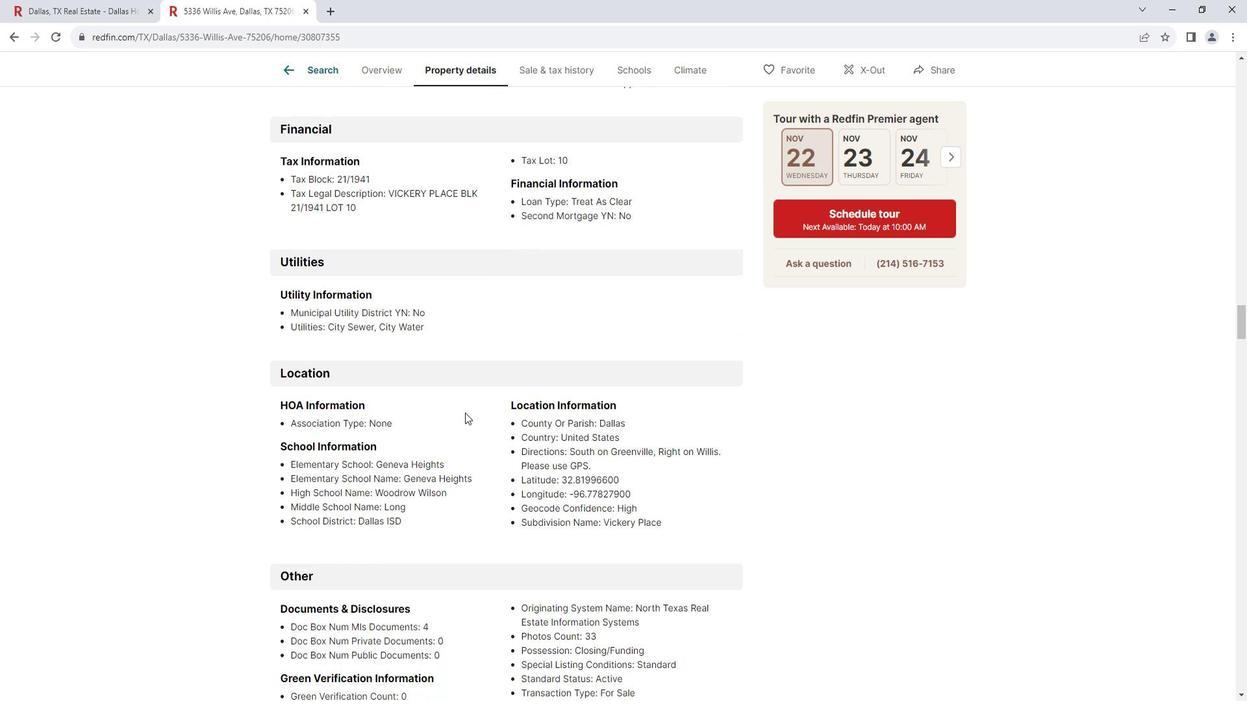 
Action: Mouse moved to (477, 409)
Screenshot: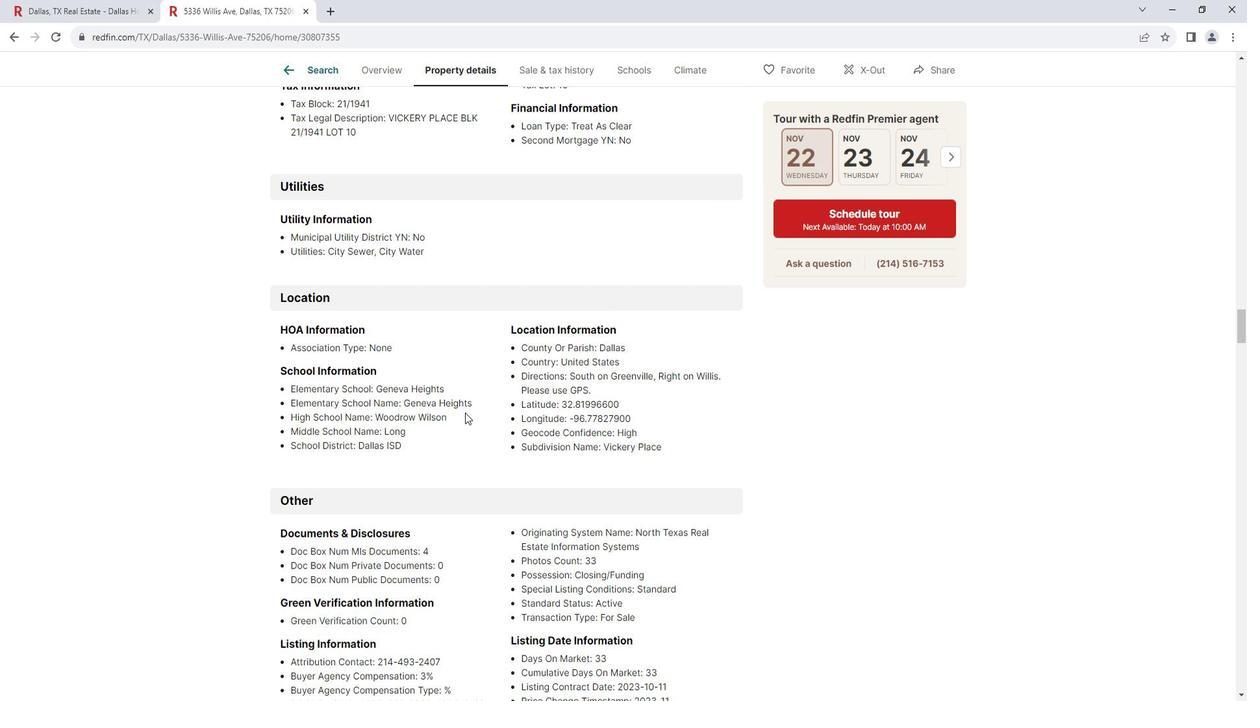
Action: Mouse scrolled (477, 408) with delta (0, 0)
Screenshot: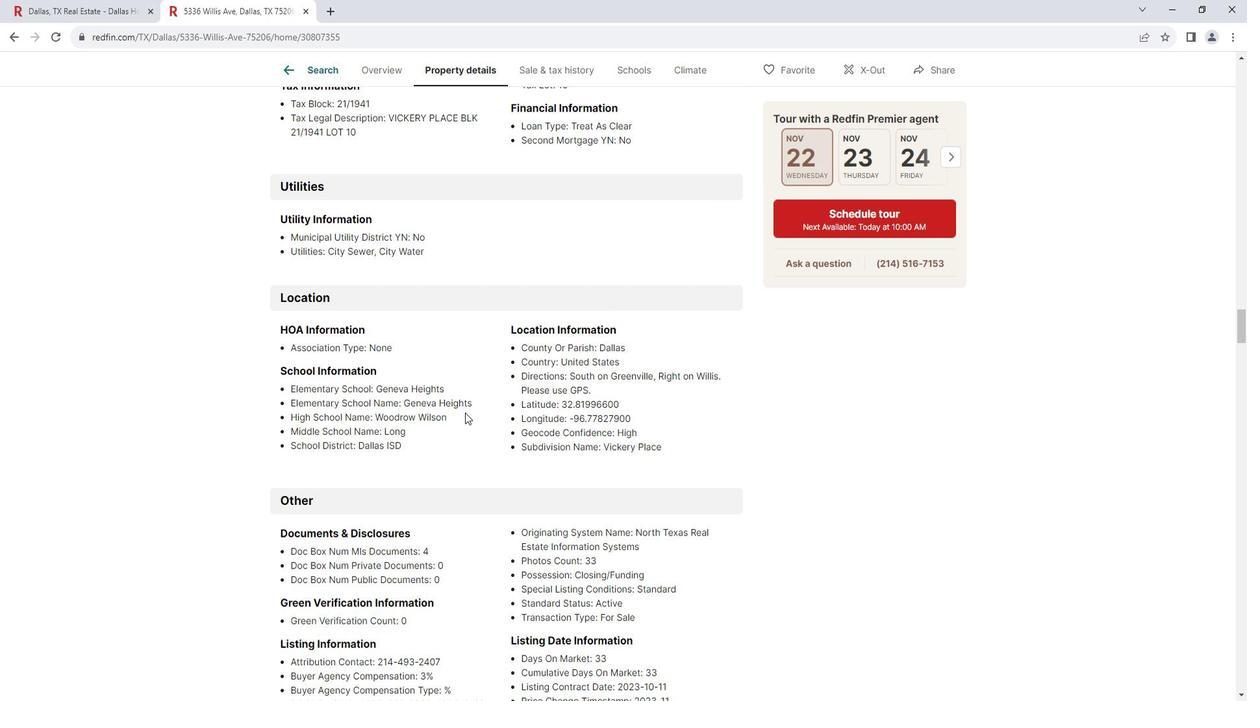 
Action: Mouse scrolled (477, 408) with delta (0, 0)
Screenshot: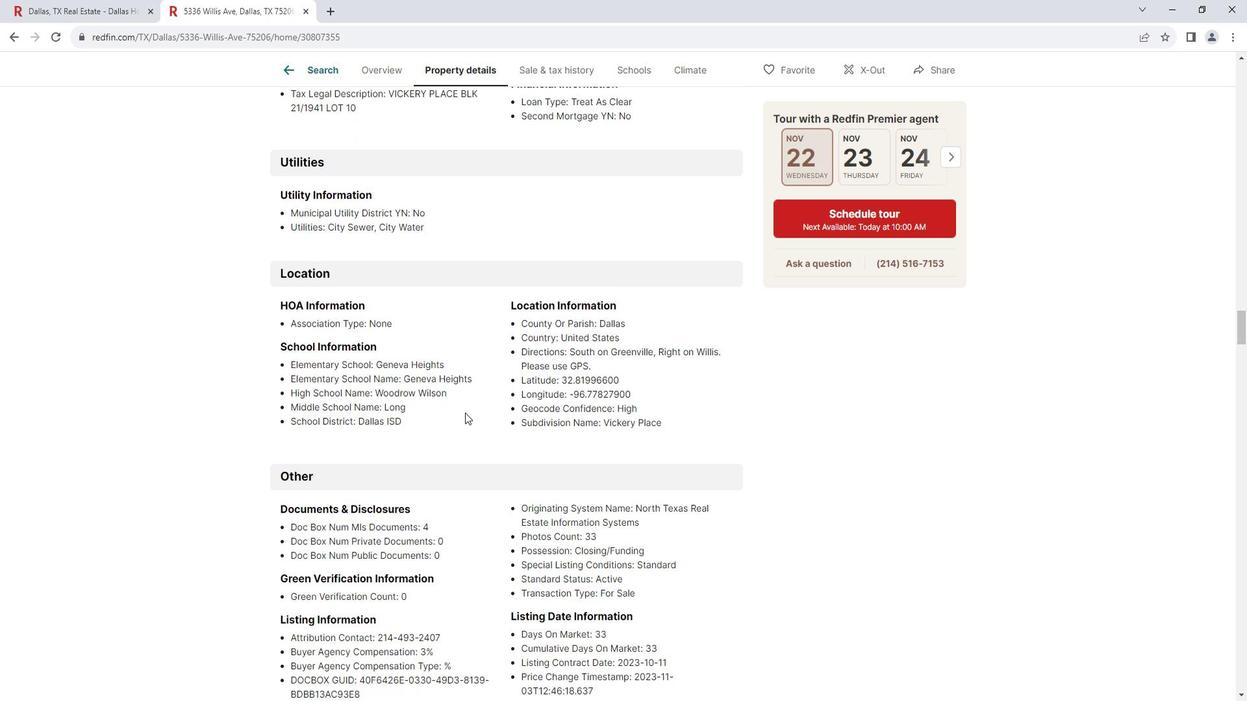 
Action: Mouse scrolled (477, 408) with delta (0, 0)
Screenshot: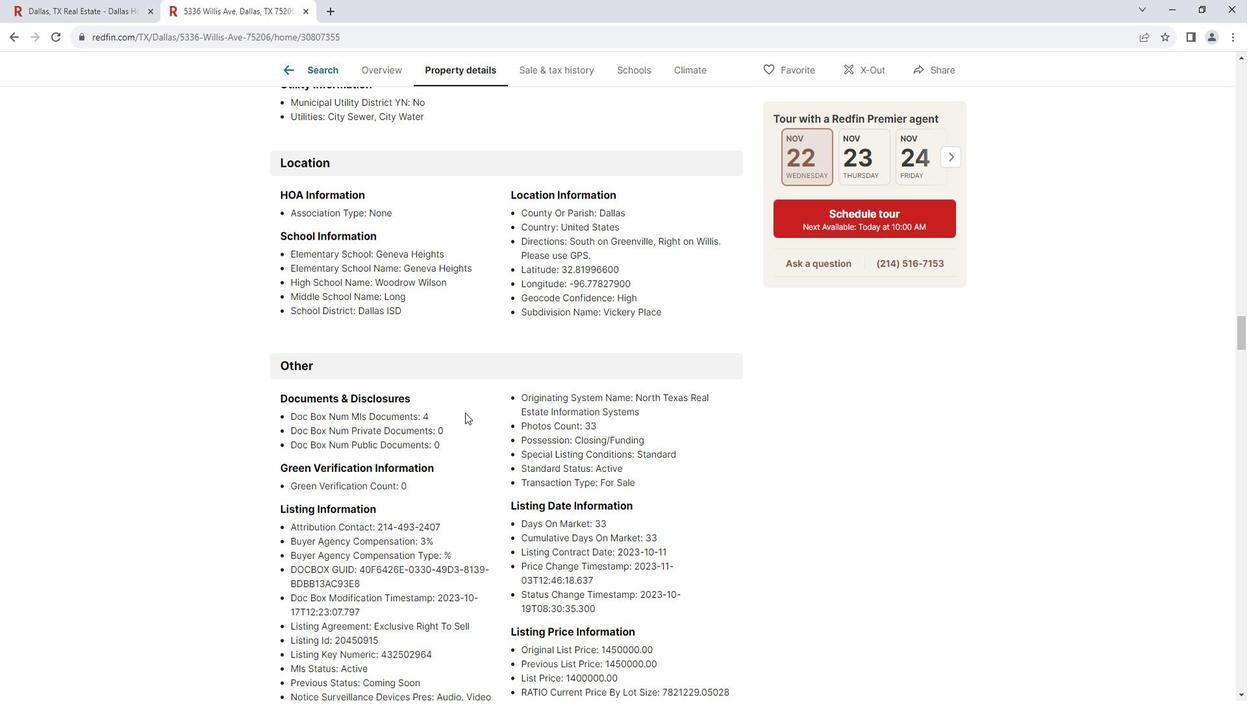 
Action: Mouse scrolled (477, 408) with delta (0, 0)
Screenshot: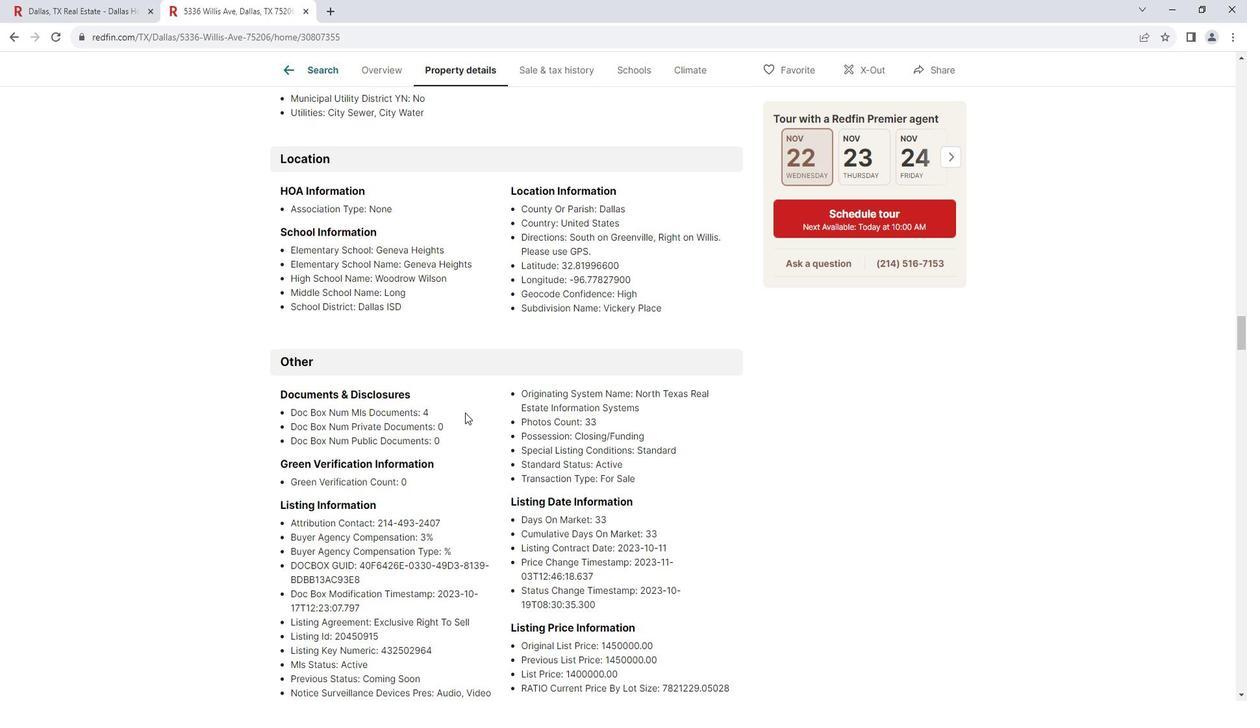 
Action: Mouse moved to (478, 408)
Screenshot: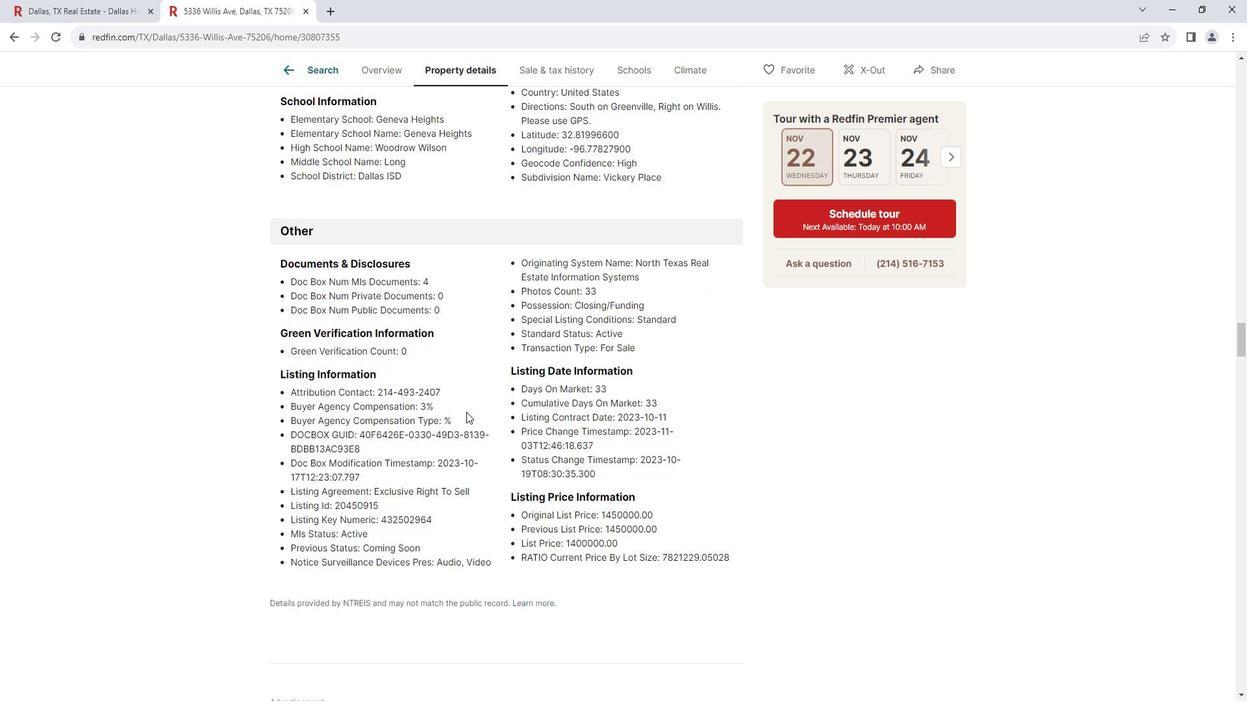 
Action: Mouse scrolled (478, 408) with delta (0, 0)
Screenshot: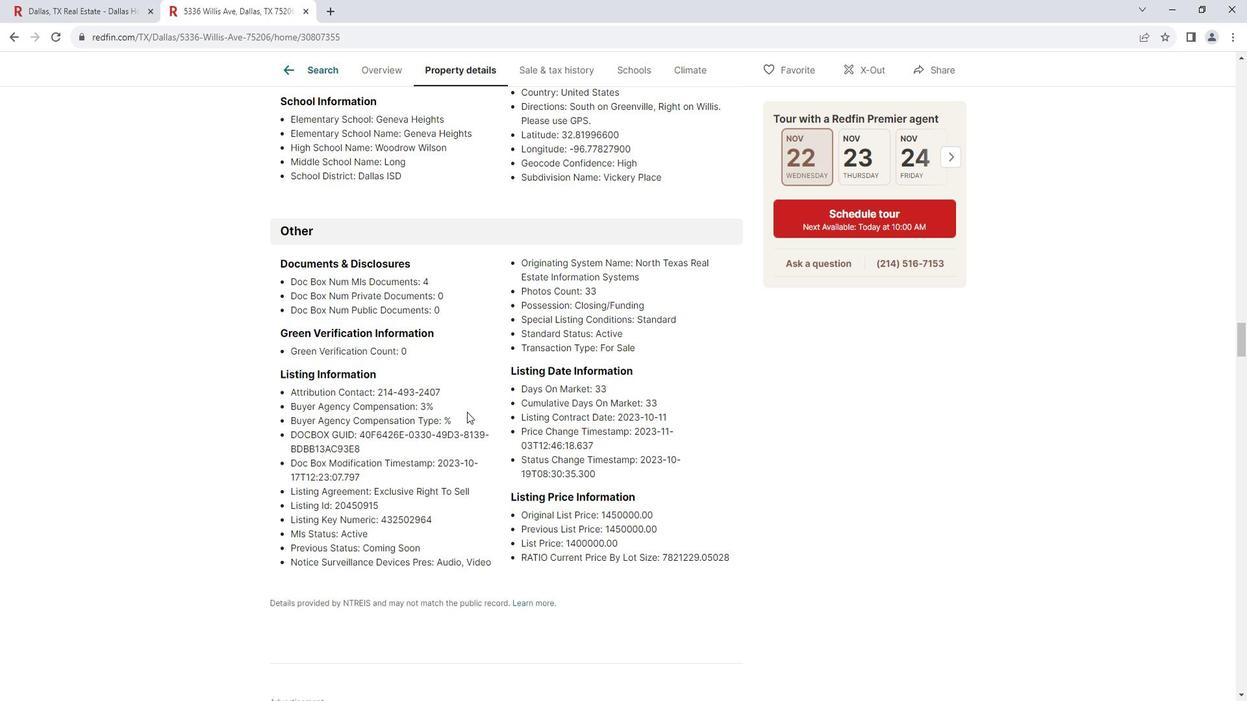 
Action: Mouse scrolled (478, 408) with delta (0, 0)
Screenshot: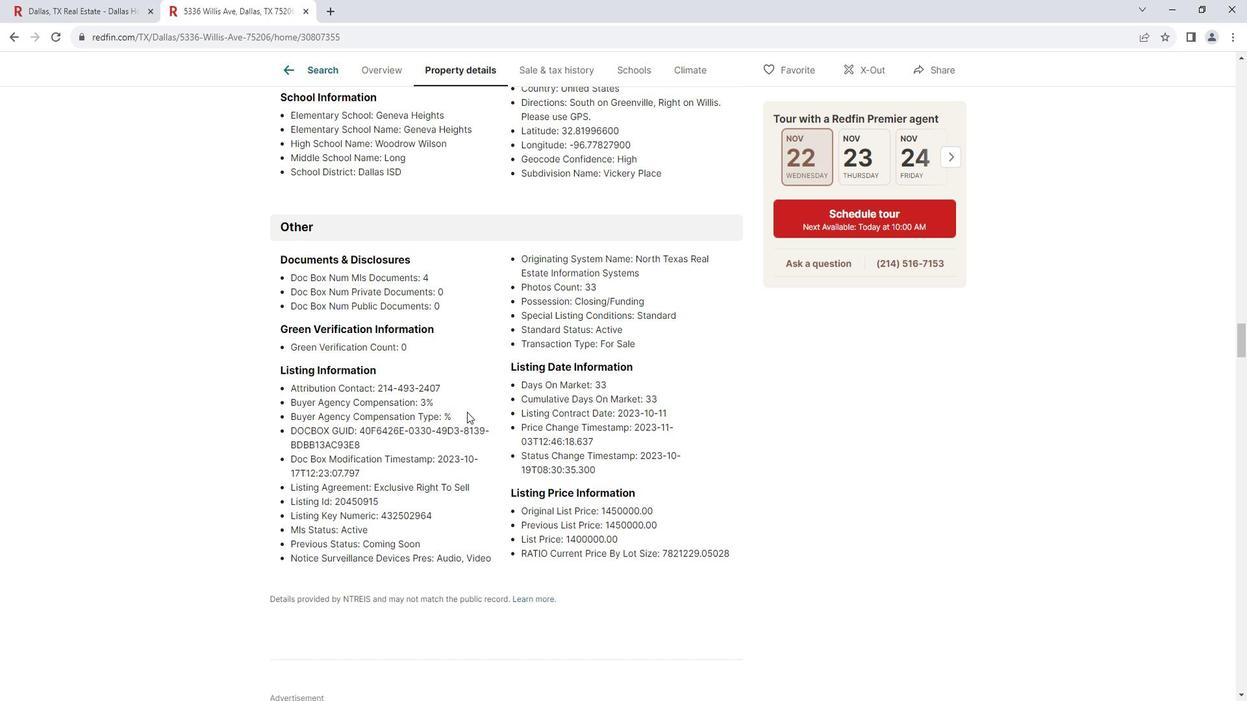 
Action: Mouse scrolled (478, 408) with delta (0, 0)
Screenshot: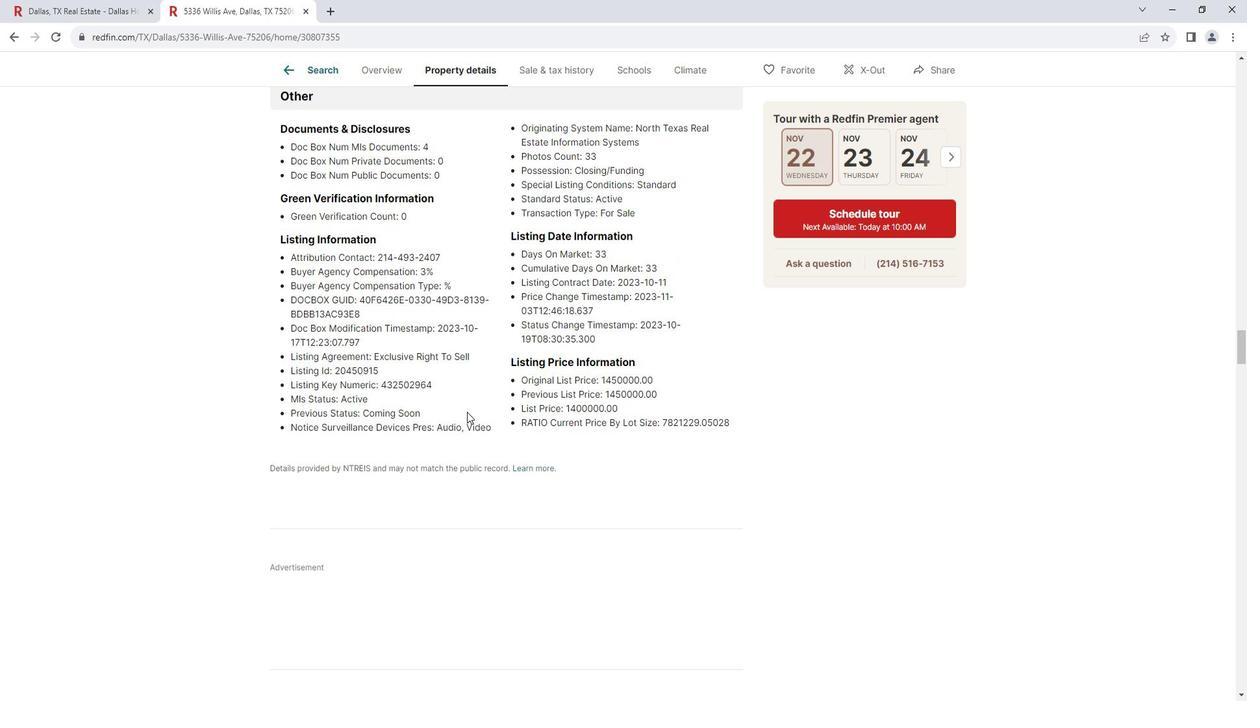 
Action: Mouse moved to (479, 408)
Screenshot: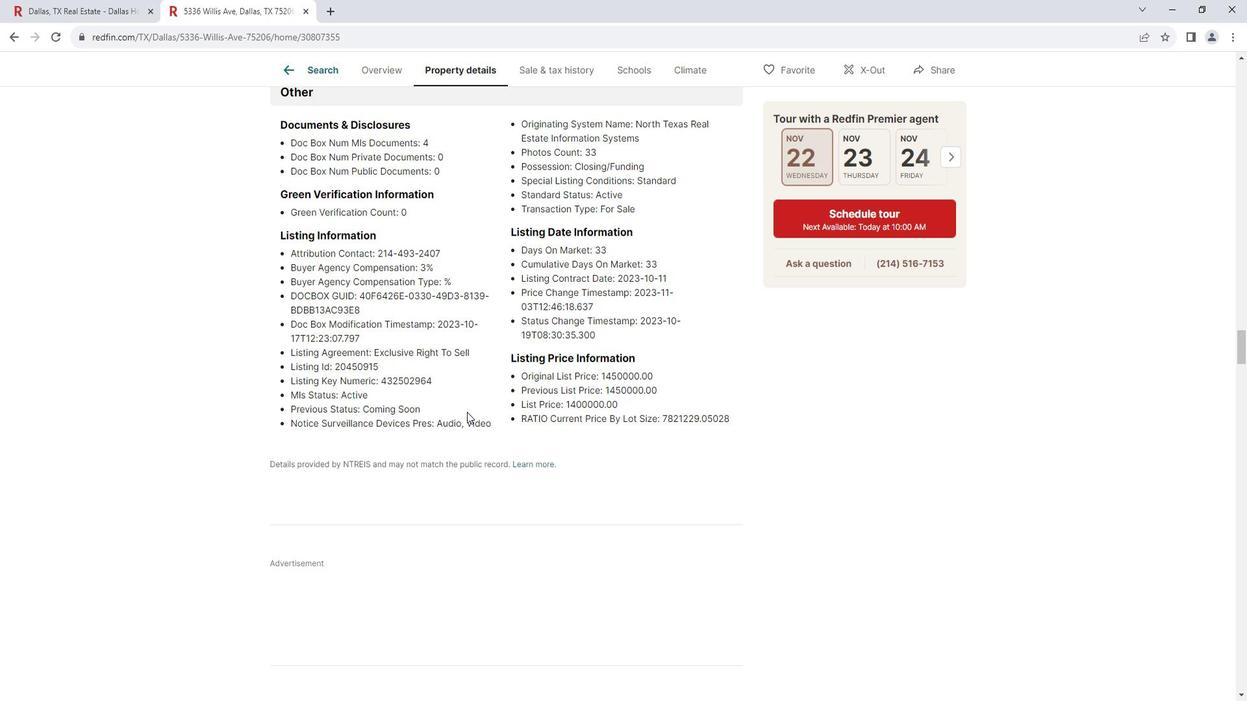 
Action: Mouse scrolled (479, 408) with delta (0, 0)
Screenshot: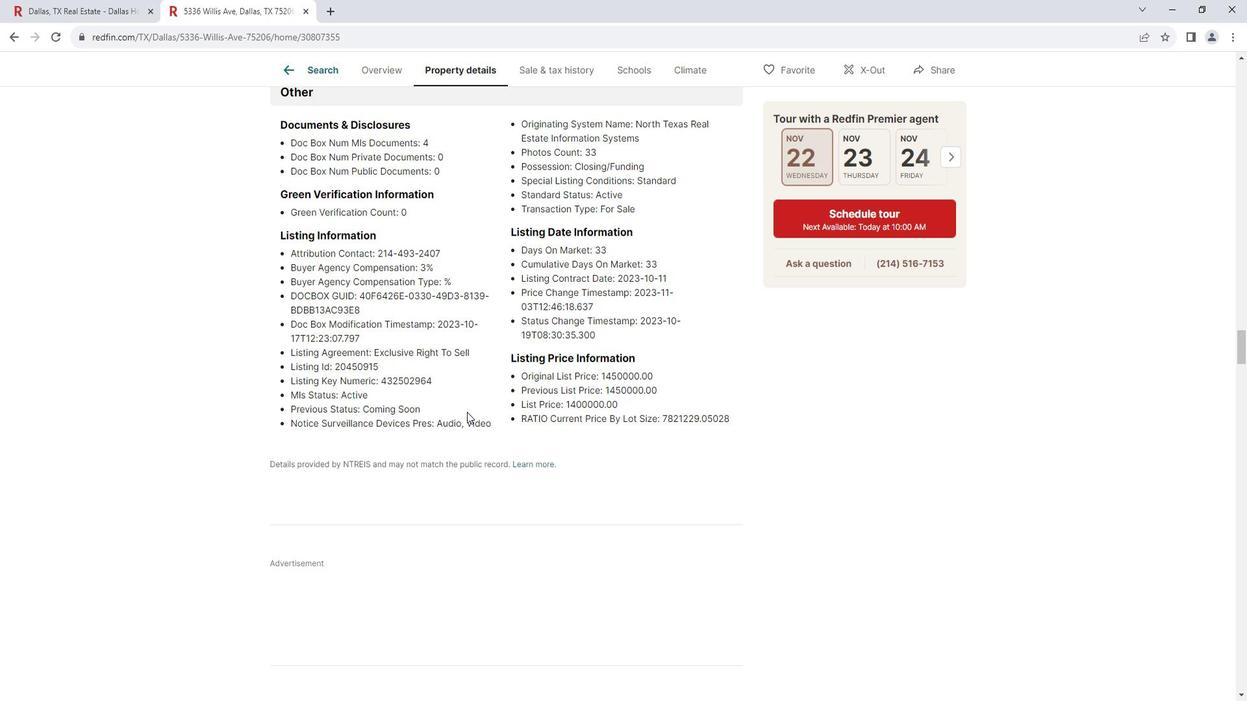 
Action: Mouse scrolled (479, 408) with delta (0, 0)
Screenshot: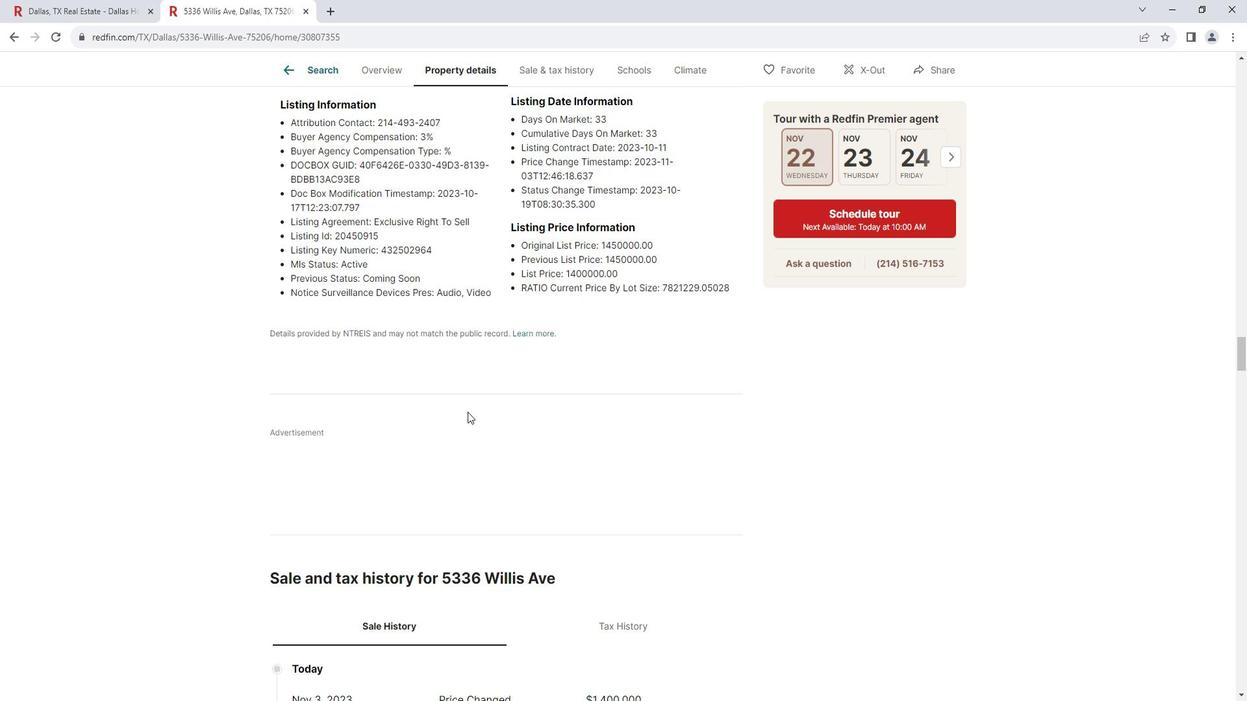 
Action: Mouse scrolled (479, 408) with delta (0, 0)
Screenshot: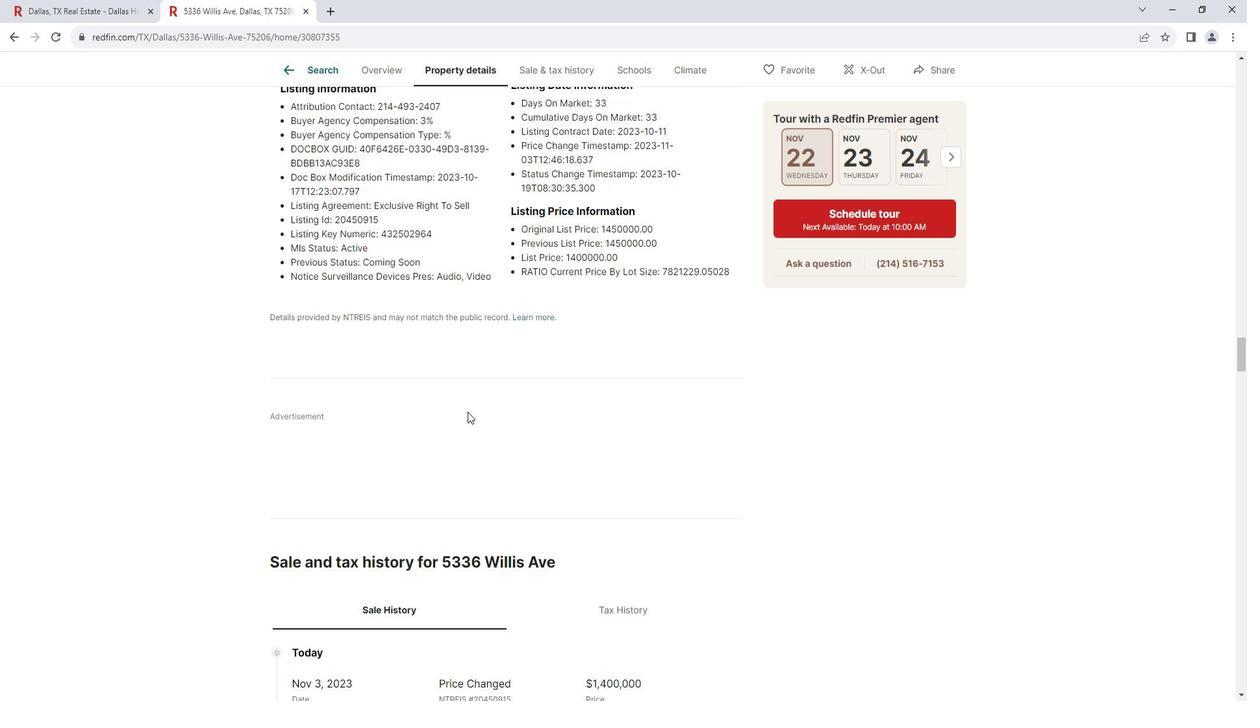 
Action: Mouse scrolled (479, 408) with delta (0, 0)
Screenshot: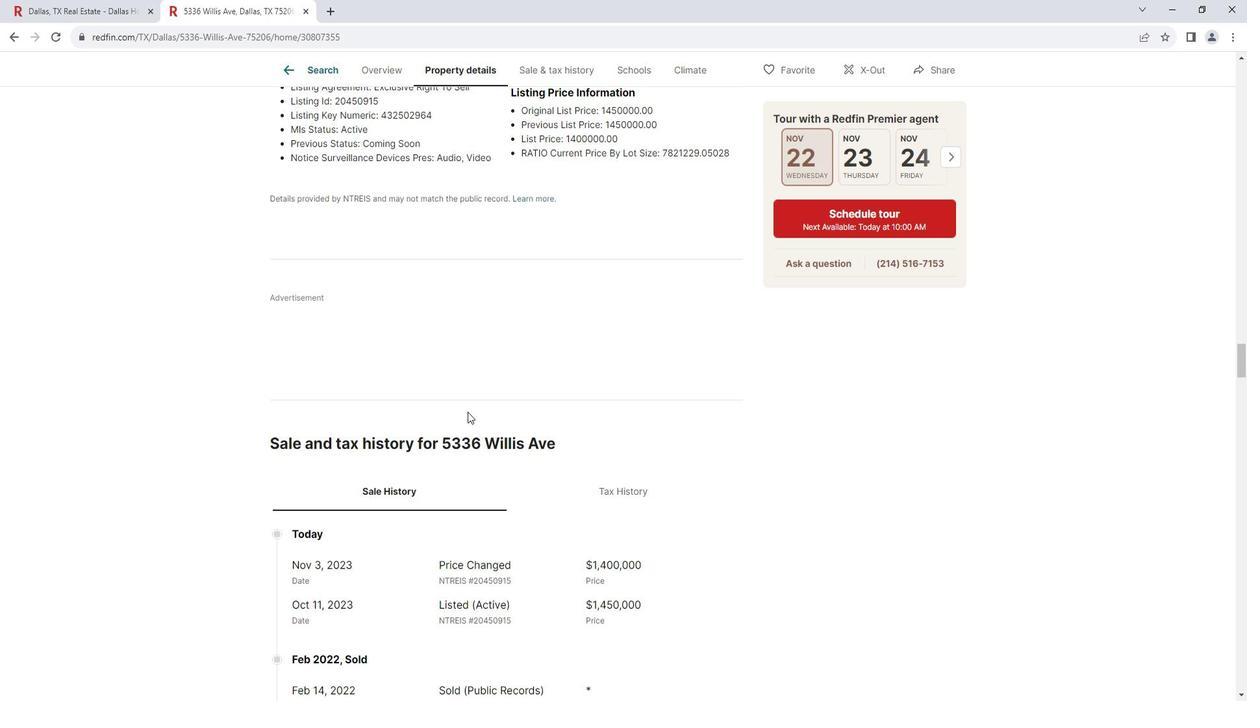 
Action: Mouse scrolled (479, 408) with delta (0, 0)
Screenshot: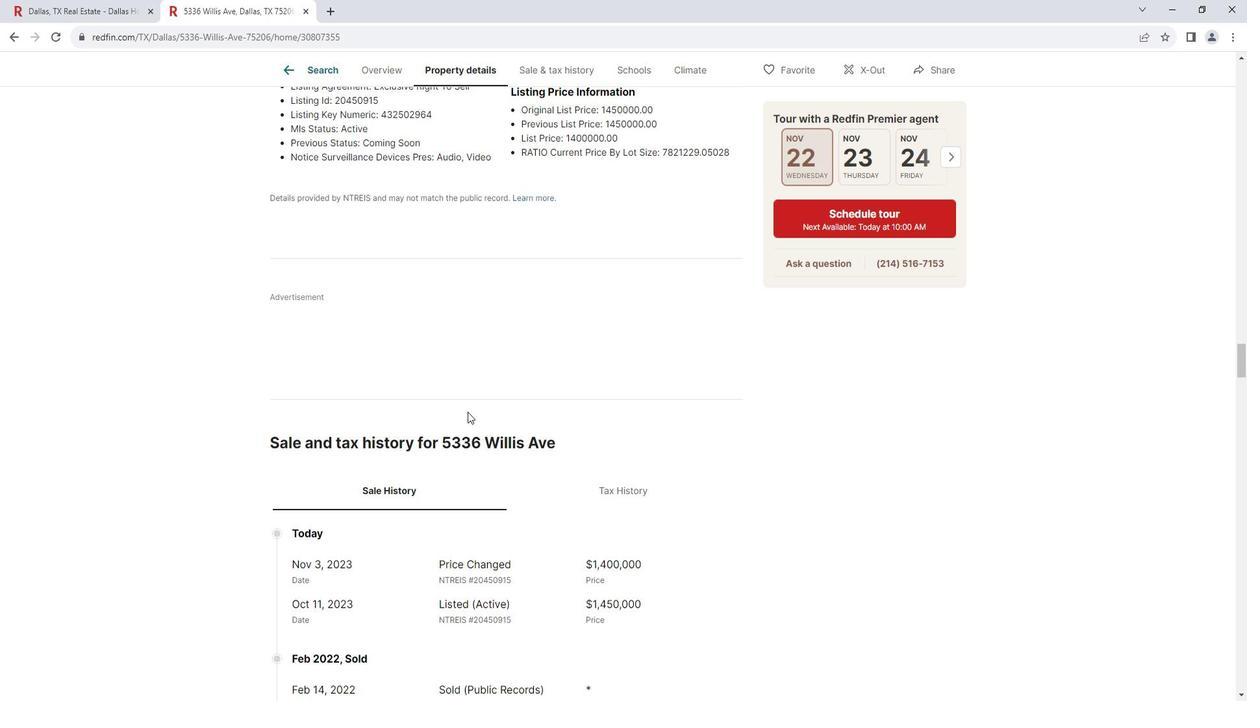 
Action: Mouse scrolled (479, 408) with delta (0, 0)
Screenshot: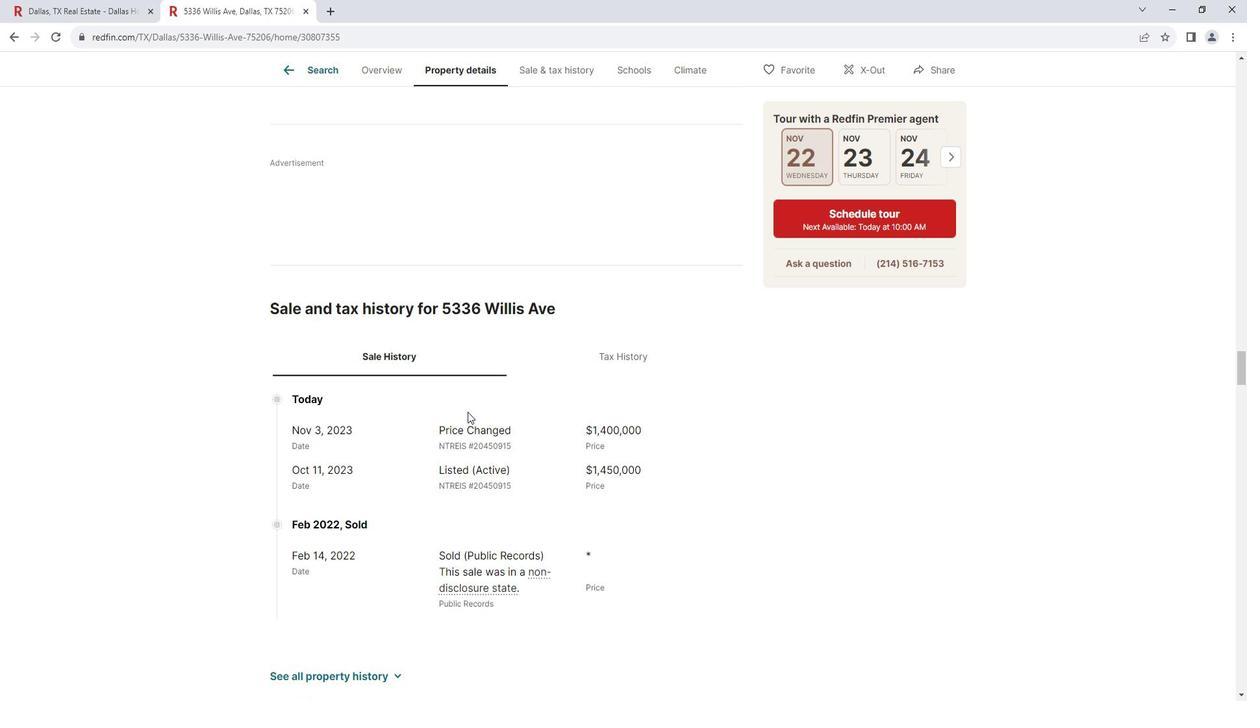 
Action: Mouse scrolled (479, 408) with delta (0, 0)
Screenshot: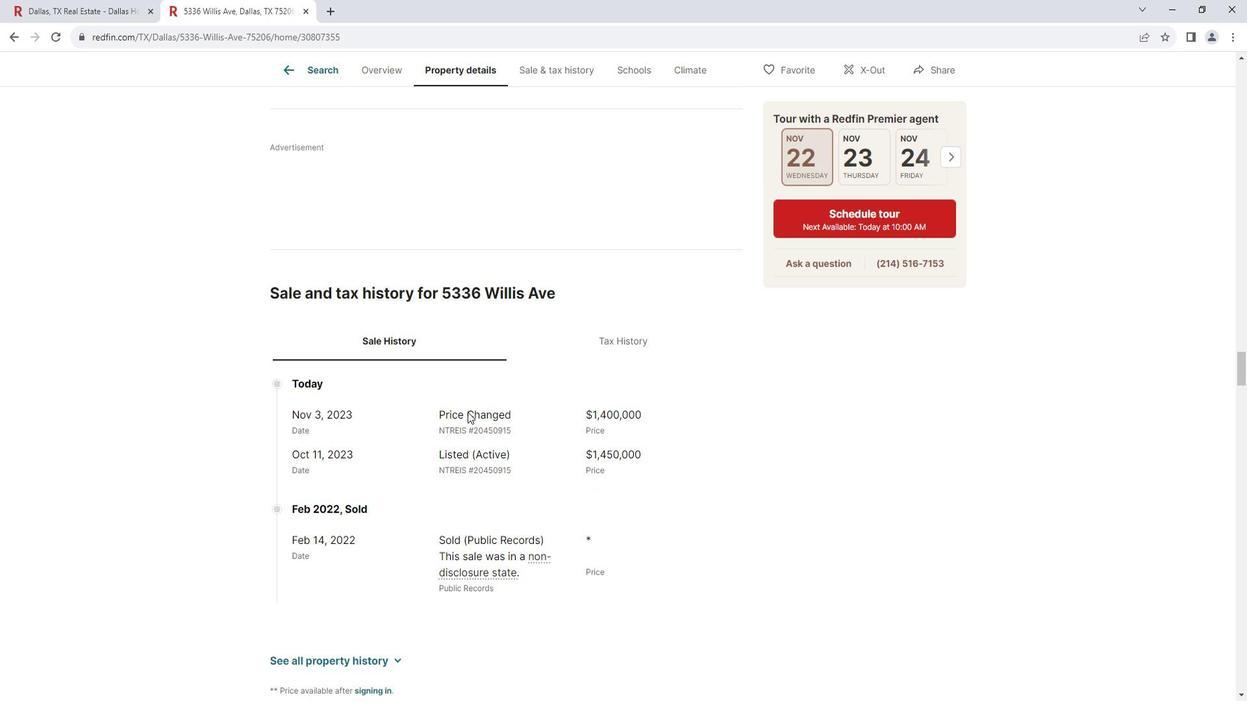 
Action: Mouse scrolled (479, 408) with delta (0, 0)
Screenshot: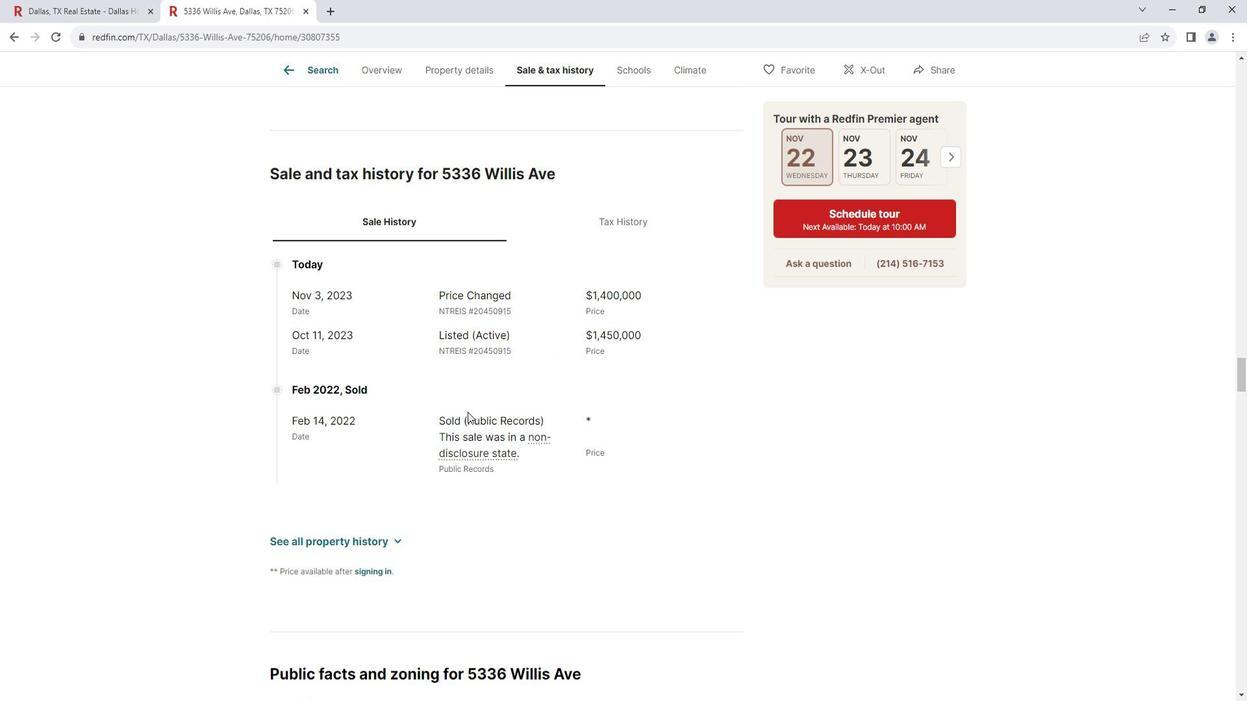 
Action: Mouse moved to (609, 160)
Screenshot: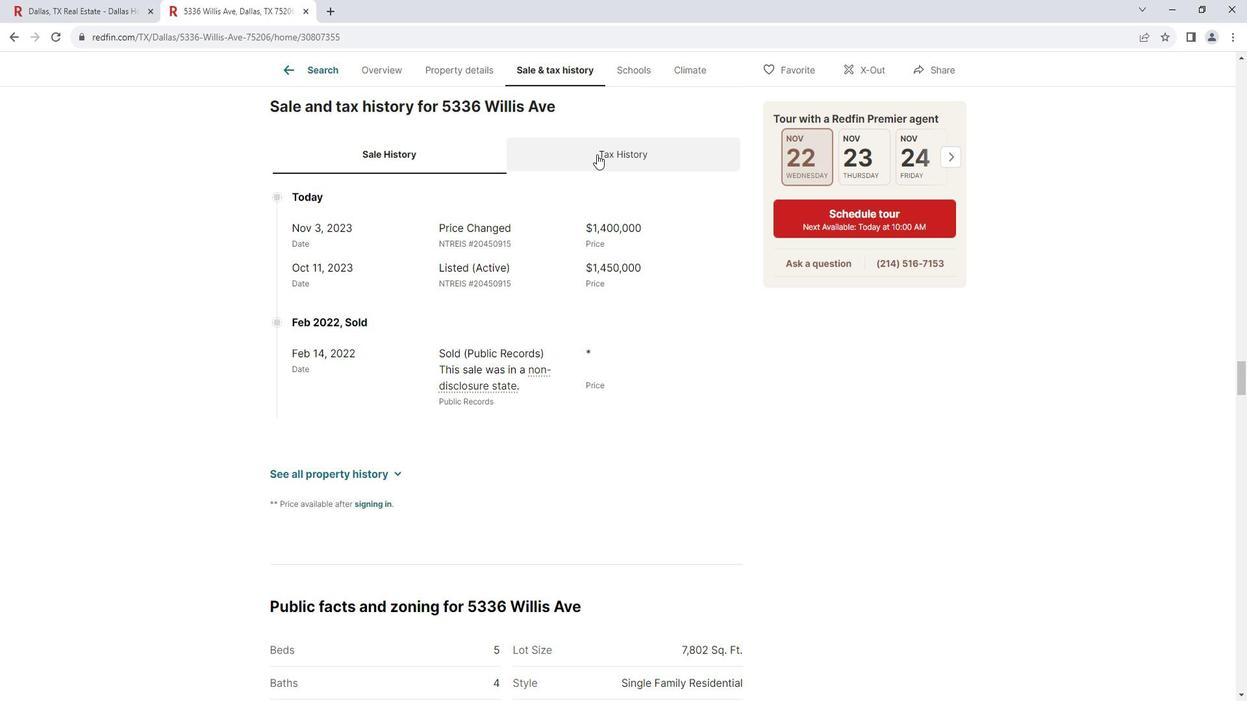 
Action: Mouse pressed left at (609, 160)
Screenshot: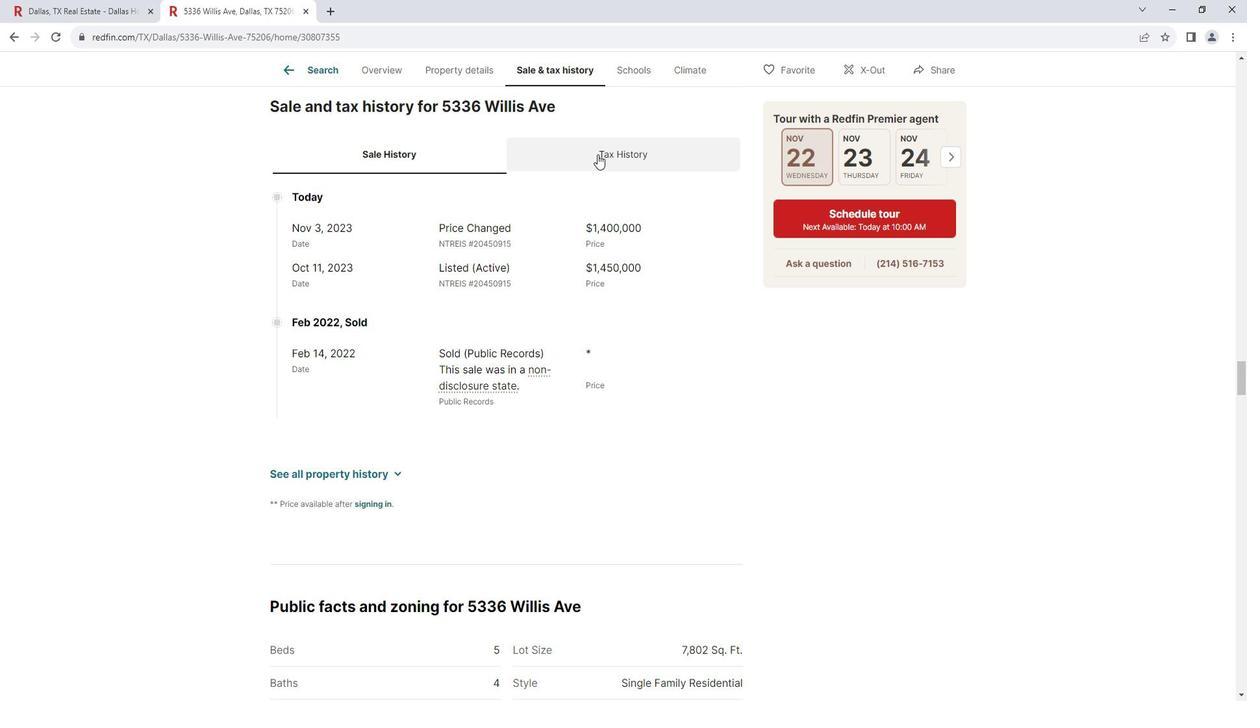 
Action: Mouse moved to (571, 305)
Screenshot: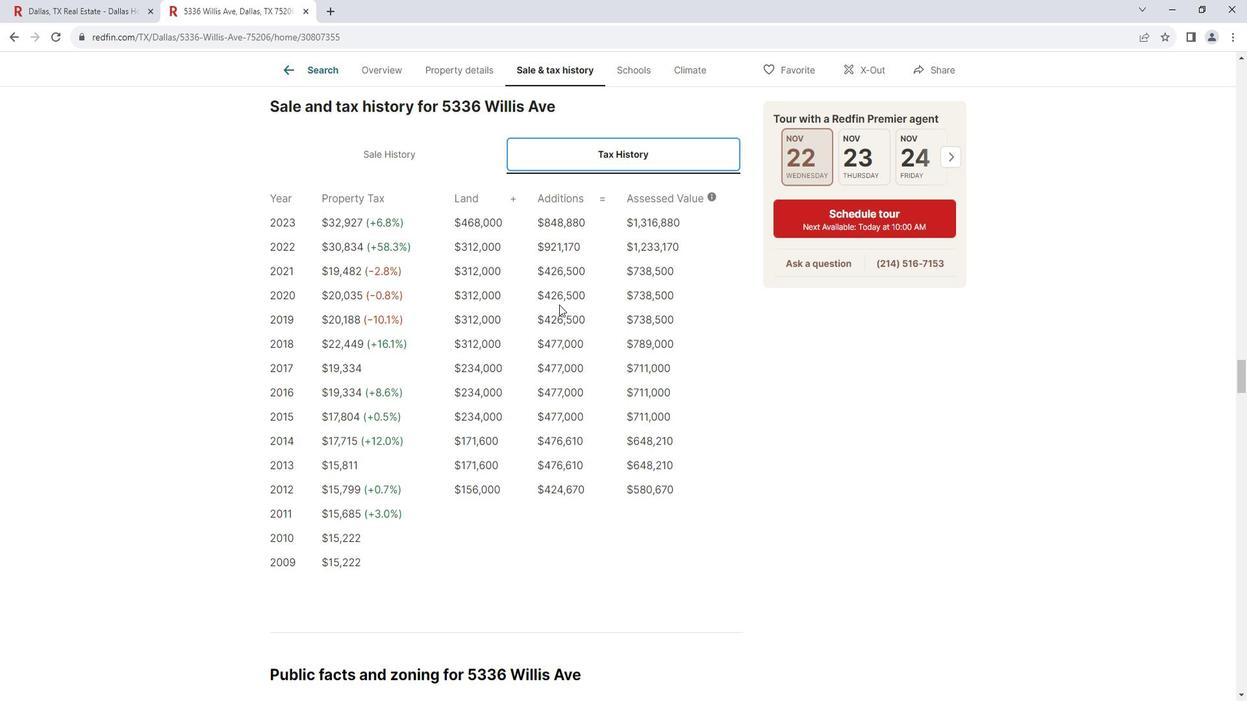 
Action: Mouse scrolled (571, 304) with delta (0, 0)
Screenshot: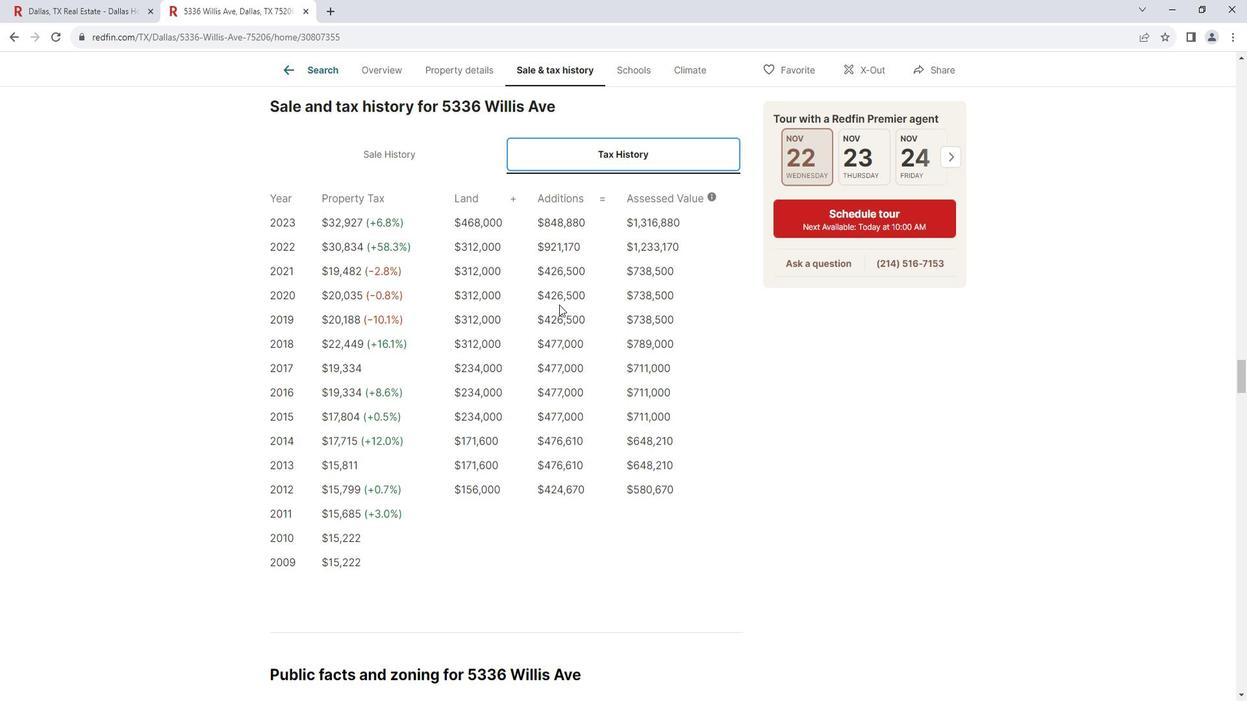
Action: Mouse scrolled (571, 304) with delta (0, 0)
Screenshot: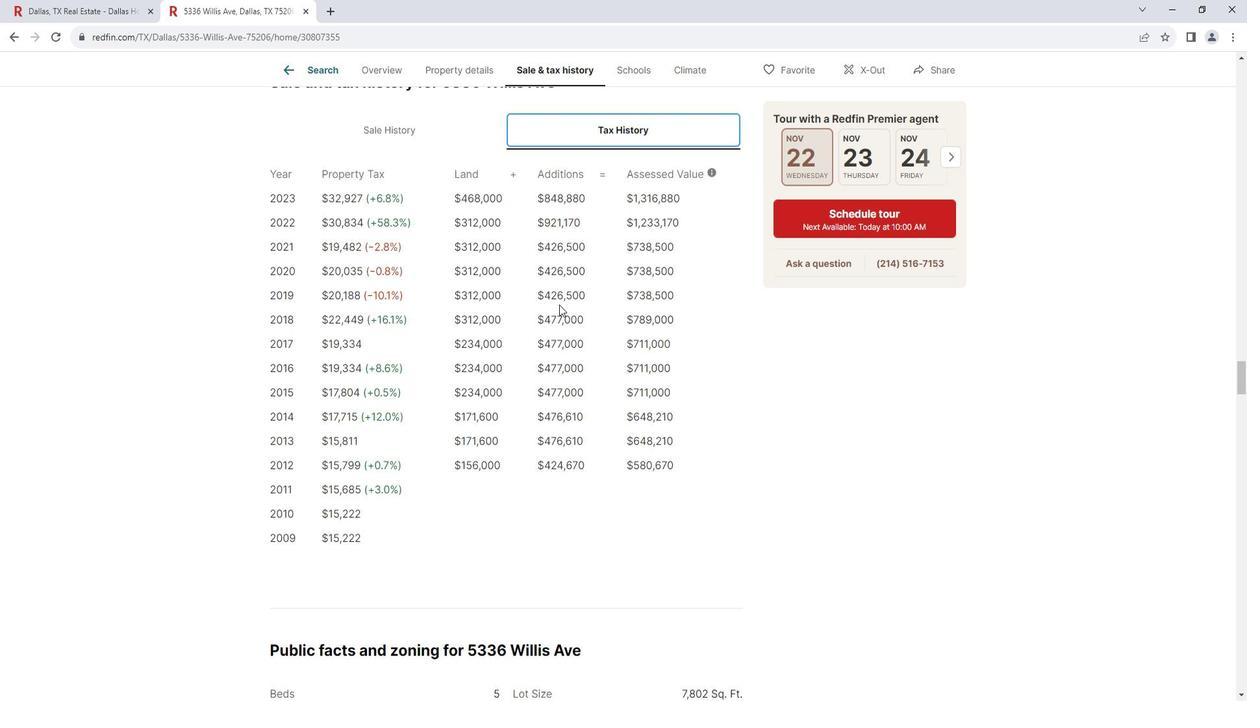 
Action: Mouse scrolled (571, 304) with delta (0, 0)
Screenshot: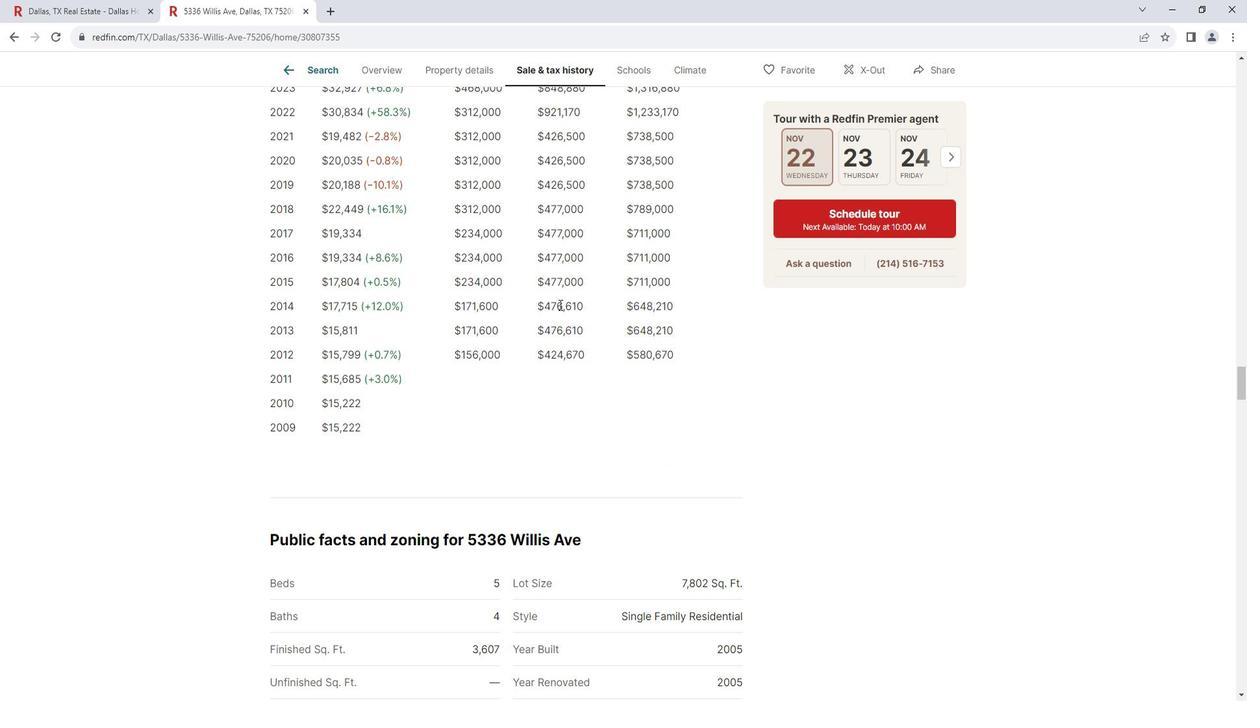 
Action: Mouse scrolled (571, 304) with delta (0, 0)
Screenshot: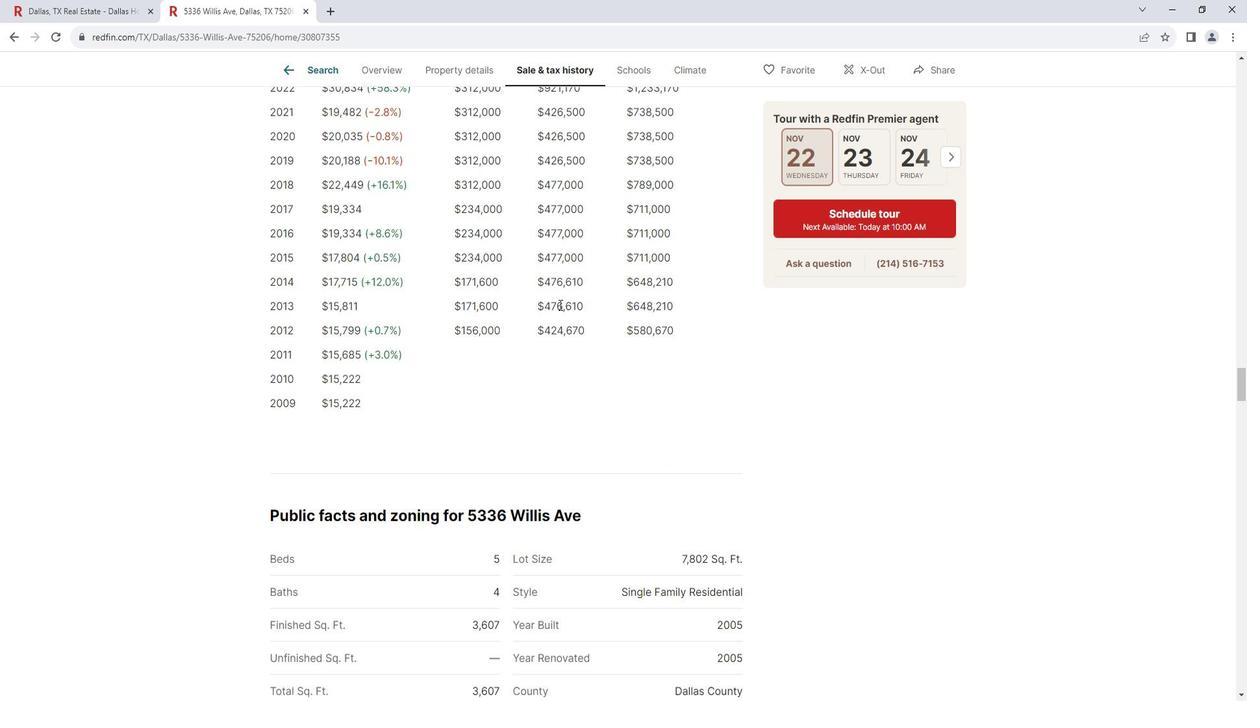 
Action: Mouse scrolled (571, 304) with delta (0, 0)
Screenshot: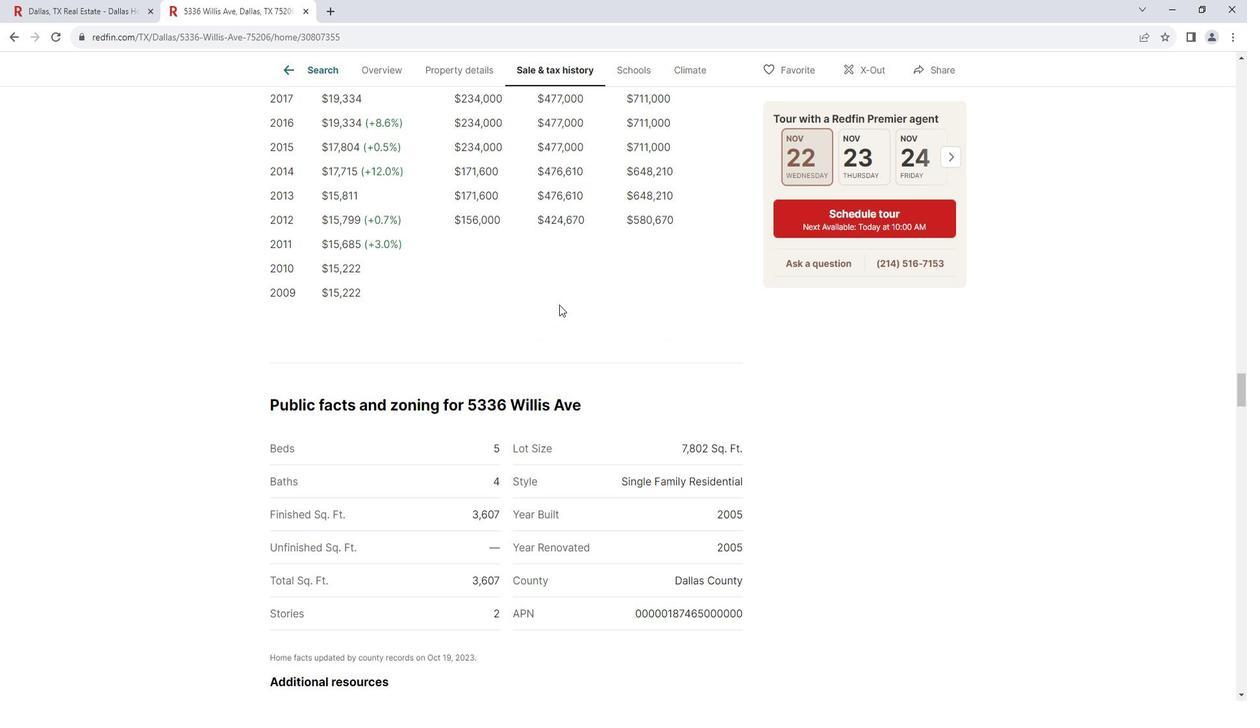 
Action: Mouse scrolled (571, 304) with delta (0, 0)
Screenshot: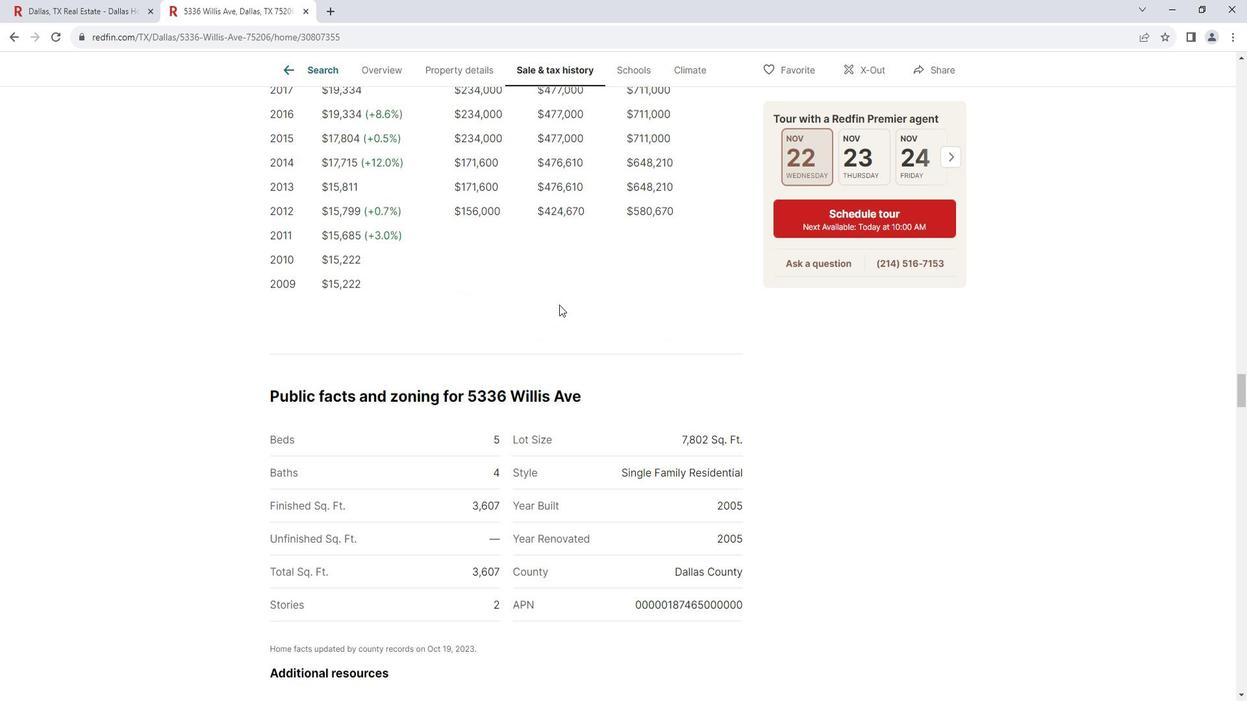 
Action: Mouse scrolled (571, 304) with delta (0, 0)
Screenshot: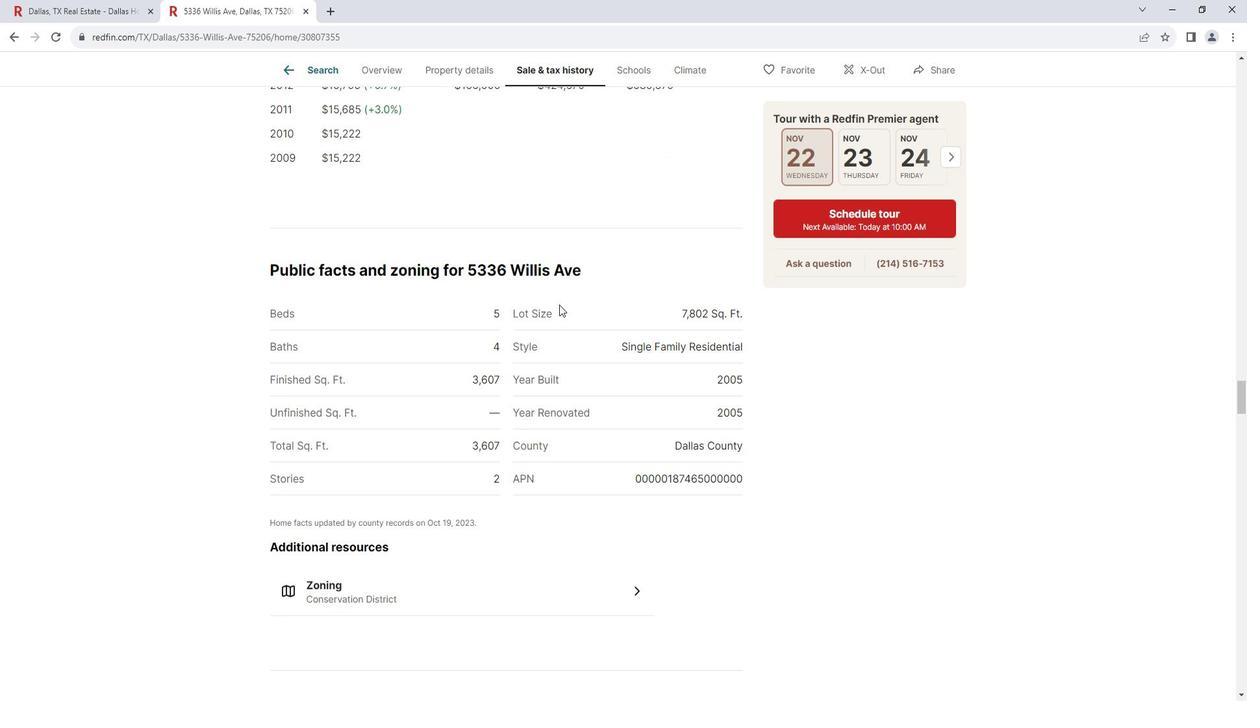 
Action: Mouse scrolled (571, 304) with delta (0, 0)
Screenshot: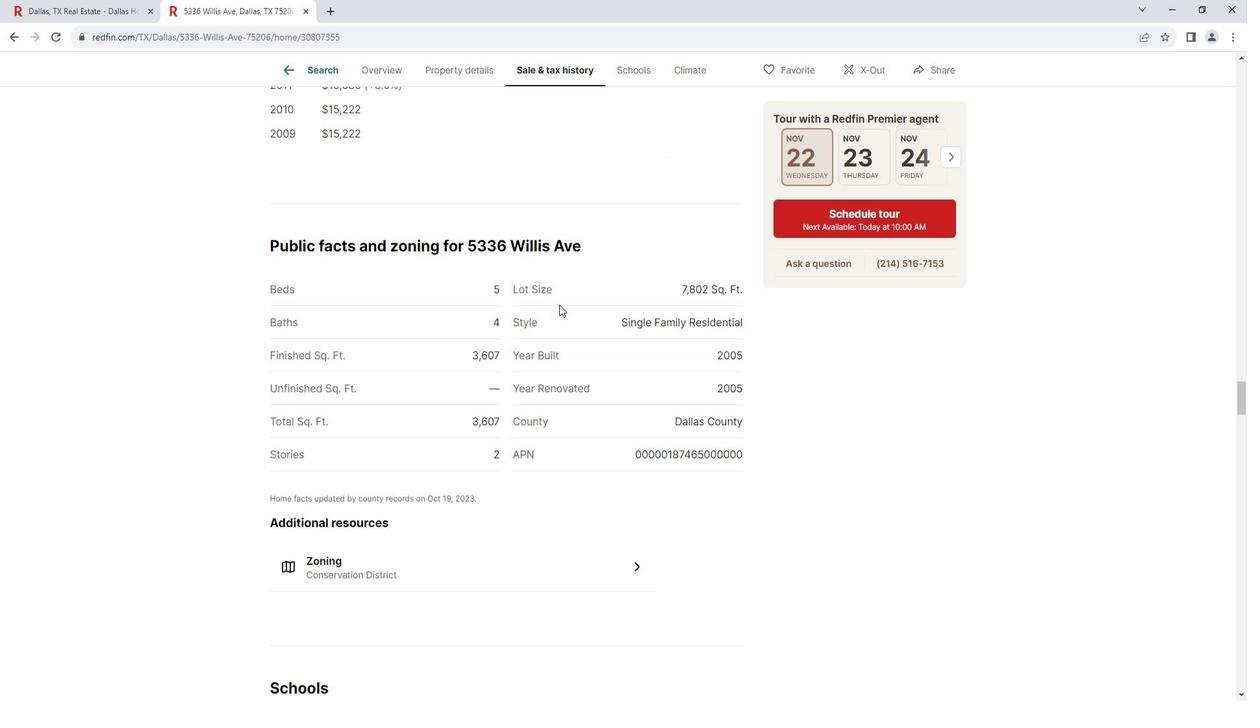 
Action: Mouse scrolled (571, 304) with delta (0, 0)
Screenshot: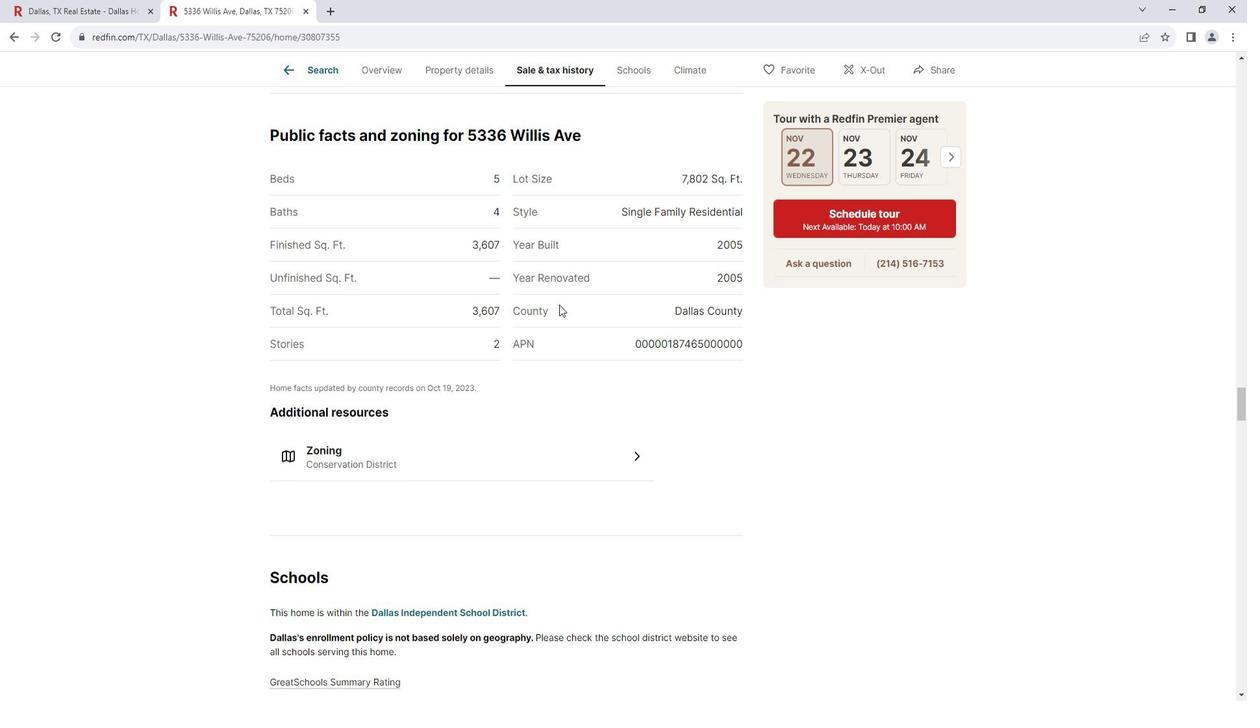 
Action: Mouse scrolled (571, 304) with delta (0, 0)
Screenshot: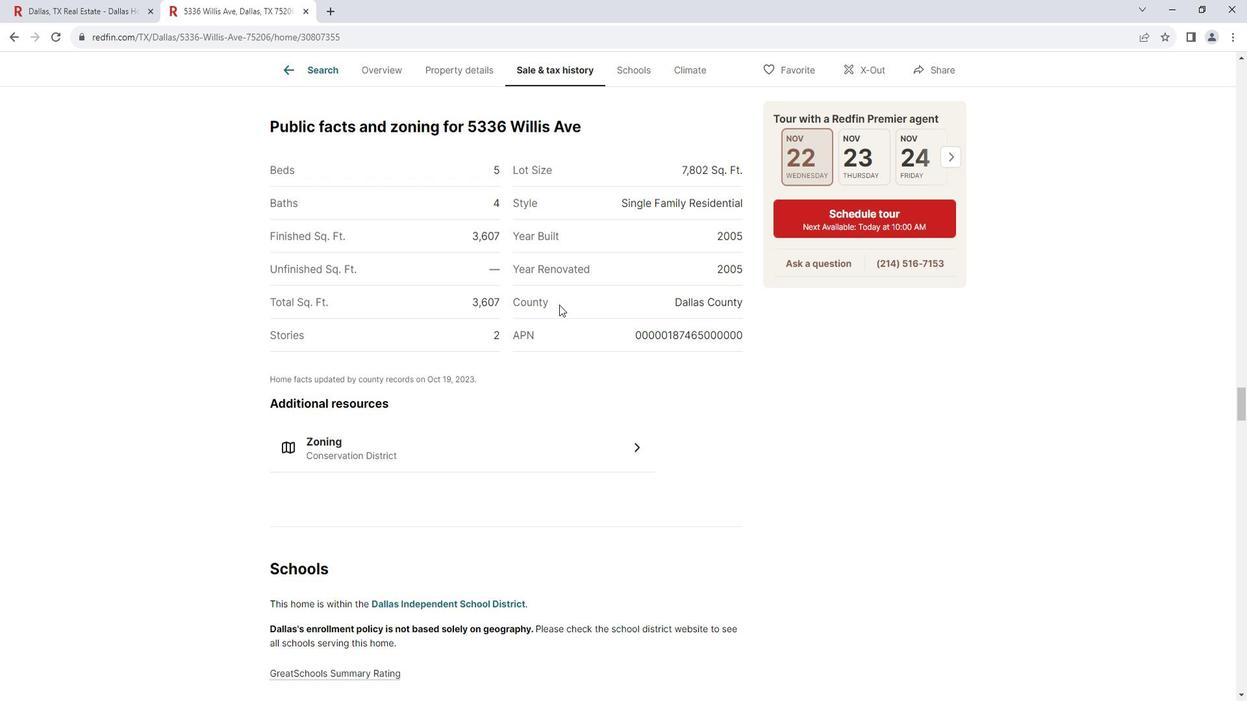 
Action: Mouse moved to (574, 318)
Screenshot: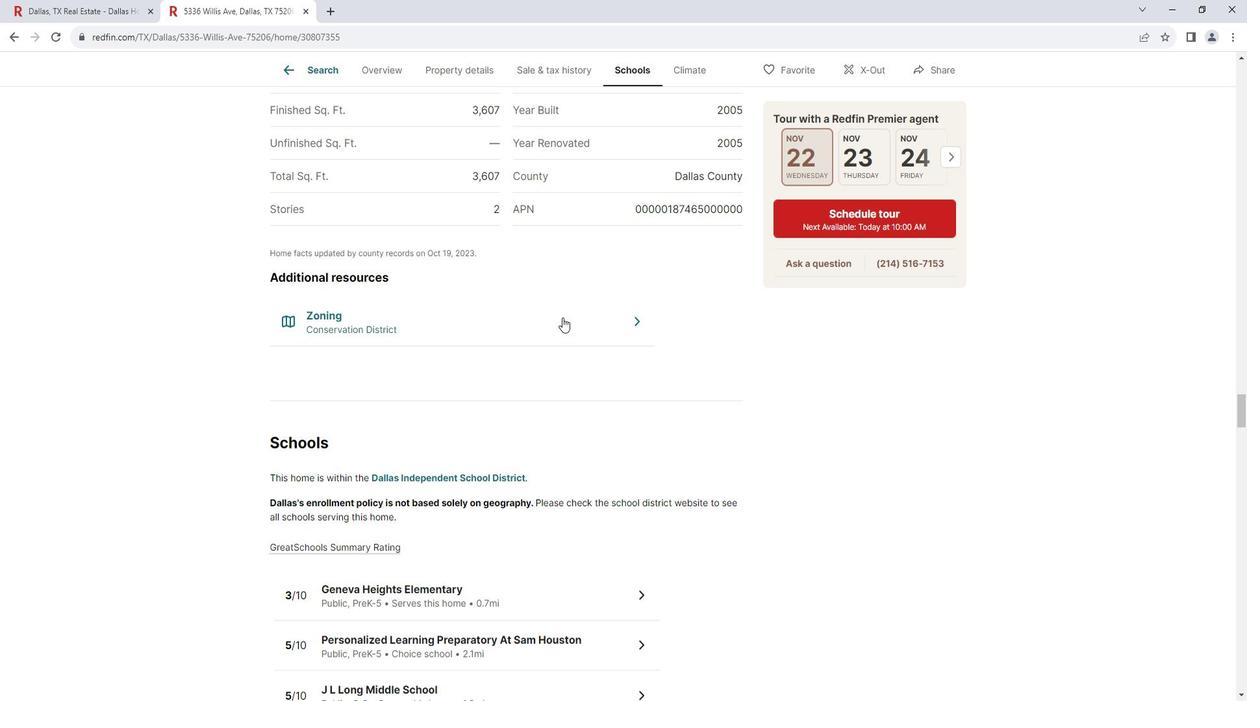 
Action: Mouse pressed left at (574, 318)
Screenshot: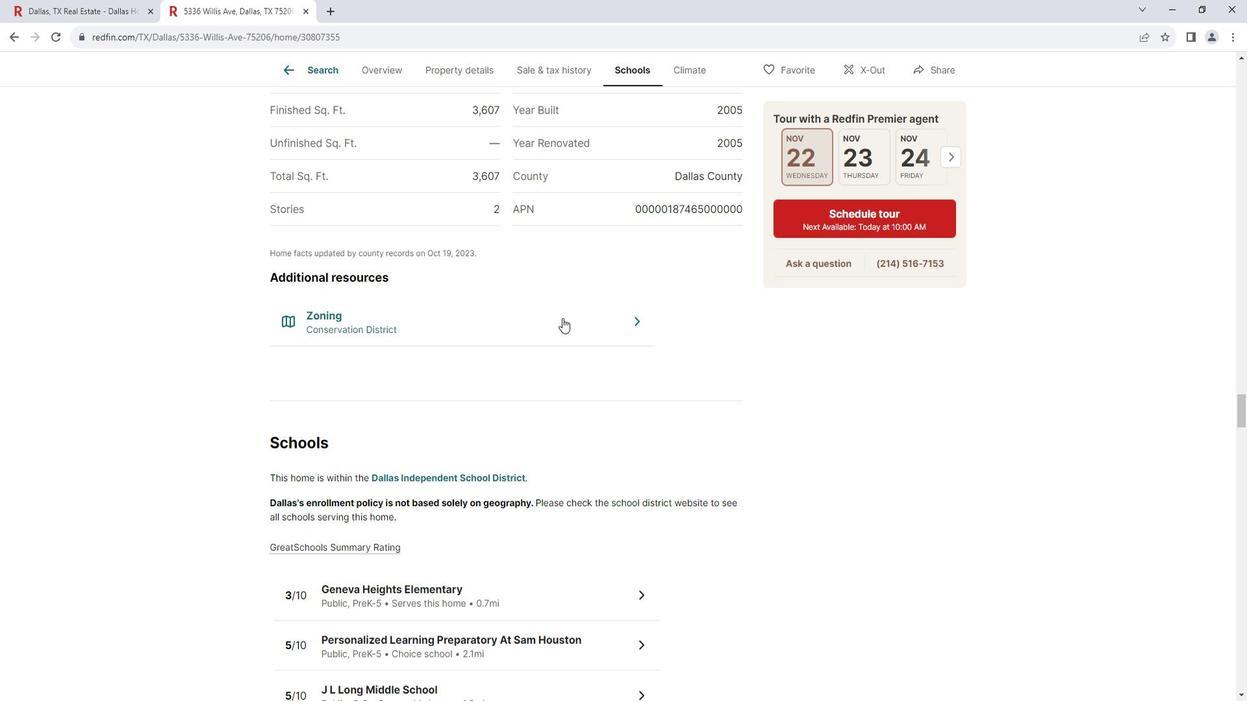 
Action: Mouse moved to (862, 215)
Screenshot: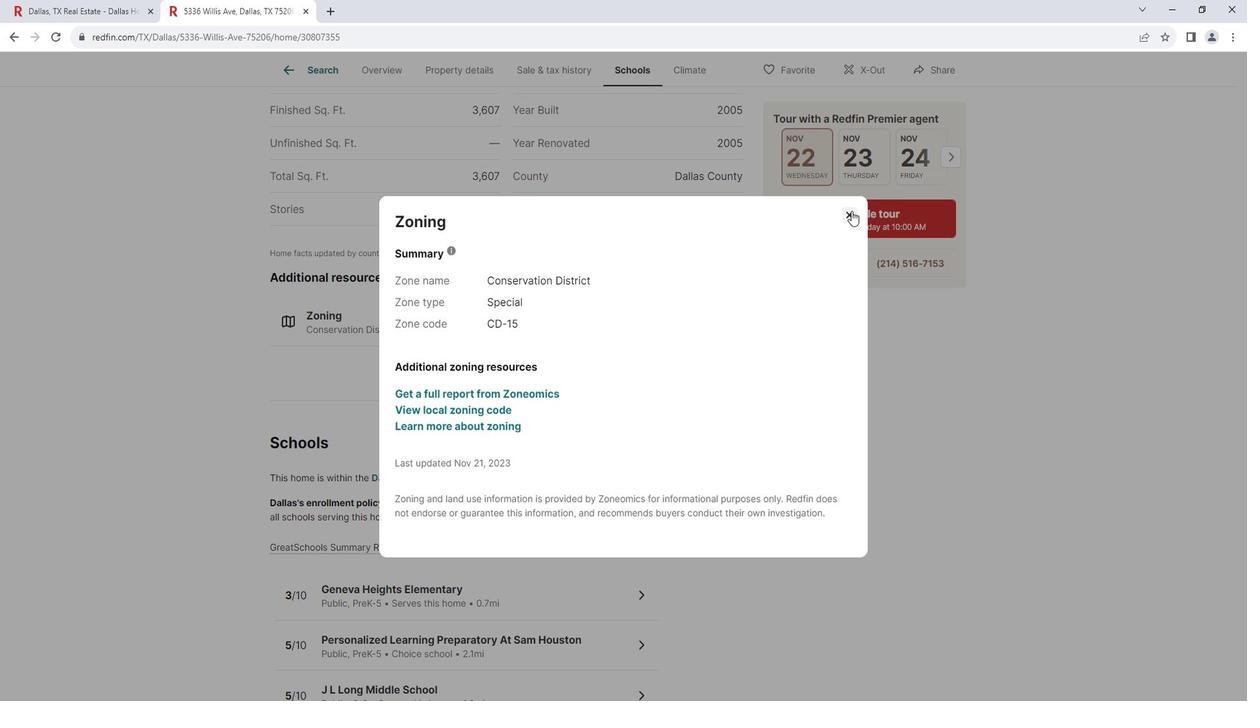 
Action: Mouse pressed left at (862, 215)
Screenshot: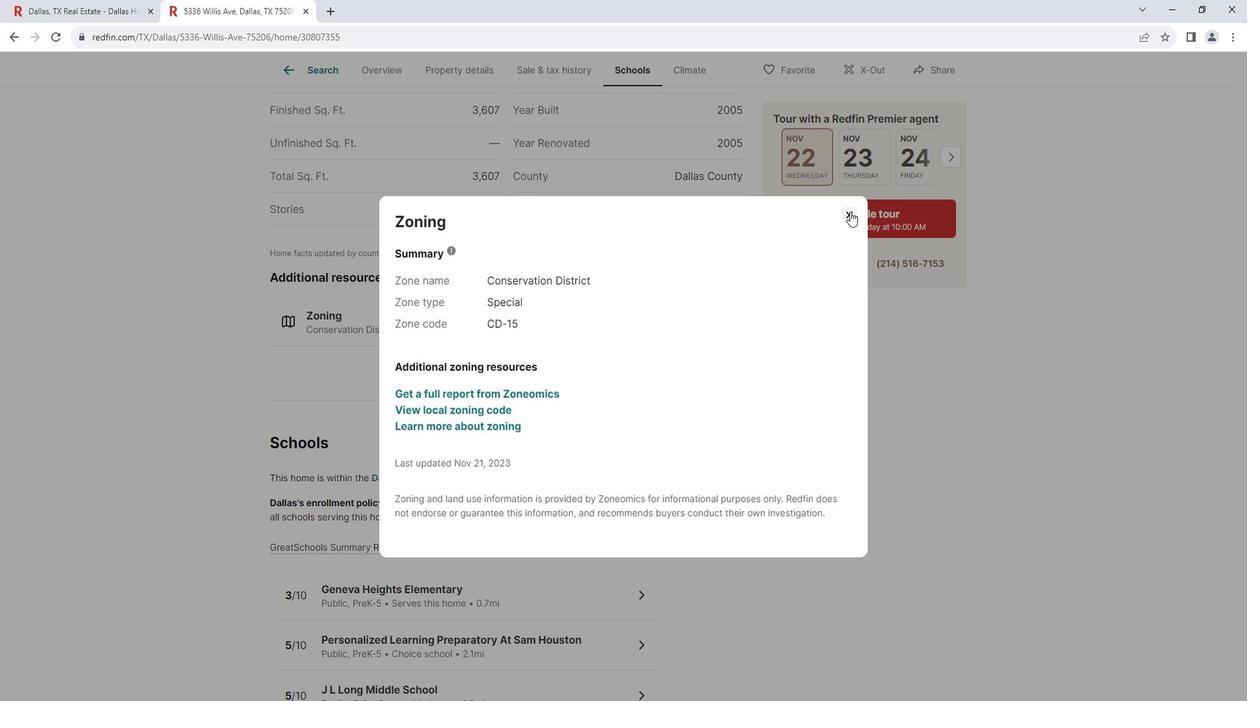 
Action: Mouse moved to (683, 354)
Screenshot: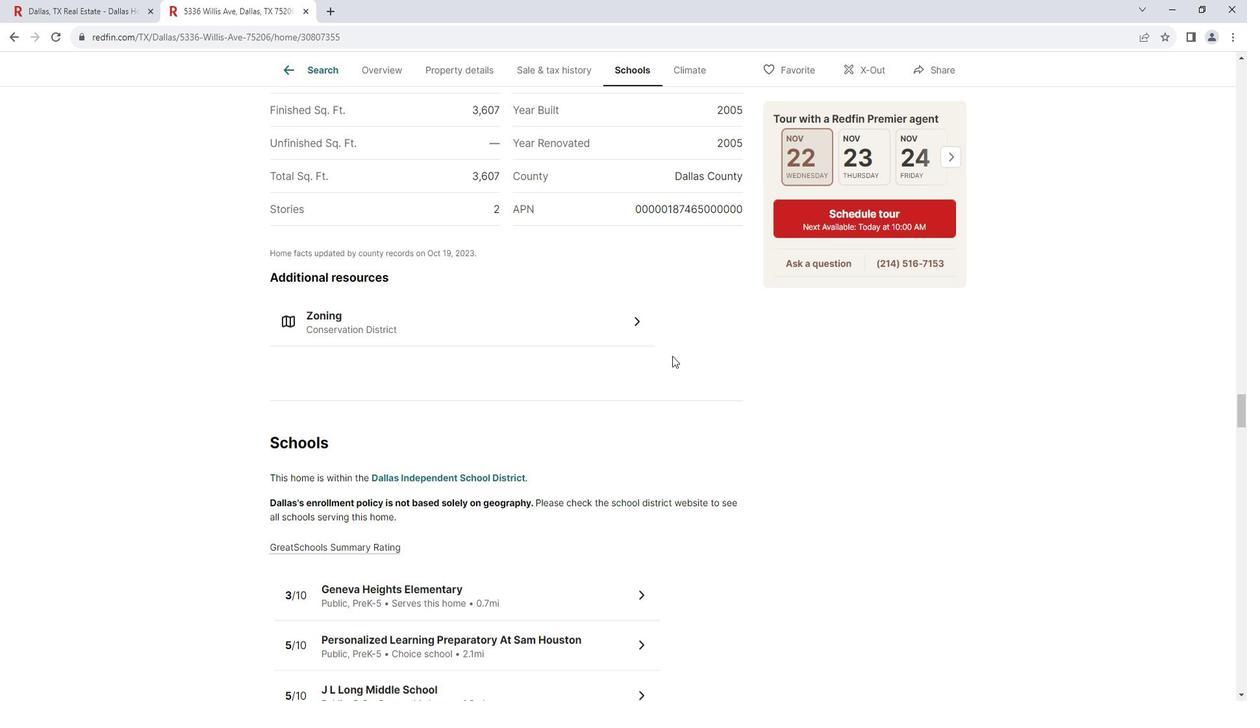 
Action: Mouse scrolled (683, 354) with delta (0, 0)
Screenshot: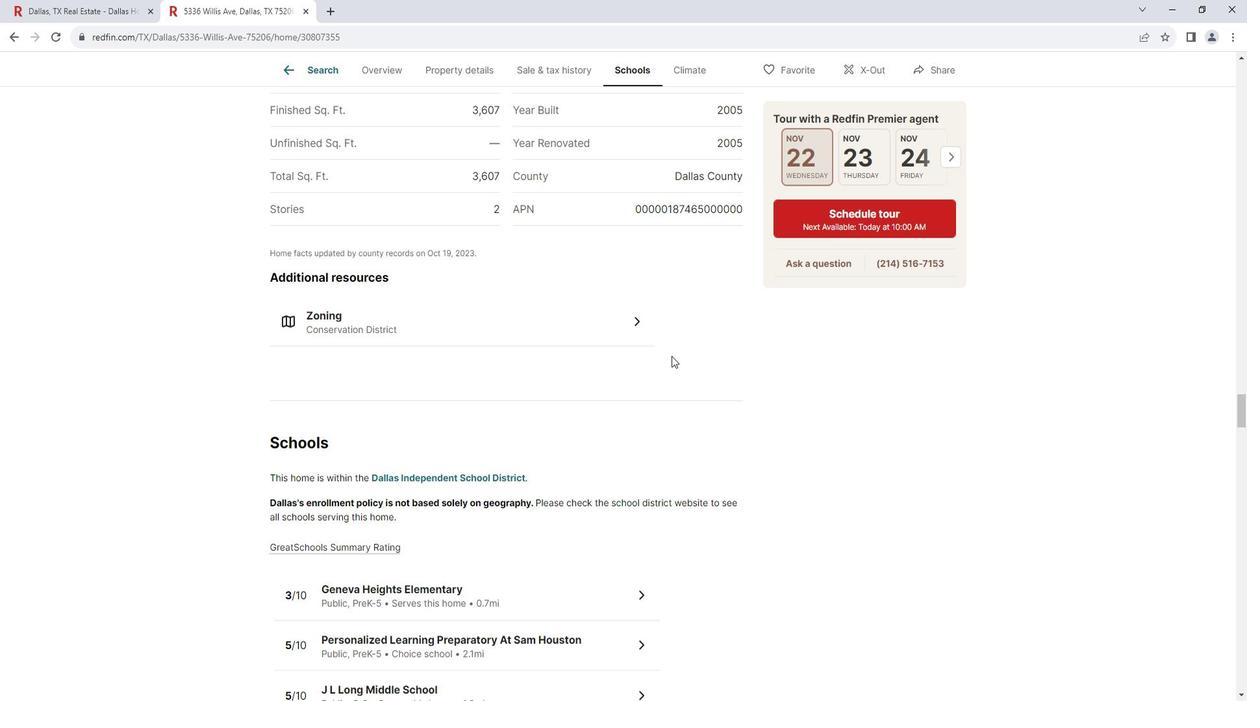 
Action: Mouse scrolled (683, 354) with delta (0, 0)
Screenshot: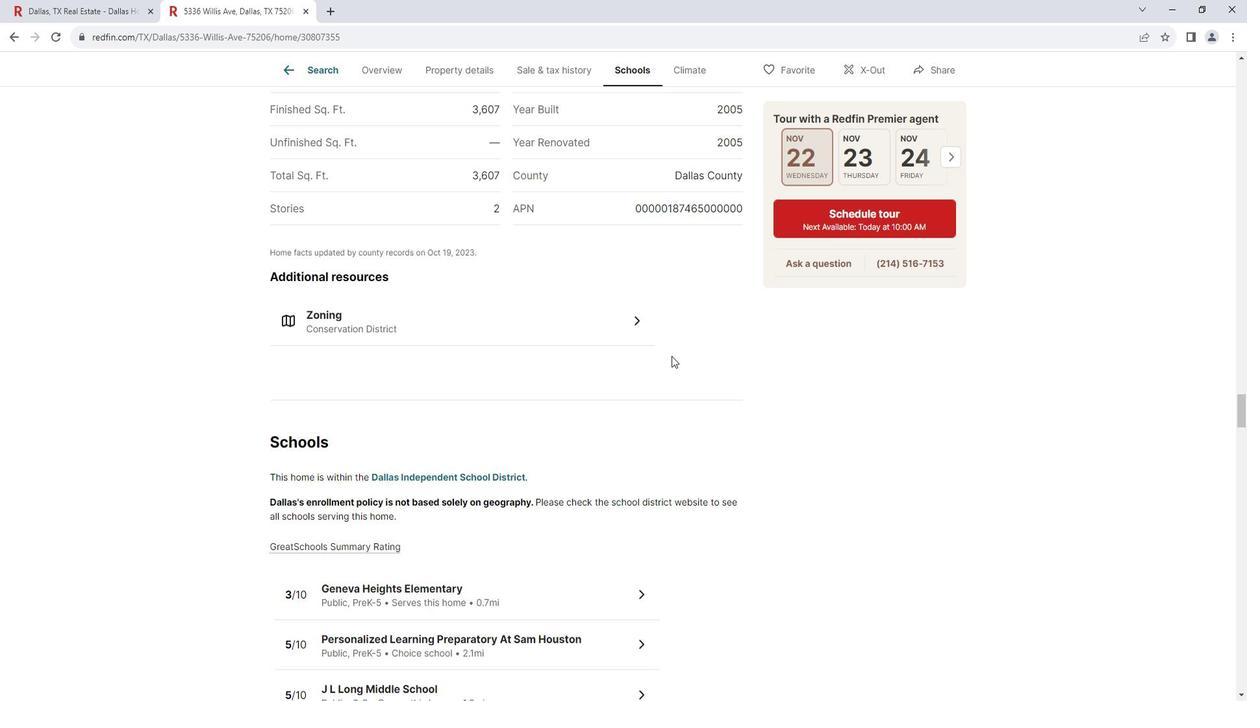 
Action: Mouse moved to (683, 355)
Screenshot: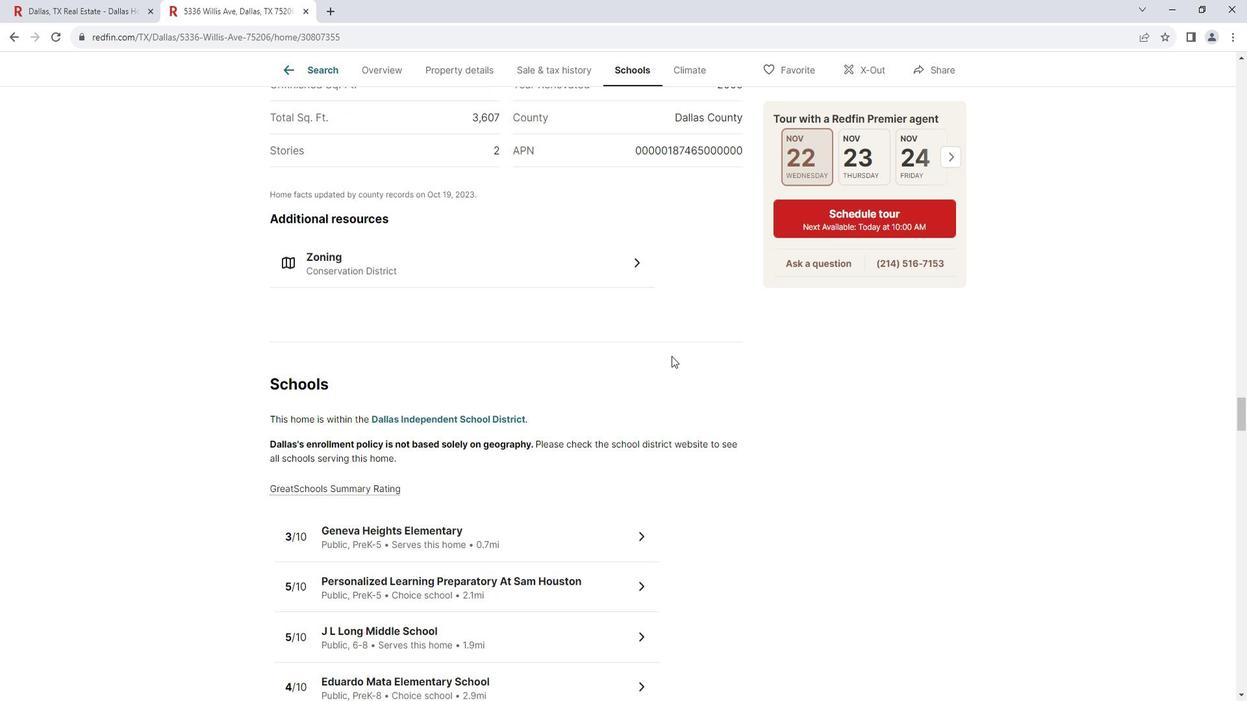
Action: Mouse scrolled (683, 354) with delta (0, 0)
Screenshot: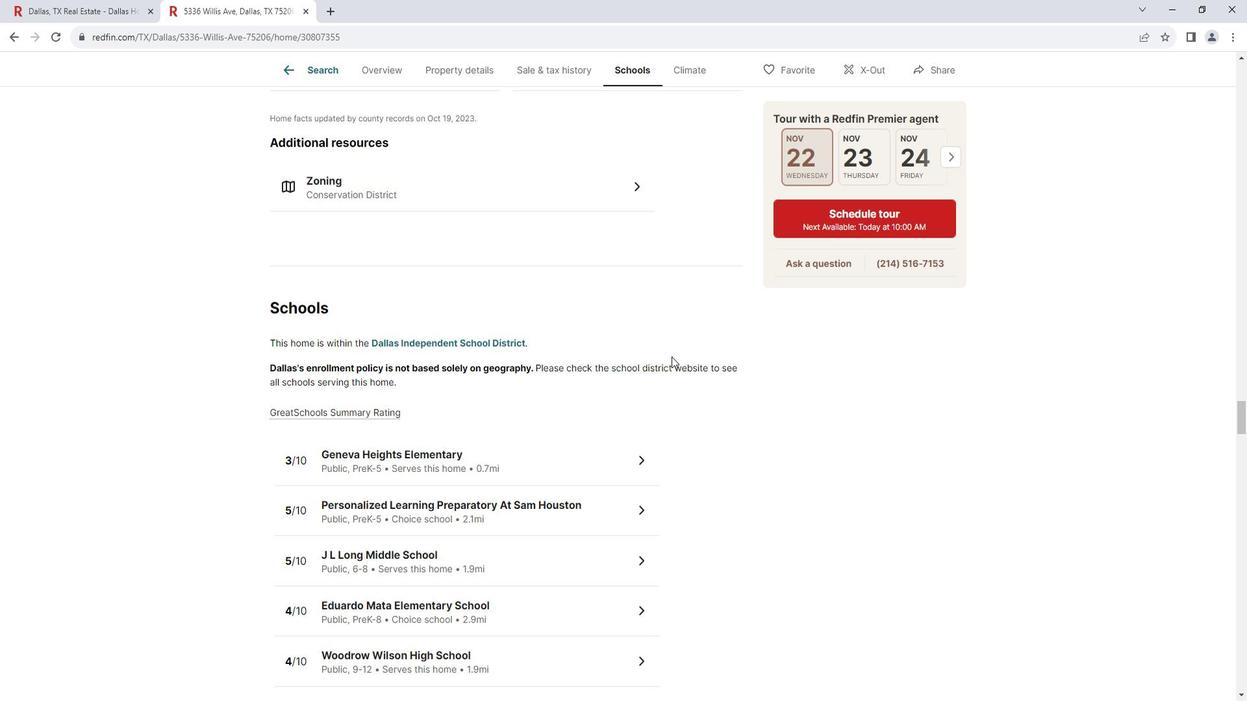 
Action: Mouse scrolled (683, 354) with delta (0, 0)
Screenshot: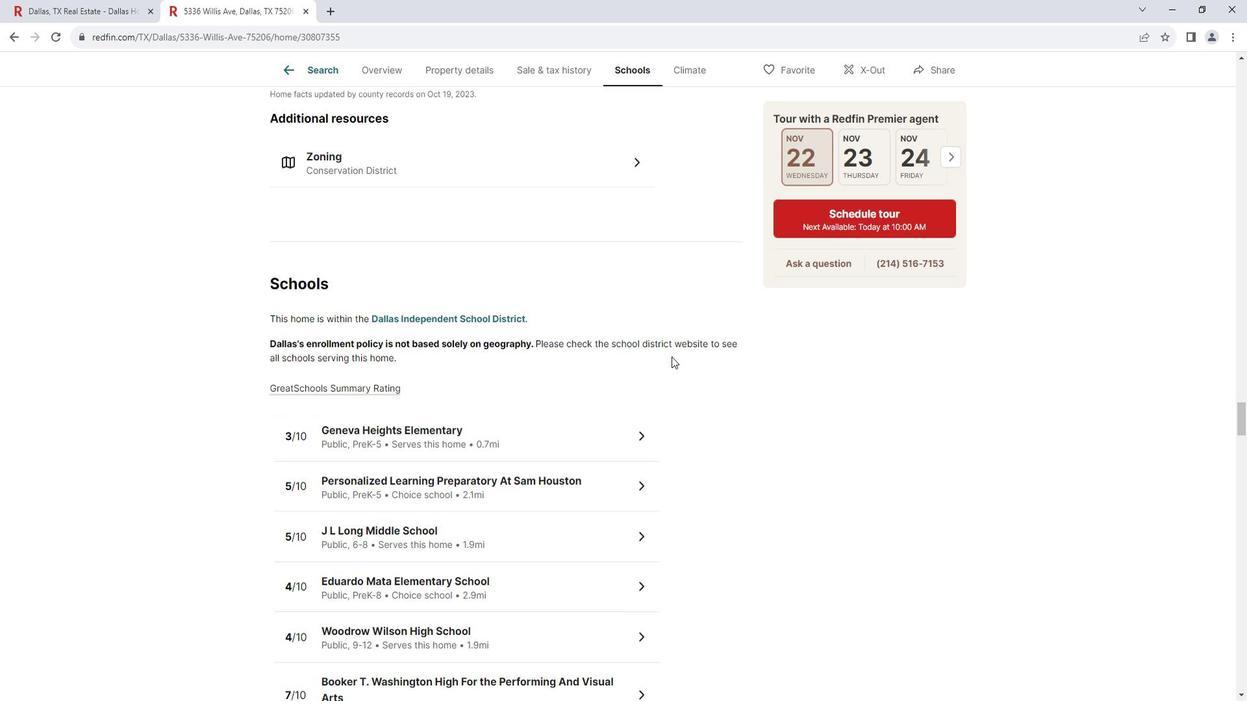 
Action: Mouse scrolled (683, 354) with delta (0, 0)
Screenshot: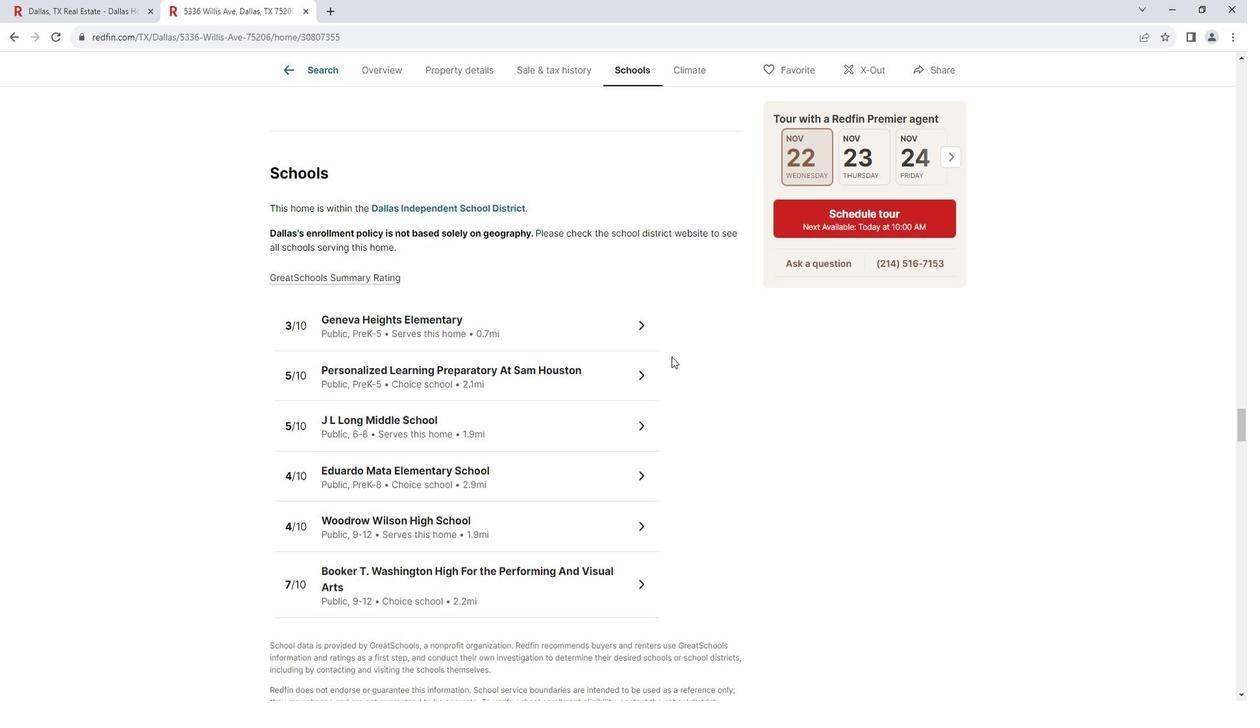 
Action: Mouse scrolled (683, 354) with delta (0, 0)
Screenshot: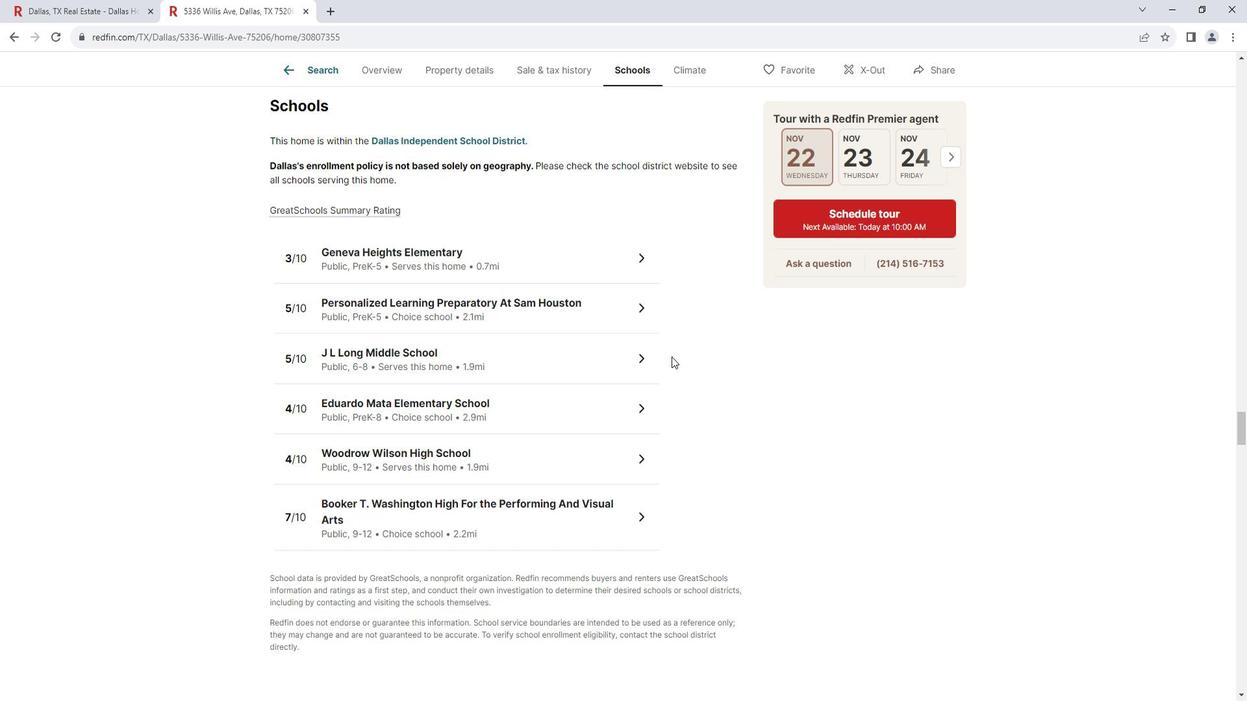 
Action: Mouse scrolled (683, 354) with delta (0, 0)
Screenshot: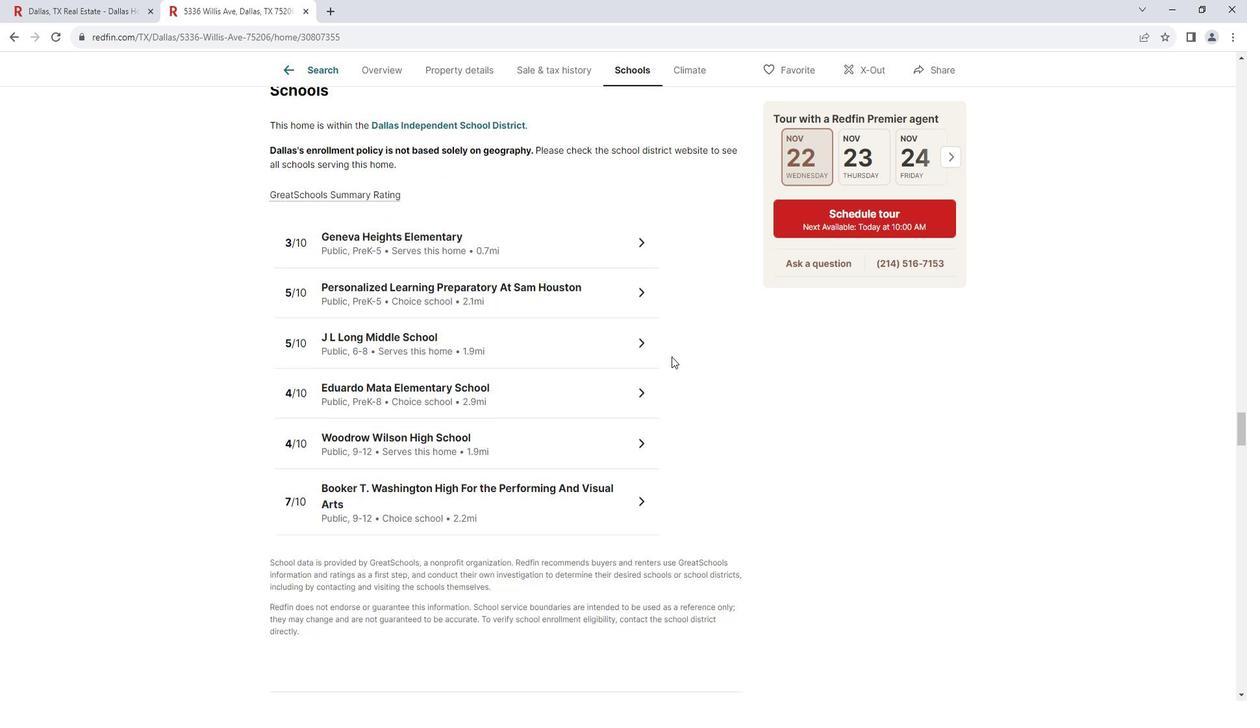 
Action: Mouse scrolled (683, 354) with delta (0, 0)
Screenshot: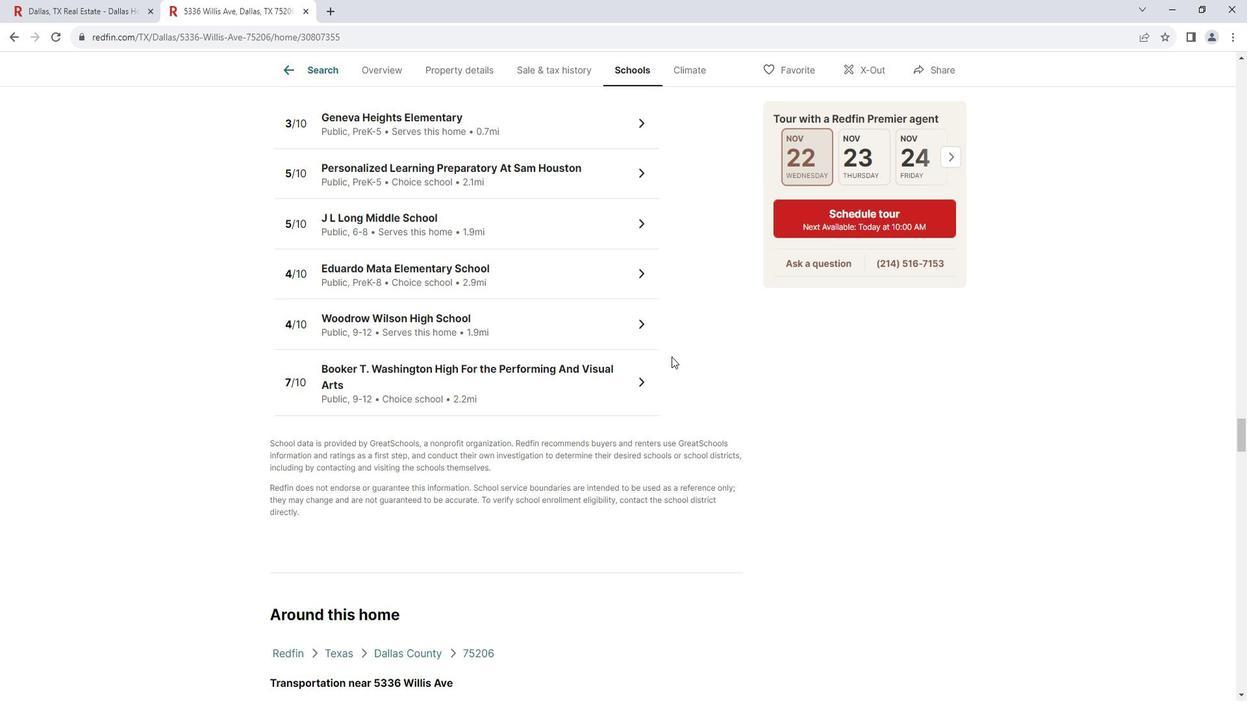 
Action: Mouse scrolled (683, 354) with delta (0, 0)
Screenshot: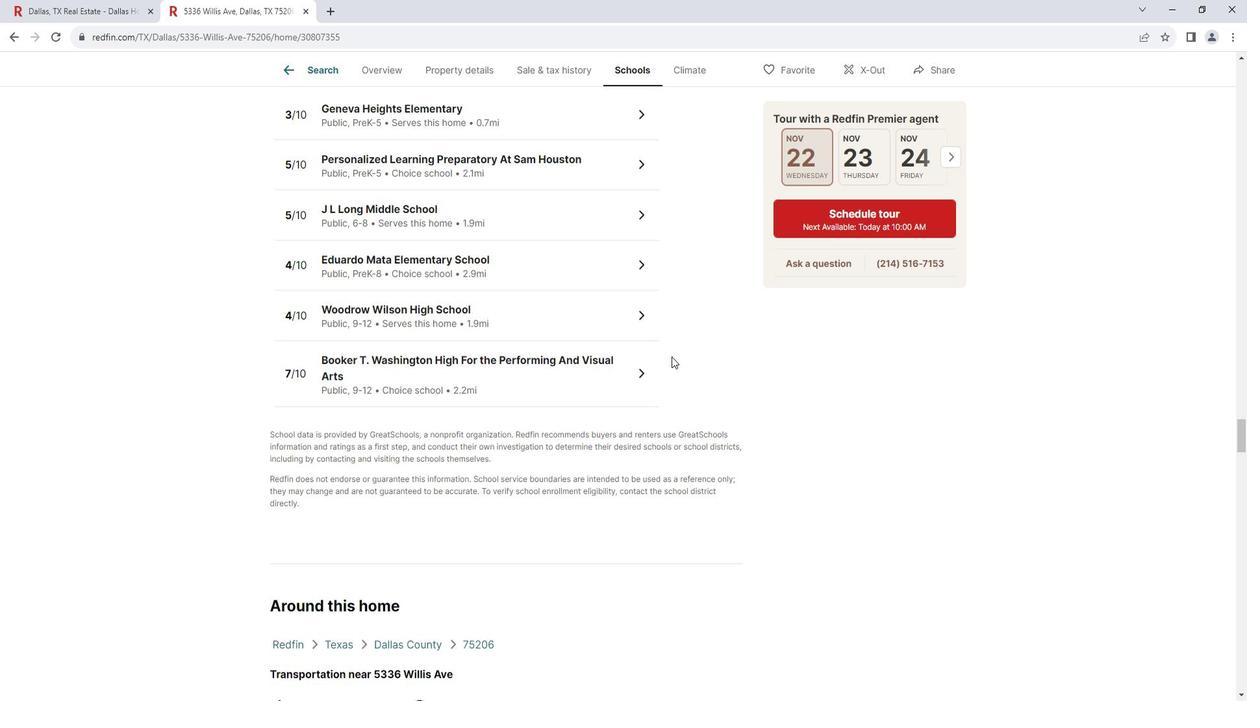 
Action: Mouse scrolled (683, 354) with delta (0, 0)
Screenshot: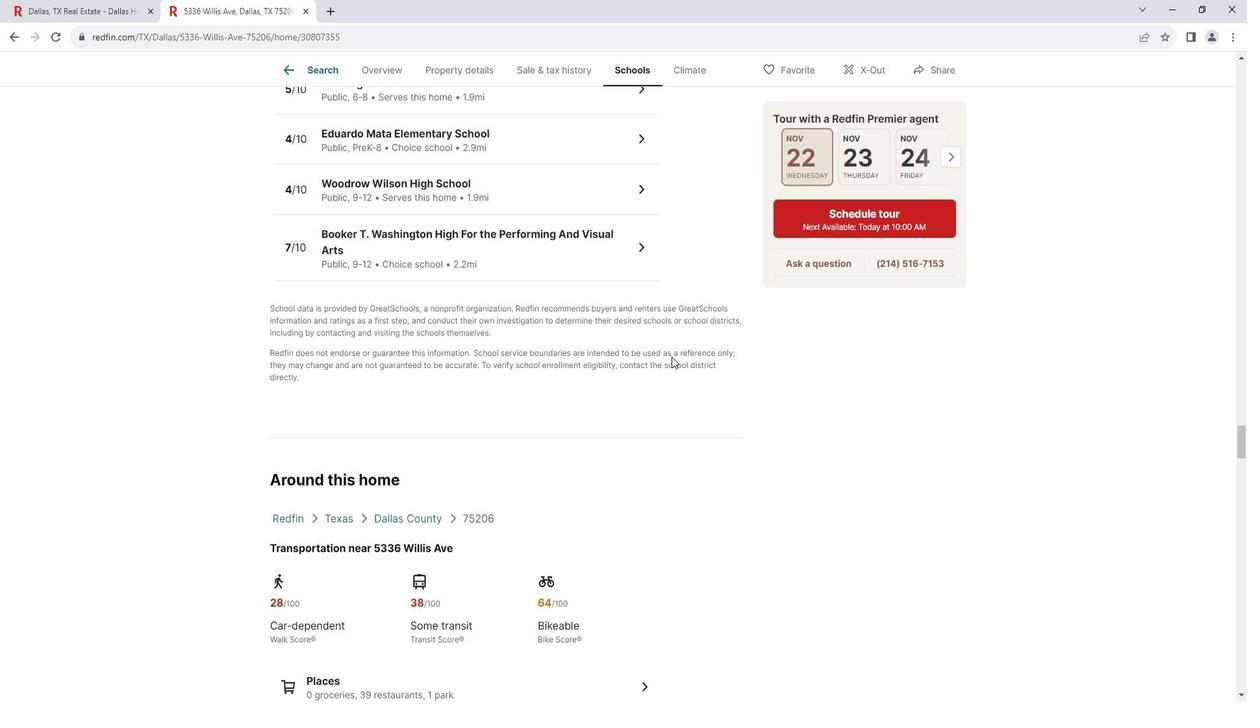 
Action: Mouse scrolled (683, 354) with delta (0, 0)
Screenshot: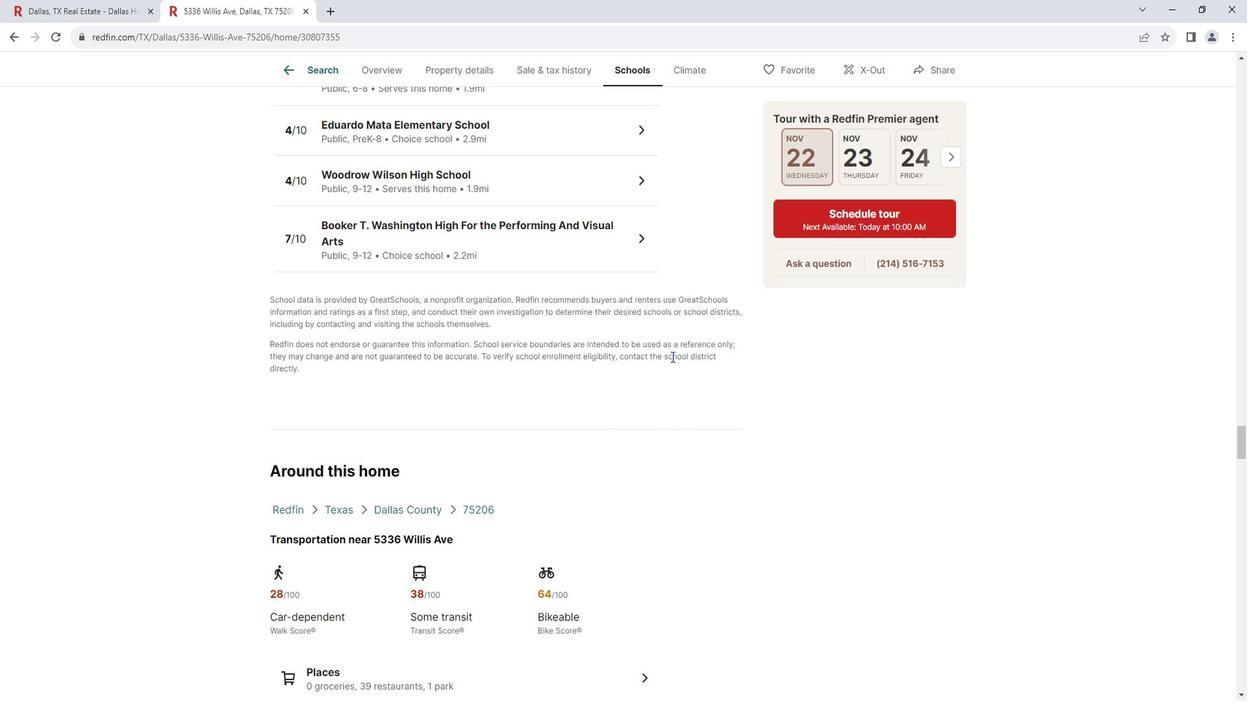 
Action: Mouse moved to (683, 355)
Screenshot: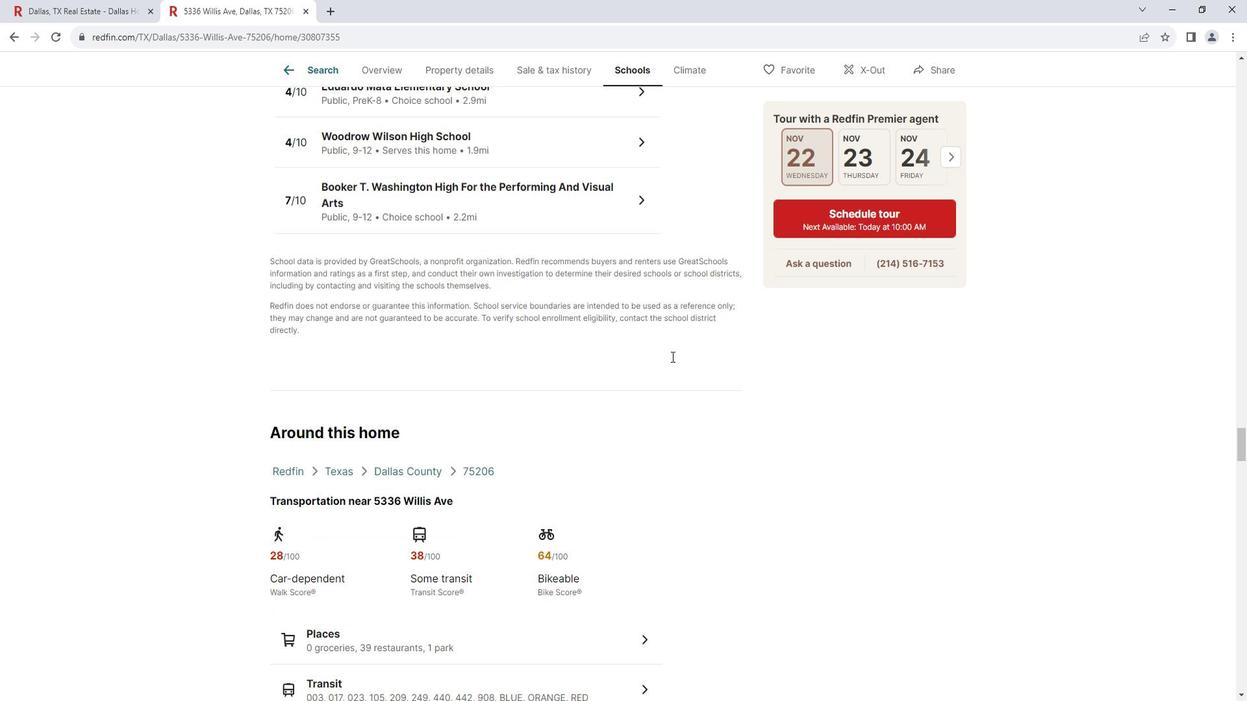 
Action: Mouse scrolled (683, 354) with delta (0, 0)
Screenshot: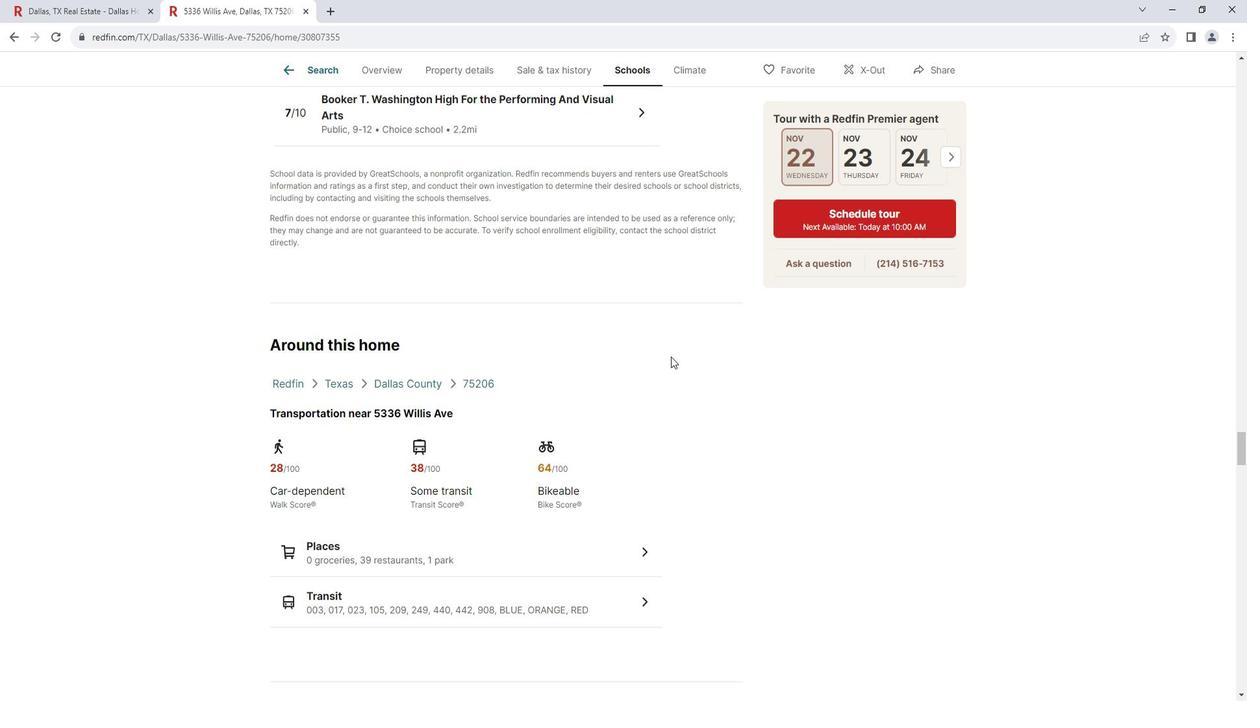 
Action: Mouse scrolled (683, 354) with delta (0, 0)
Screenshot: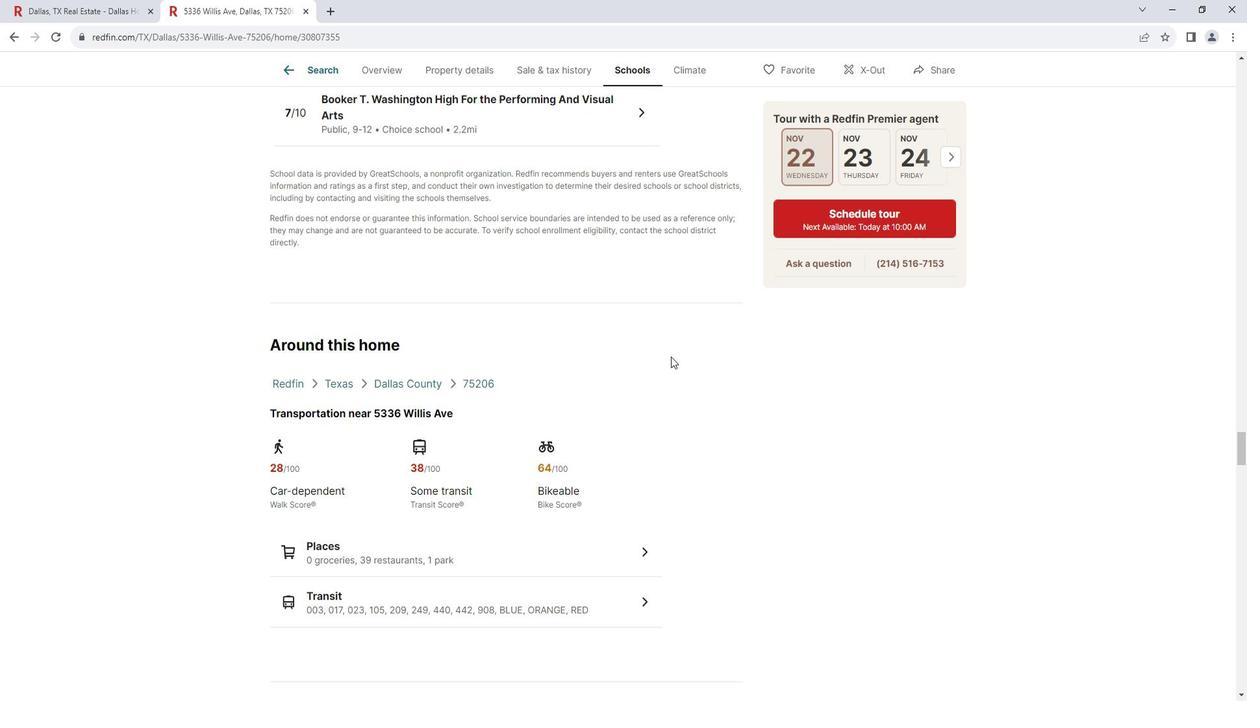 
Action: Mouse scrolled (683, 354) with delta (0, 0)
Screenshot: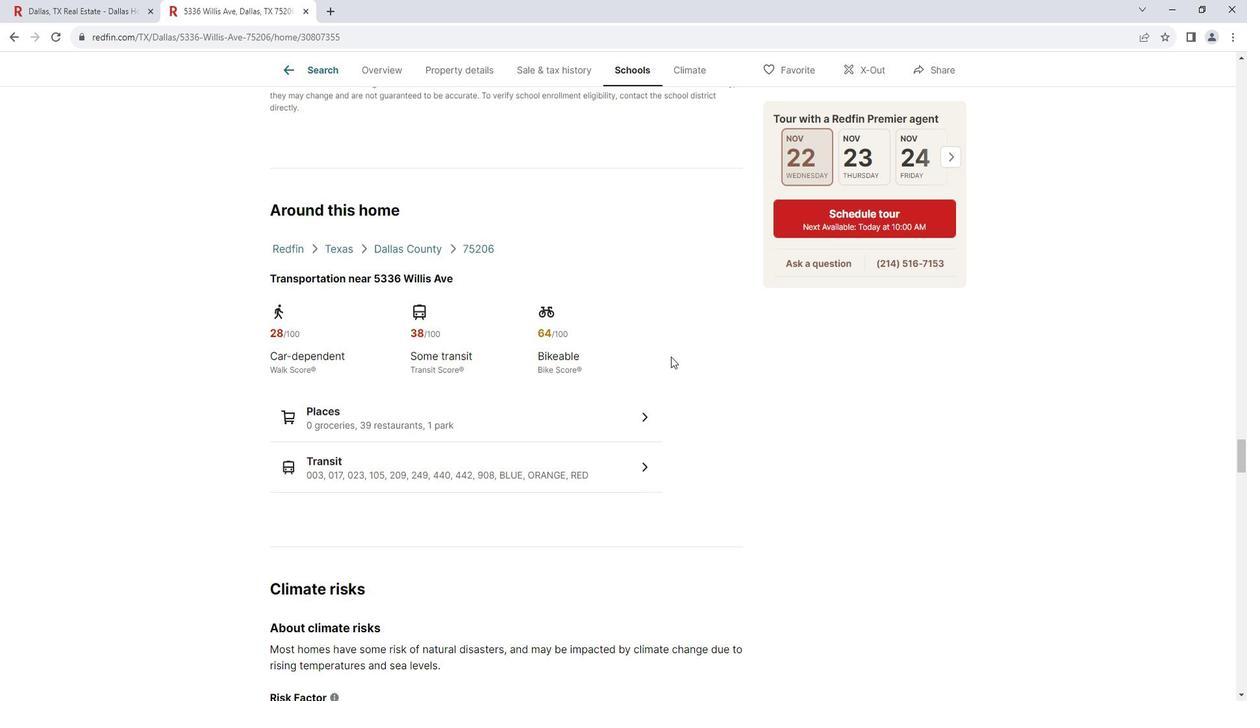 
Action: Mouse scrolled (683, 354) with delta (0, 0)
Screenshot: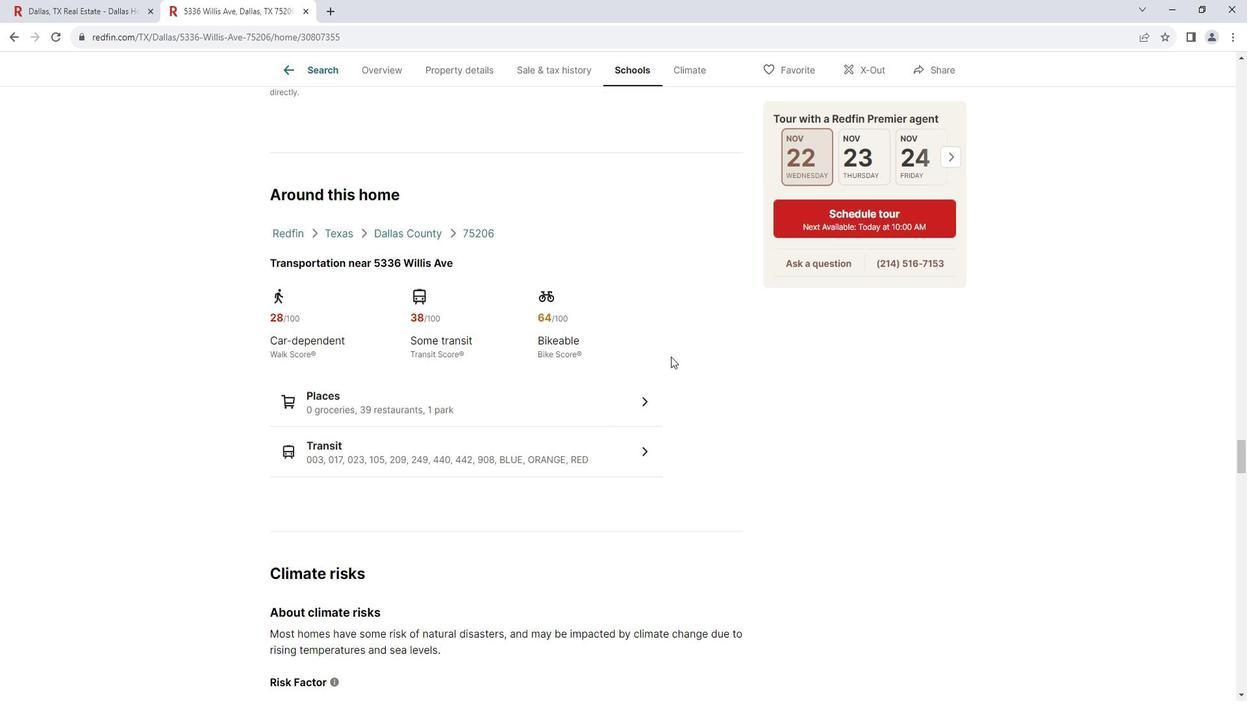 
Action: Mouse moved to (682, 355)
Screenshot: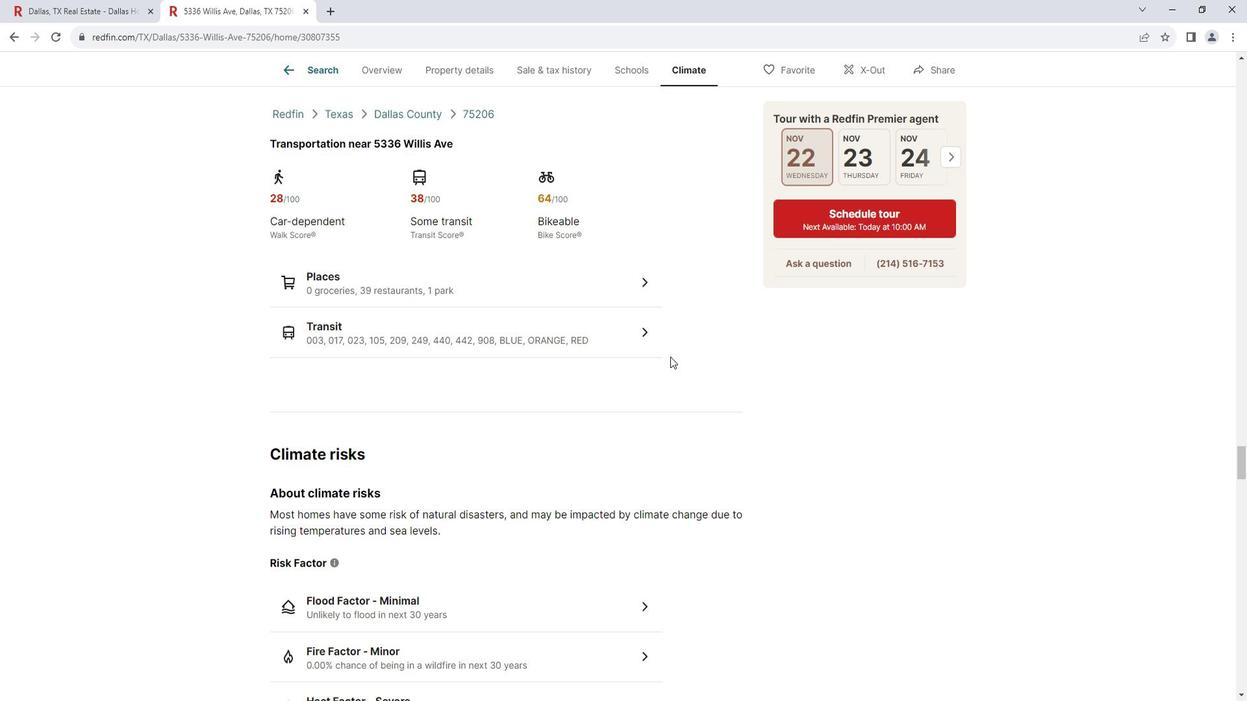 
Action: Mouse scrolled (682, 354) with delta (0, 0)
Screenshot: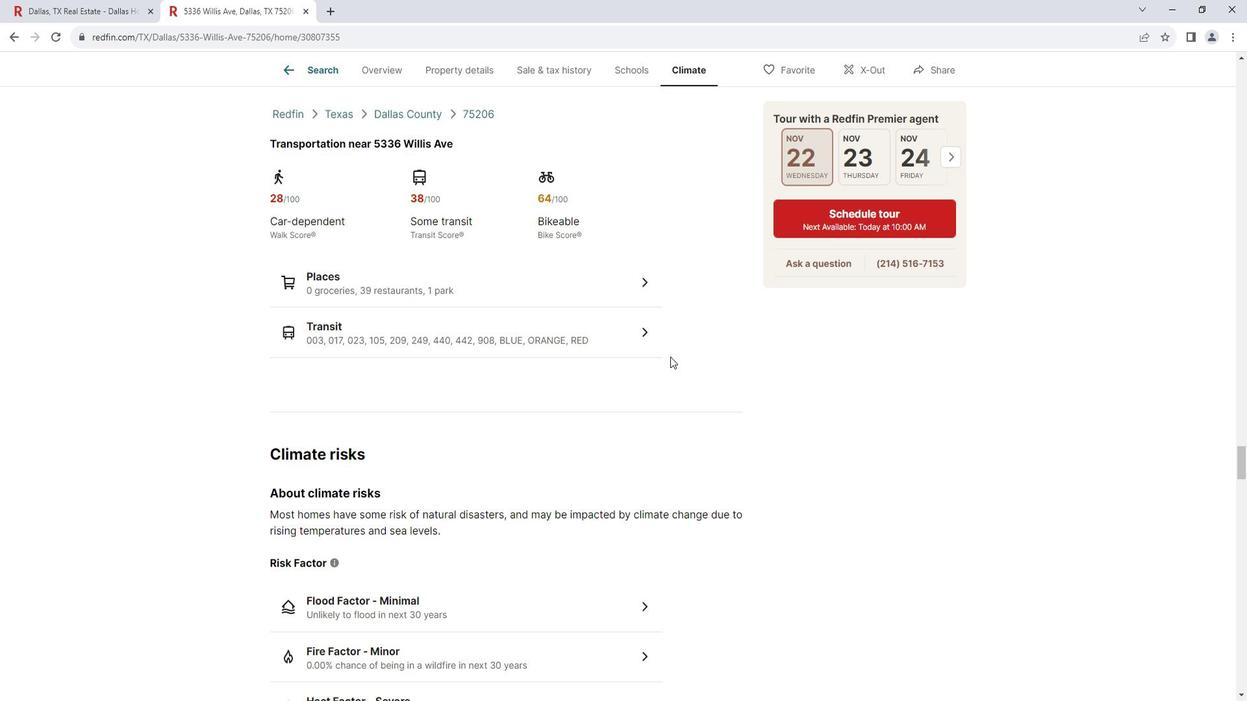 
Action: Mouse scrolled (682, 354) with delta (0, 0)
Screenshot: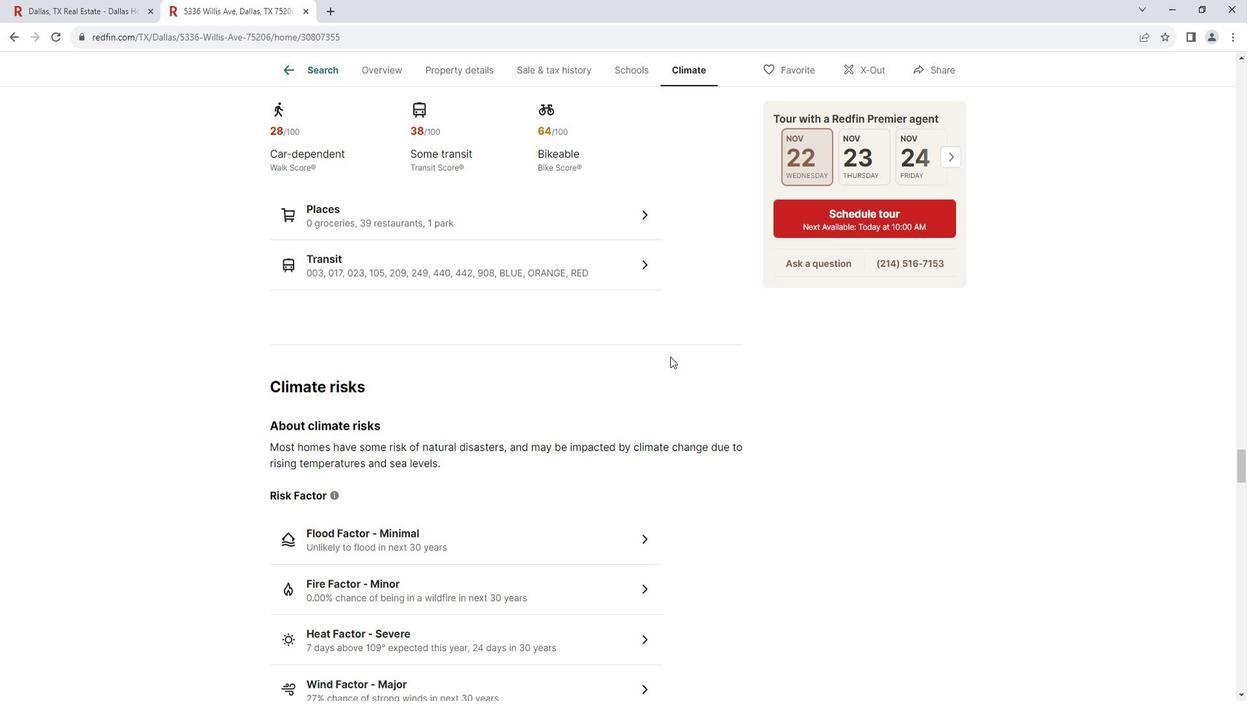 
Action: Mouse scrolled (682, 354) with delta (0, 0)
Screenshot: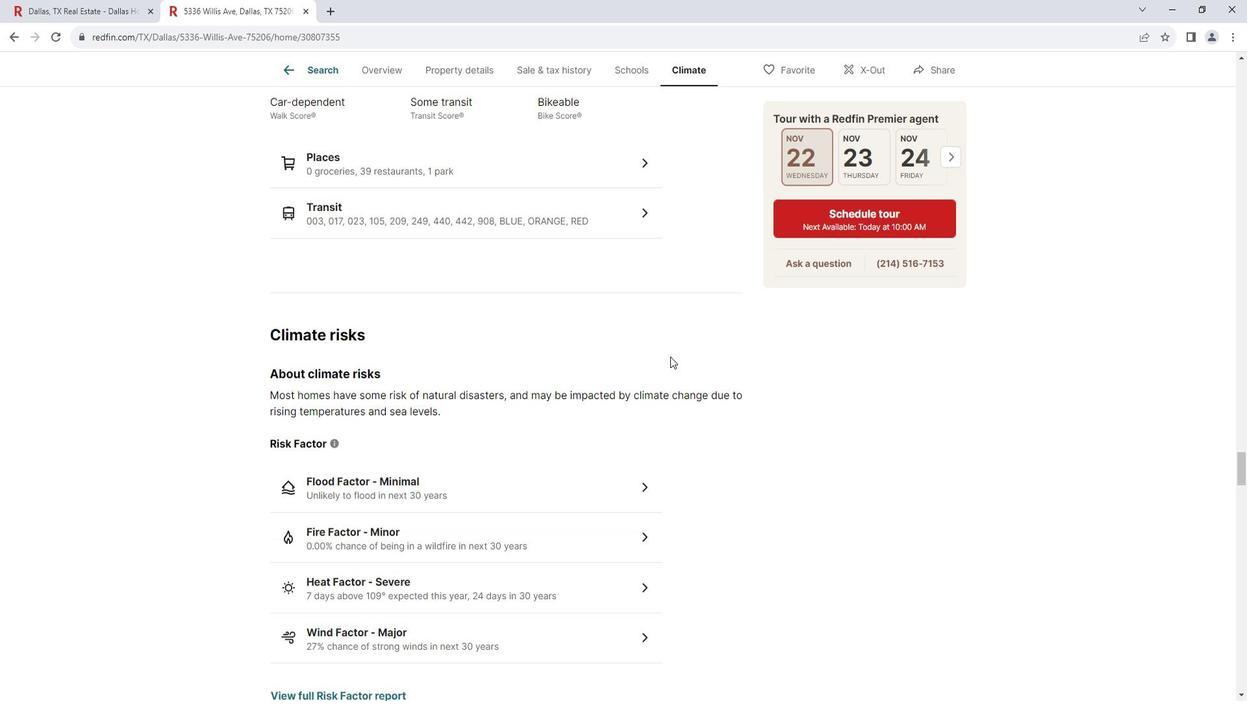 
Action: Mouse scrolled (682, 354) with delta (0, 0)
Screenshot: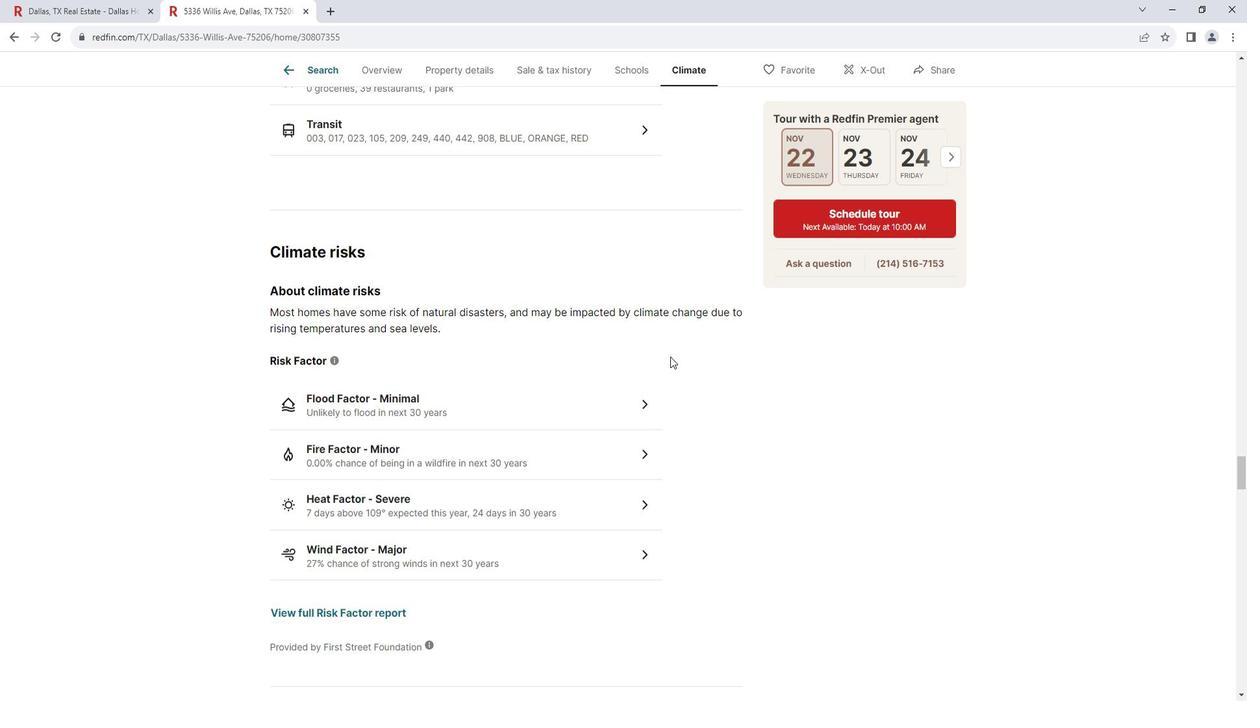 
Action: Mouse scrolled (682, 354) with delta (0, 0)
Screenshot: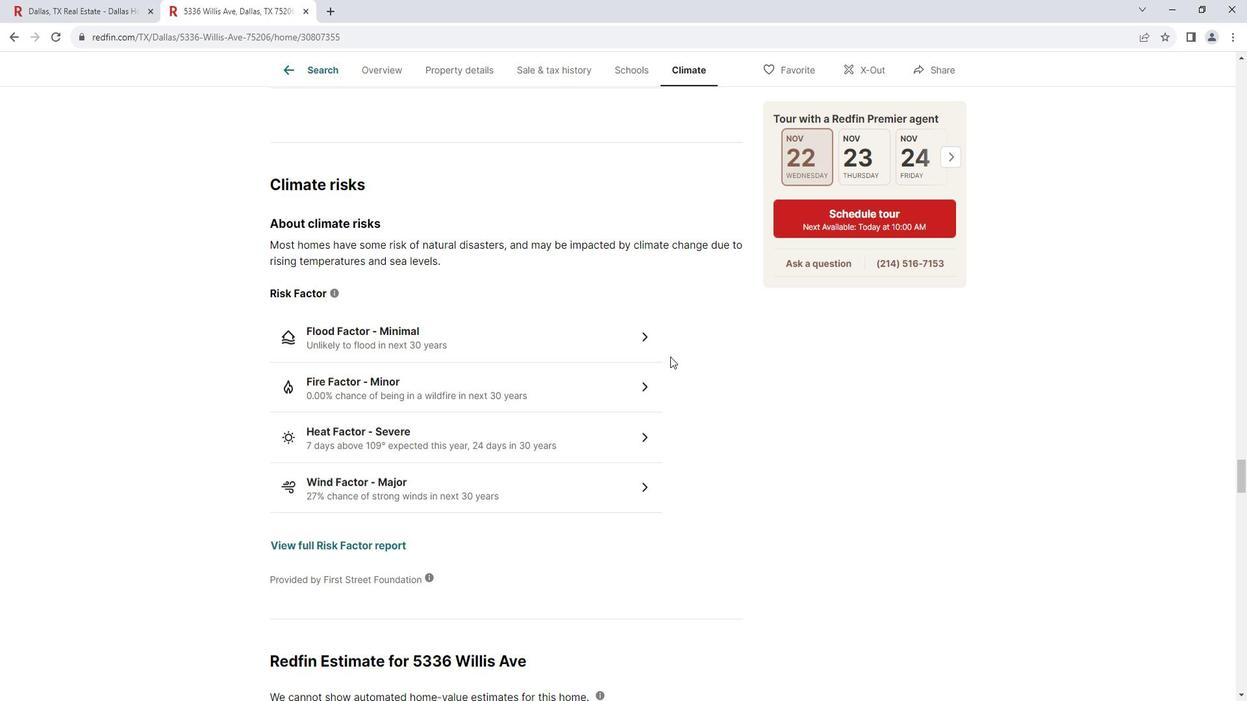 
Action: Mouse moved to (578, 282)
Screenshot: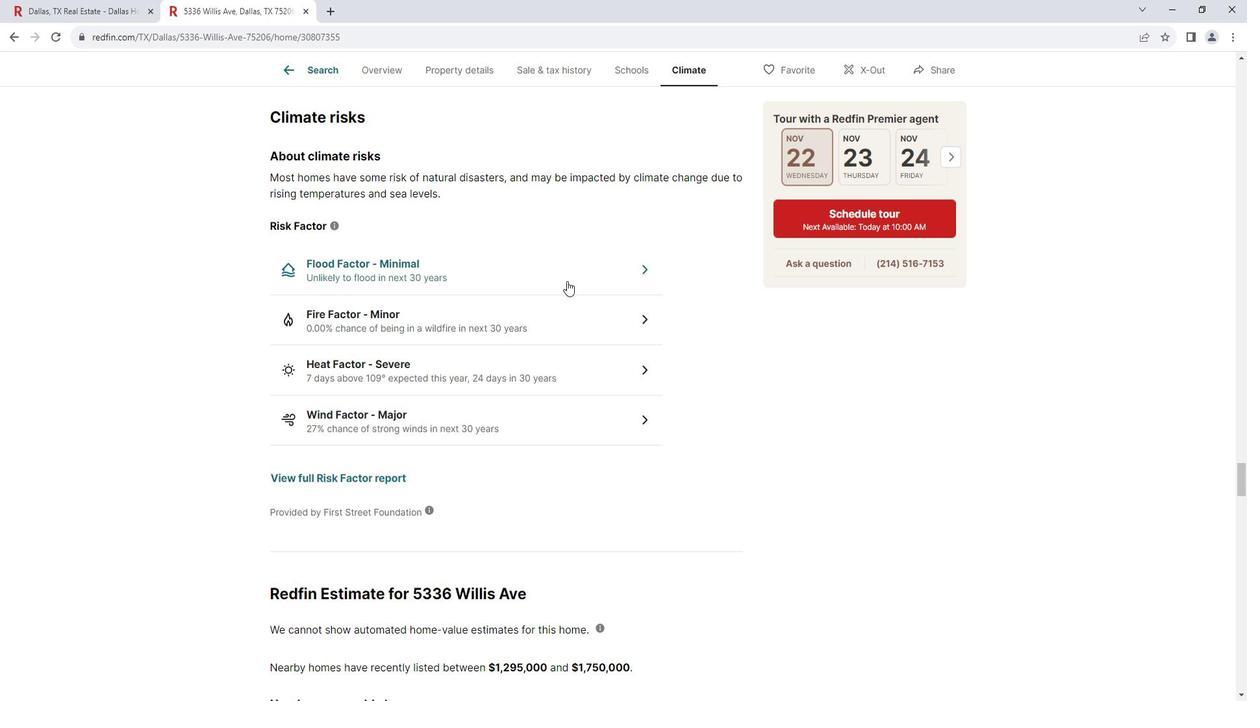 
Action: Mouse pressed left at (578, 282)
Screenshot: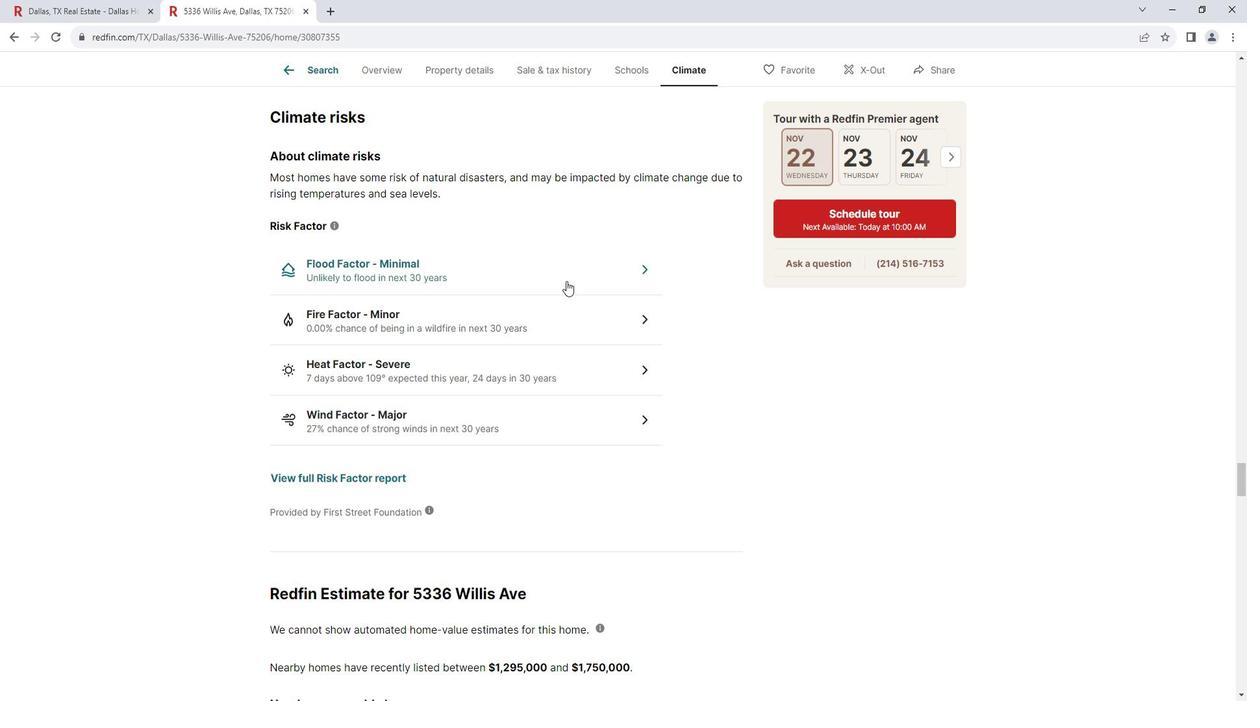 
Action: Mouse moved to (577, 189)
Screenshot: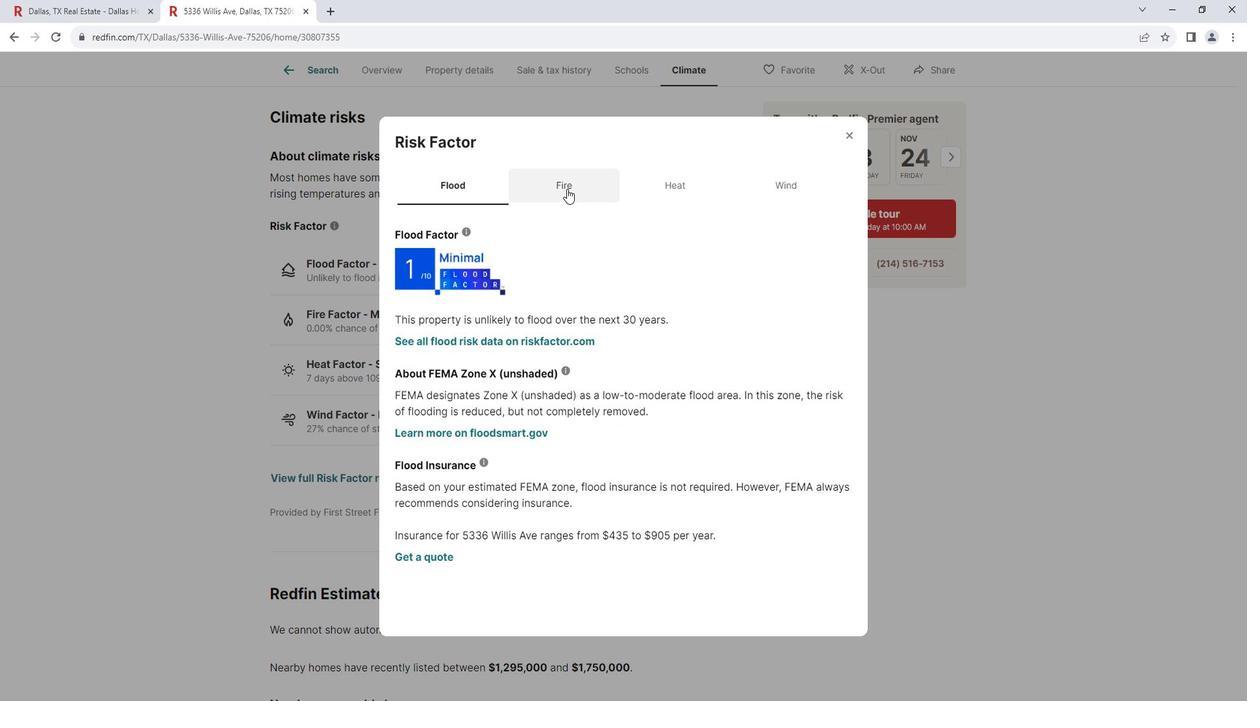 
Action: Mouse pressed left at (577, 189)
Screenshot: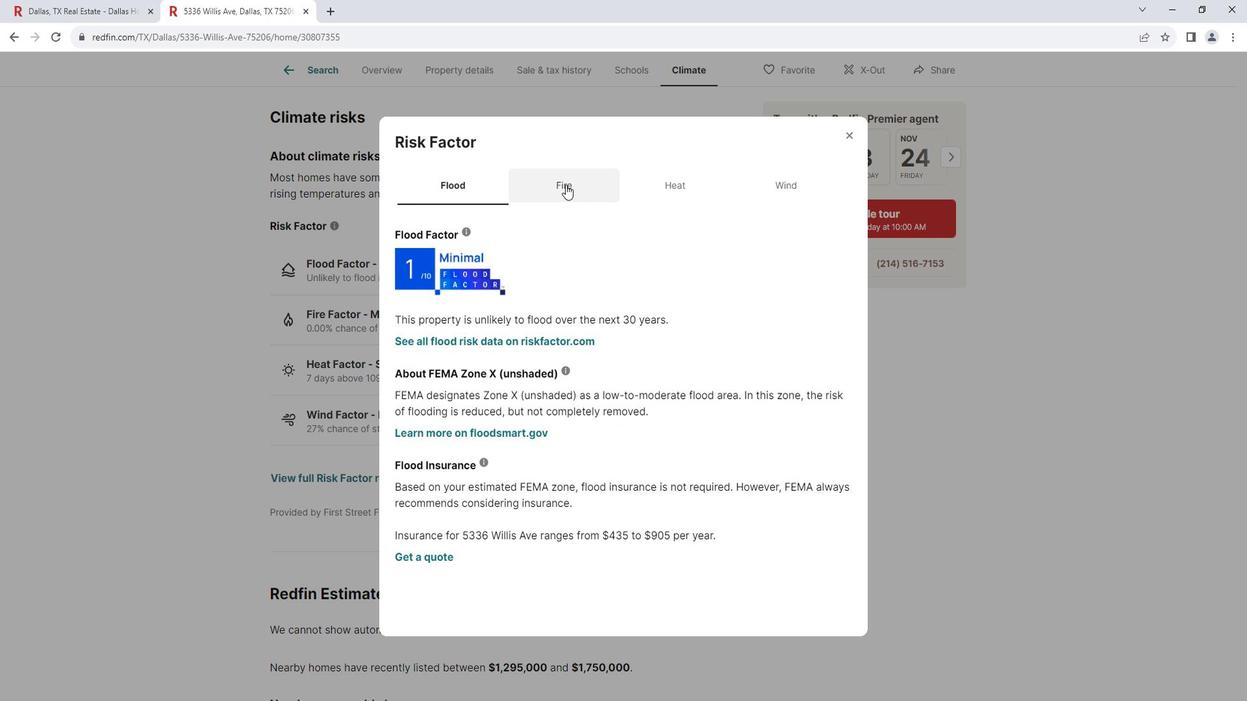 
Action: Mouse moved to (675, 187)
Screenshot: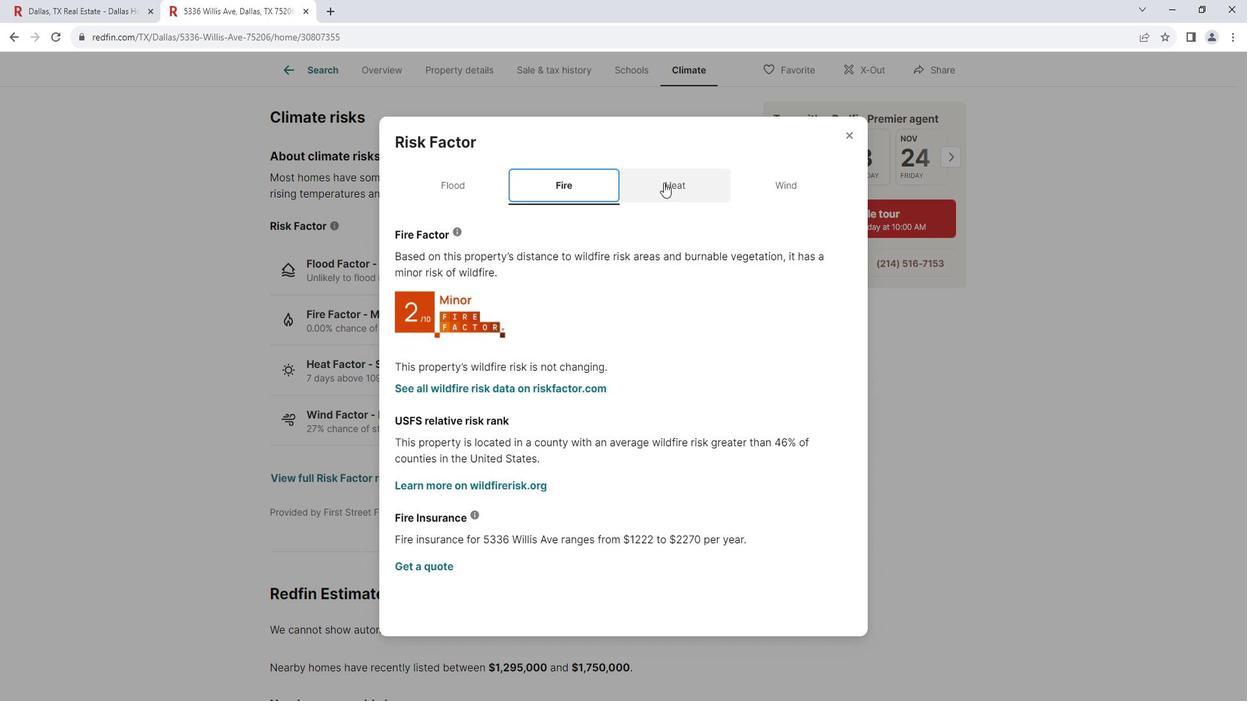 
Action: Mouse pressed left at (675, 187)
Screenshot: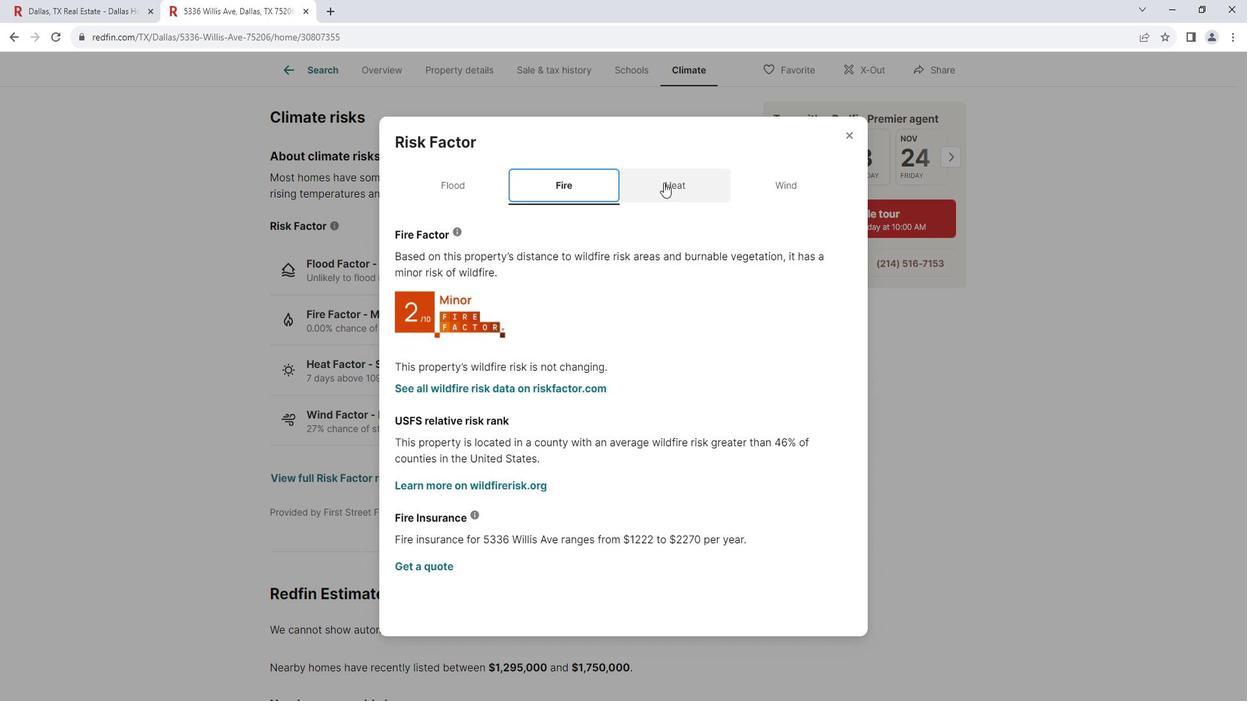 
Action: Mouse moved to (784, 185)
Screenshot: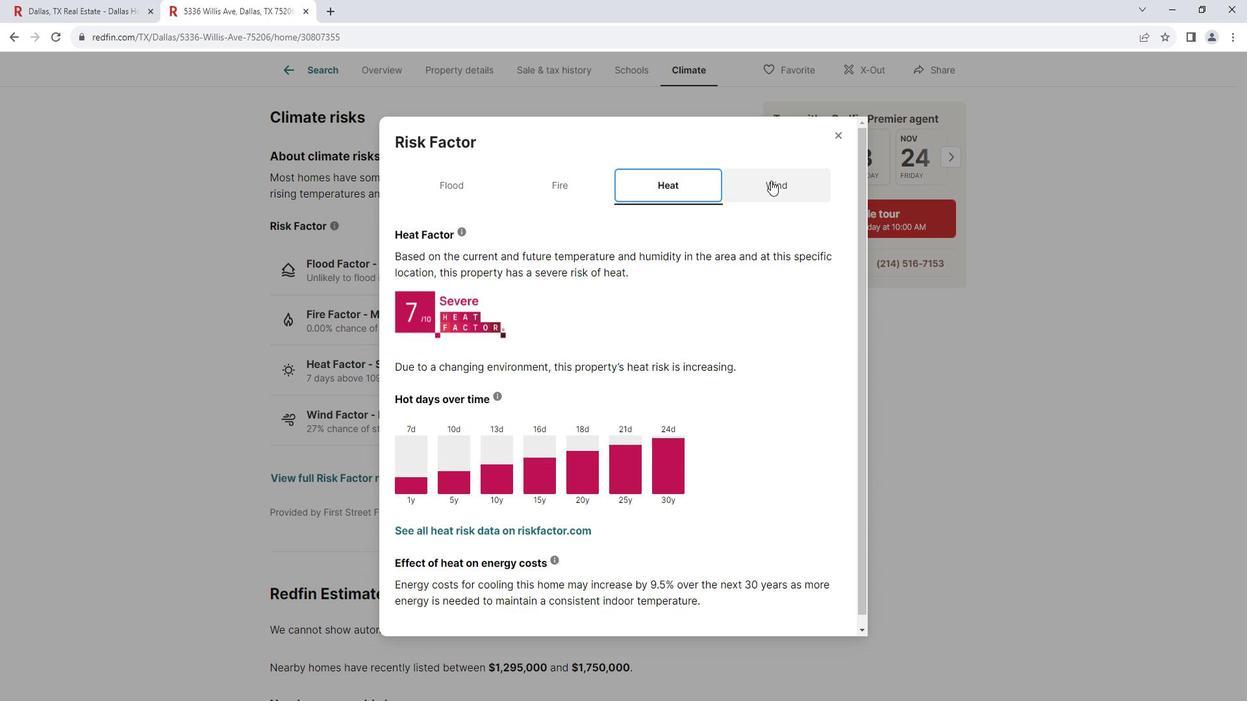 
Action: Mouse pressed left at (784, 185)
Screenshot: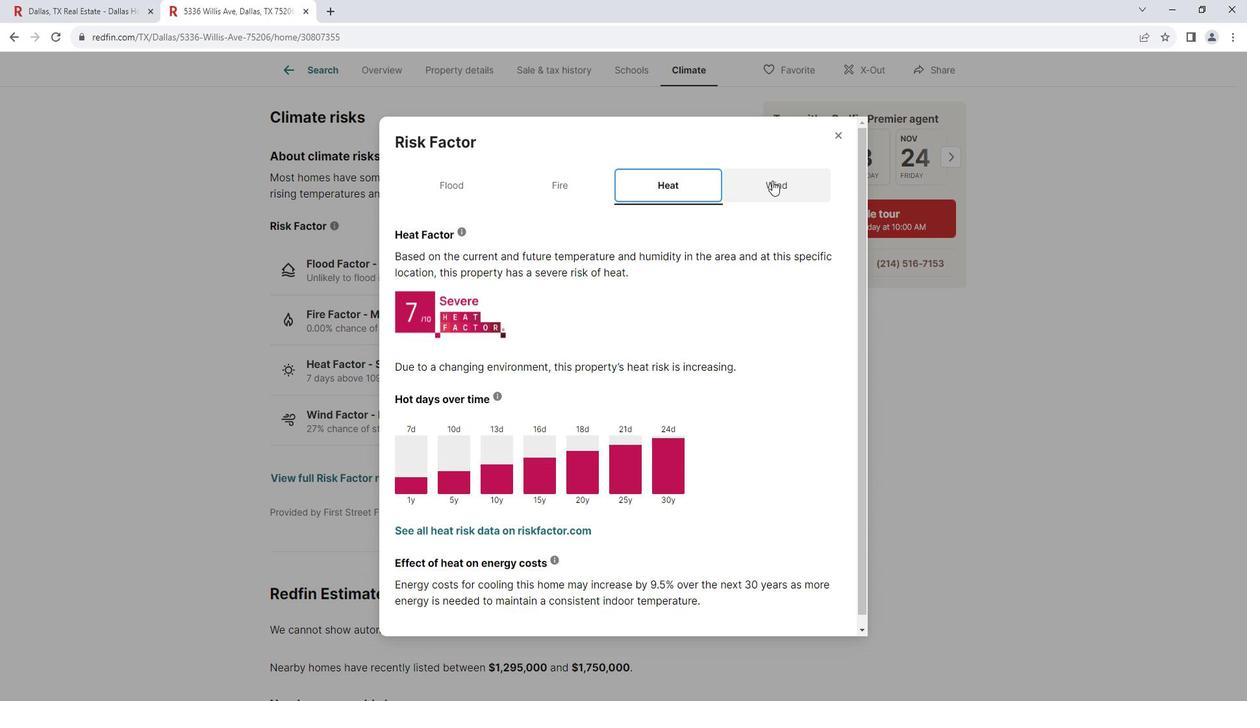
Action: Mouse moved to (860, 141)
Screenshot: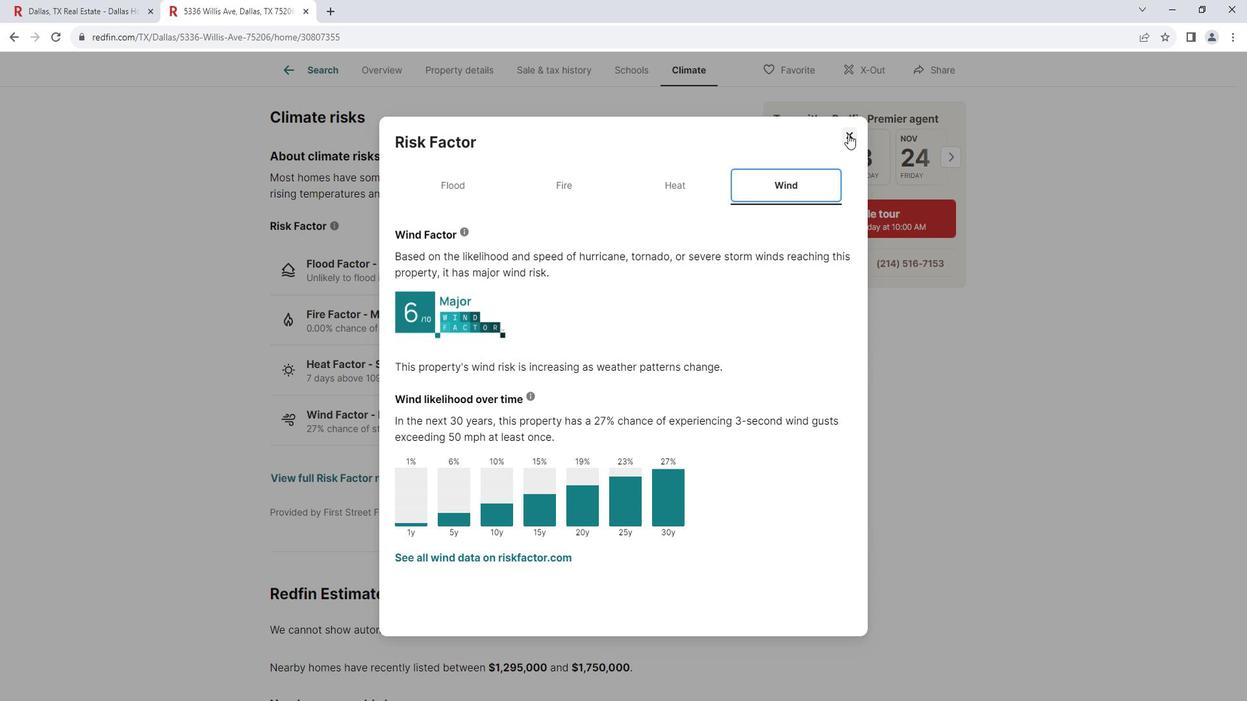 
Action: Mouse pressed left at (860, 141)
Screenshot: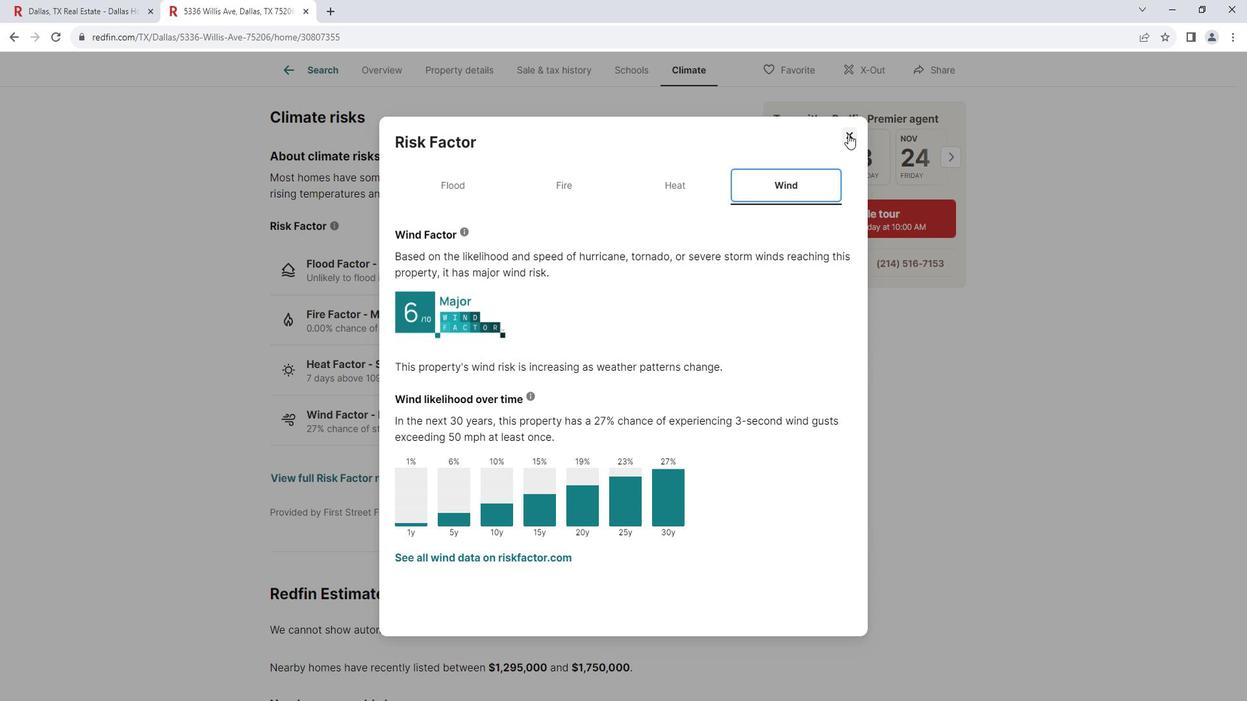 
Action: Mouse moved to (645, 334)
Screenshot: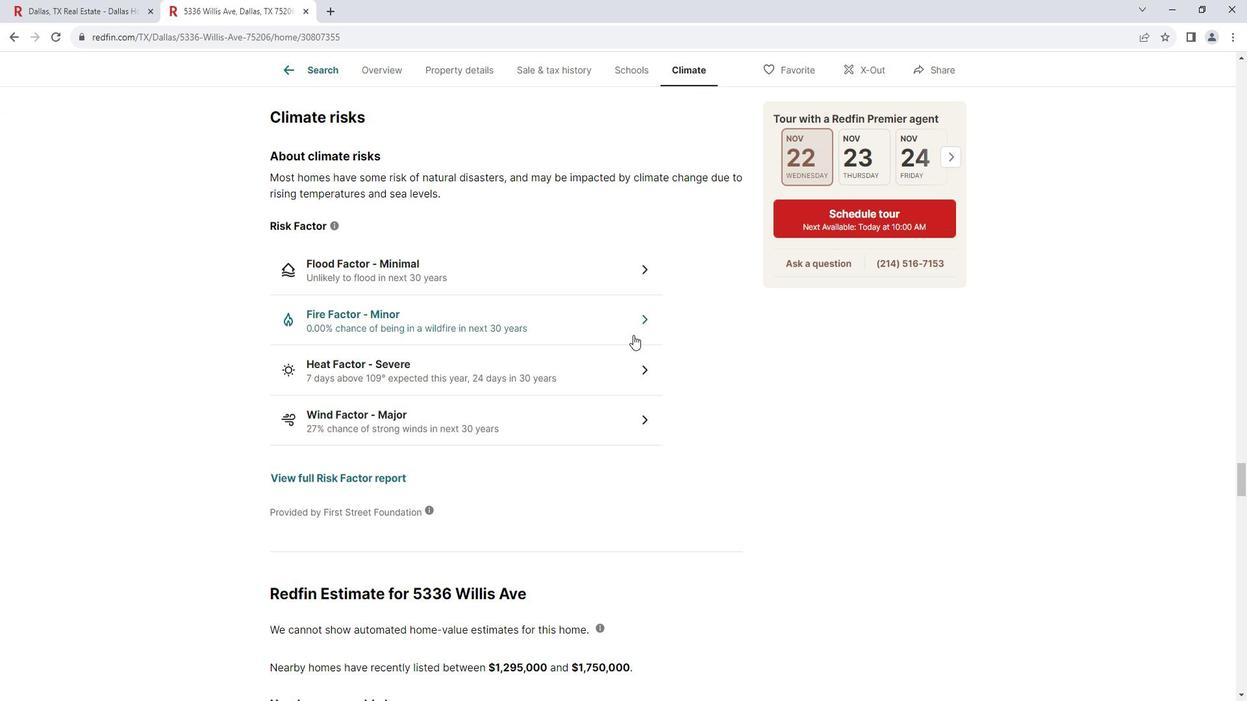 
Action: Mouse scrolled (645, 334) with delta (0, 0)
Screenshot: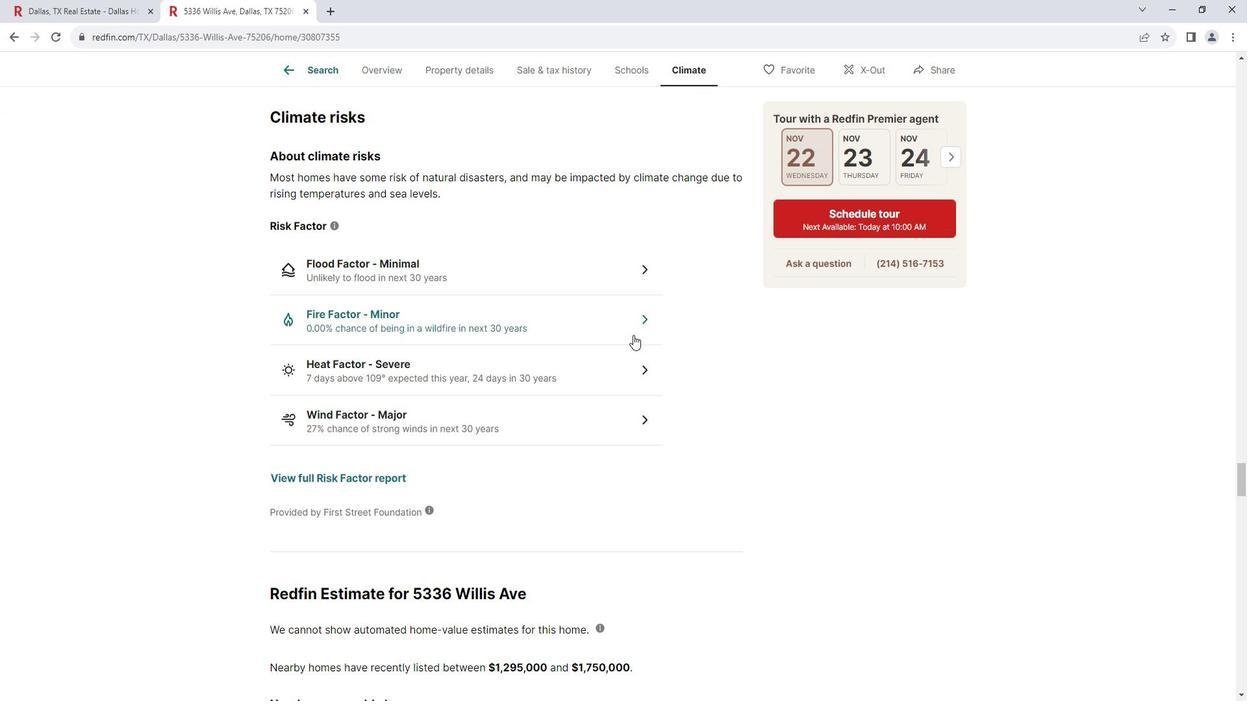 
Action: Mouse moved to (644, 335)
Screenshot: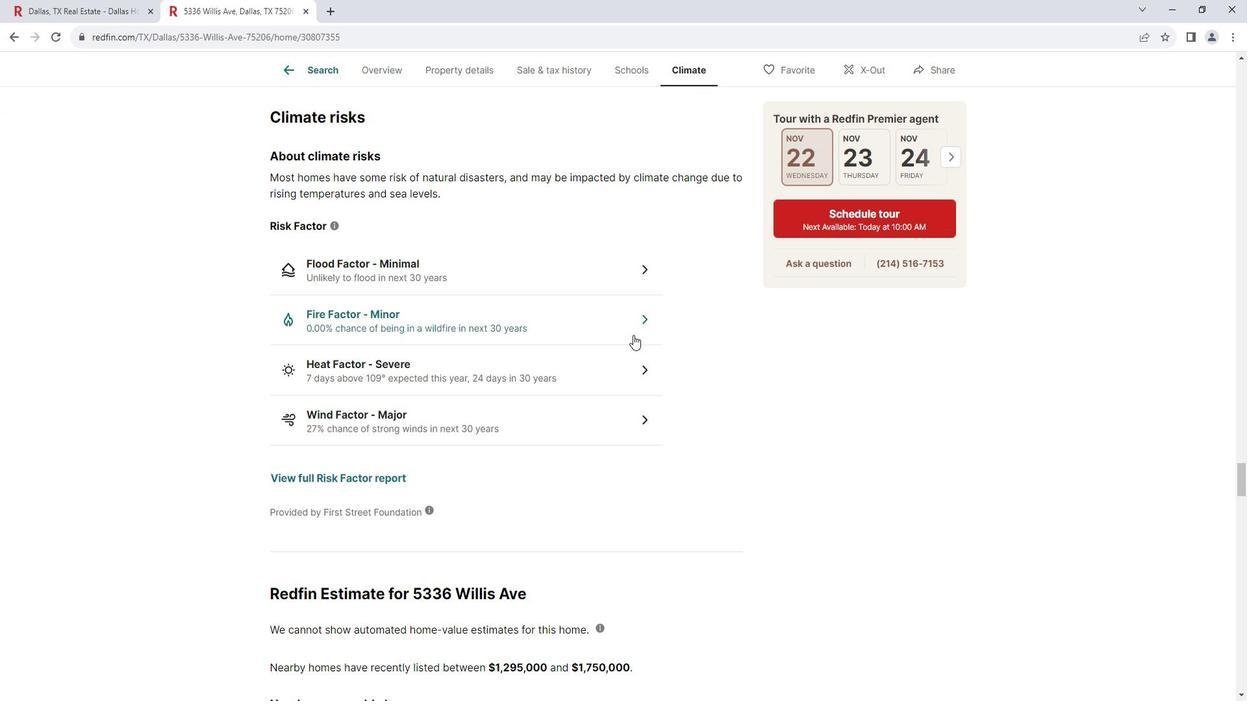 
Action: Mouse scrolled (644, 334) with delta (0, 0)
Screenshot: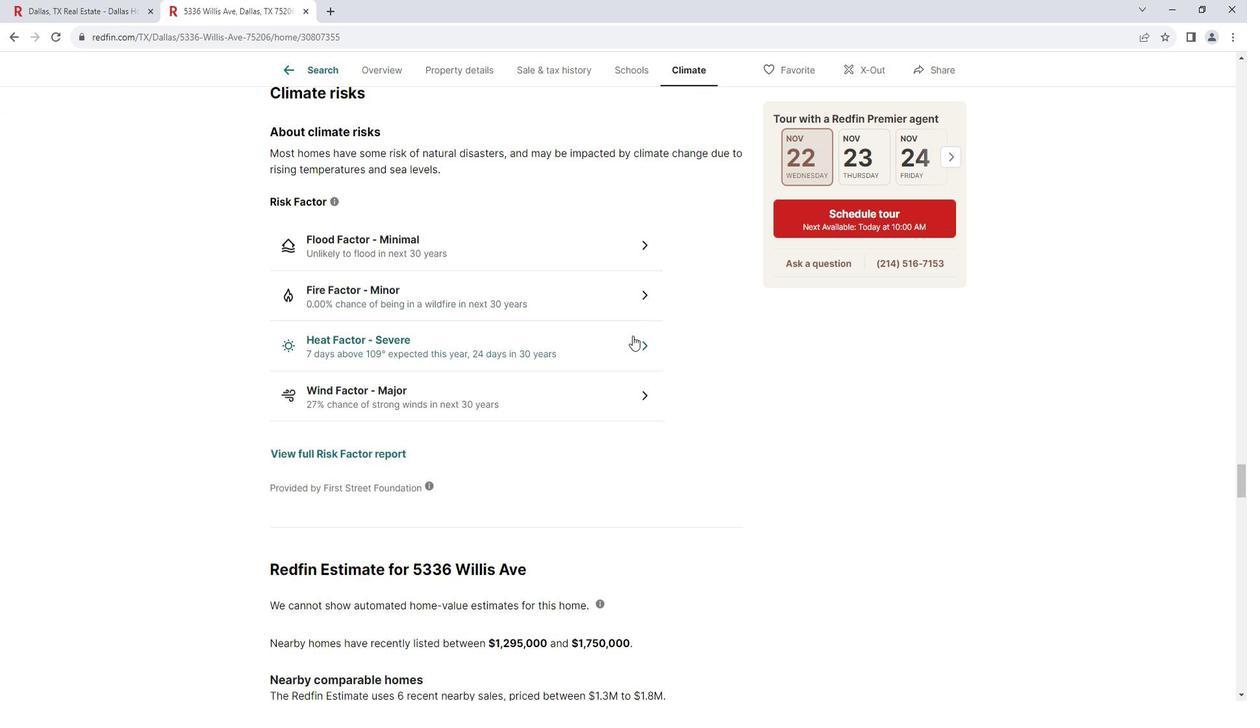 
Action: Mouse scrolled (644, 334) with delta (0, 0)
Screenshot: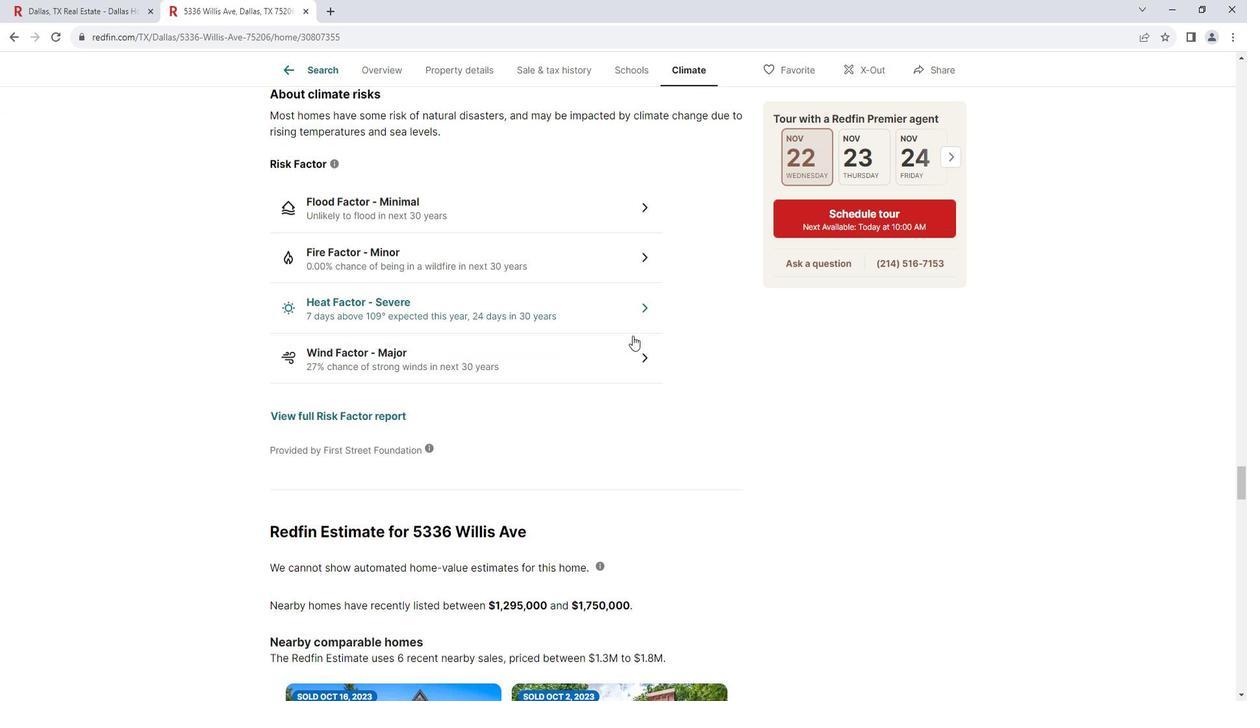 
Action: Mouse scrolled (644, 334) with delta (0, 0)
Screenshot: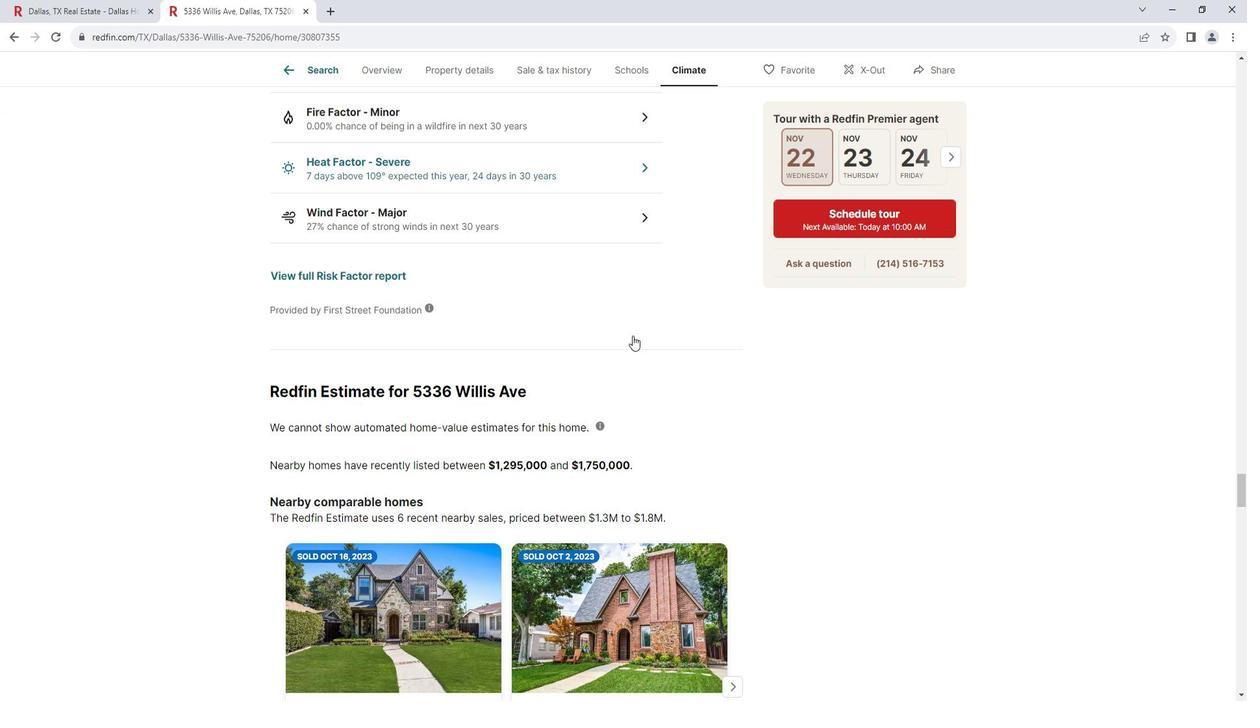 
Action: Mouse moved to (642, 335)
Screenshot: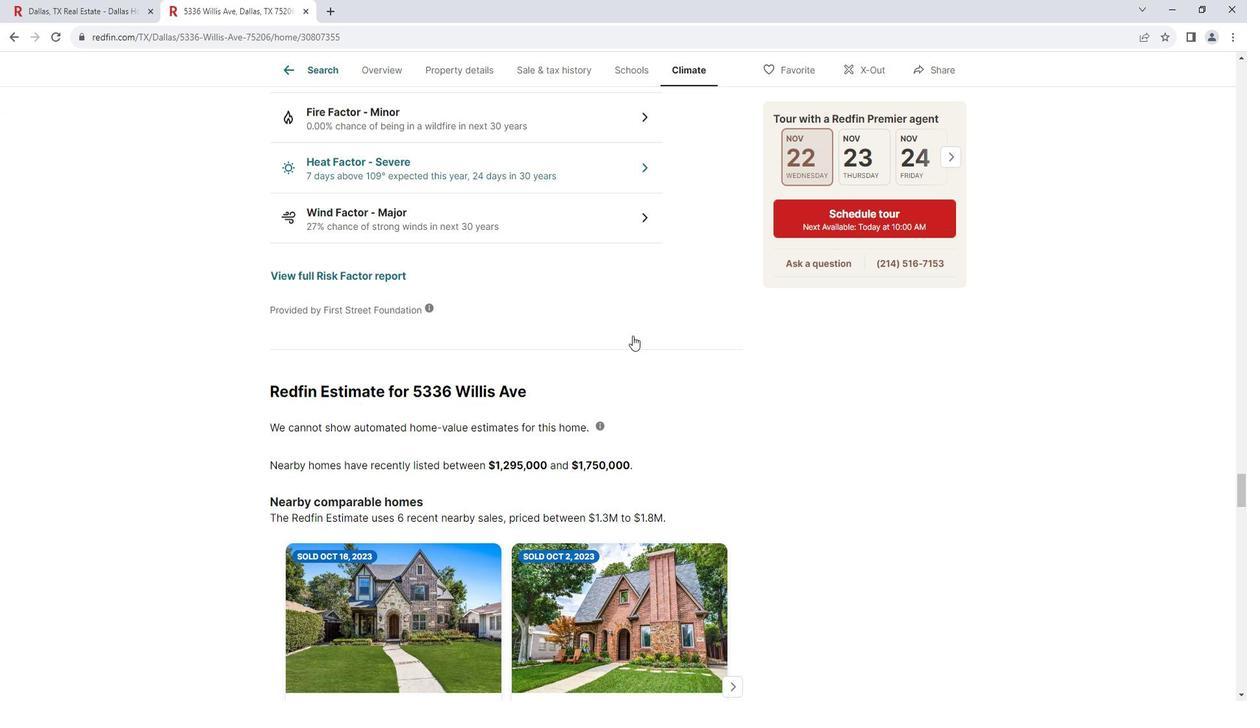 
Action: Mouse scrolled (642, 334) with delta (0, 0)
Screenshot: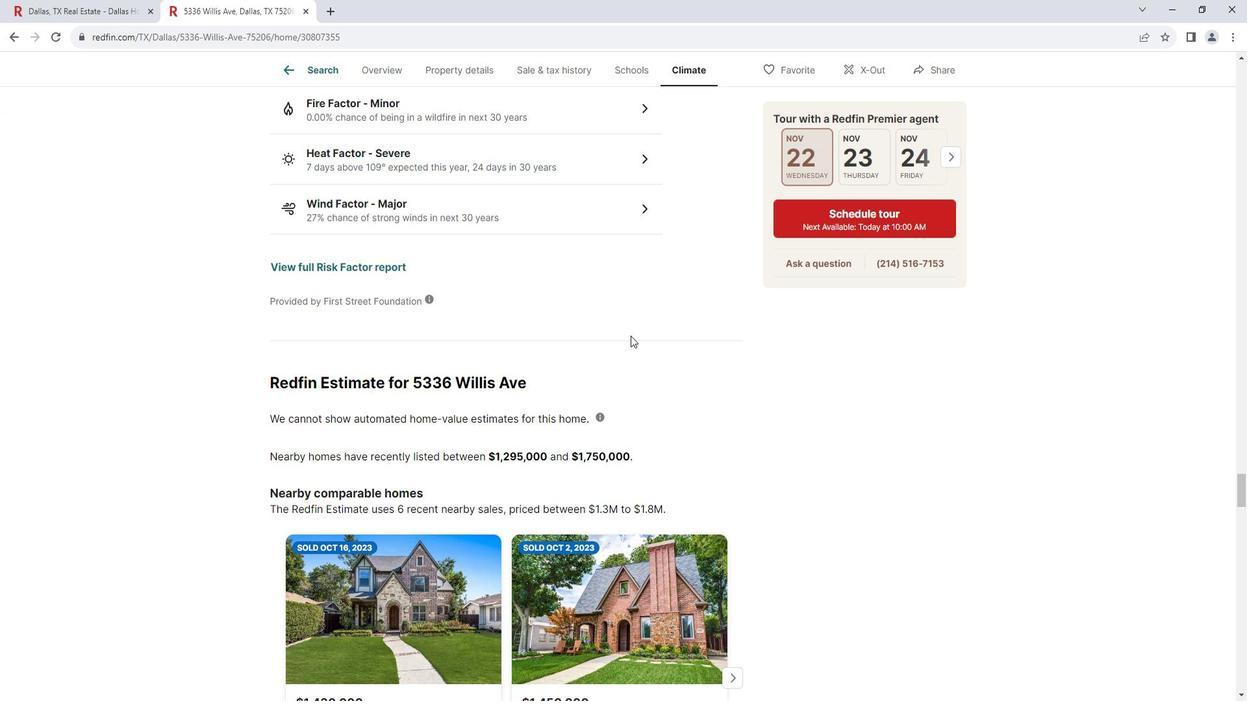 
Action: Mouse moved to (641, 335)
Screenshot: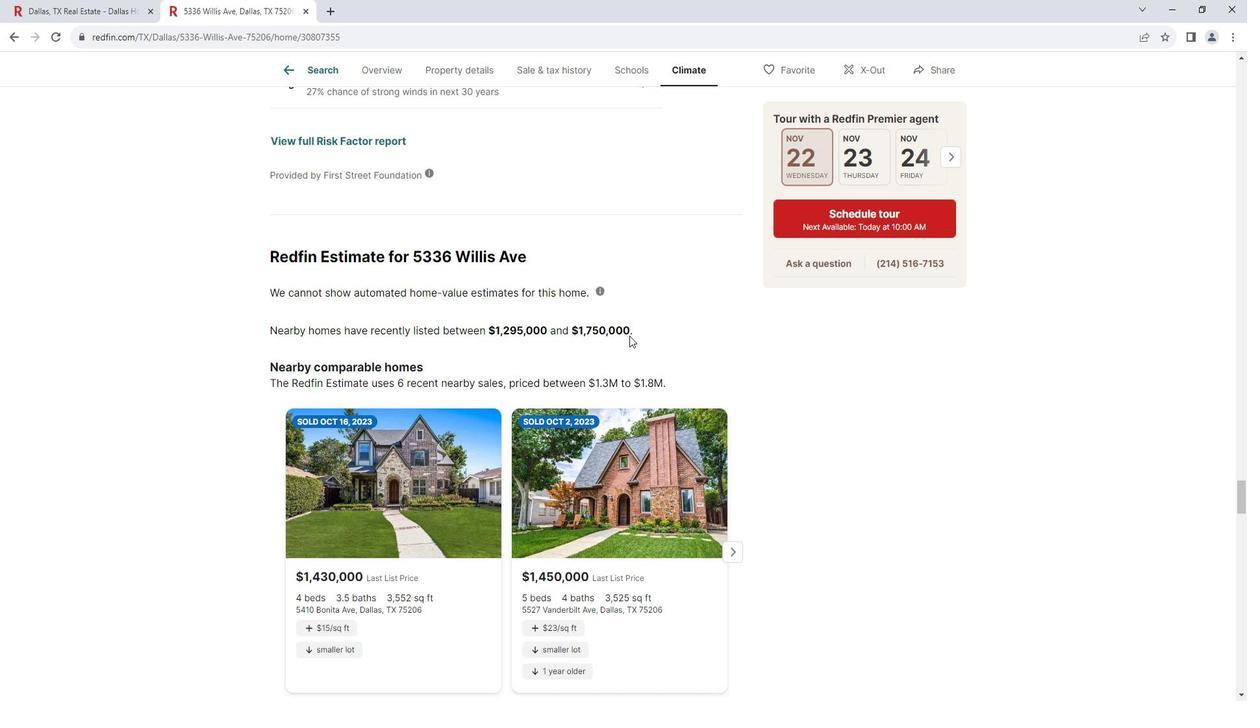
Action: Mouse scrolled (641, 334) with delta (0, 0)
Screenshot: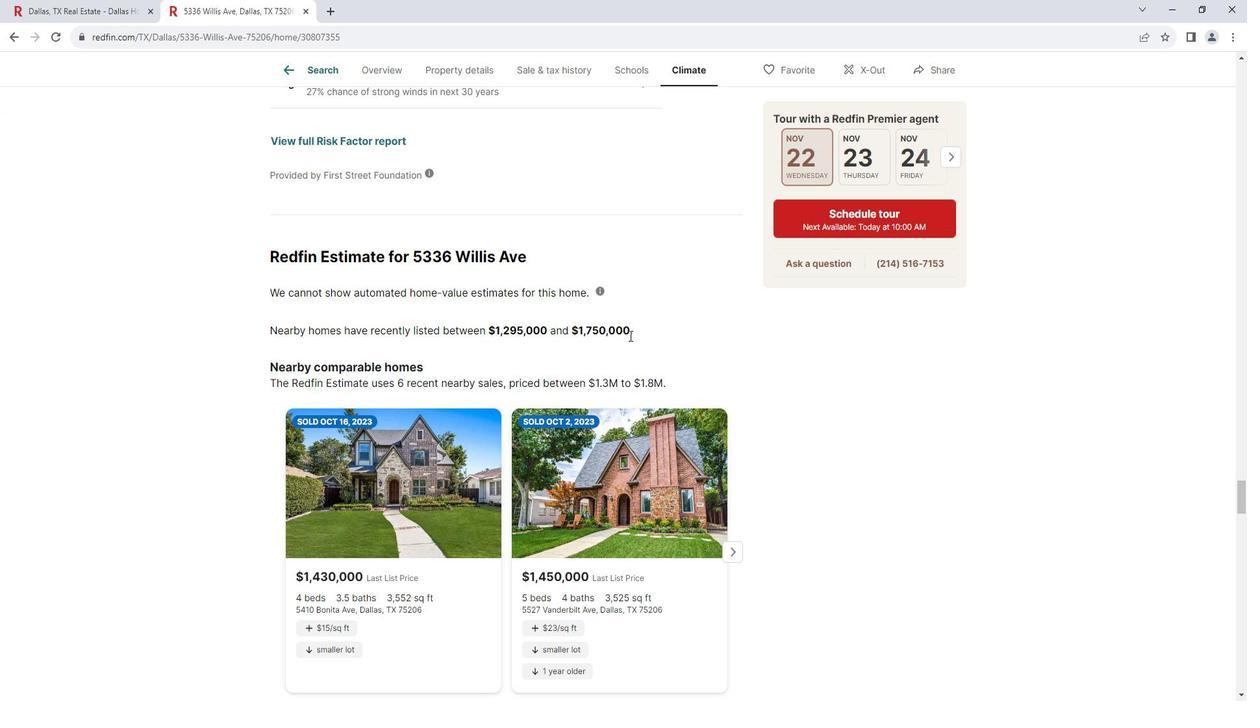 
Action: Mouse scrolled (641, 334) with delta (0, 0)
Screenshot: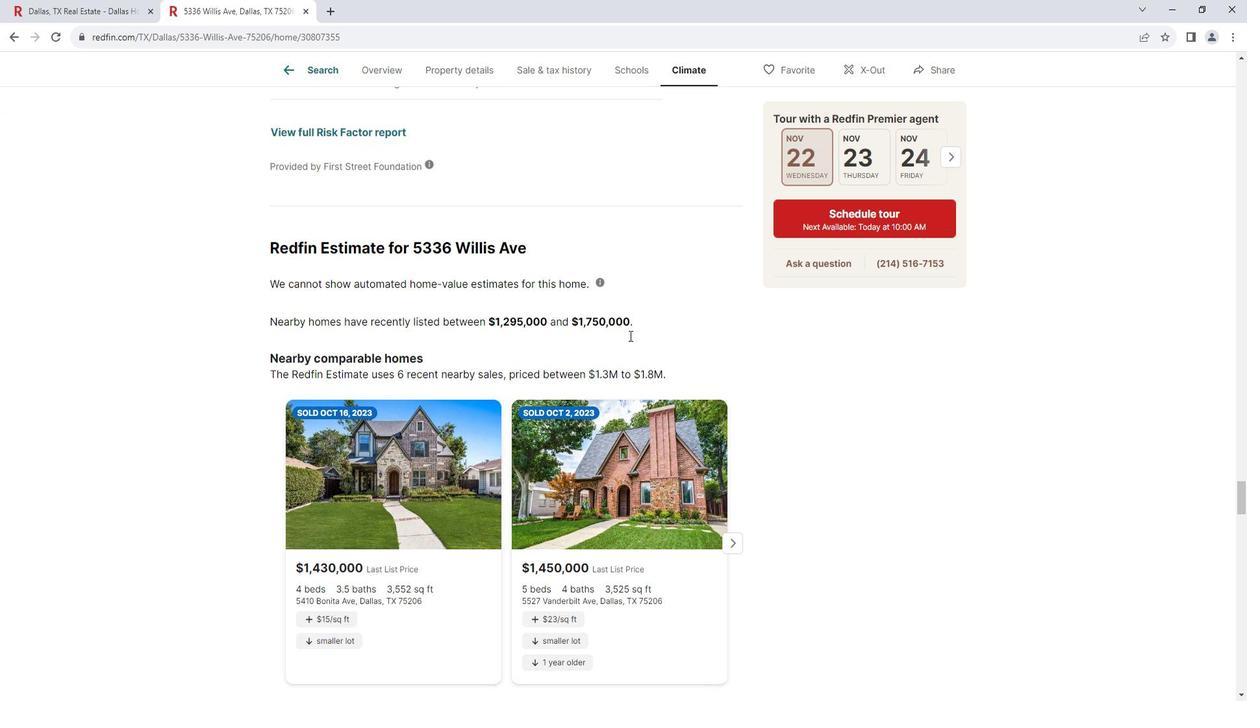
Action: Mouse scrolled (641, 334) with delta (0, 0)
Screenshot: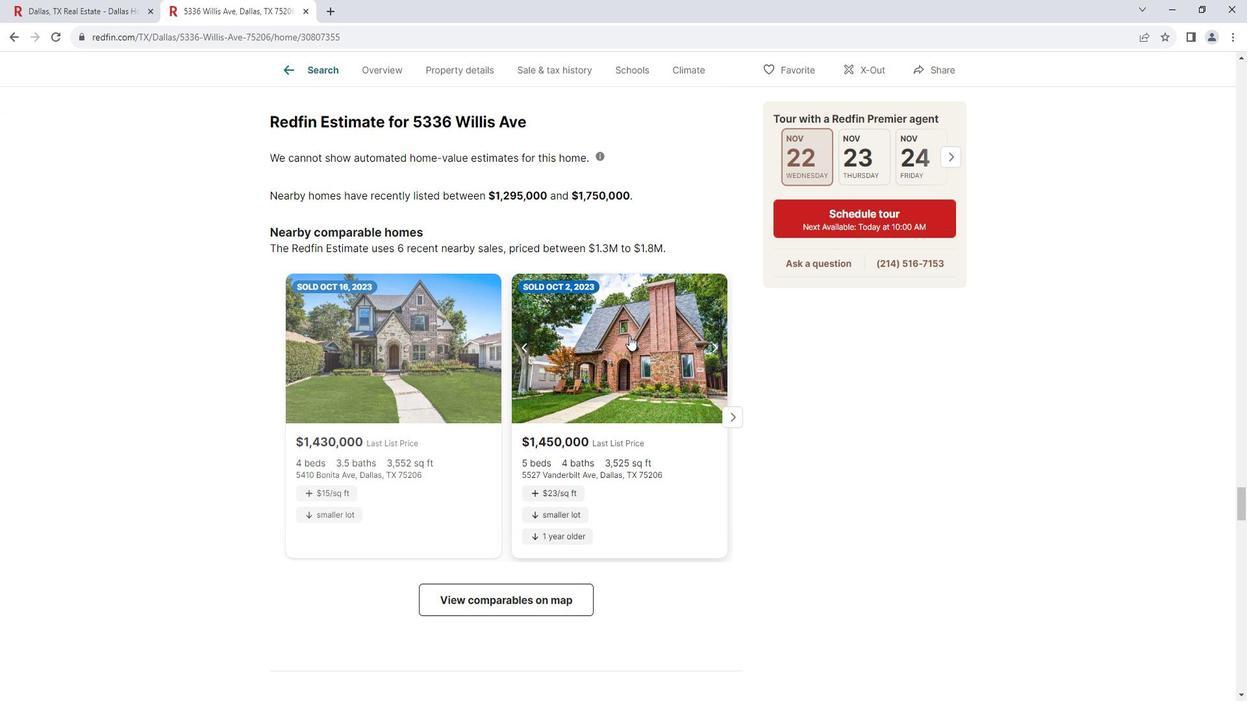 
Action: Mouse scrolled (641, 334) with delta (0, 0)
Screenshot: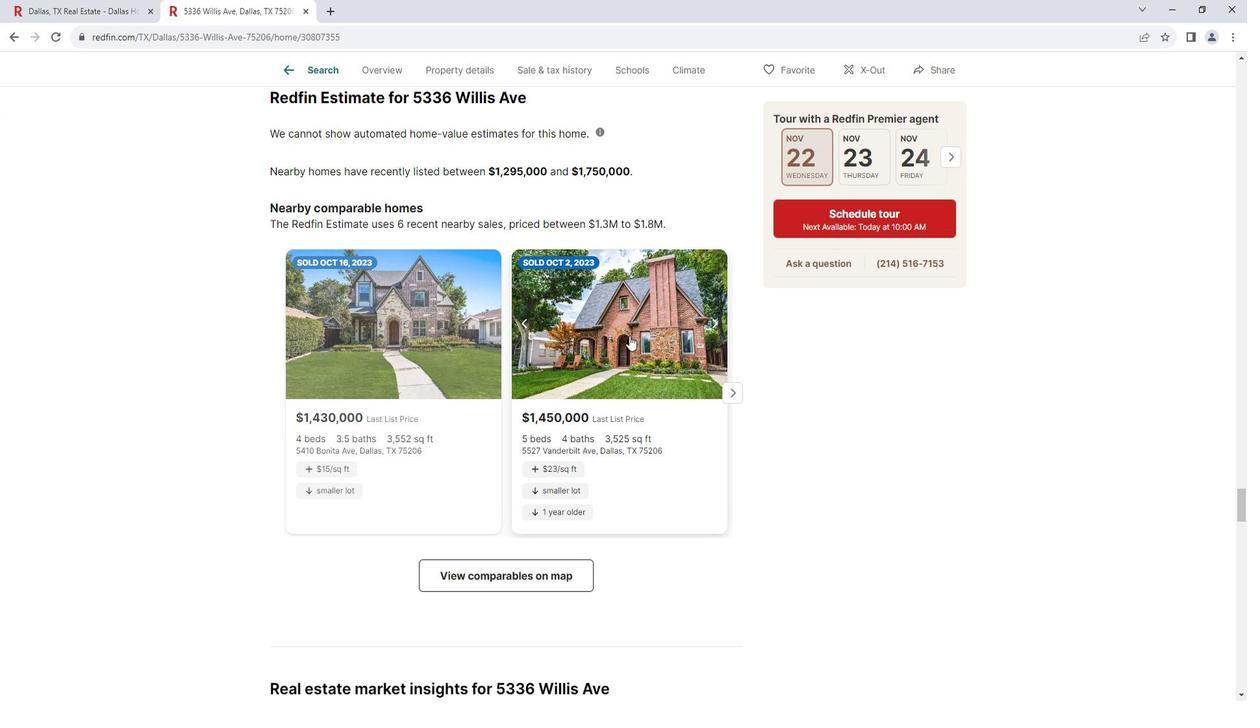 
Action: Mouse scrolled (641, 334) with delta (0, 0)
Screenshot: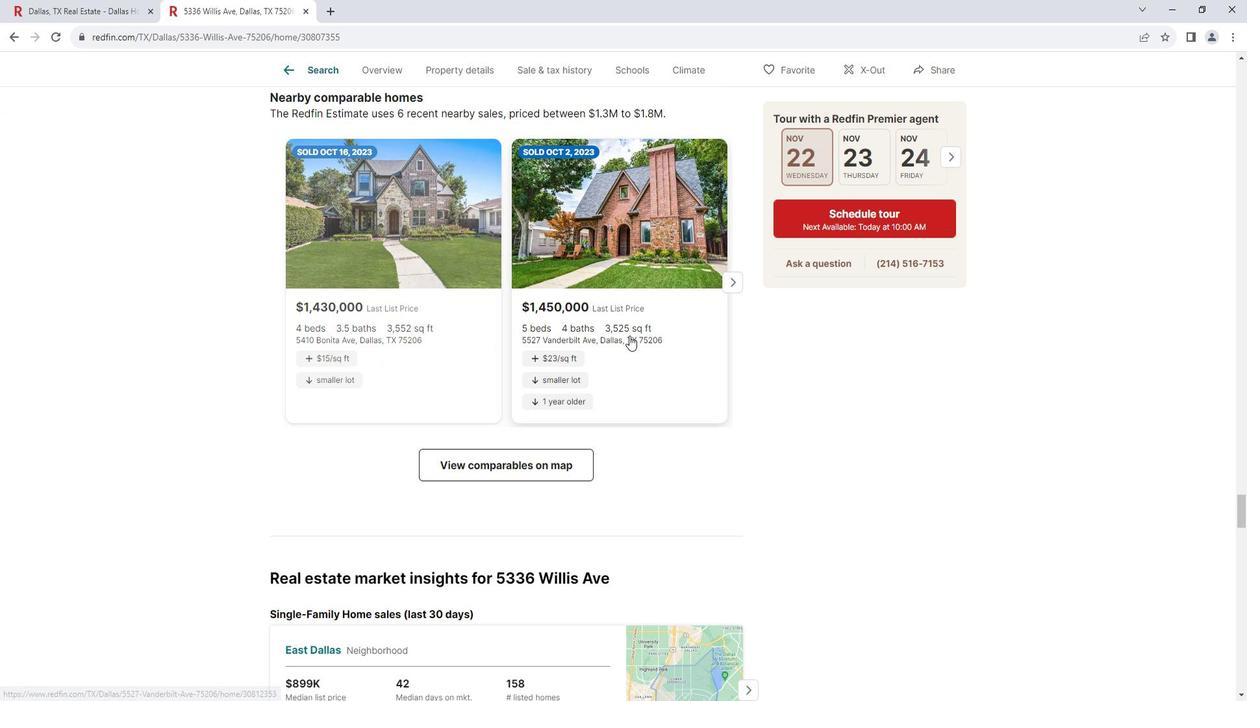 
Action: Mouse scrolled (641, 334) with delta (0, 0)
Screenshot: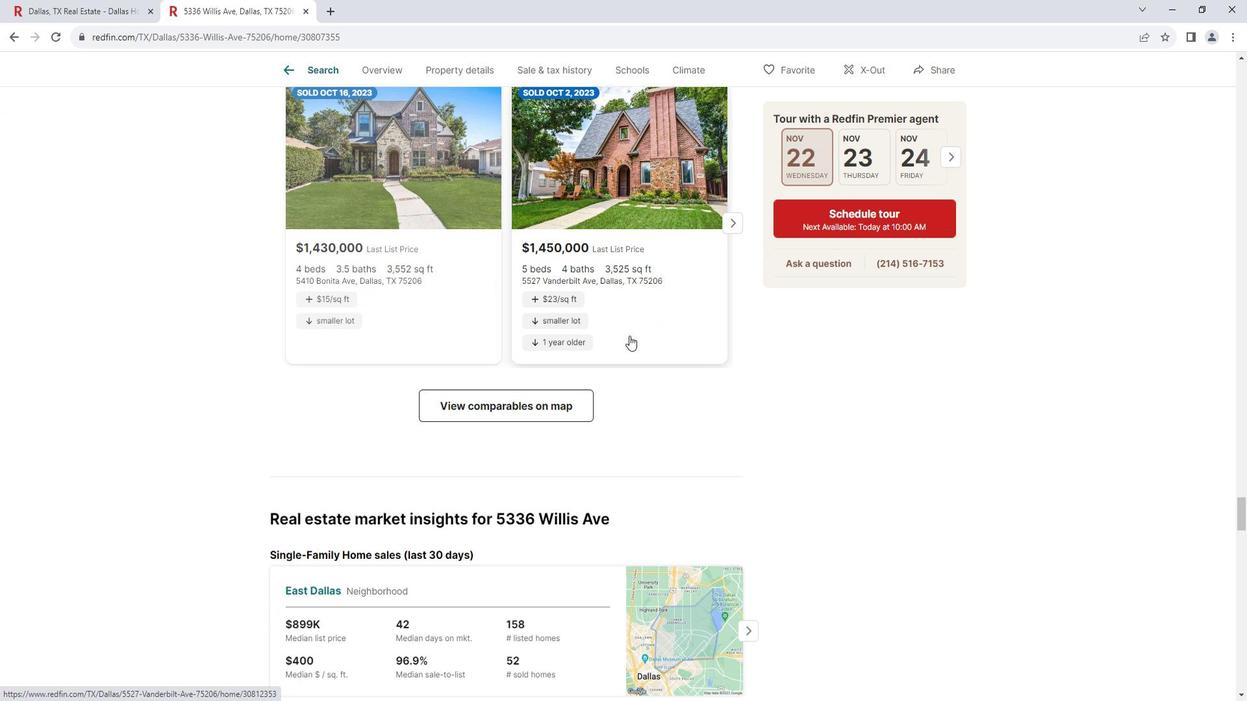 
Action: Mouse scrolled (641, 334) with delta (0, 0)
Screenshot: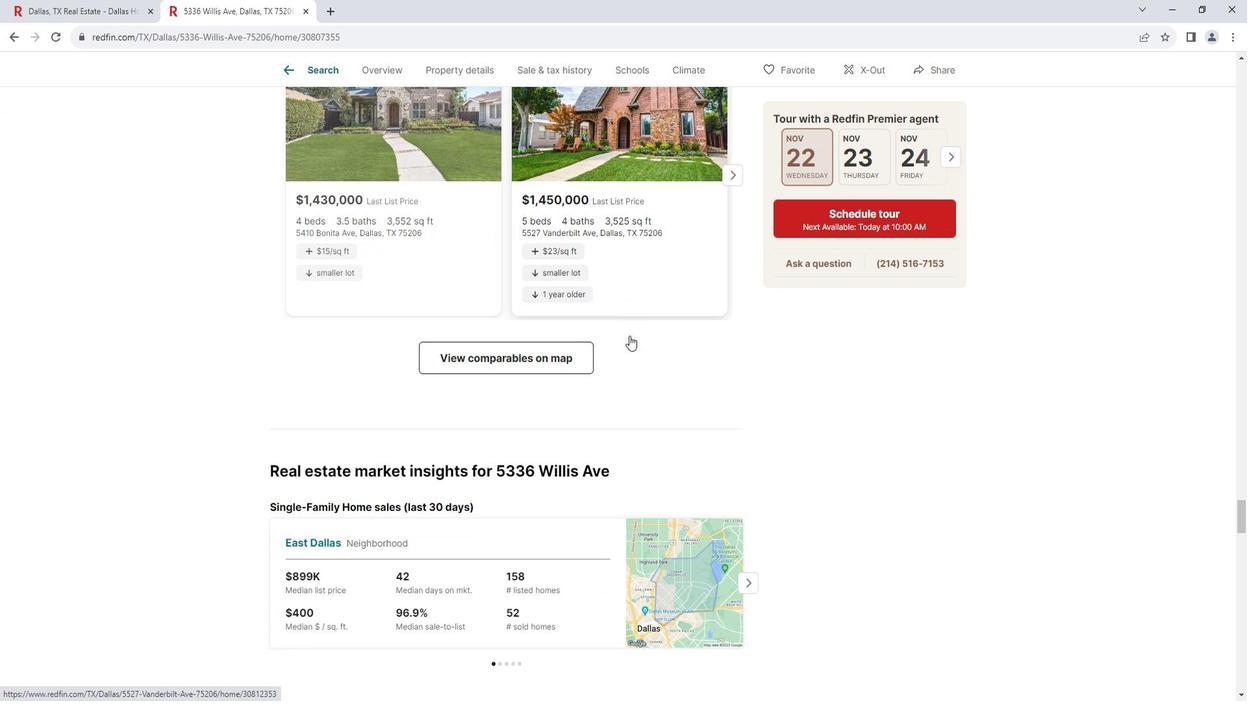 
Action: Mouse scrolled (641, 334) with delta (0, 0)
Screenshot: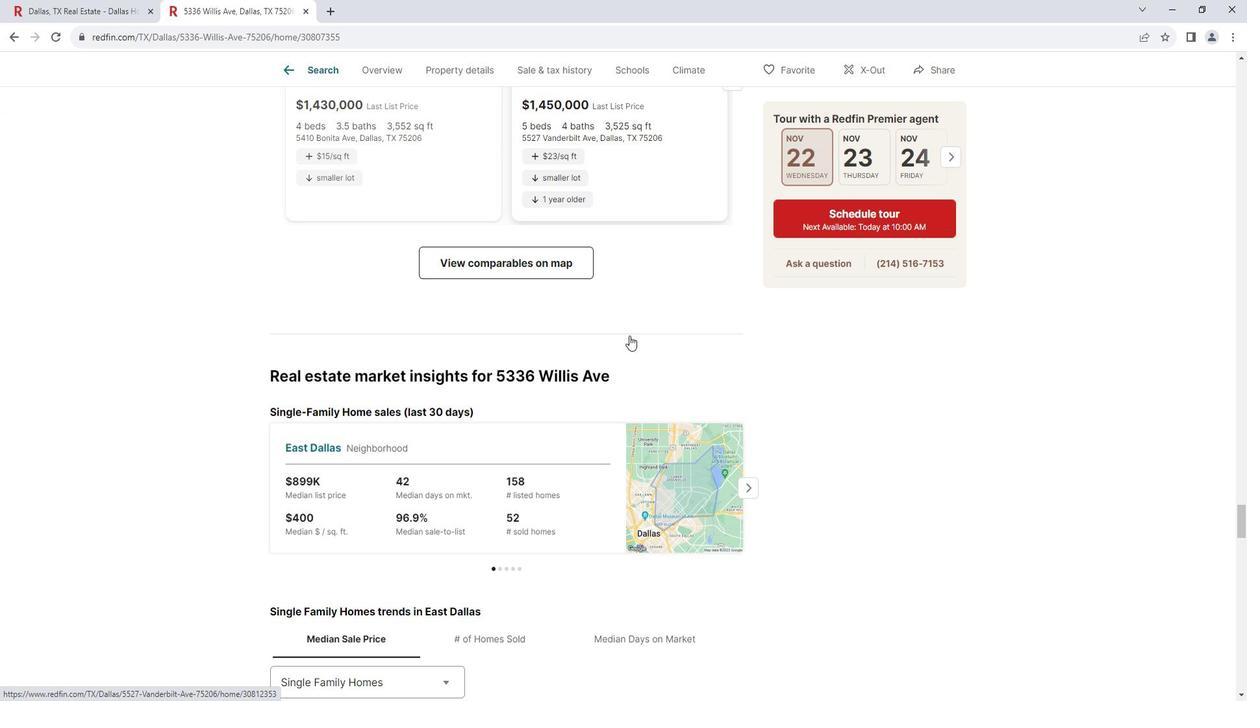 
Action: Mouse scrolled (641, 334) with delta (0, 0)
Screenshot: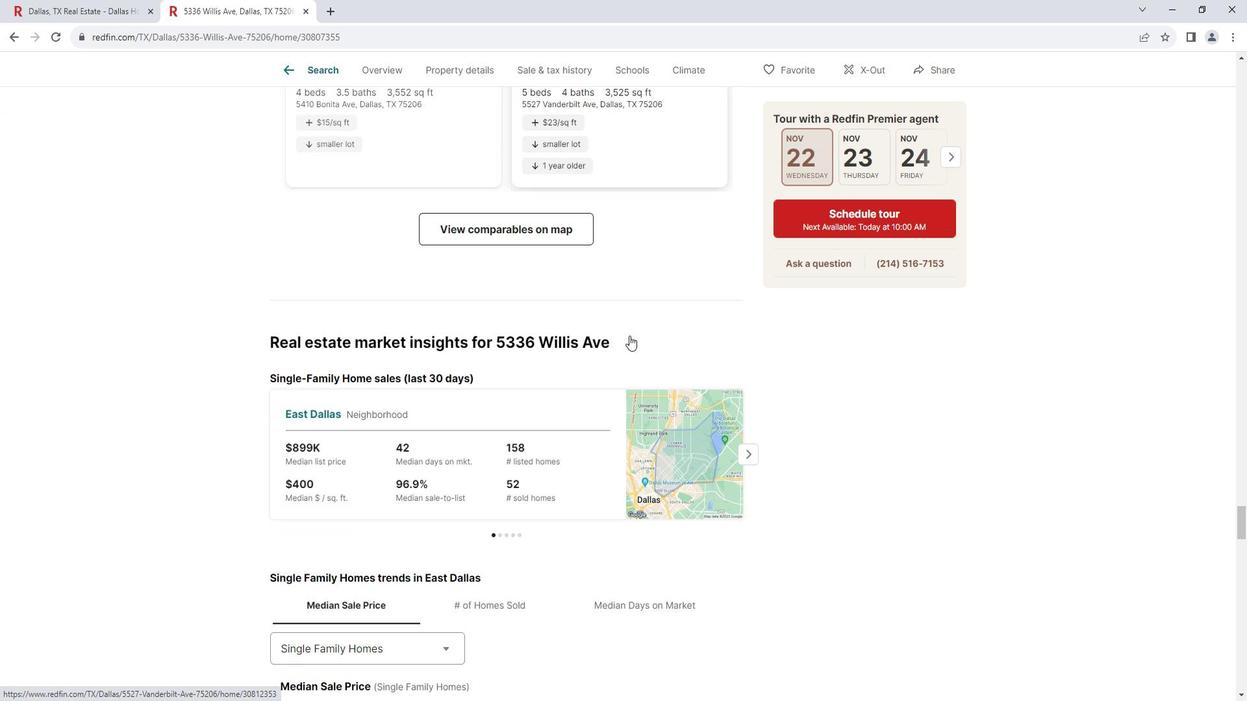 
Action: Mouse scrolled (641, 334) with delta (0, 0)
Screenshot: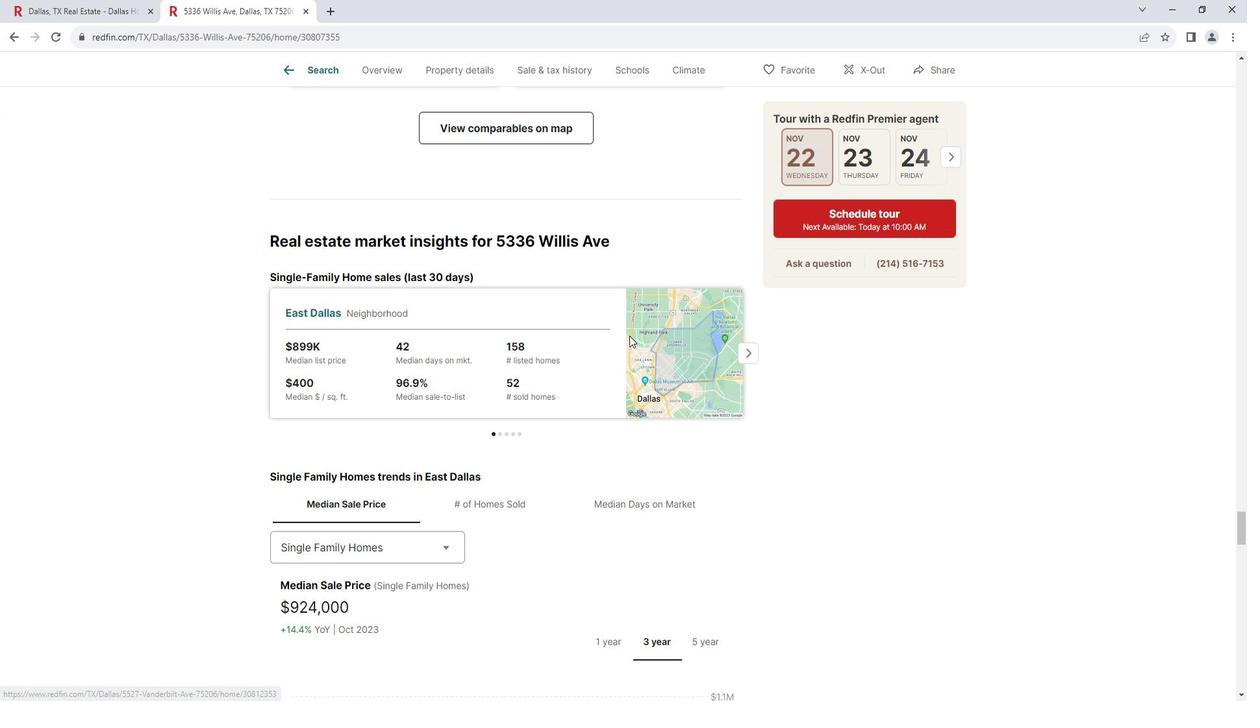 
Action: Mouse scrolled (641, 334) with delta (0, 0)
Screenshot: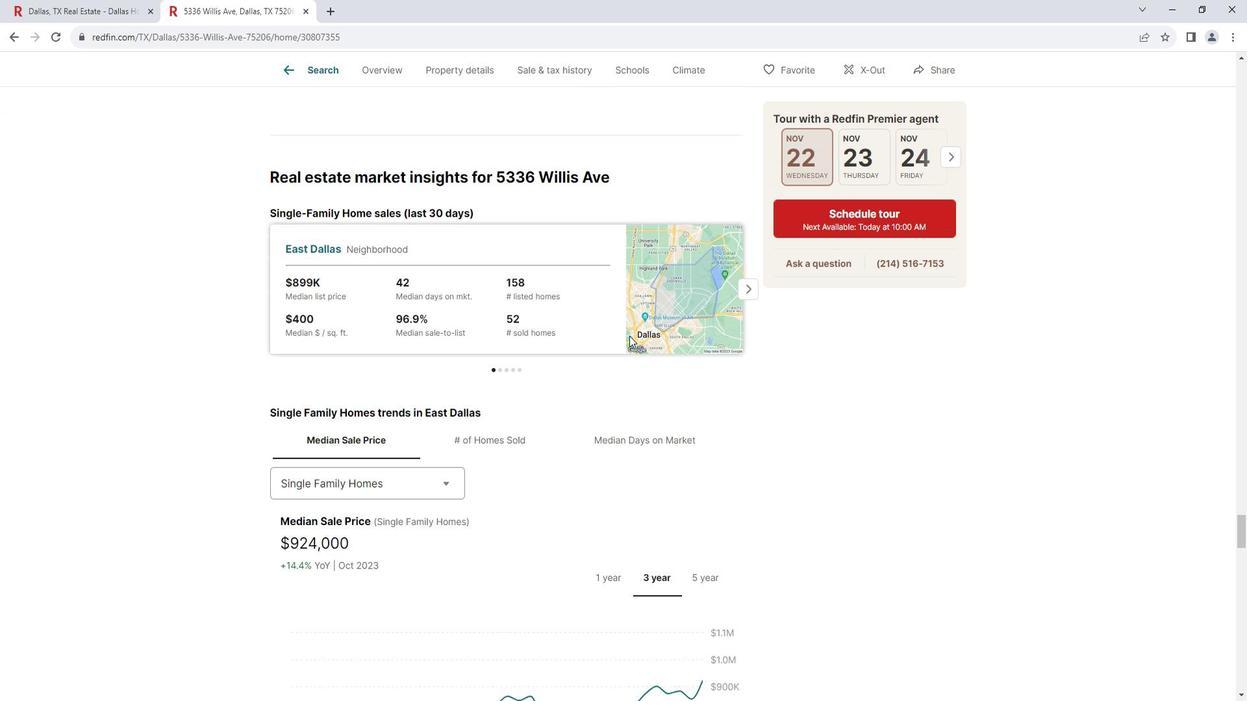 
Action: Mouse scrolled (641, 334) with delta (0, 0)
Screenshot: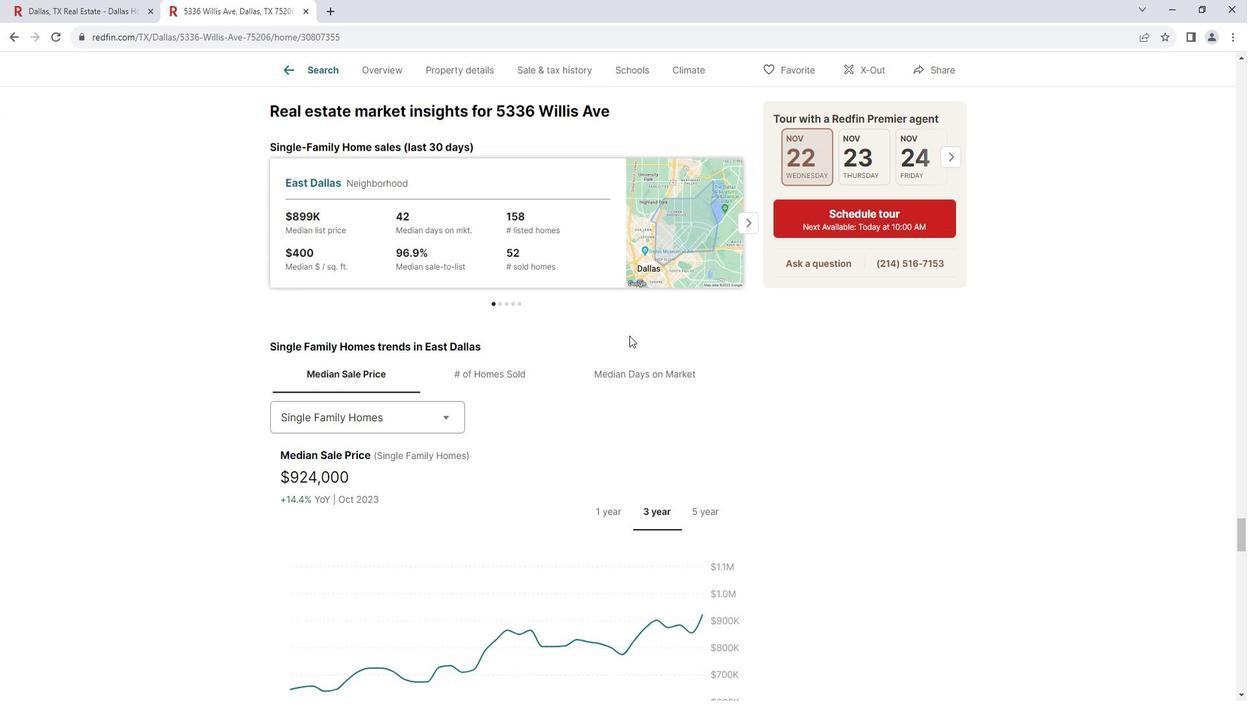 
Action: Mouse scrolled (641, 334) with delta (0, 0)
Screenshot: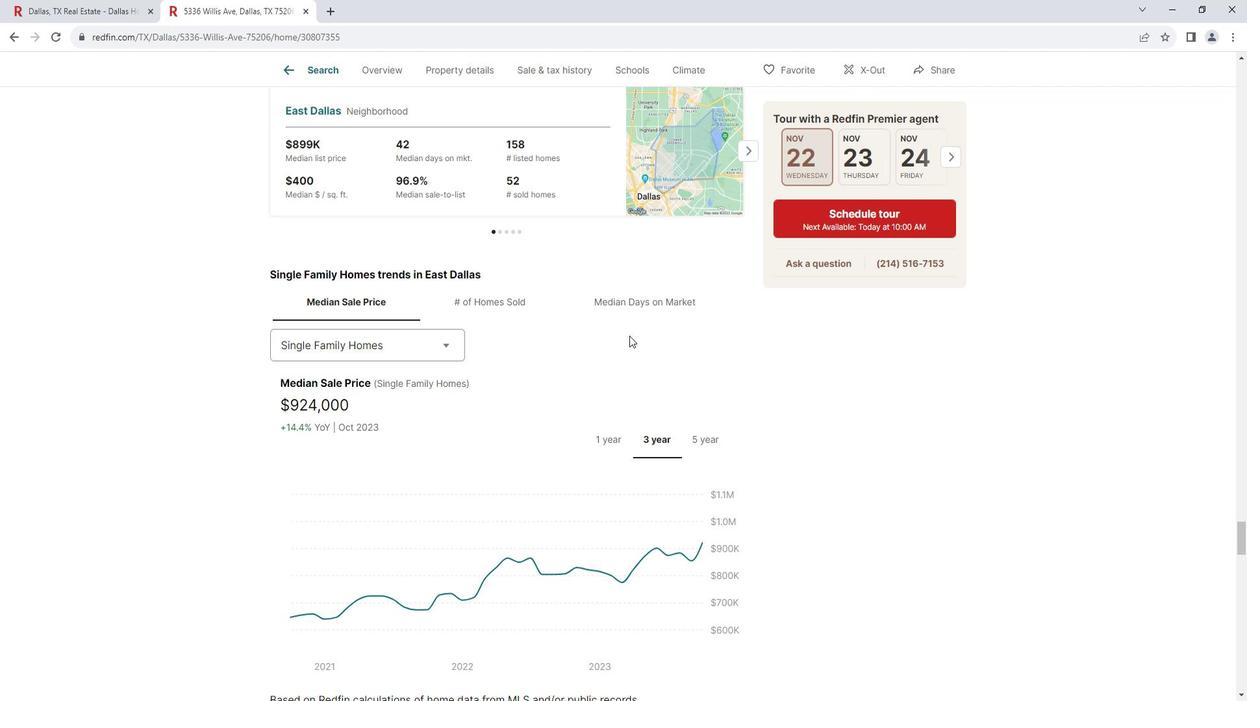 
Action: Mouse scrolled (641, 334) with delta (0, 0)
Screenshot: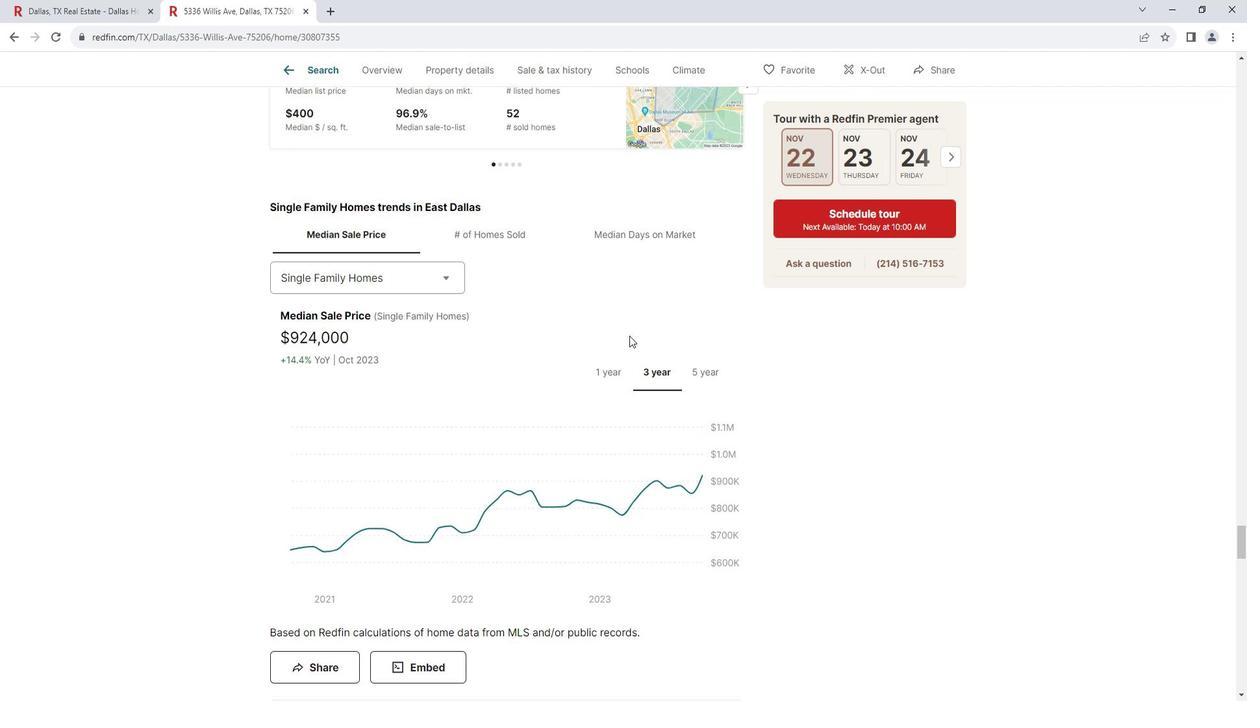 
Action: Mouse moved to (491, 174)
Screenshot: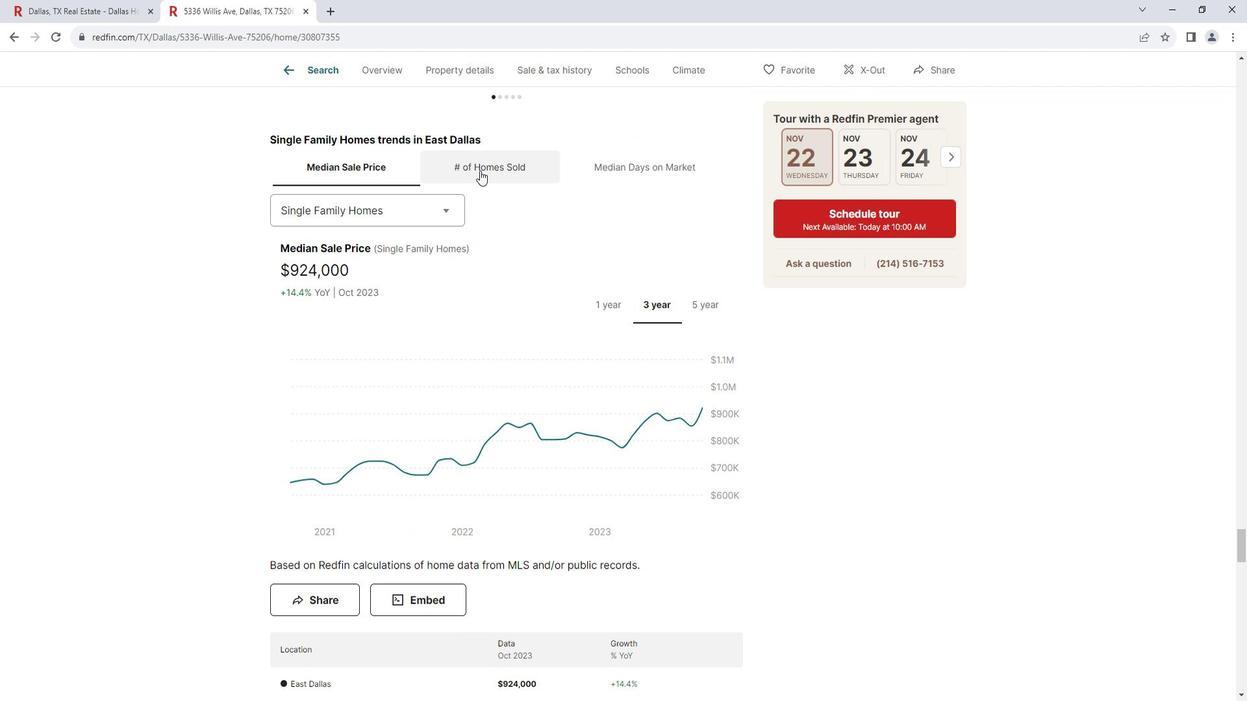 
Action: Mouse pressed left at (491, 174)
Screenshot: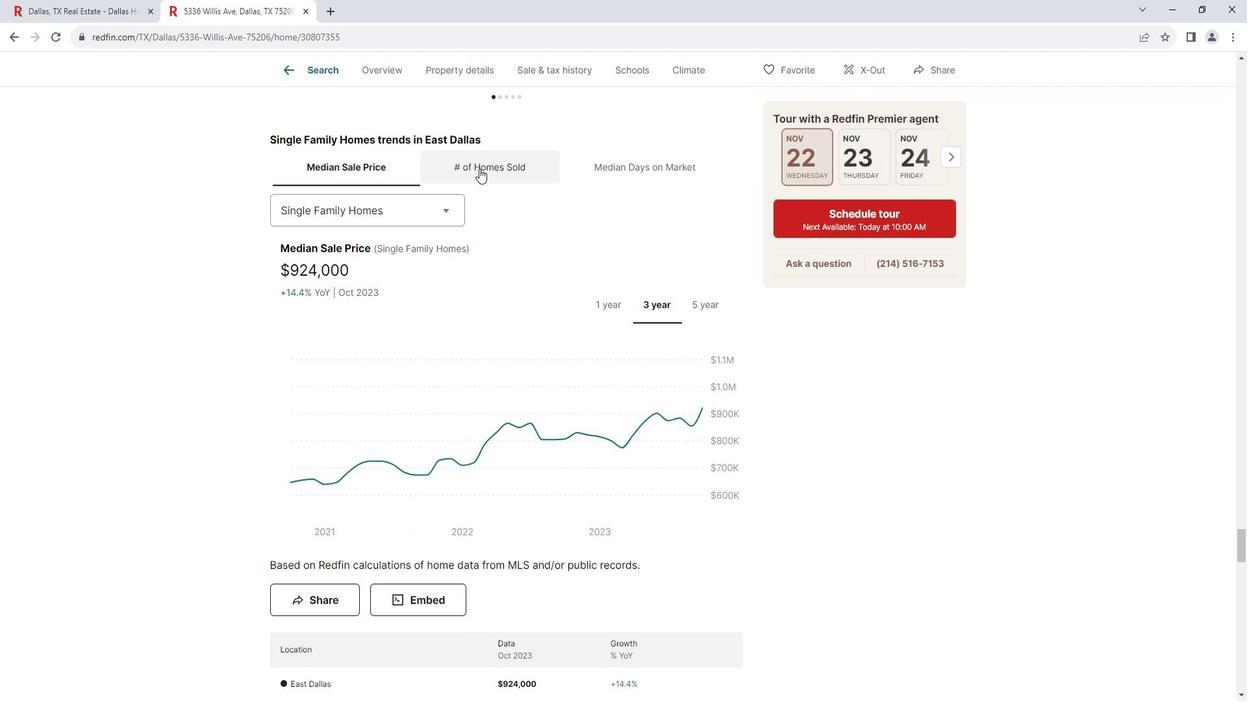 
Action: Mouse moved to (648, 168)
Screenshot: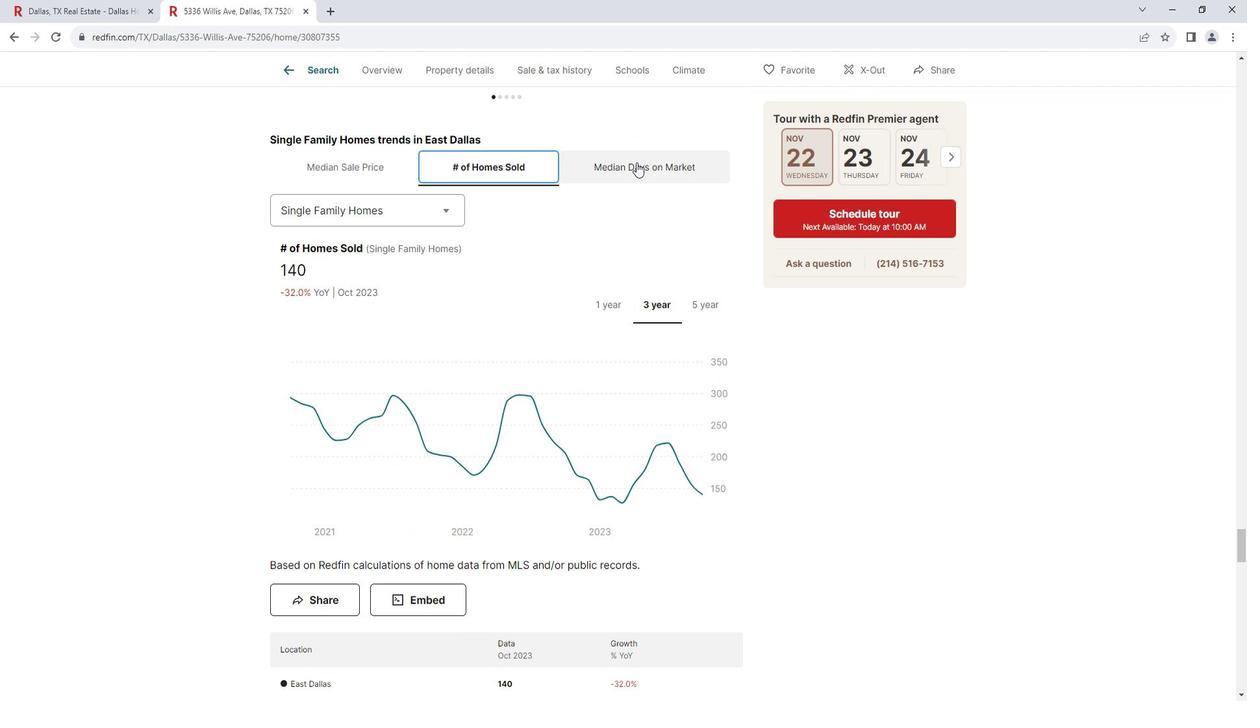 
Action: Mouse pressed left at (648, 168)
